 Task: Create a vintage and collectibles store: sell vintage or collectible items.
Action: Mouse moved to (182, 260)
Screenshot: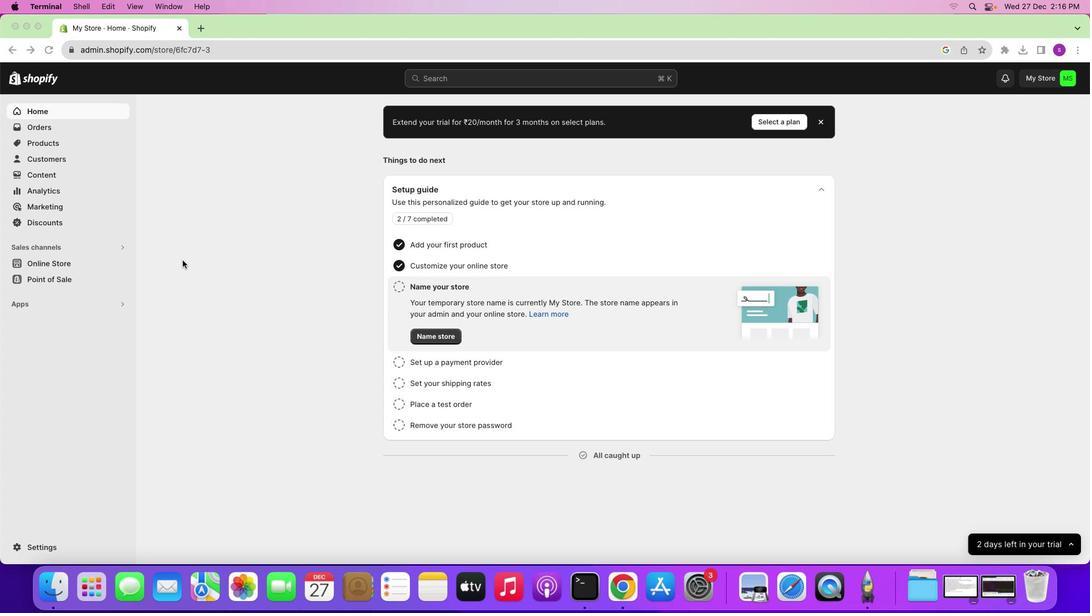 
Action: Mouse pressed left at (182, 260)
Screenshot: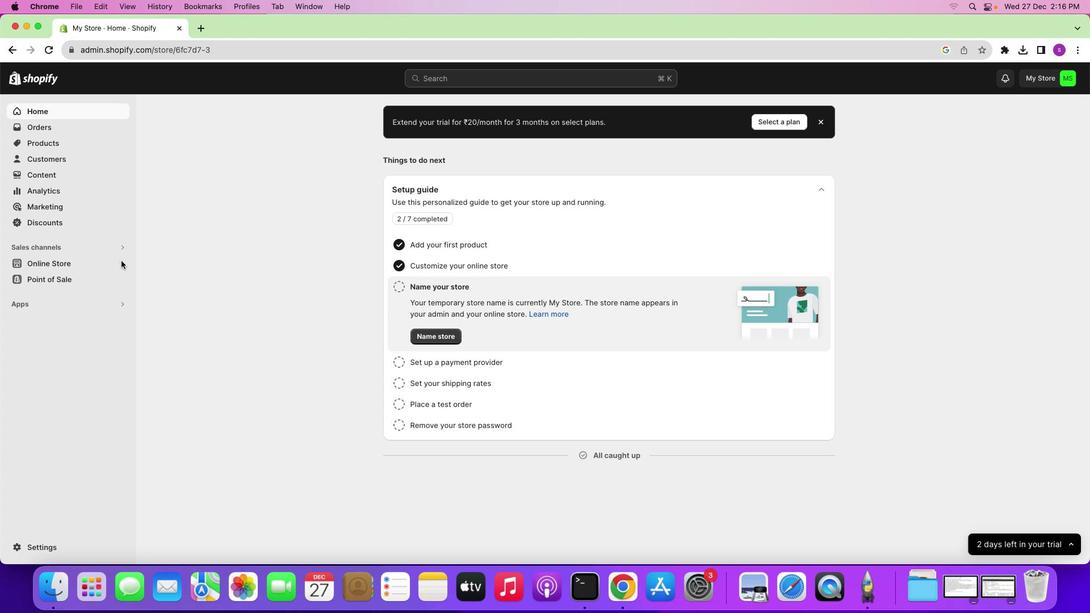 
Action: Mouse moved to (65, 262)
Screenshot: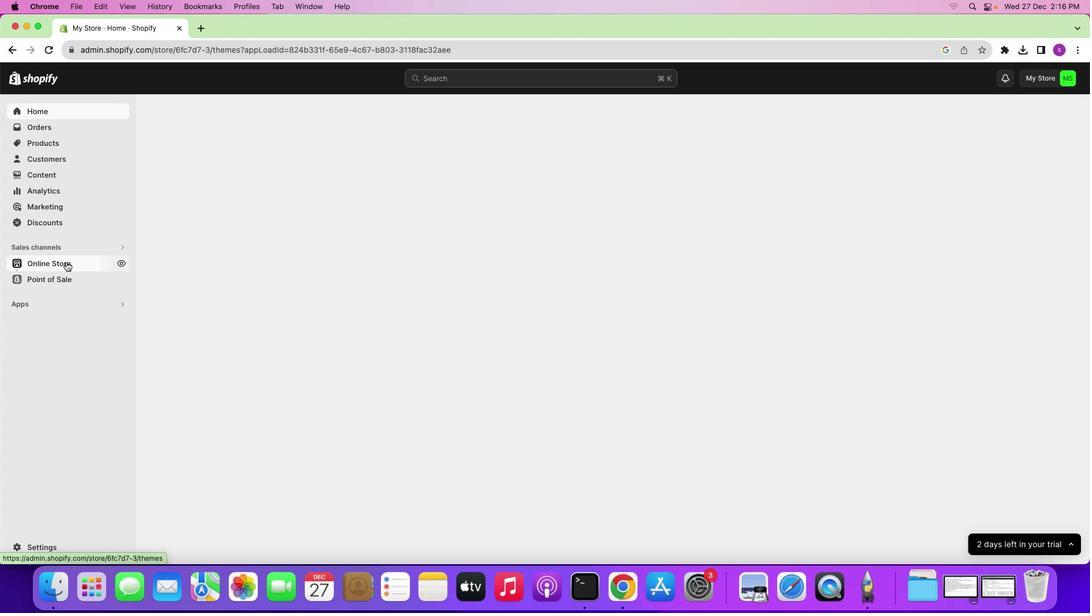 
Action: Mouse pressed left at (65, 262)
Screenshot: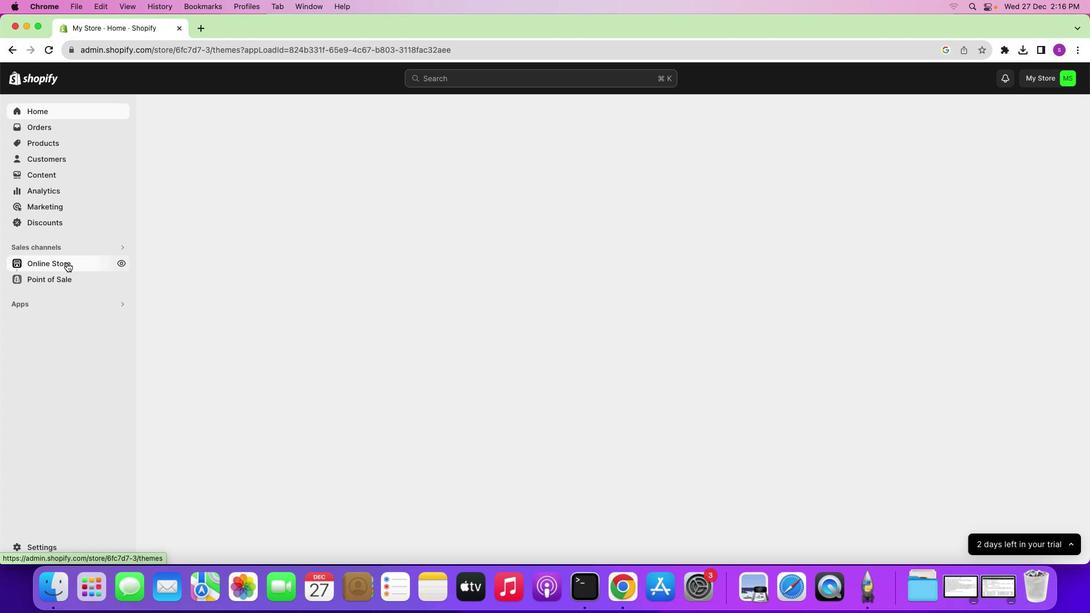 
Action: Mouse moved to (626, 432)
Screenshot: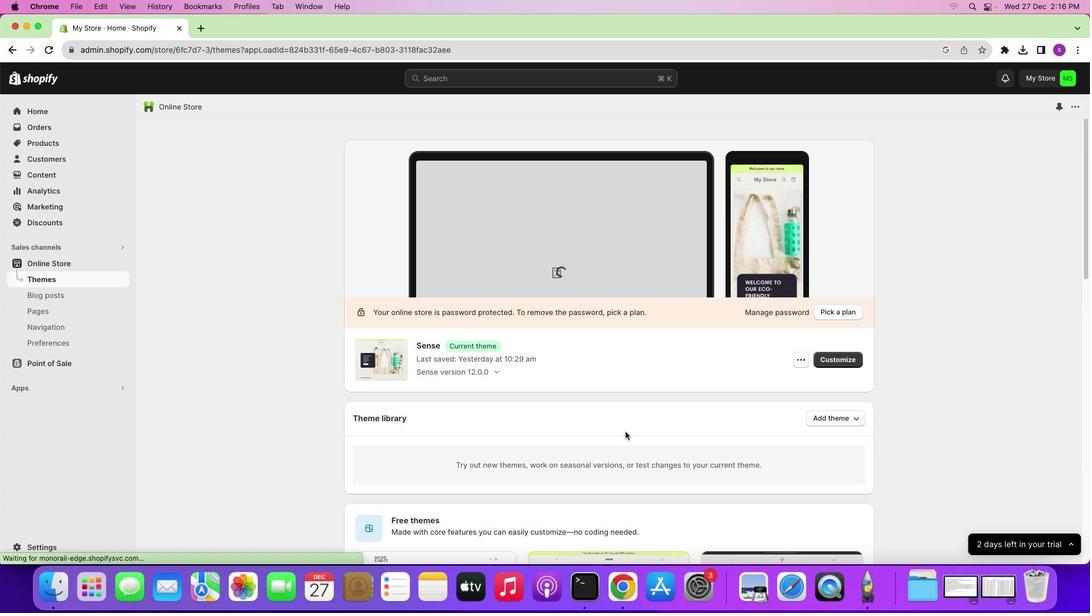 
Action: Mouse scrolled (626, 432) with delta (0, 0)
Screenshot: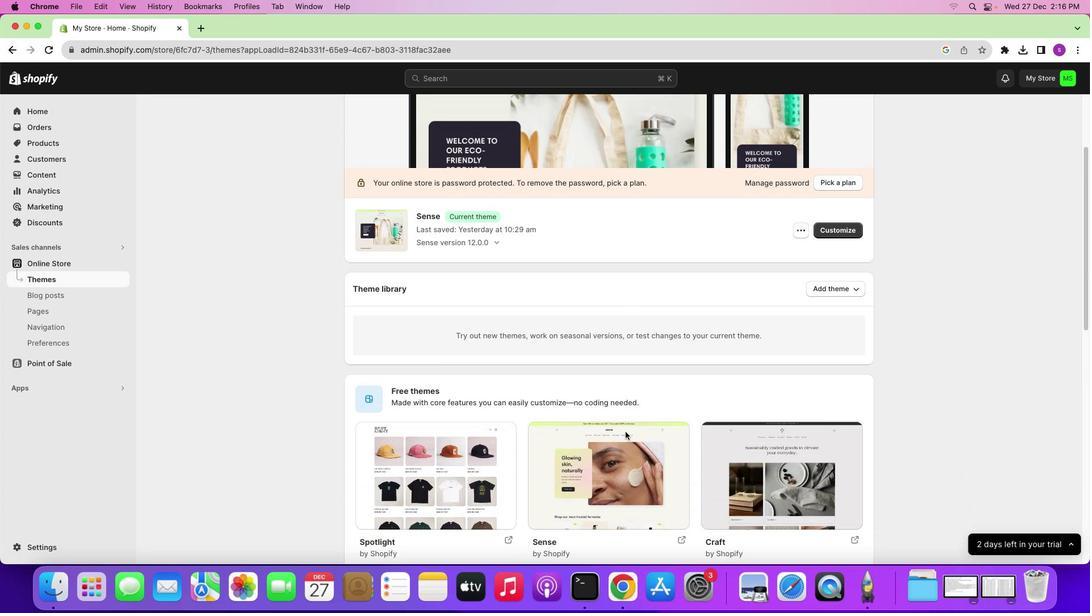 
Action: Mouse scrolled (626, 432) with delta (0, 0)
Screenshot: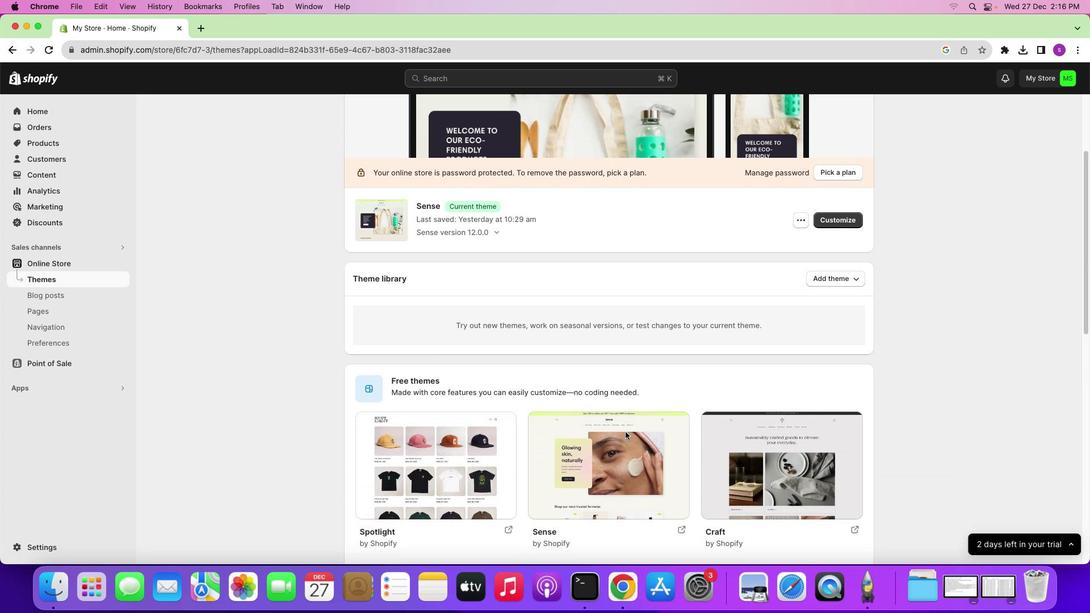 
Action: Mouse scrolled (626, 432) with delta (0, 0)
Screenshot: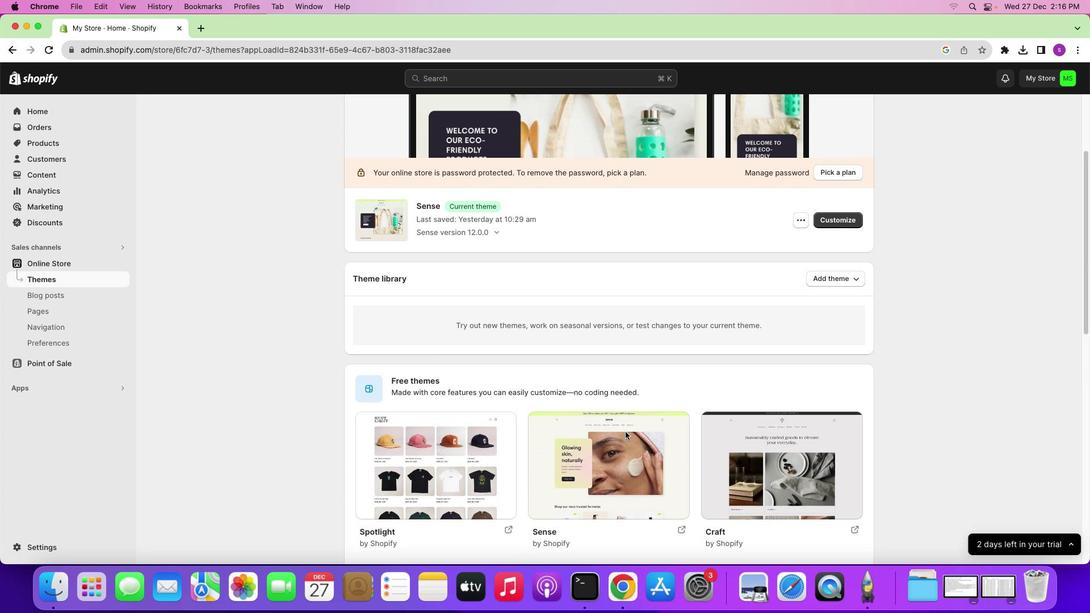 
Action: Mouse scrolled (626, 432) with delta (0, 0)
Screenshot: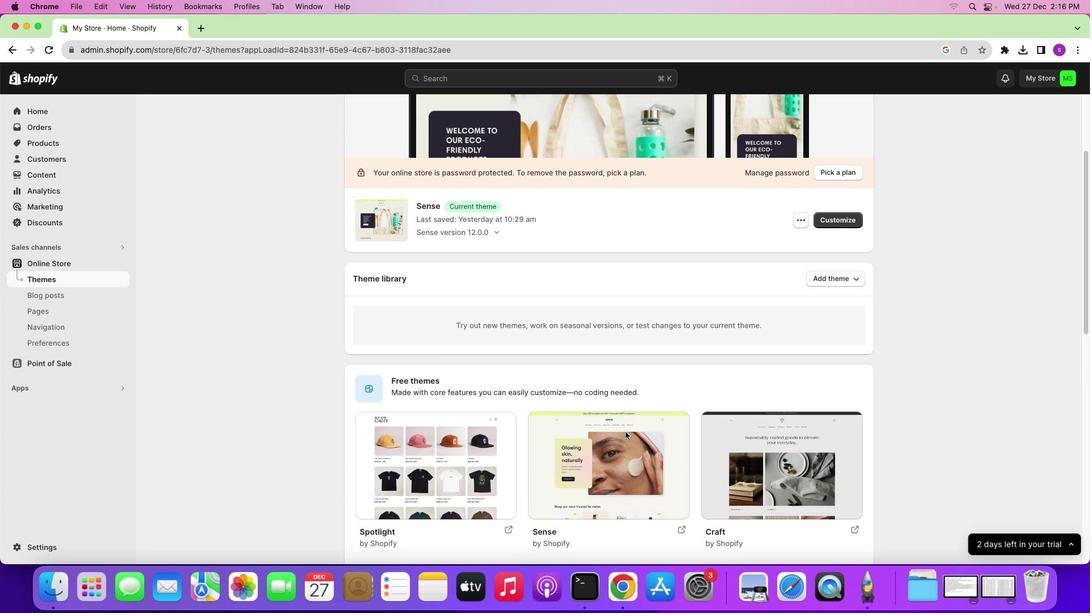 
Action: Mouse scrolled (626, 432) with delta (0, -1)
Screenshot: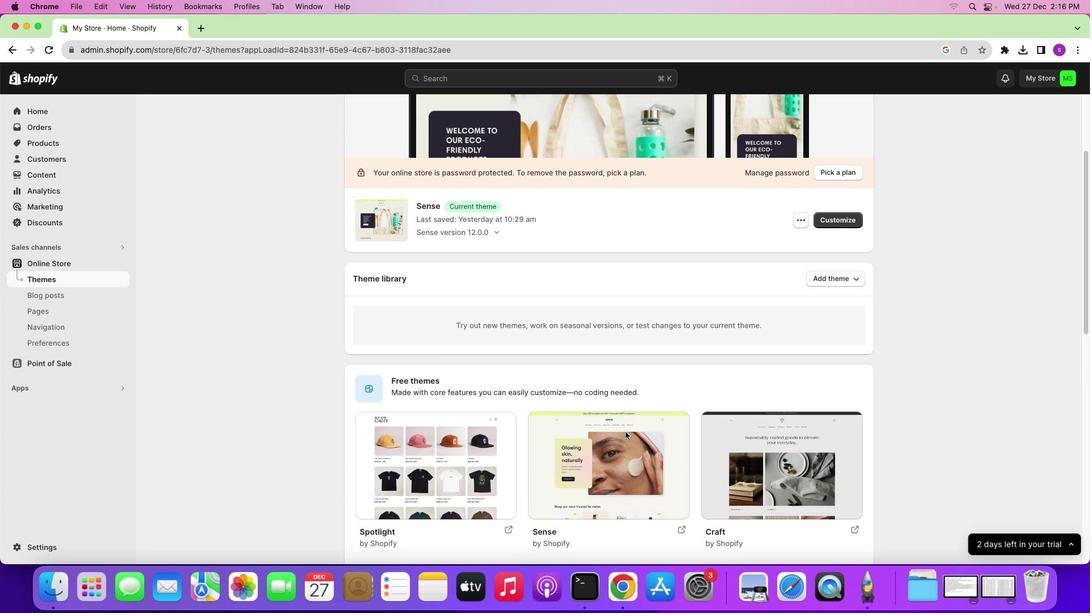 
Action: Mouse scrolled (626, 432) with delta (0, 0)
Screenshot: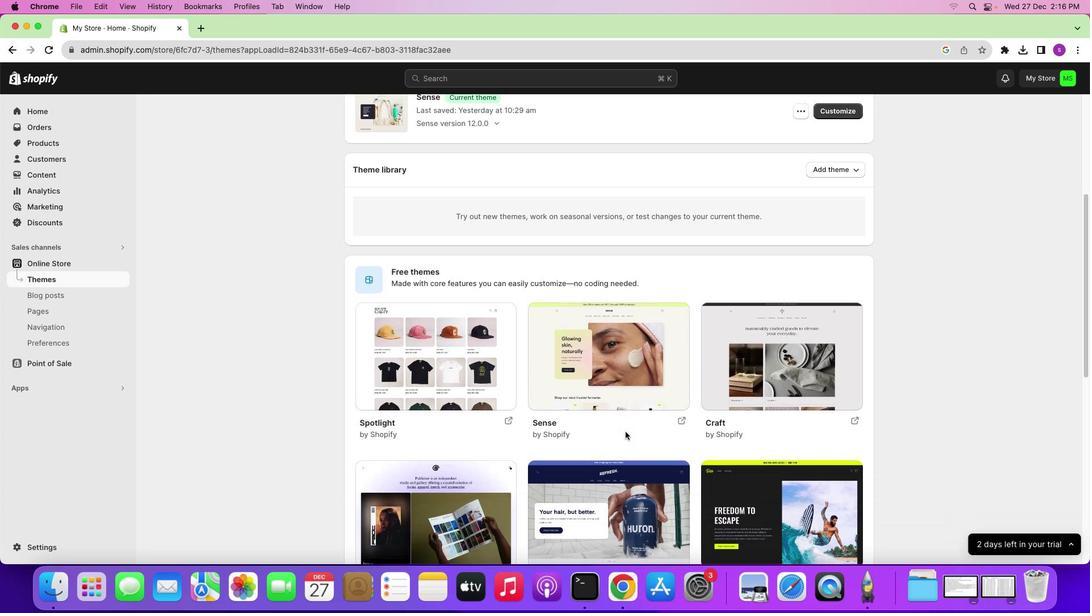 
Action: Mouse scrolled (626, 432) with delta (0, 0)
Screenshot: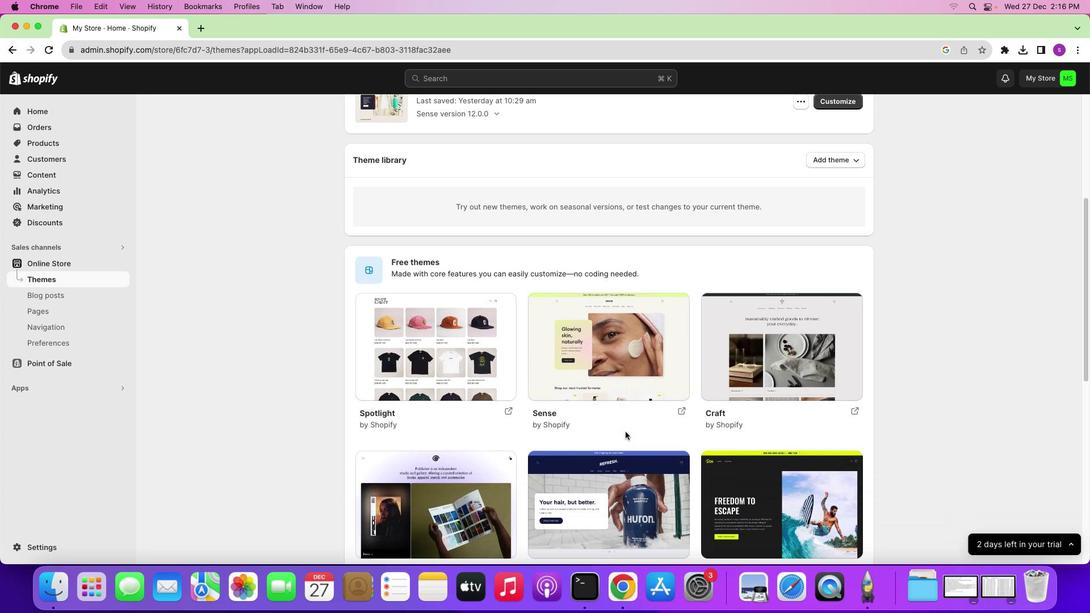 
Action: Mouse scrolled (626, 432) with delta (0, 0)
Screenshot: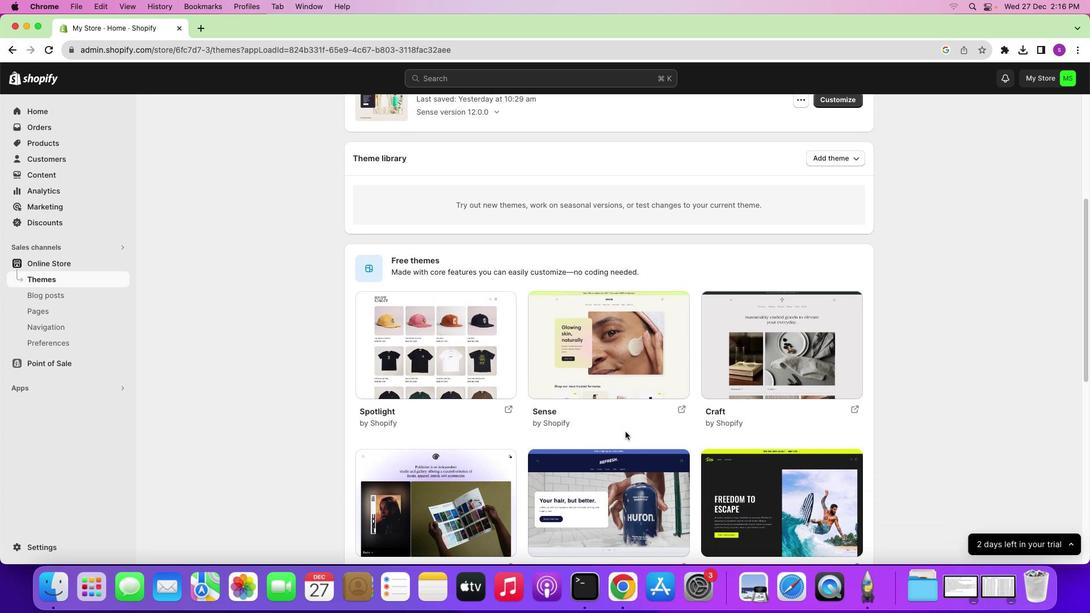 
Action: Mouse scrolled (626, 432) with delta (0, 0)
Screenshot: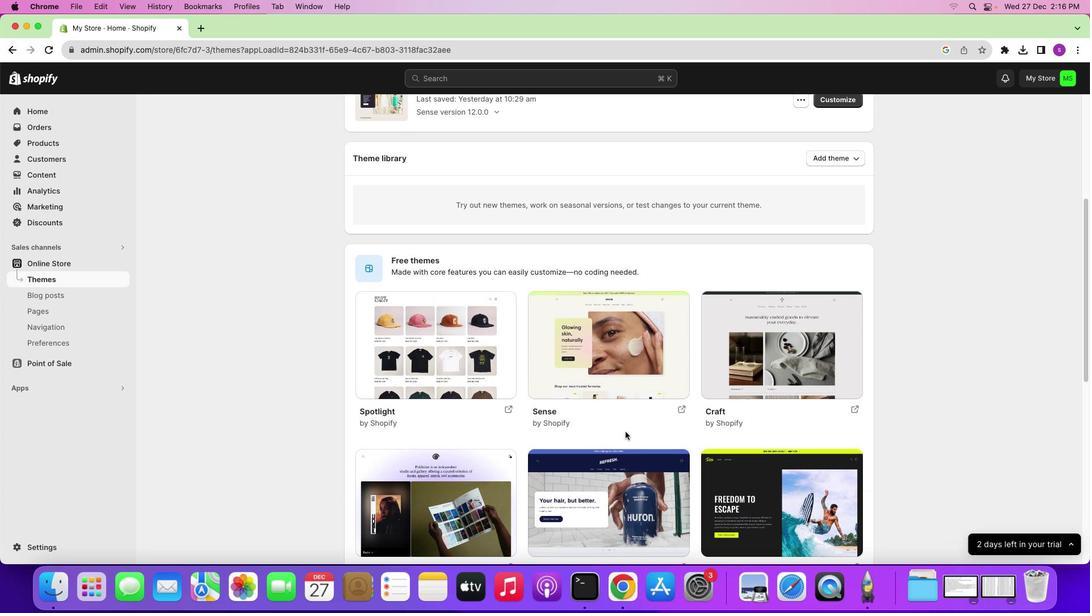 
Action: Mouse scrolled (626, 432) with delta (0, 0)
Screenshot: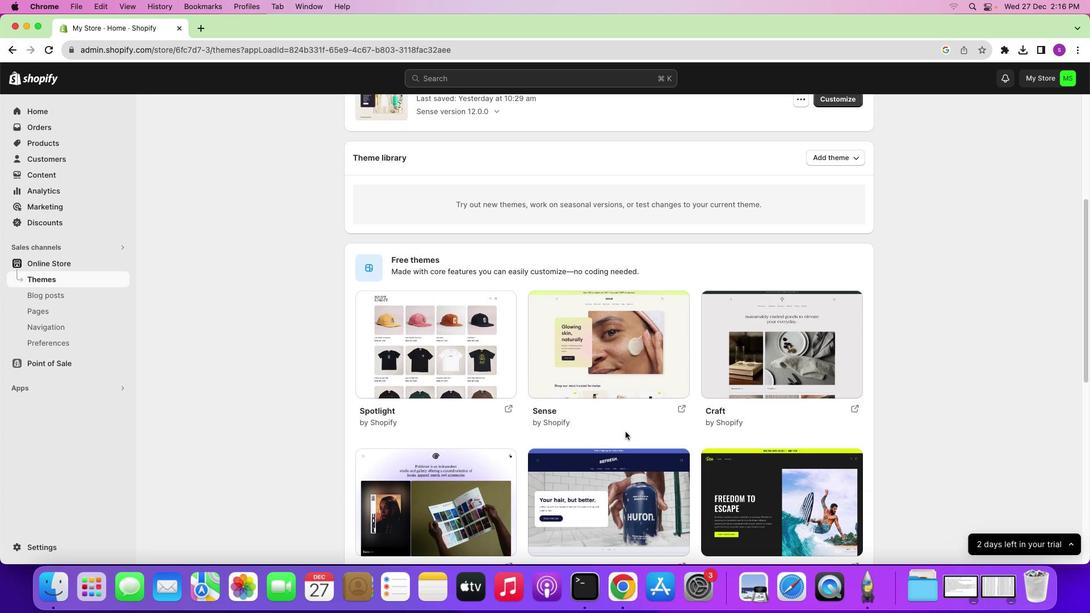 
Action: Mouse scrolled (626, 432) with delta (0, 0)
Screenshot: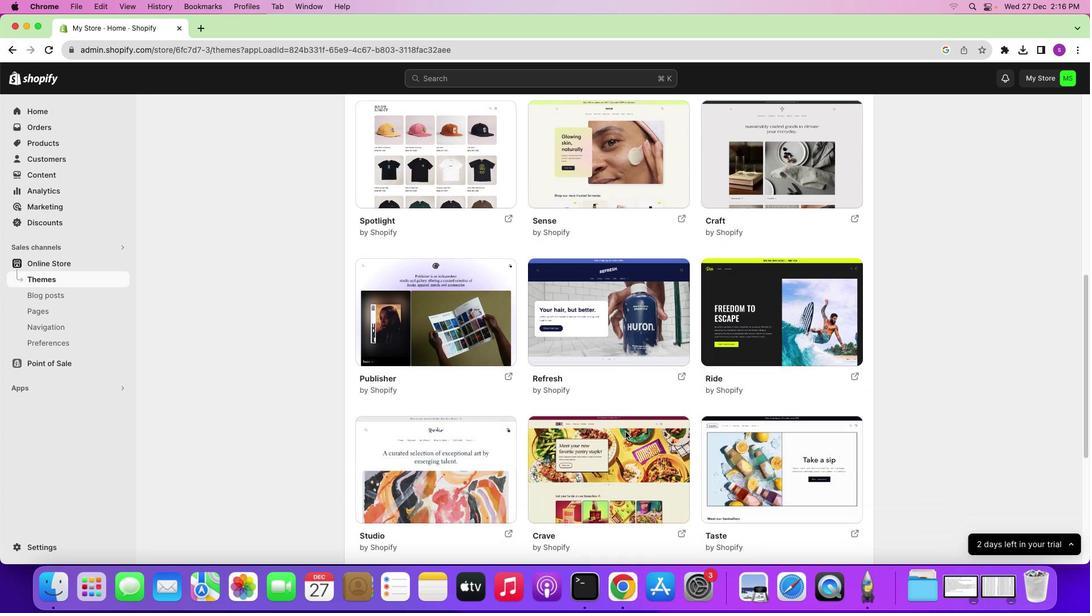 
Action: Mouse scrolled (626, 432) with delta (0, 0)
Screenshot: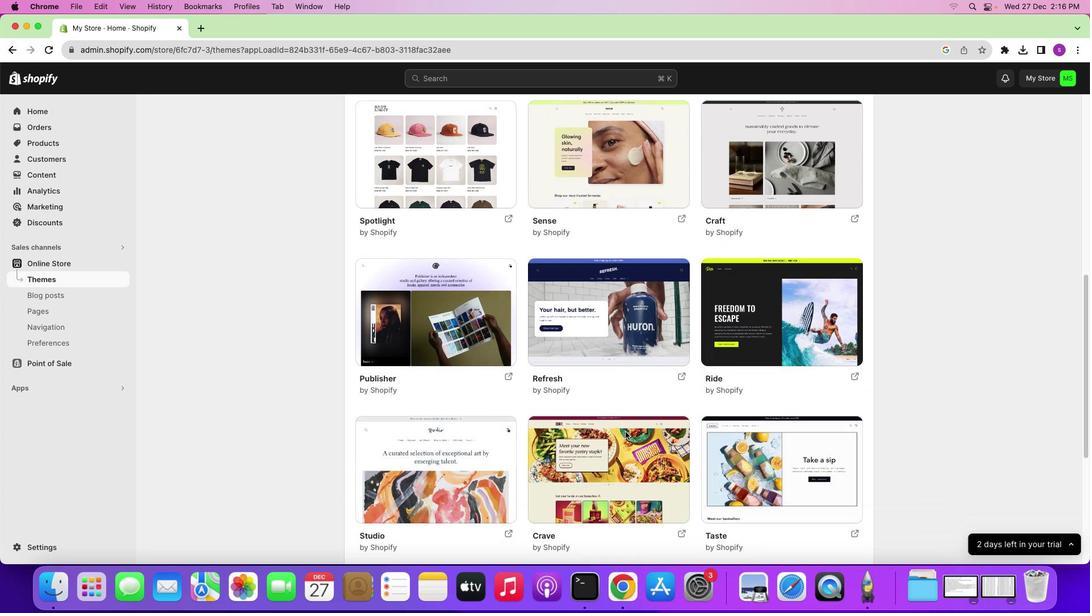 
Action: Mouse scrolled (626, 432) with delta (0, -1)
Screenshot: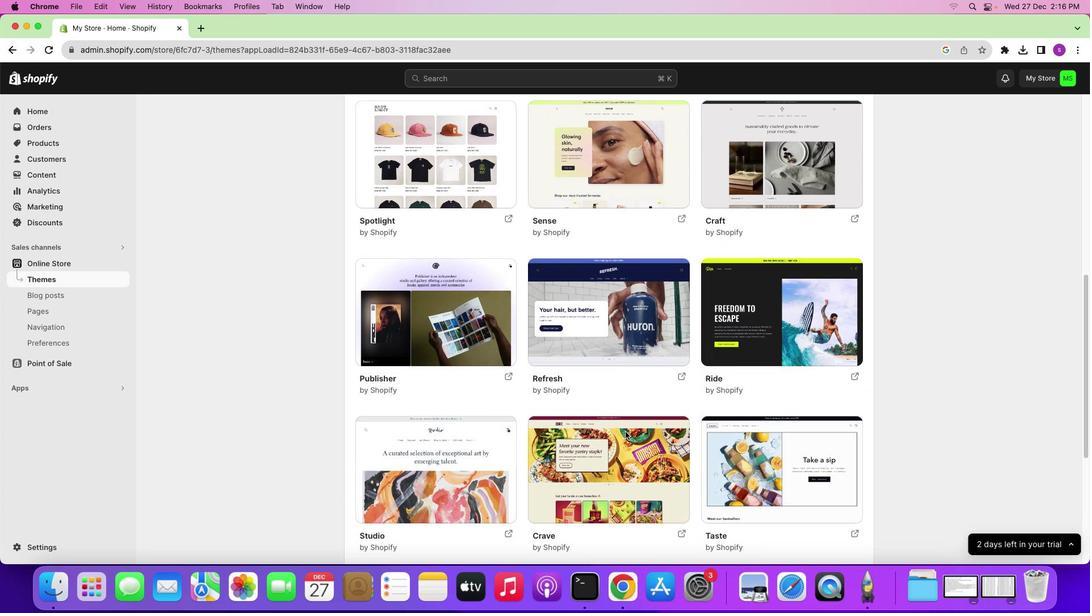 
Action: Mouse scrolled (626, 432) with delta (0, -1)
Screenshot: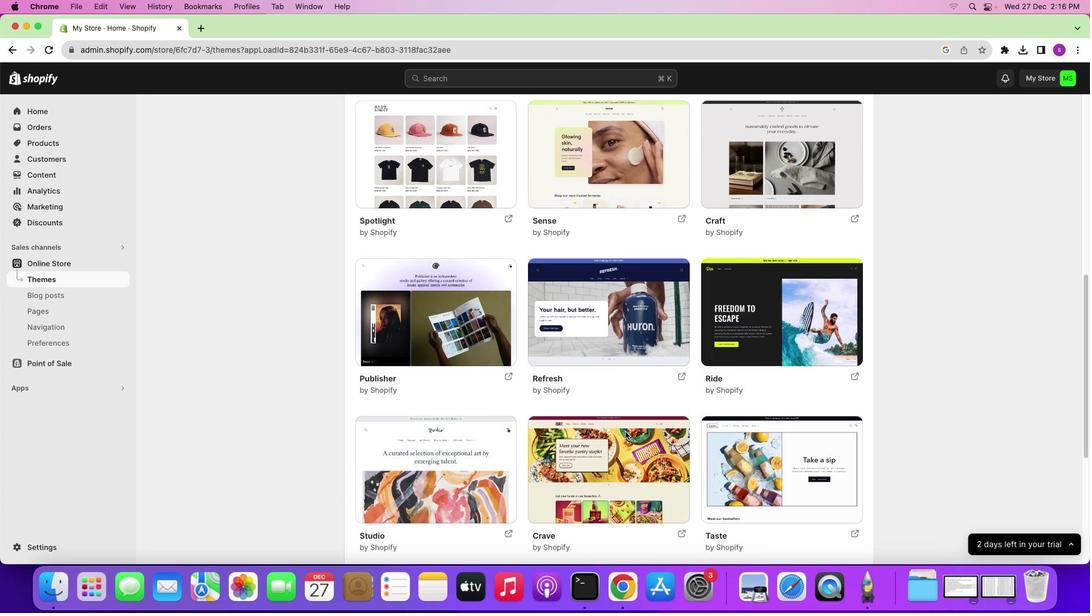 
Action: Mouse scrolled (626, 432) with delta (0, -1)
Screenshot: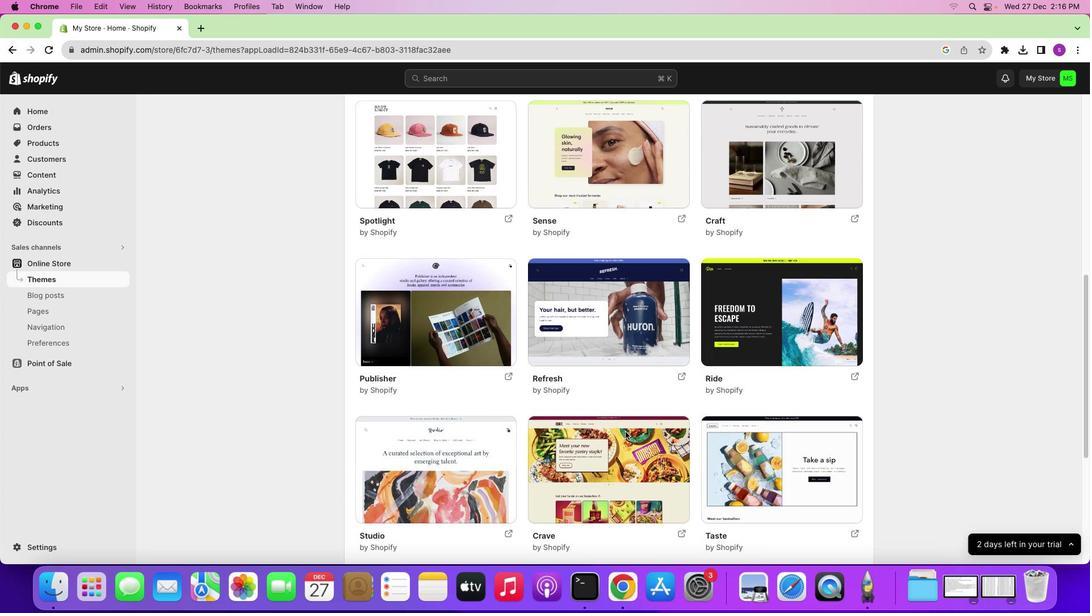 
Action: Mouse scrolled (626, 432) with delta (0, 0)
Screenshot: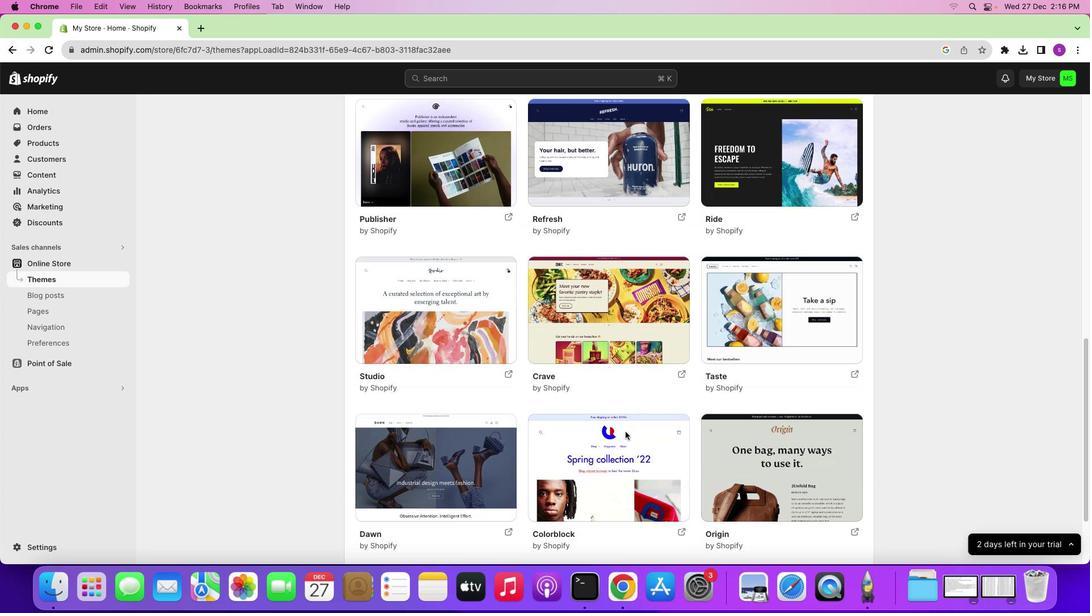 
Action: Mouse scrolled (626, 432) with delta (0, -1)
Screenshot: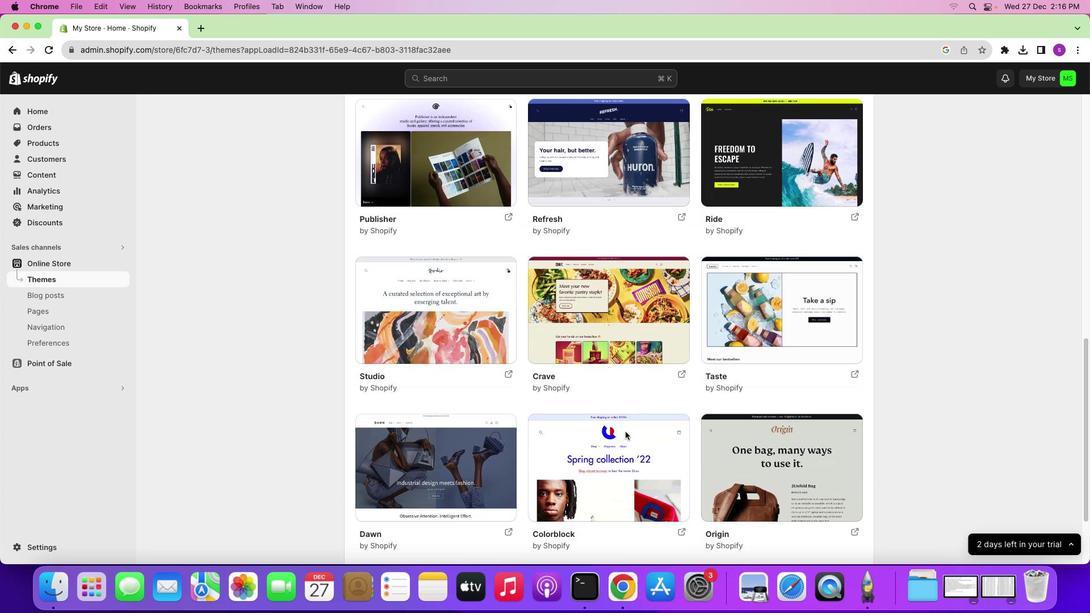 
Action: Mouse scrolled (626, 432) with delta (0, 0)
Screenshot: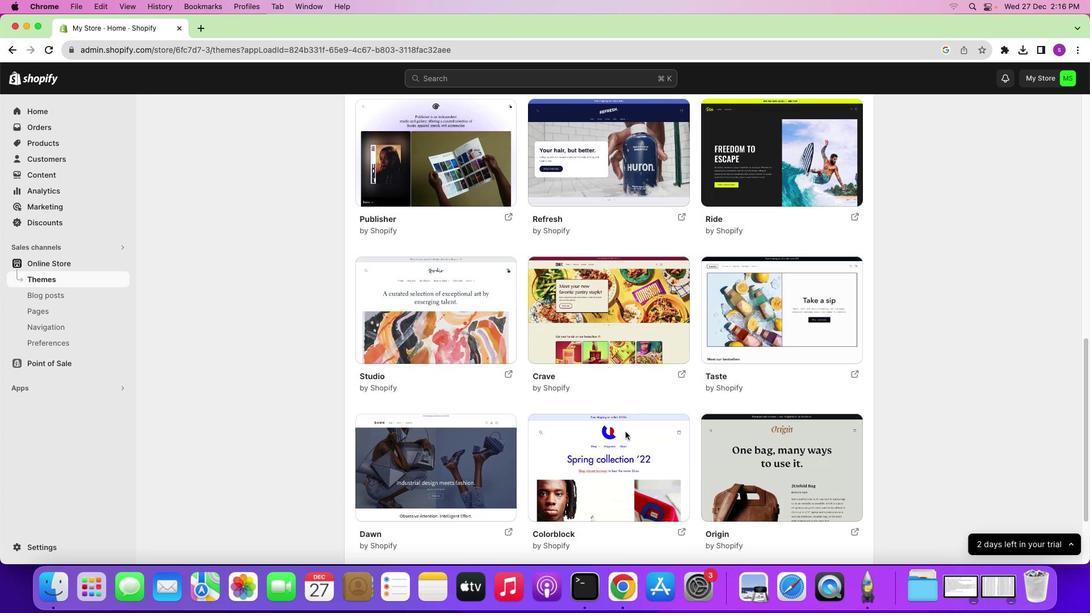 
Action: Mouse scrolled (626, 432) with delta (0, -1)
Screenshot: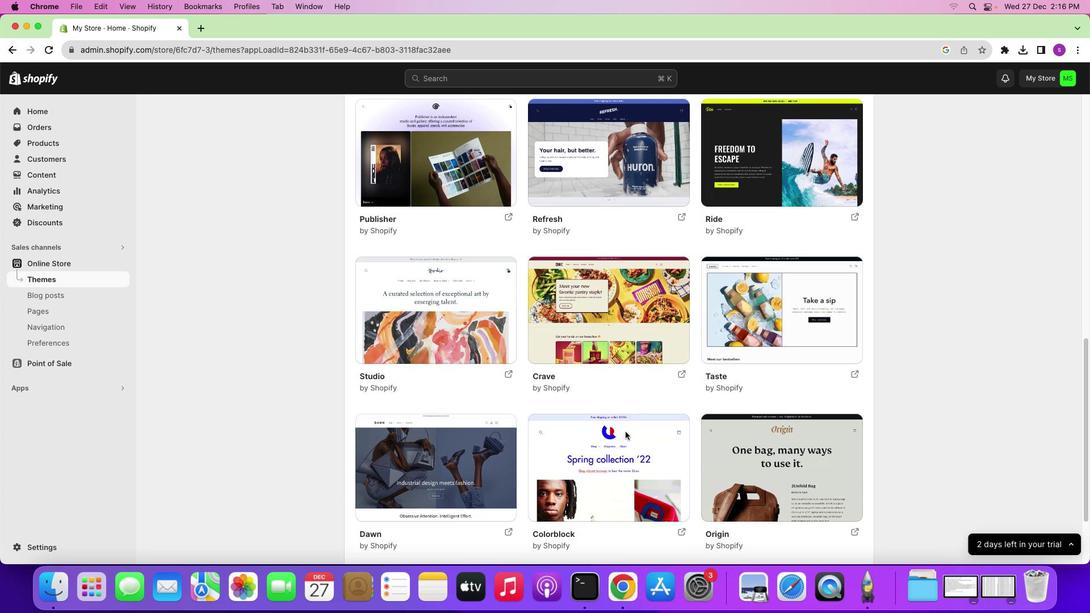 
Action: Mouse scrolled (626, 432) with delta (0, 0)
Screenshot: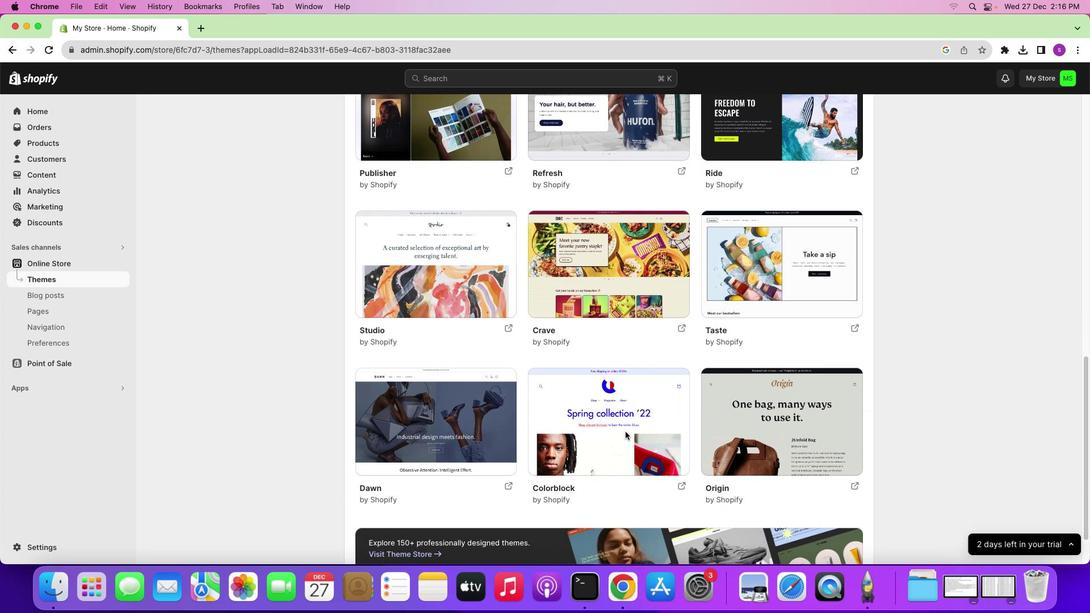 
Action: Mouse scrolled (626, 432) with delta (0, 0)
Screenshot: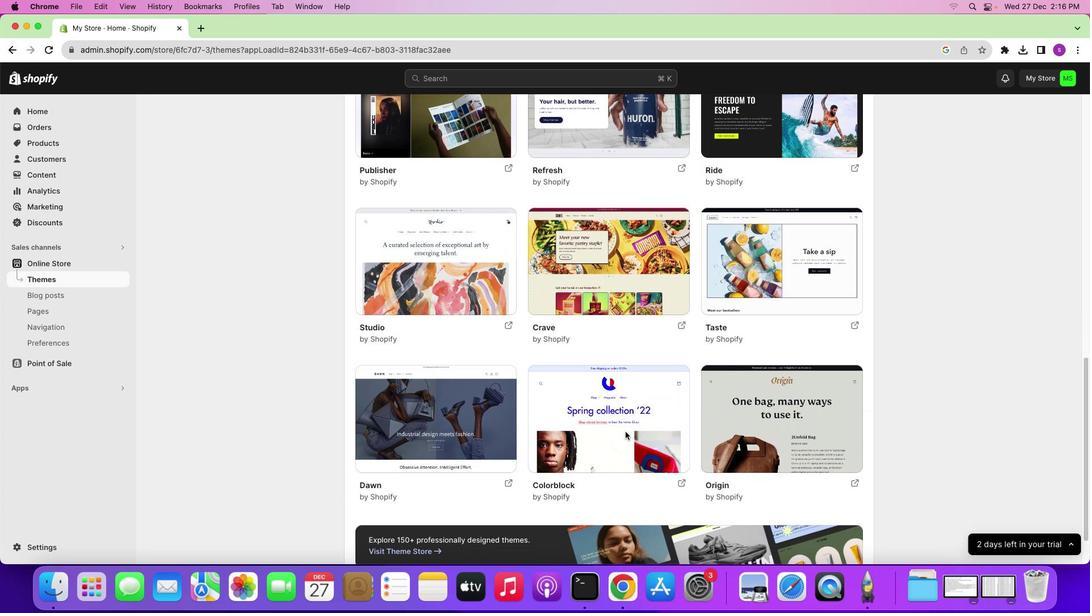 
Action: Mouse scrolled (626, 432) with delta (0, 0)
Screenshot: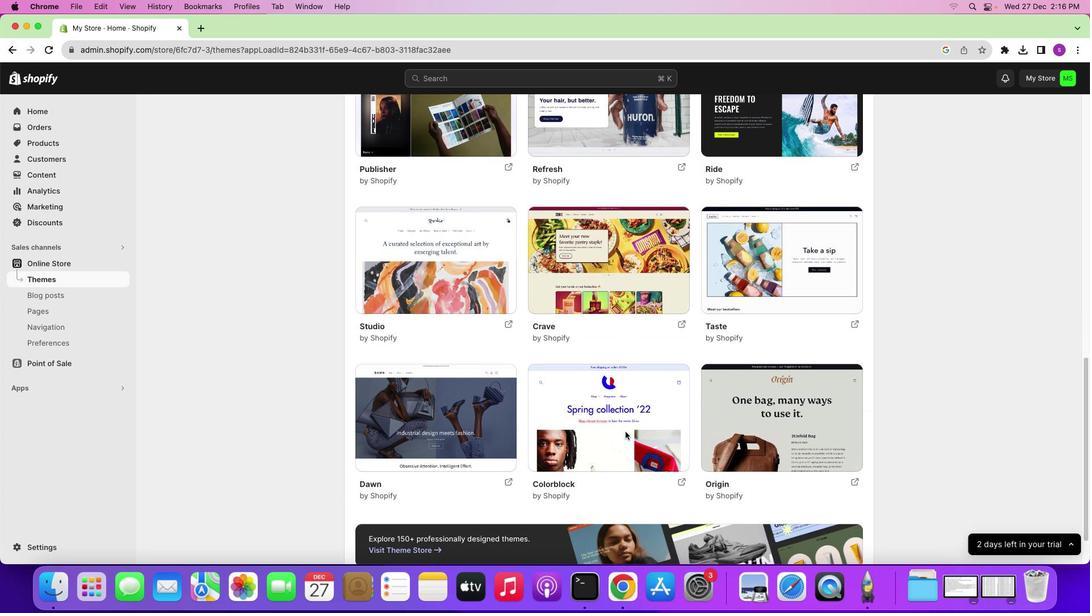
Action: Mouse scrolled (626, 432) with delta (0, 0)
Screenshot: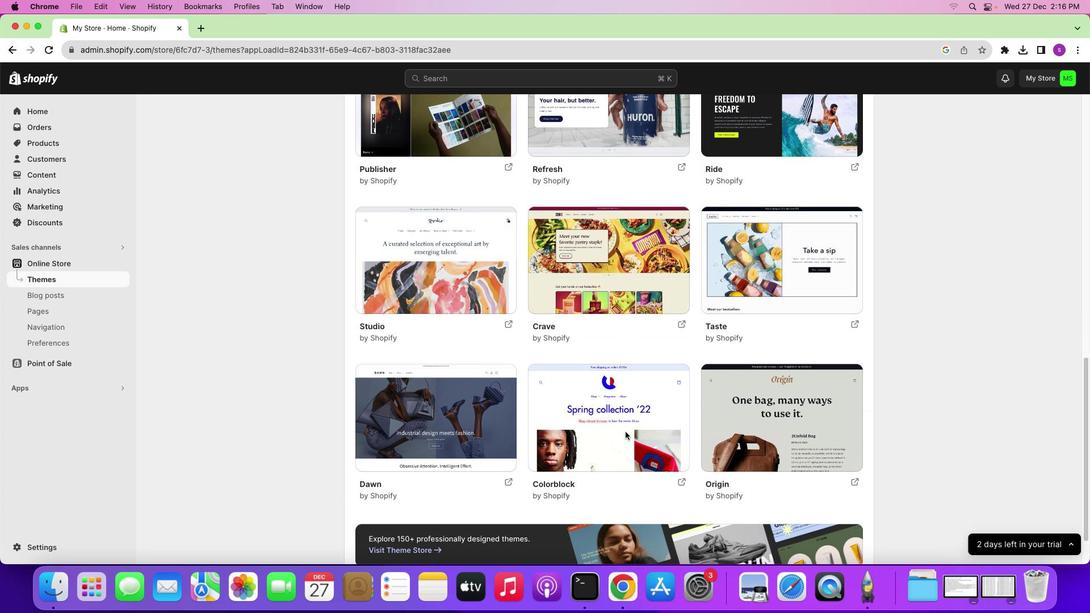 
Action: Mouse scrolled (626, 432) with delta (0, 0)
Screenshot: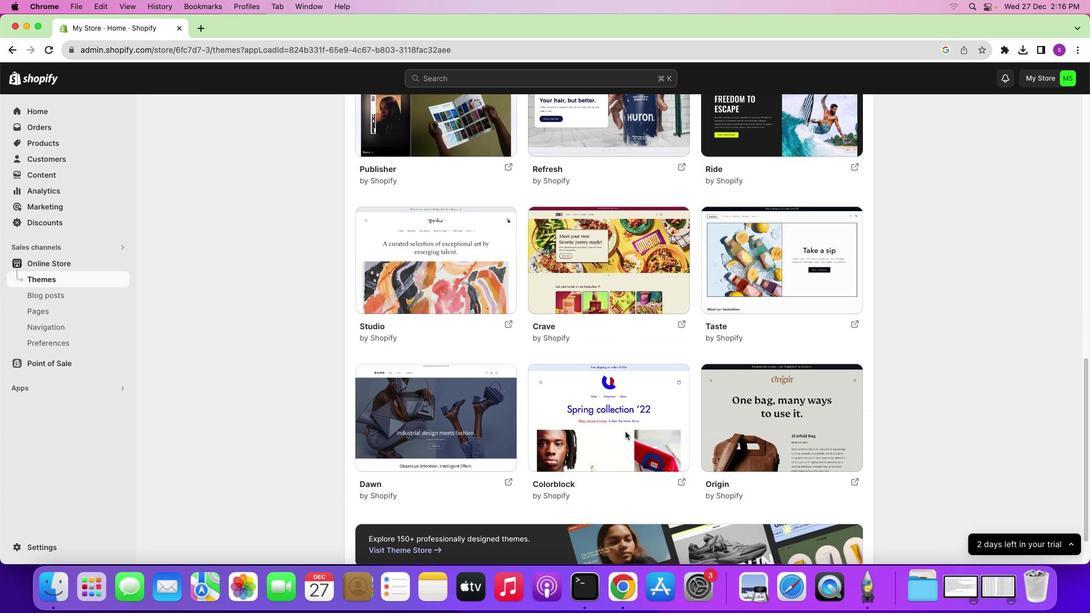 
Action: Mouse scrolled (626, 432) with delta (0, 0)
Screenshot: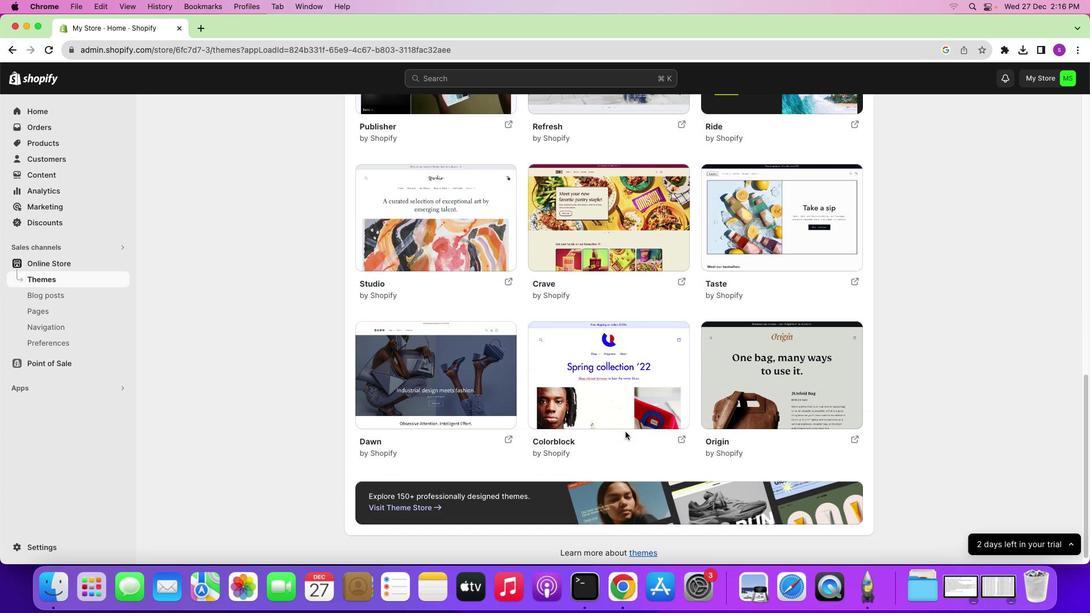 
Action: Mouse scrolled (626, 432) with delta (0, 0)
Screenshot: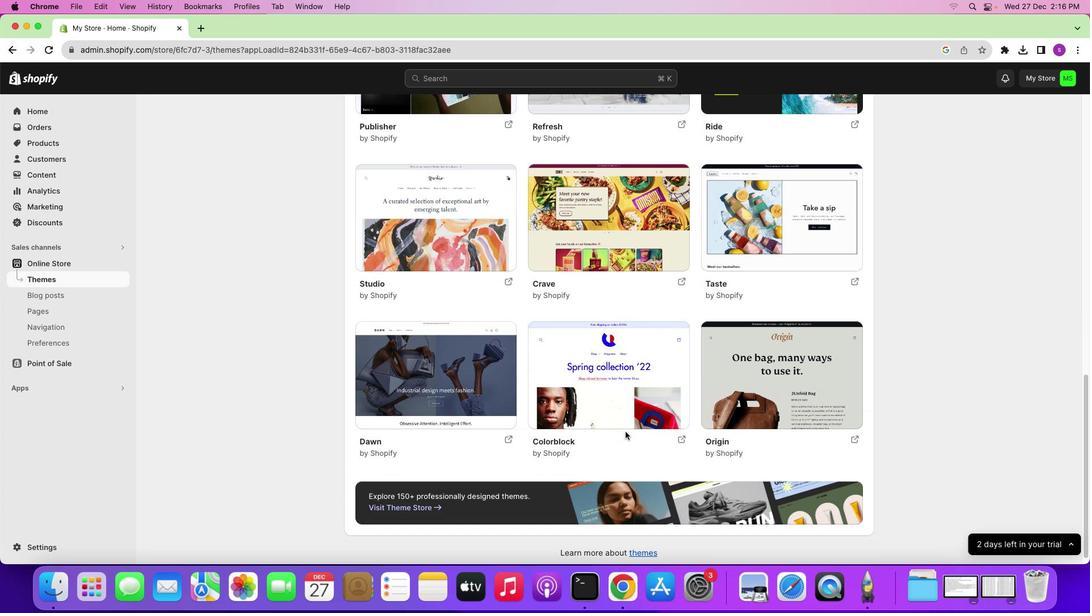 
Action: Mouse scrolled (626, 432) with delta (0, 0)
Screenshot: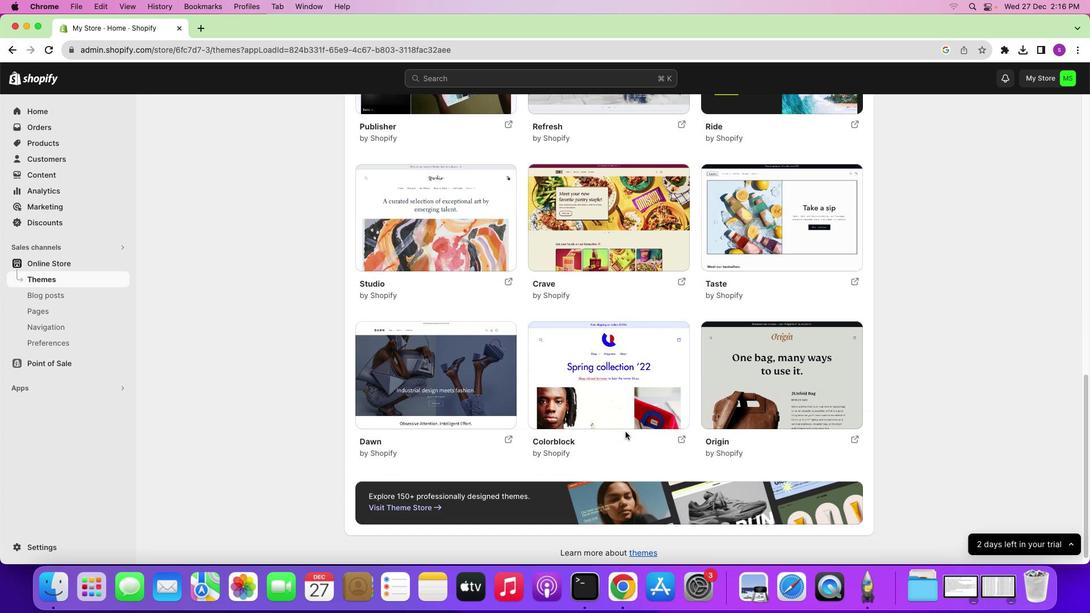 
Action: Mouse scrolled (626, 432) with delta (0, 0)
Screenshot: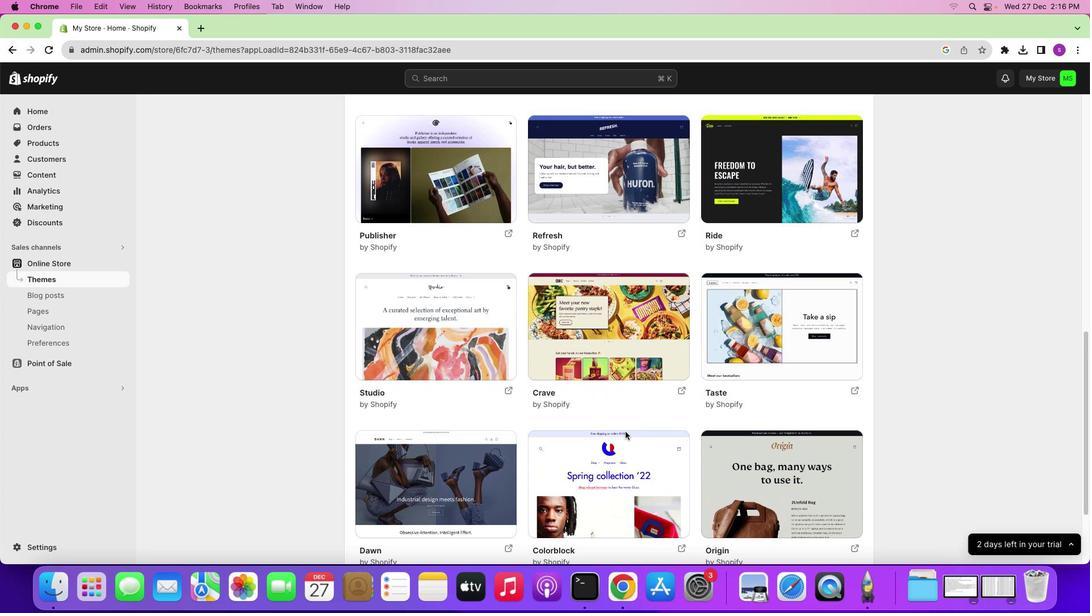
Action: Mouse scrolled (626, 432) with delta (0, 0)
Screenshot: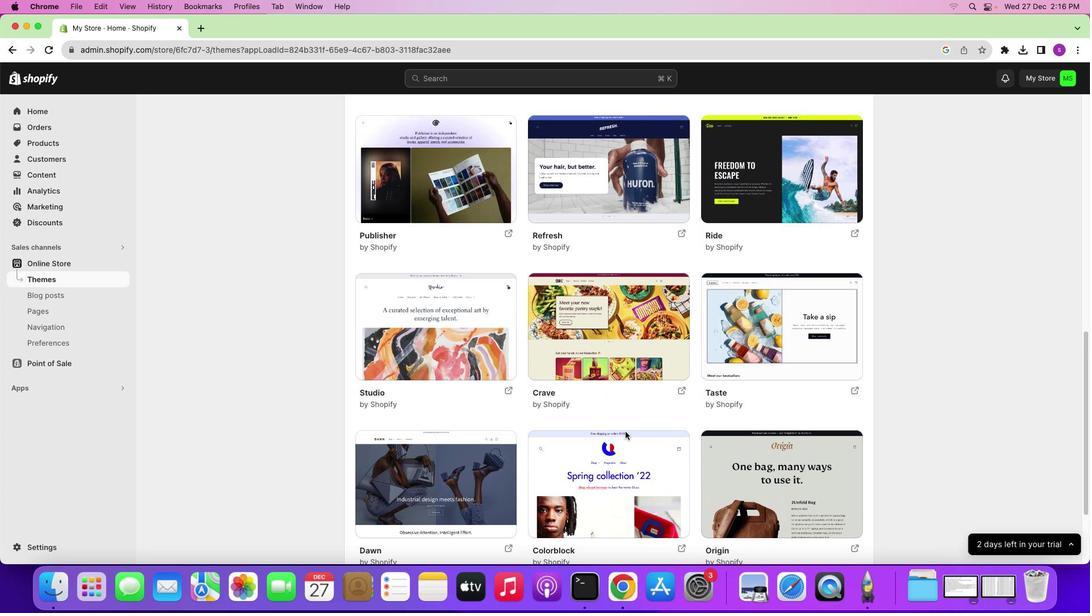 
Action: Mouse scrolled (626, 432) with delta (0, 0)
Screenshot: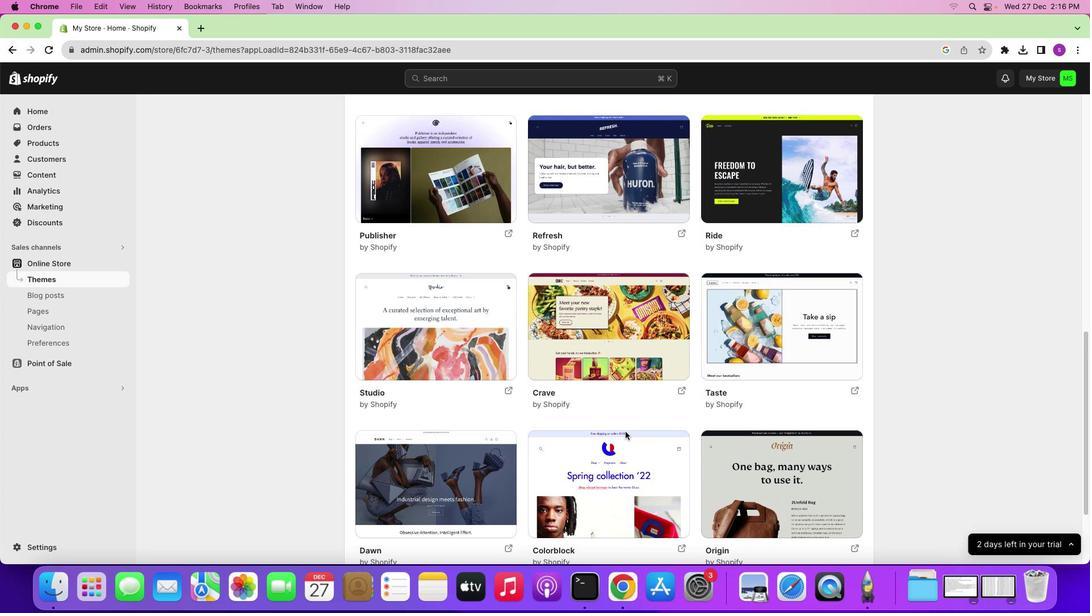 
Action: Mouse scrolled (626, 432) with delta (0, 1)
Screenshot: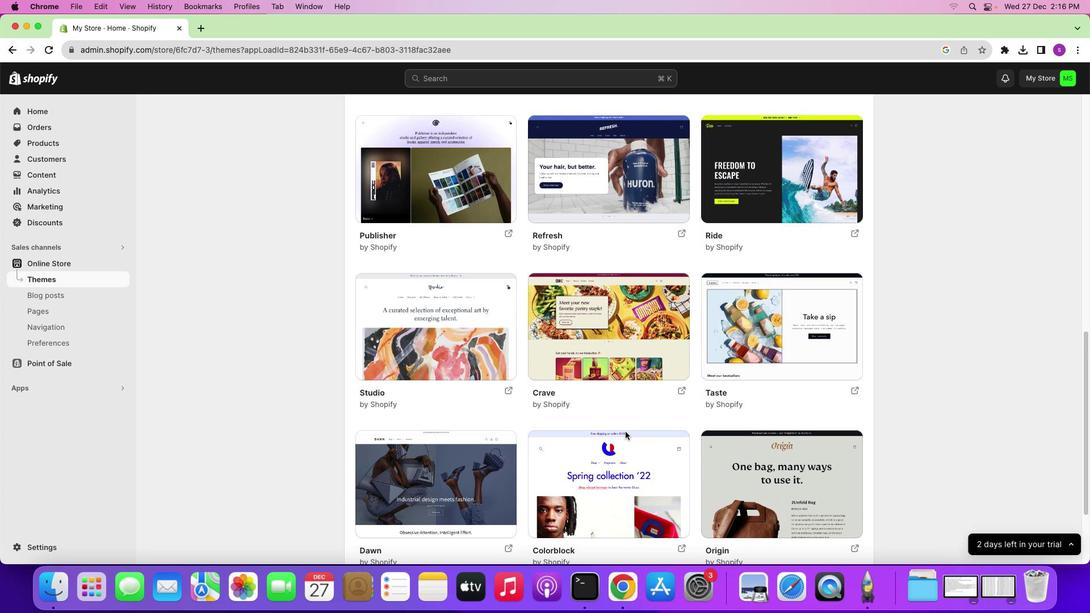 
Action: Mouse scrolled (626, 432) with delta (0, 0)
Screenshot: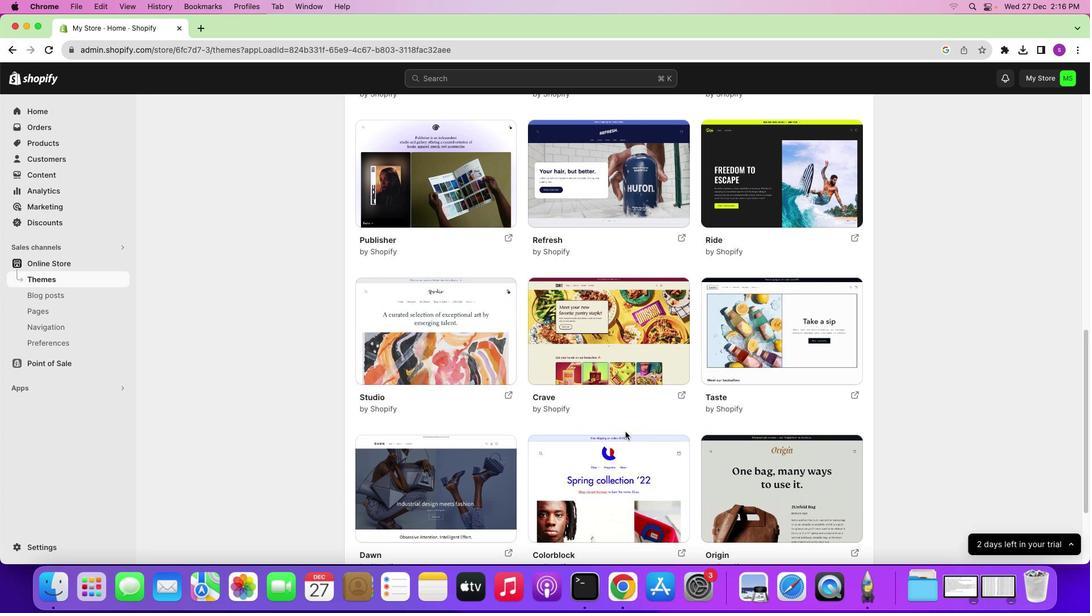 
Action: Mouse scrolled (626, 432) with delta (0, 0)
Screenshot: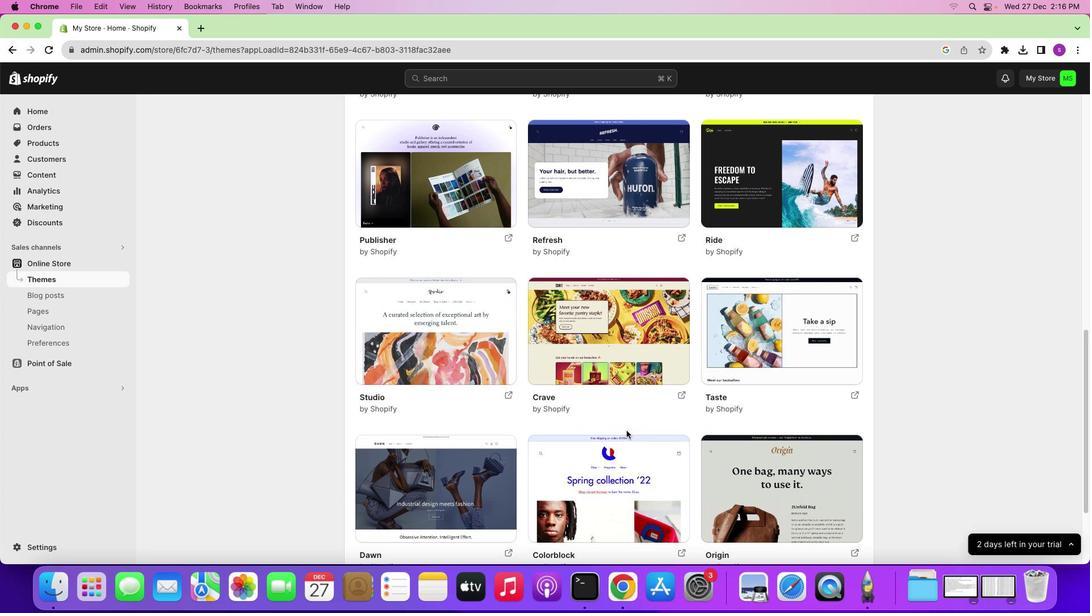 
Action: Mouse moved to (632, 427)
Screenshot: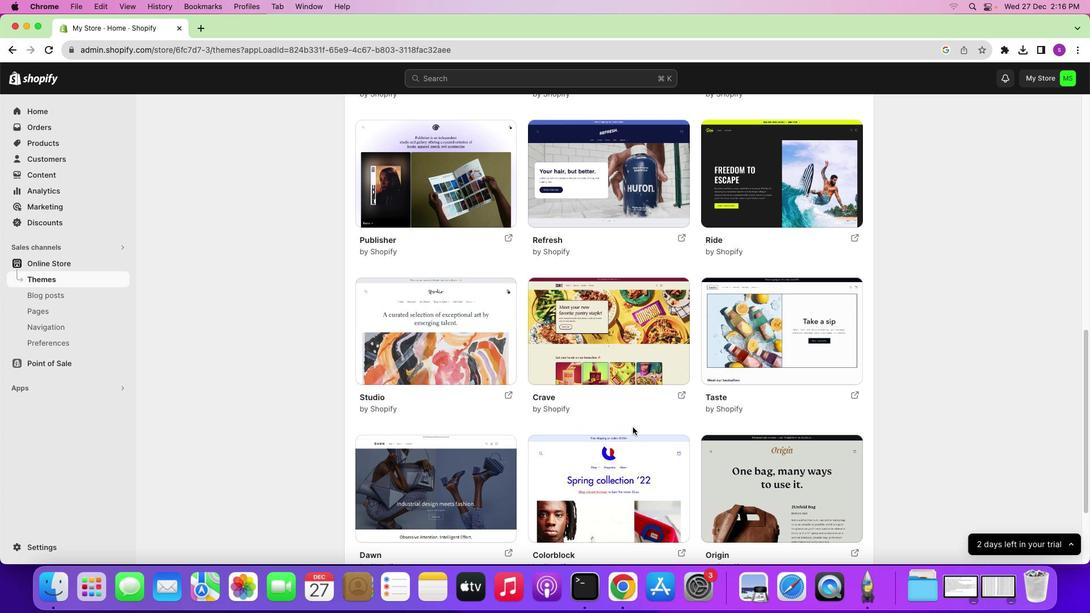 
Action: Mouse scrolled (632, 427) with delta (0, 0)
Screenshot: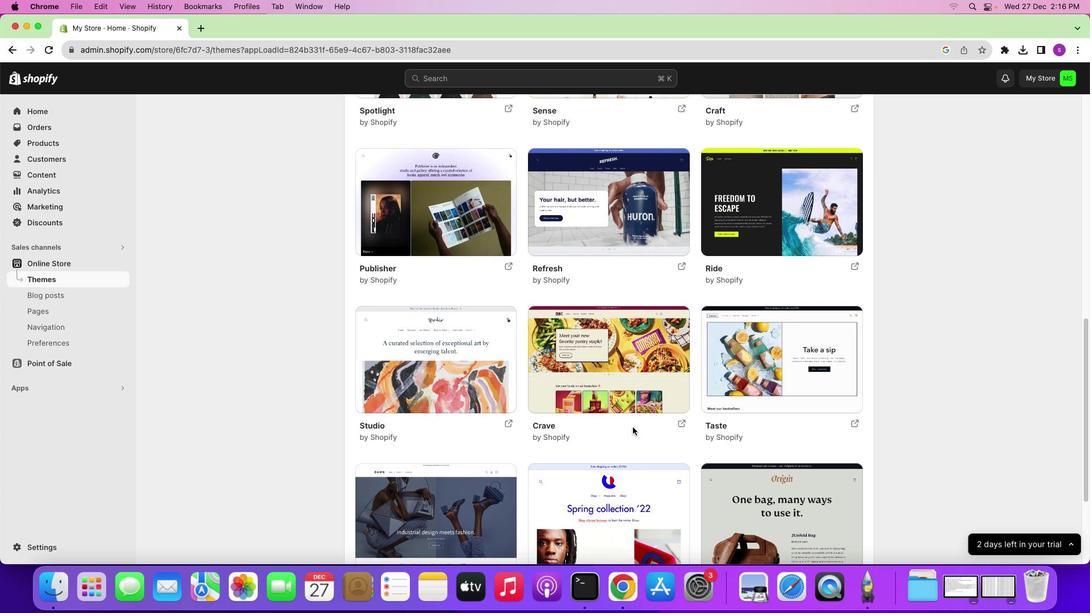 
Action: Mouse scrolled (632, 427) with delta (0, 0)
Screenshot: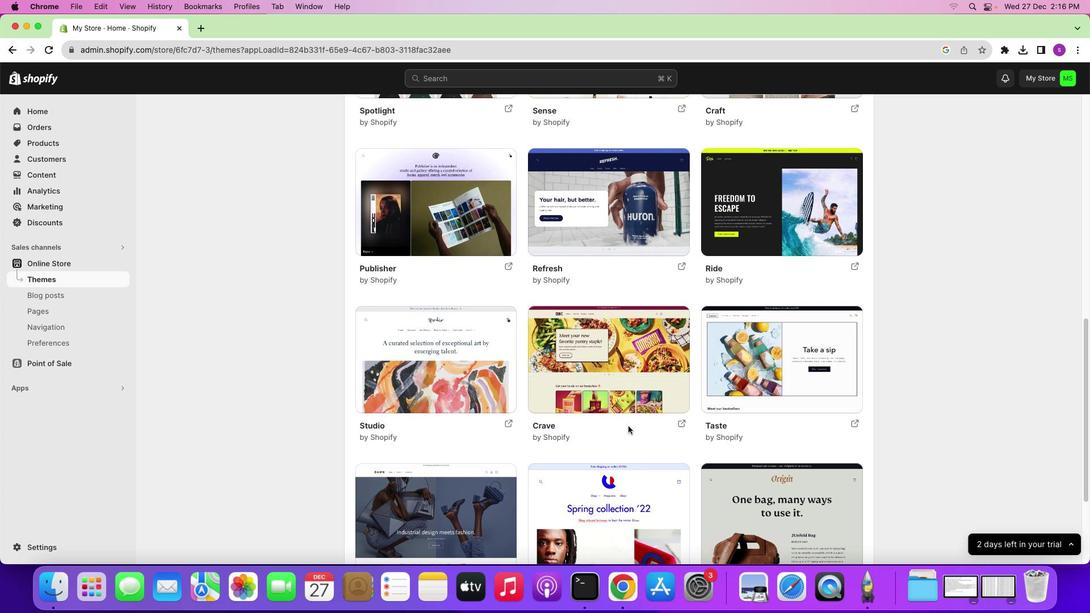 
Action: Mouse scrolled (632, 427) with delta (0, 0)
Screenshot: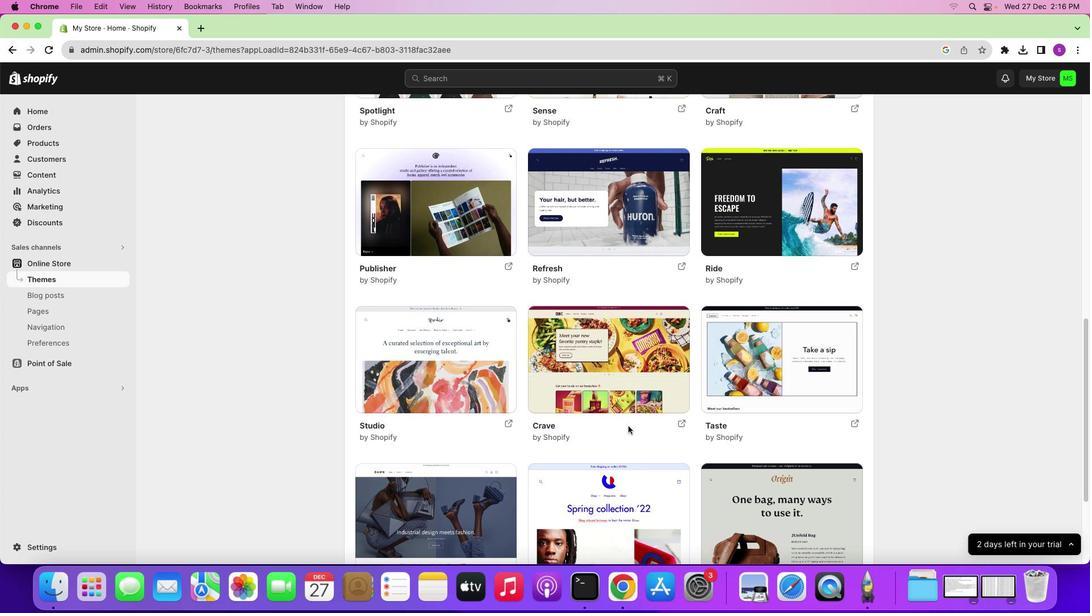 
Action: Mouse moved to (656, 357)
Screenshot: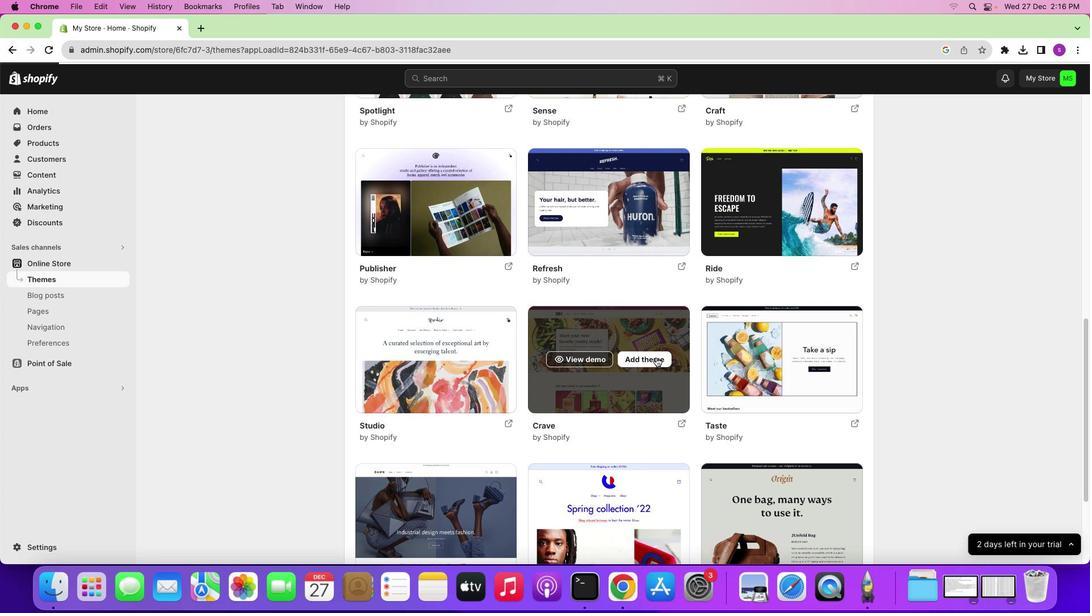 
Action: Mouse pressed left at (656, 357)
Screenshot: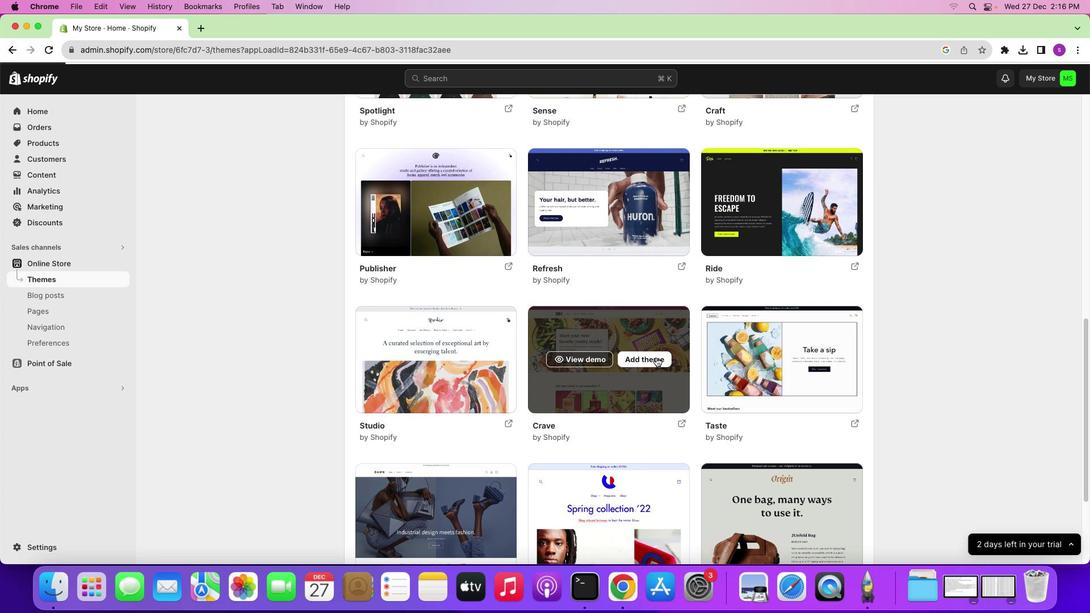 
Action: Mouse moved to (838, 327)
Screenshot: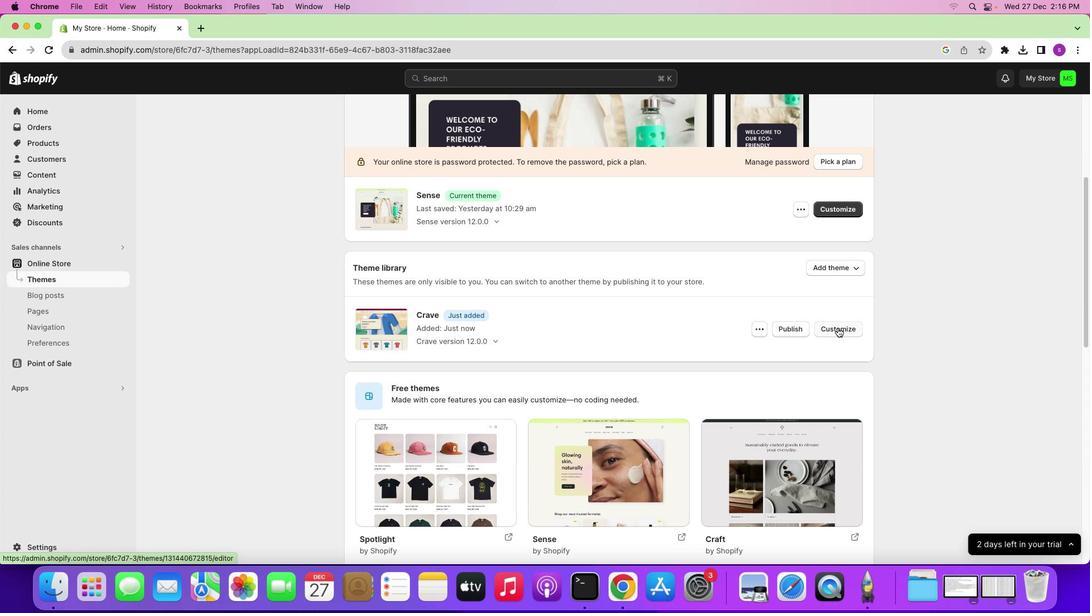 
Action: Mouse pressed left at (838, 327)
Screenshot: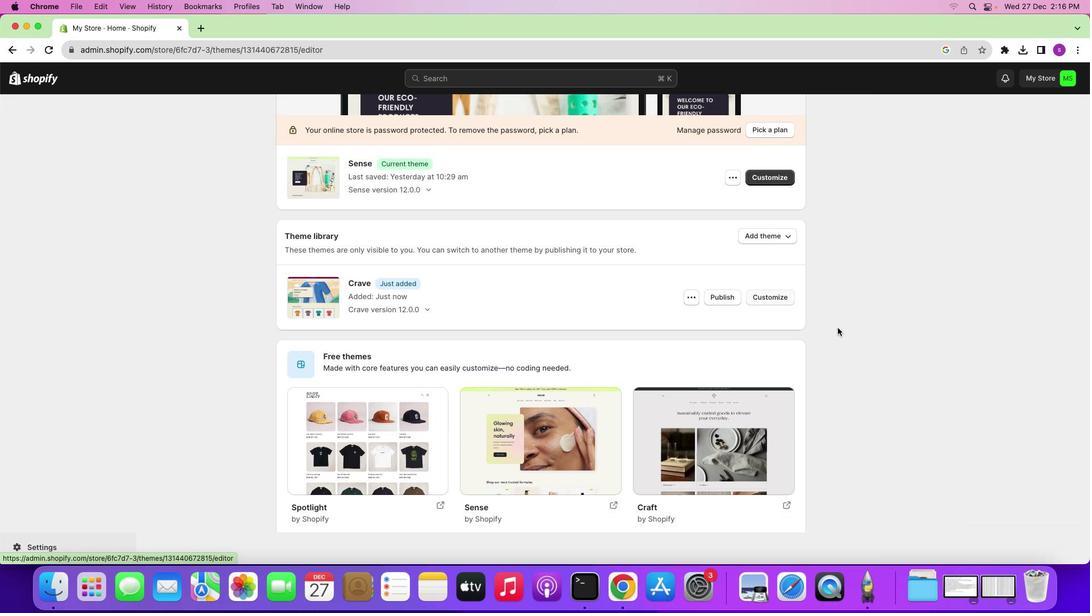 
Action: Mouse moved to (670, 382)
Screenshot: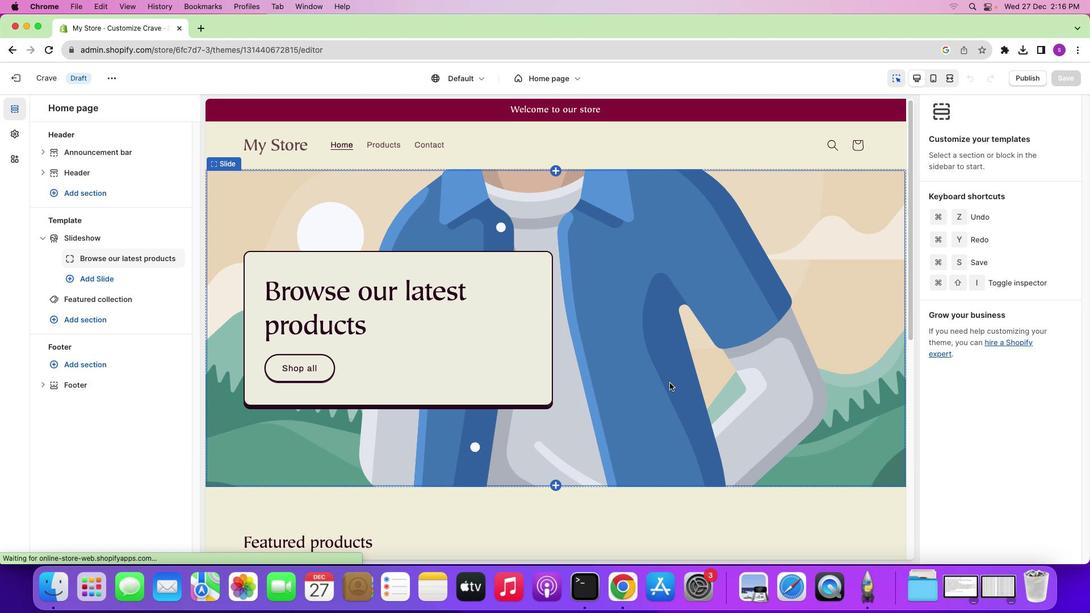 
Action: Mouse scrolled (670, 382) with delta (0, 0)
Screenshot: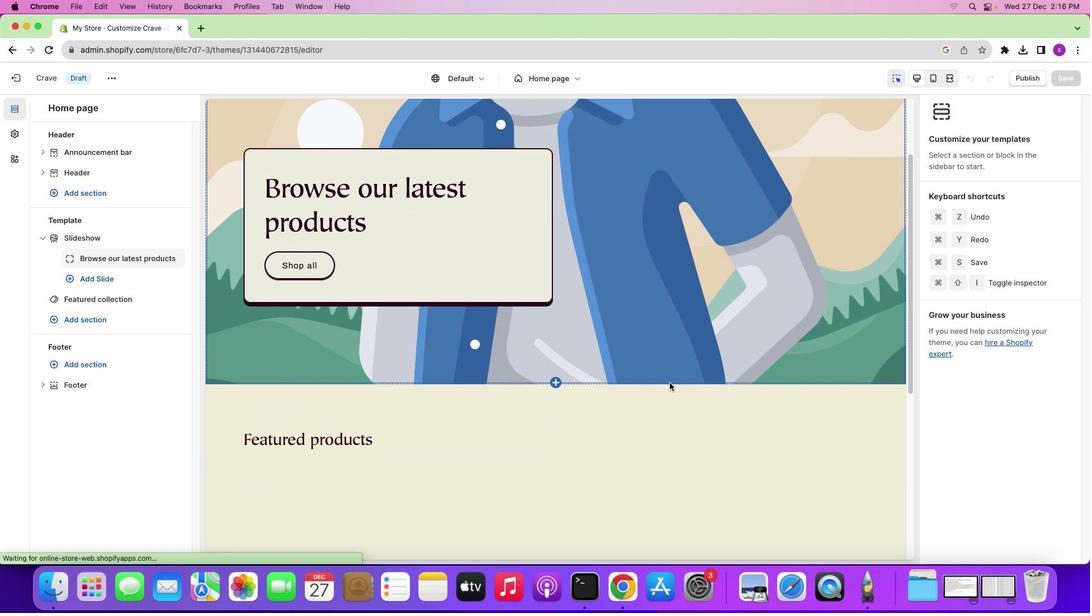 
Action: Mouse scrolled (670, 382) with delta (0, 0)
Screenshot: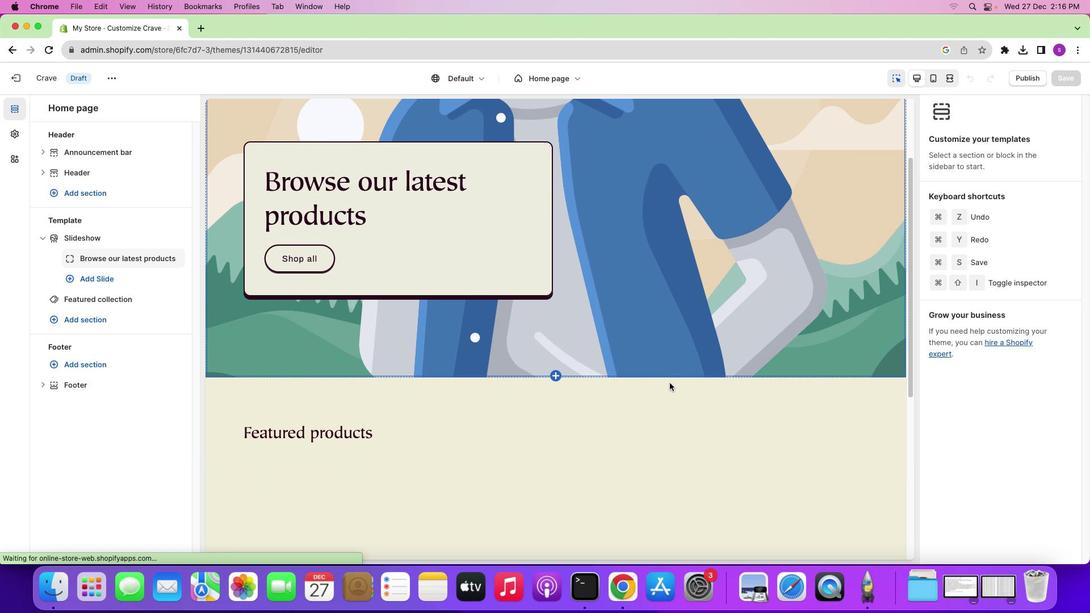 
Action: Mouse scrolled (670, 382) with delta (0, 0)
Screenshot: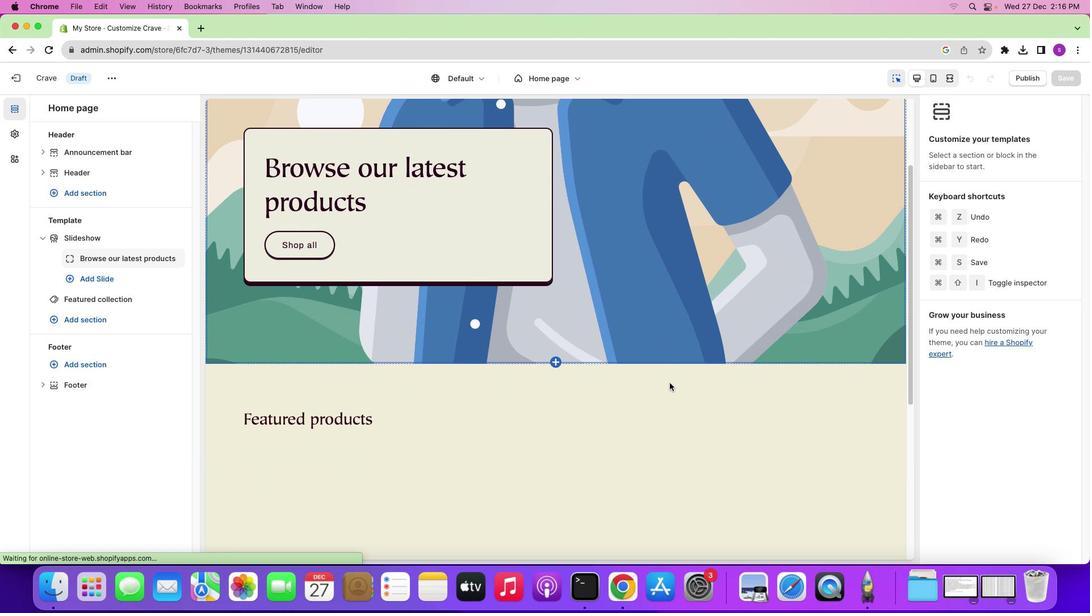 
Action: Mouse scrolled (670, 382) with delta (0, 0)
Screenshot: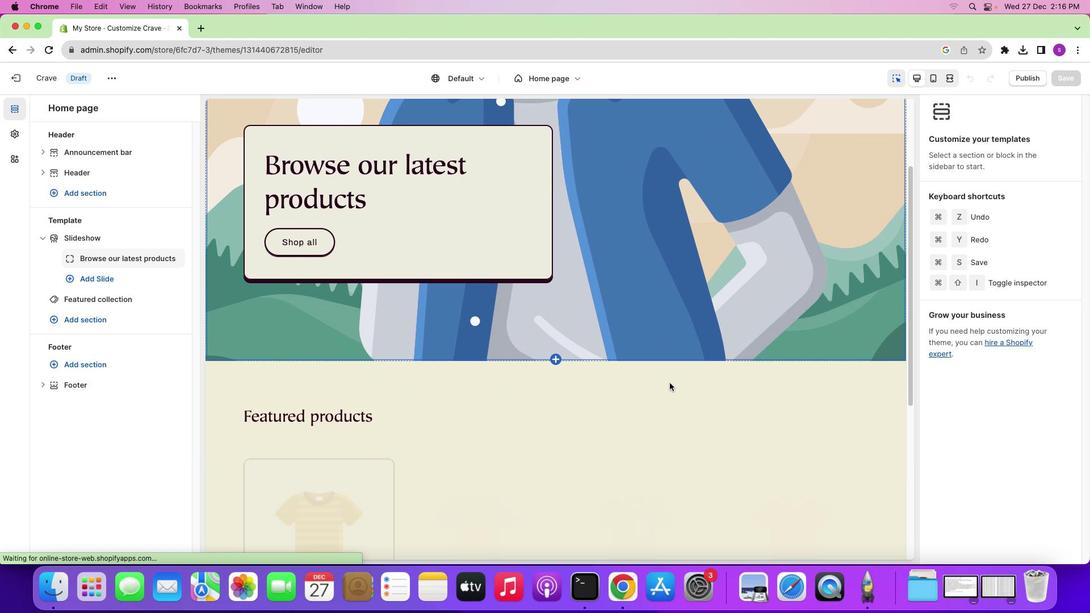 
Action: Mouse scrolled (670, 382) with delta (0, -1)
Screenshot: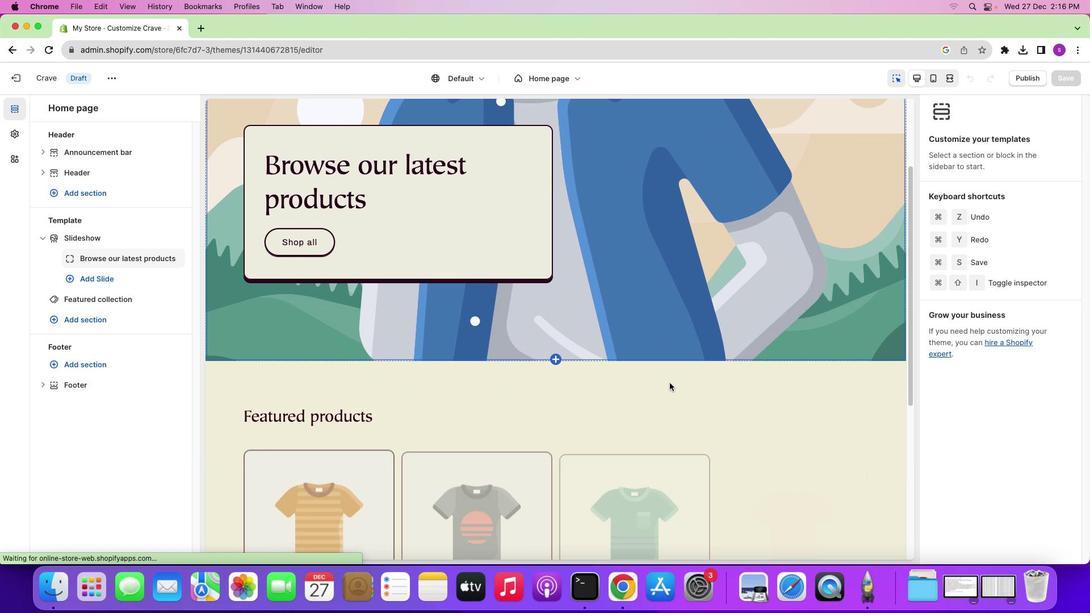 
Action: Mouse scrolled (670, 382) with delta (0, 0)
Screenshot: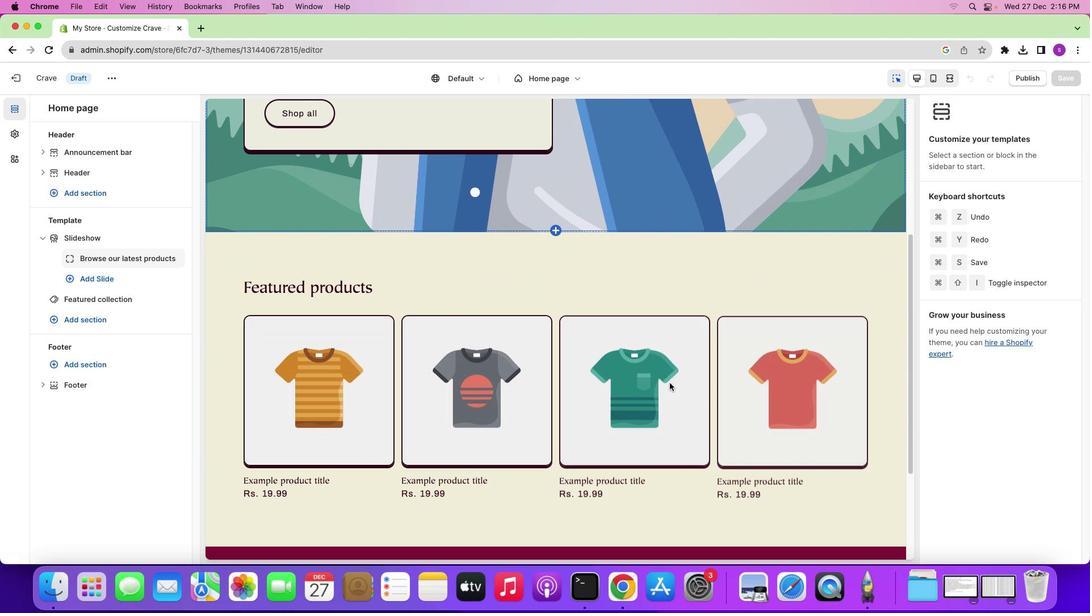 
Action: Mouse scrolled (670, 382) with delta (0, 0)
Screenshot: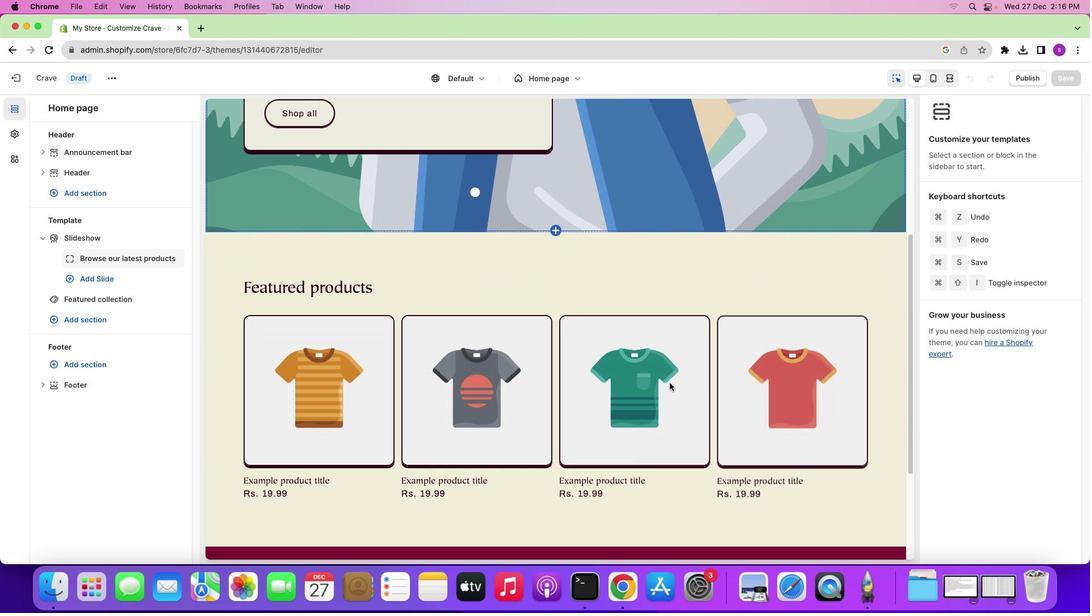 
Action: Mouse scrolled (670, 382) with delta (0, -1)
Screenshot: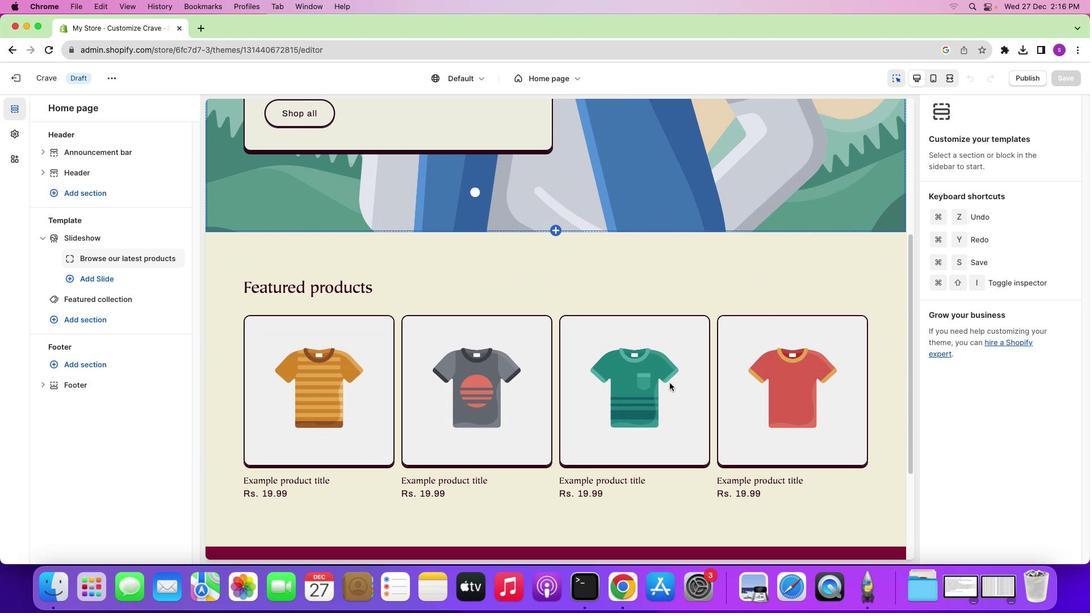 
Action: Mouse scrolled (670, 382) with delta (0, -1)
Screenshot: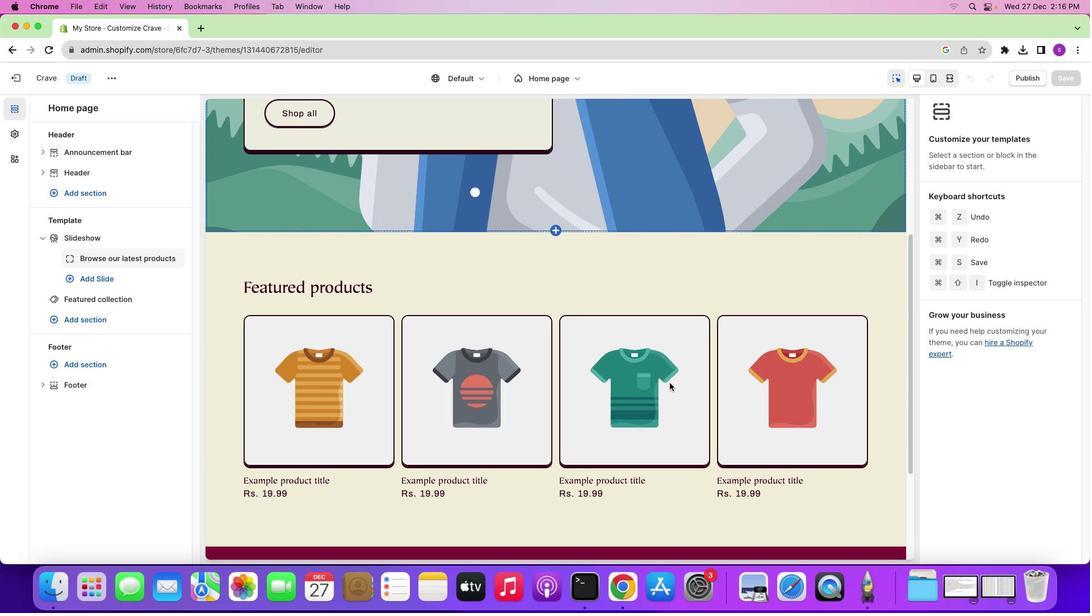 
Action: Mouse scrolled (670, 382) with delta (0, 0)
Screenshot: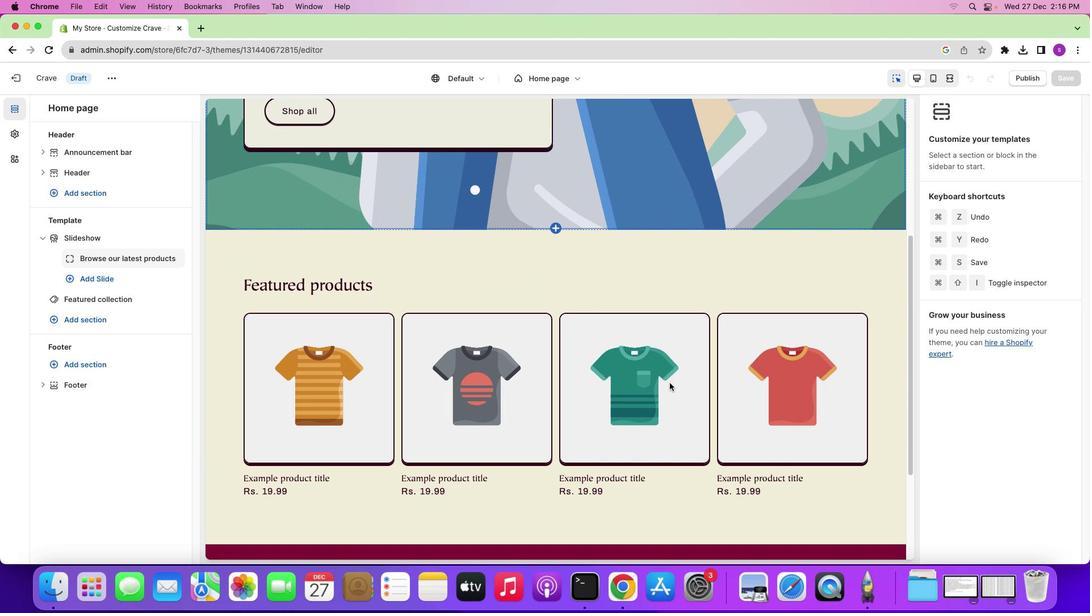 
Action: Mouse scrolled (670, 382) with delta (0, 0)
Screenshot: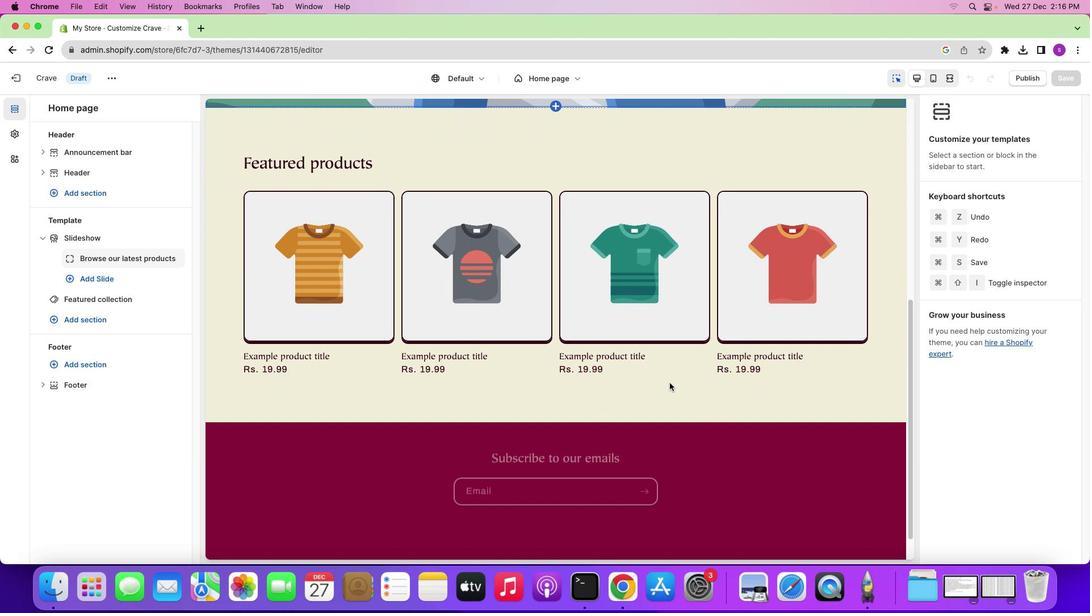 
Action: Mouse scrolled (670, 382) with delta (0, 0)
Screenshot: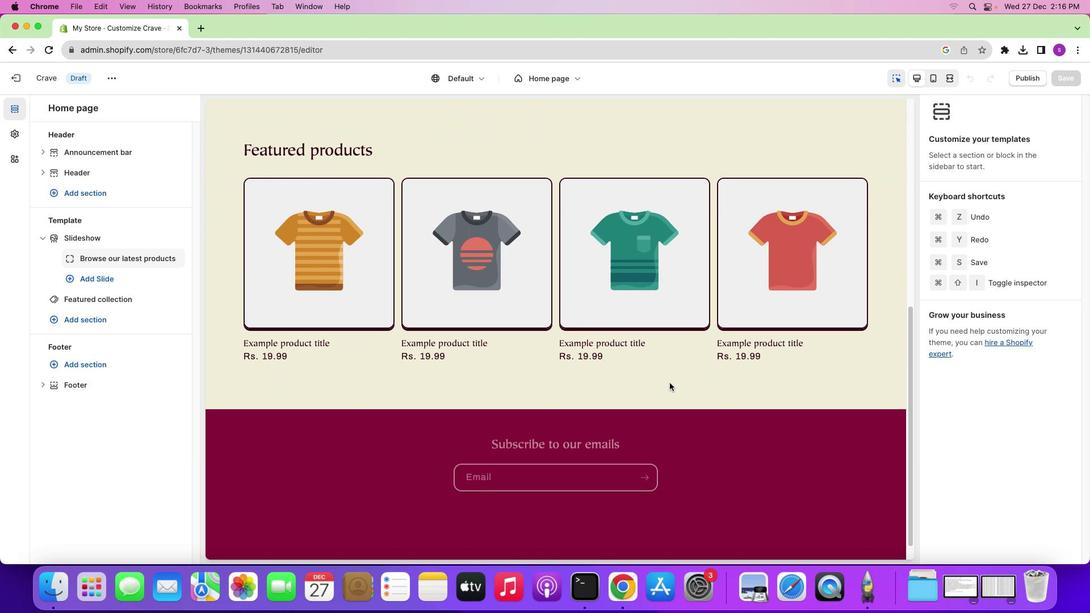 
Action: Mouse scrolled (670, 382) with delta (0, 0)
Screenshot: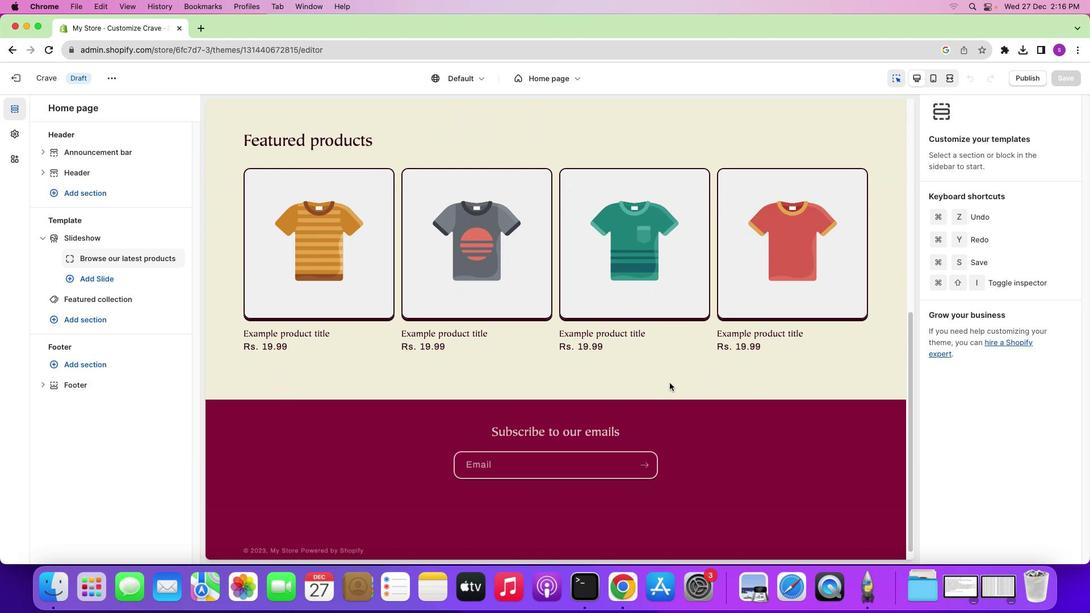 
Action: Mouse scrolled (670, 382) with delta (0, -1)
Screenshot: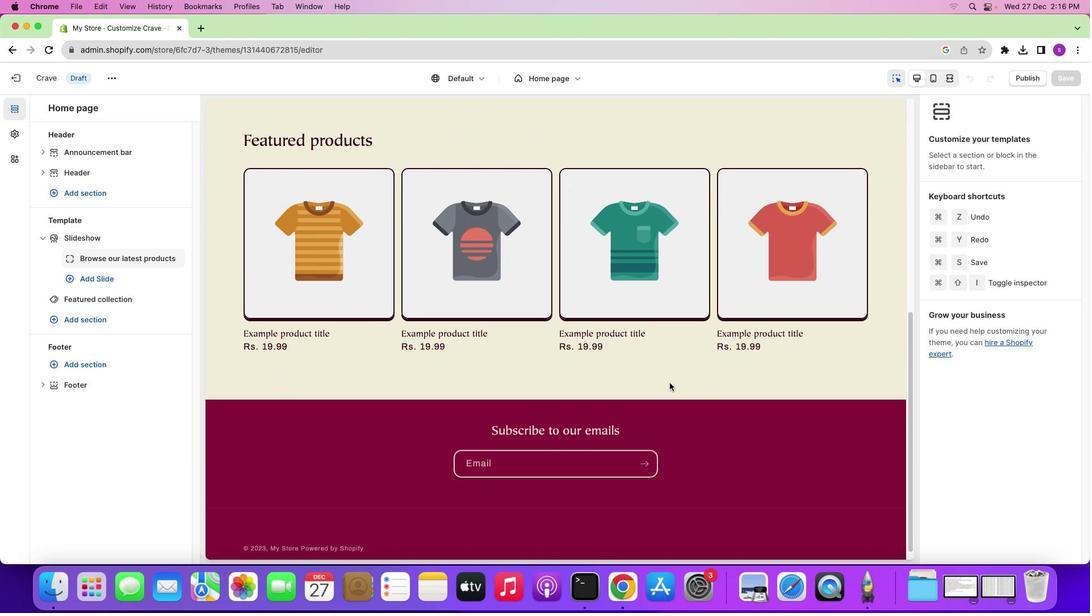 
Action: Mouse scrolled (670, 382) with delta (0, -1)
Screenshot: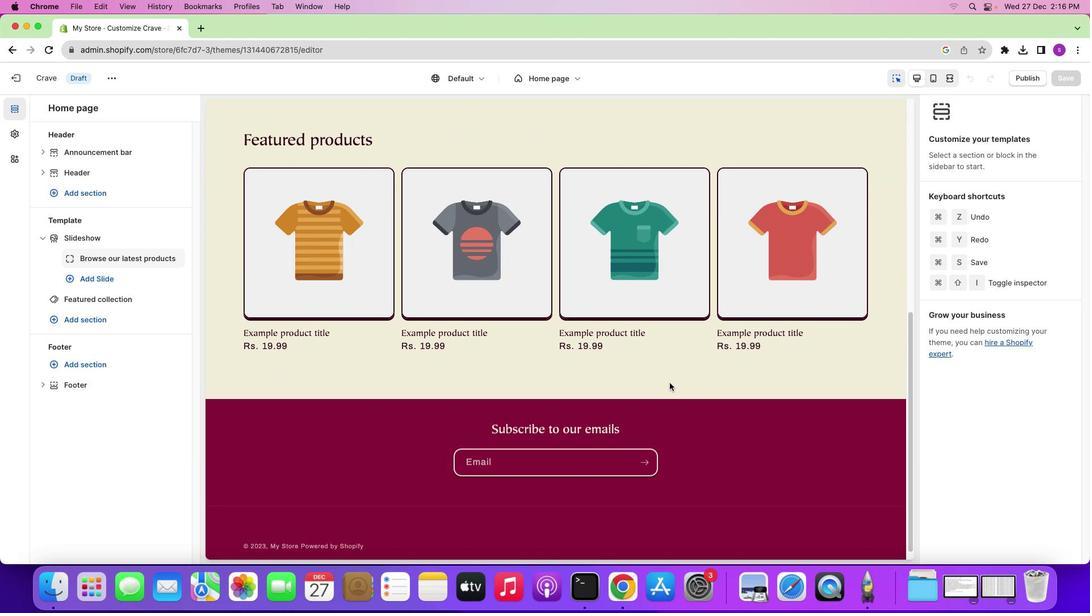 
Action: Mouse scrolled (670, 382) with delta (0, 0)
Screenshot: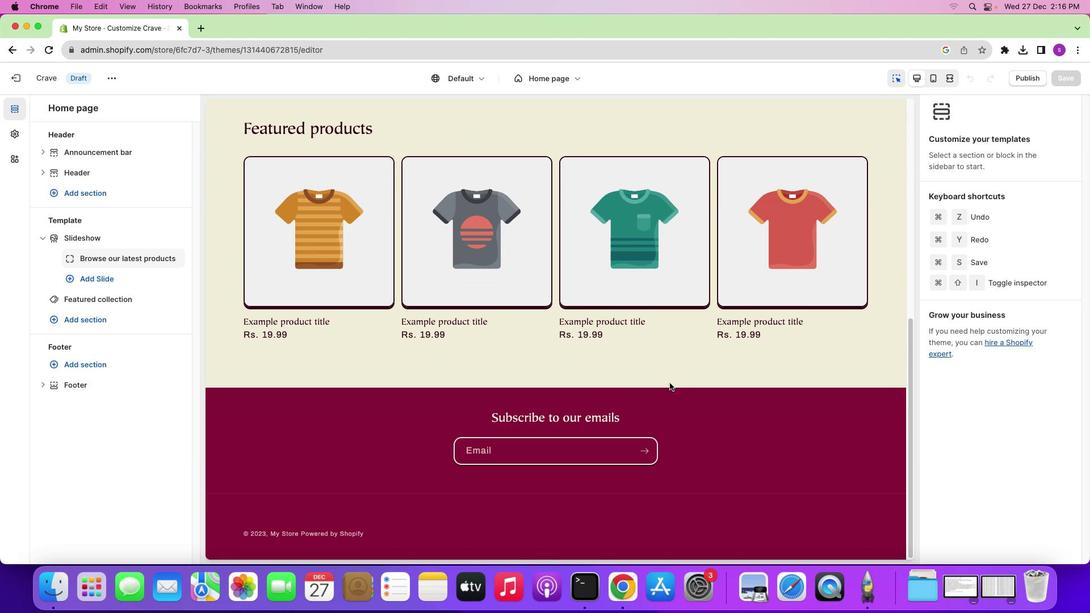 
Action: Mouse scrolled (670, 382) with delta (0, 0)
Screenshot: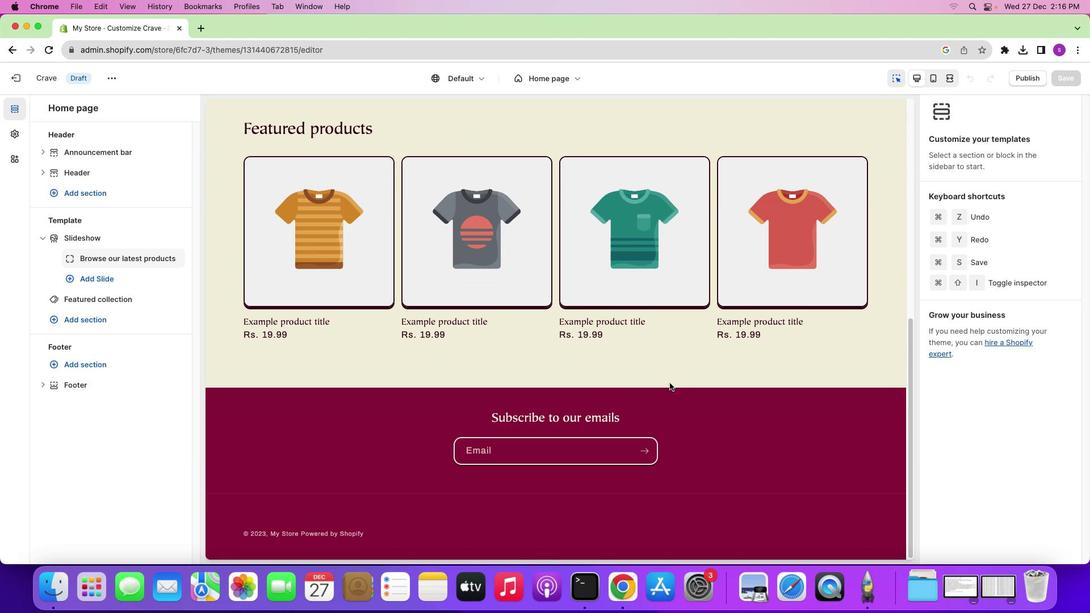 
Action: Mouse scrolled (670, 382) with delta (0, -1)
Screenshot: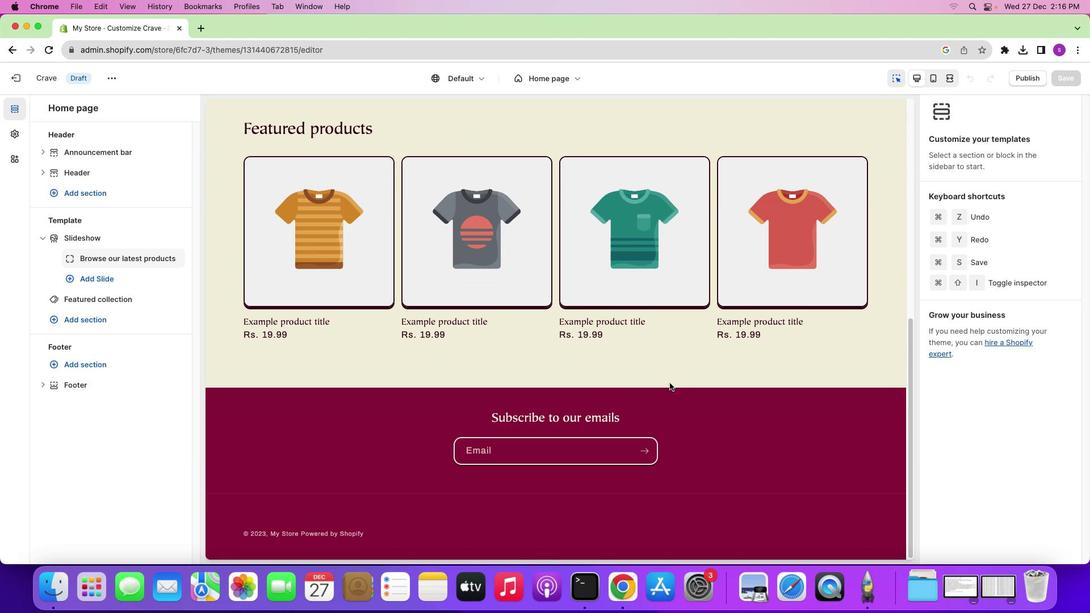 
Action: Mouse scrolled (670, 382) with delta (0, -1)
Screenshot: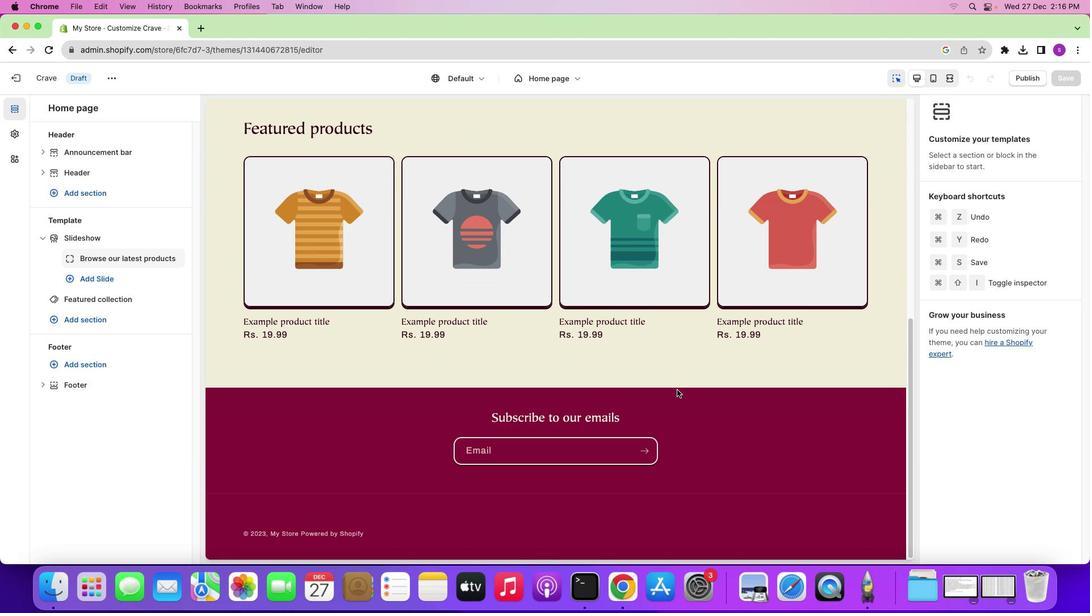 
Action: Mouse scrolled (670, 382) with delta (0, -1)
Screenshot: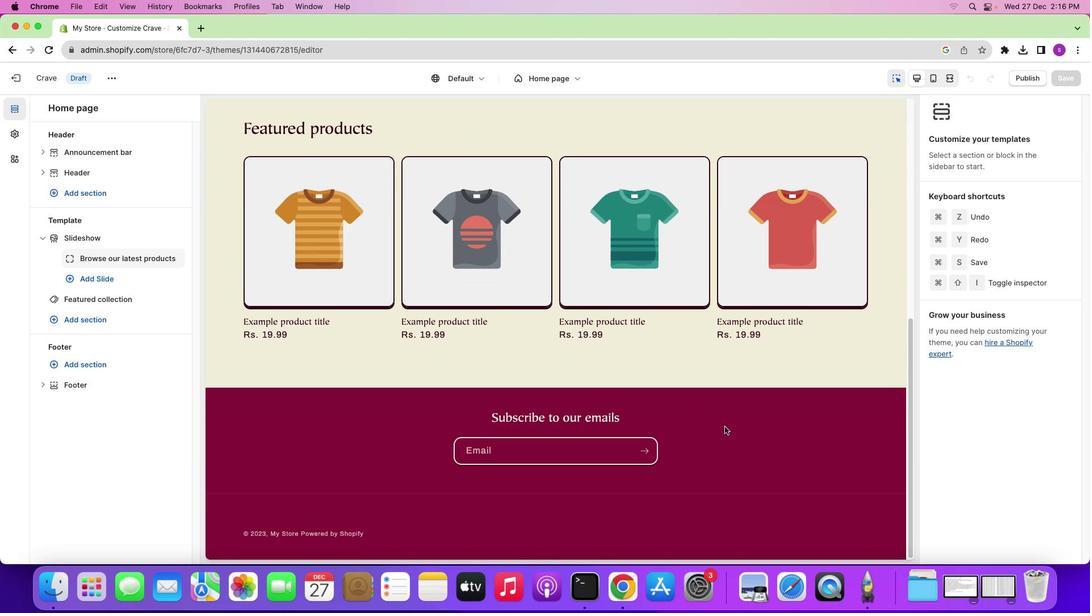 
Action: Mouse moved to (726, 427)
Screenshot: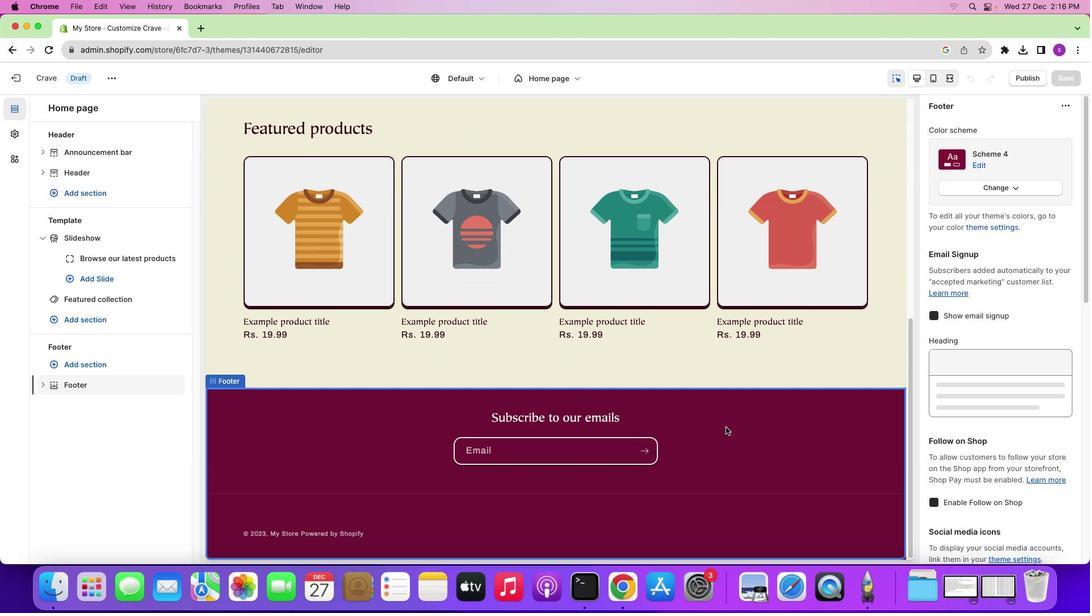 
Action: Mouse pressed left at (726, 427)
Screenshot: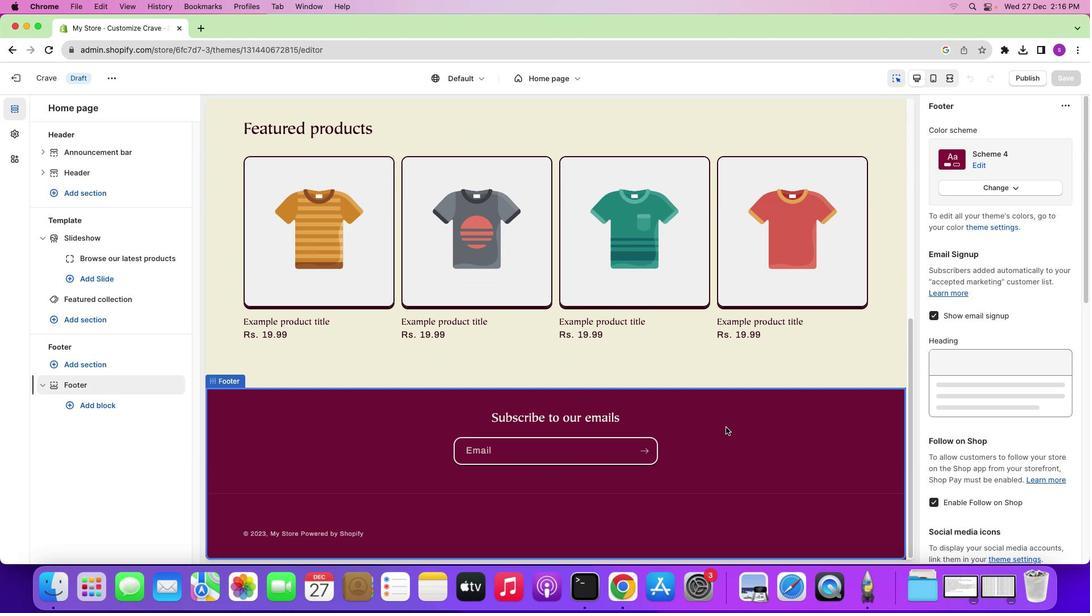 
Action: Mouse moved to (1034, 386)
Screenshot: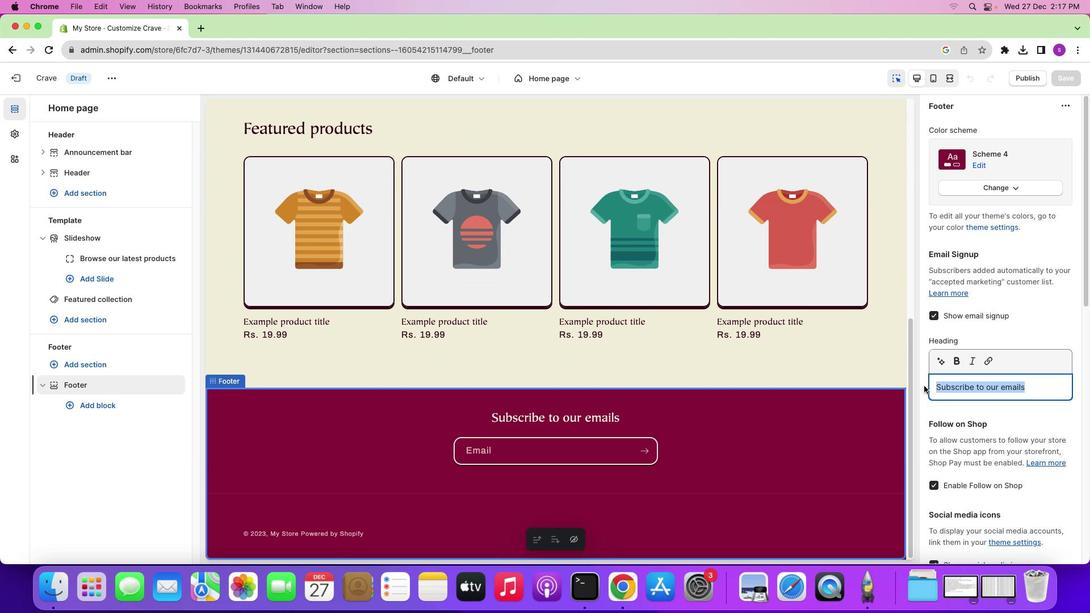 
Action: Mouse pressed left at (1034, 386)
Screenshot: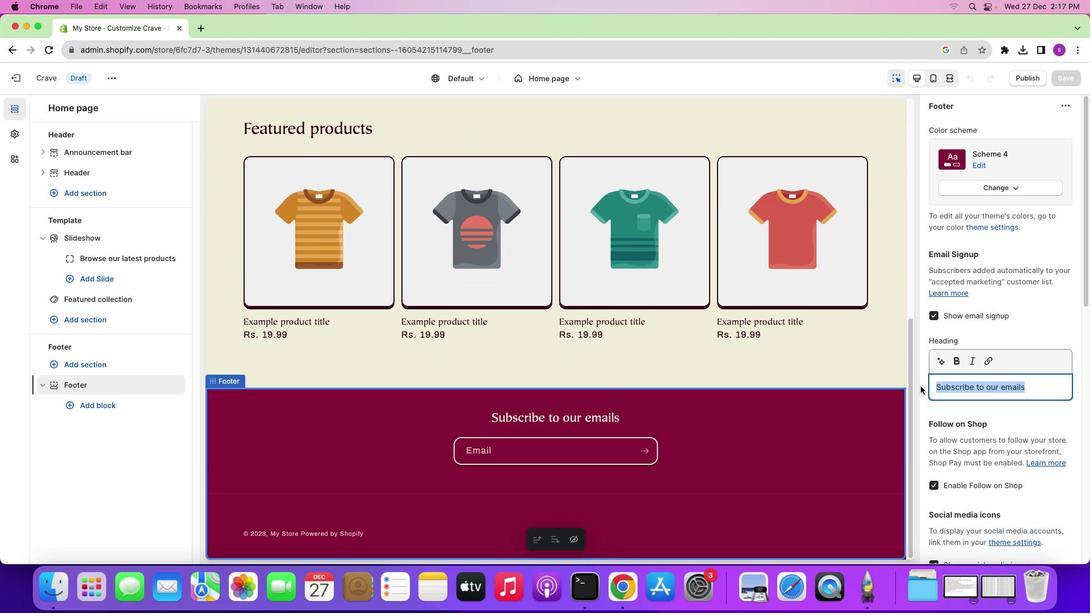 
Action: Mouse moved to (919, 385)
Screenshot: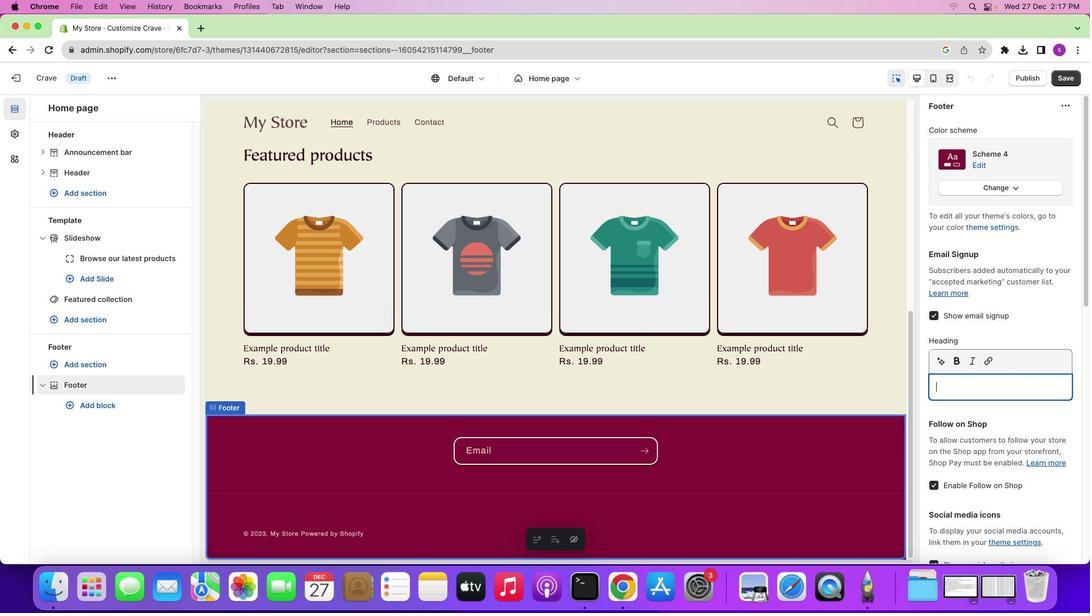 
Action: Key pressed Key.backspace
Screenshot: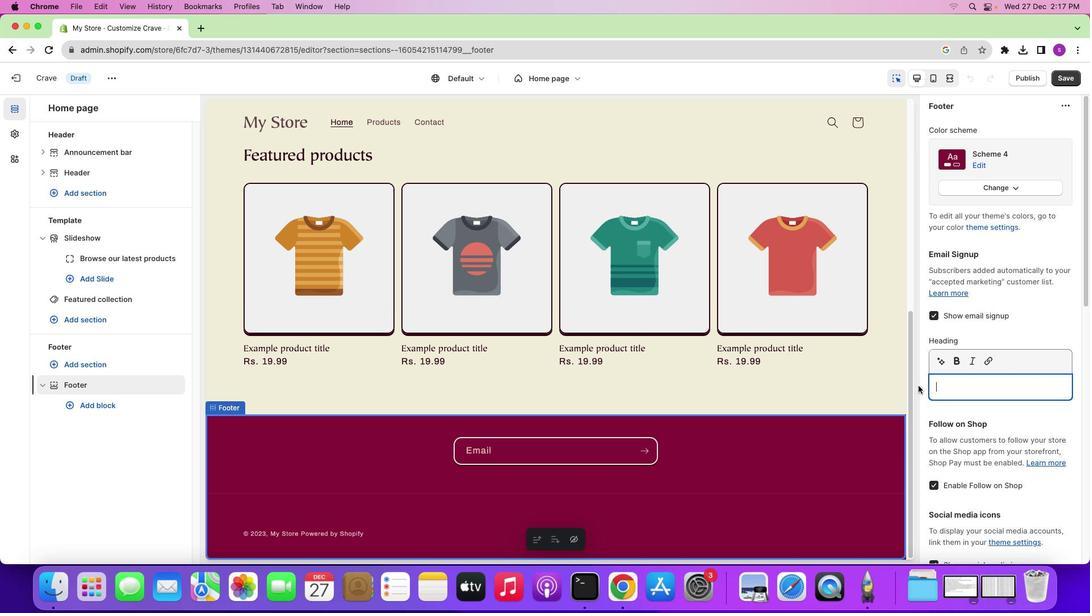 
Action: Mouse moved to (936, 314)
Screenshot: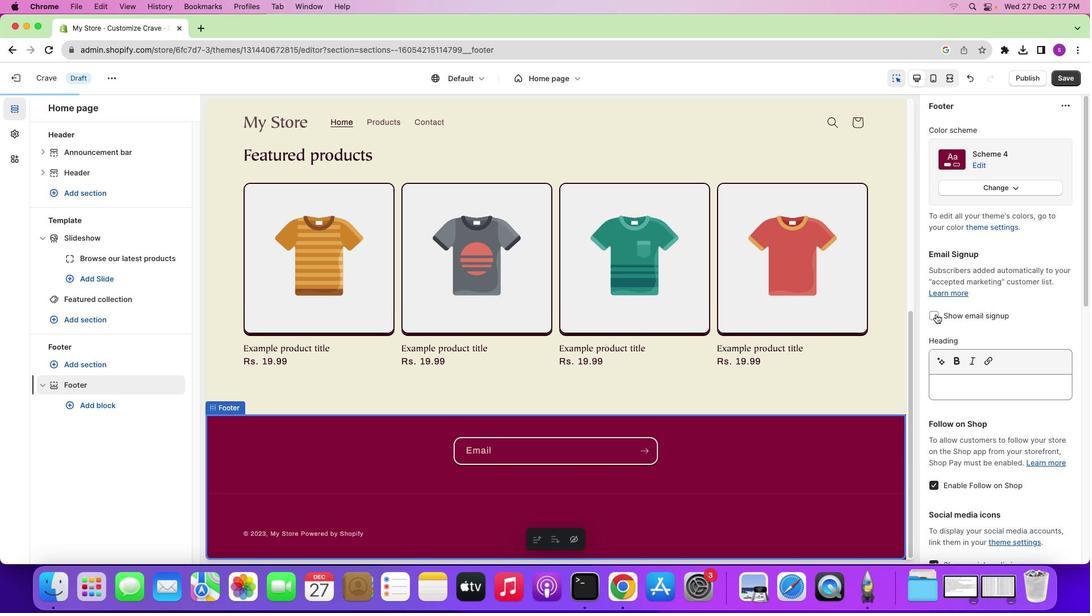 
Action: Mouse pressed left at (936, 314)
Screenshot: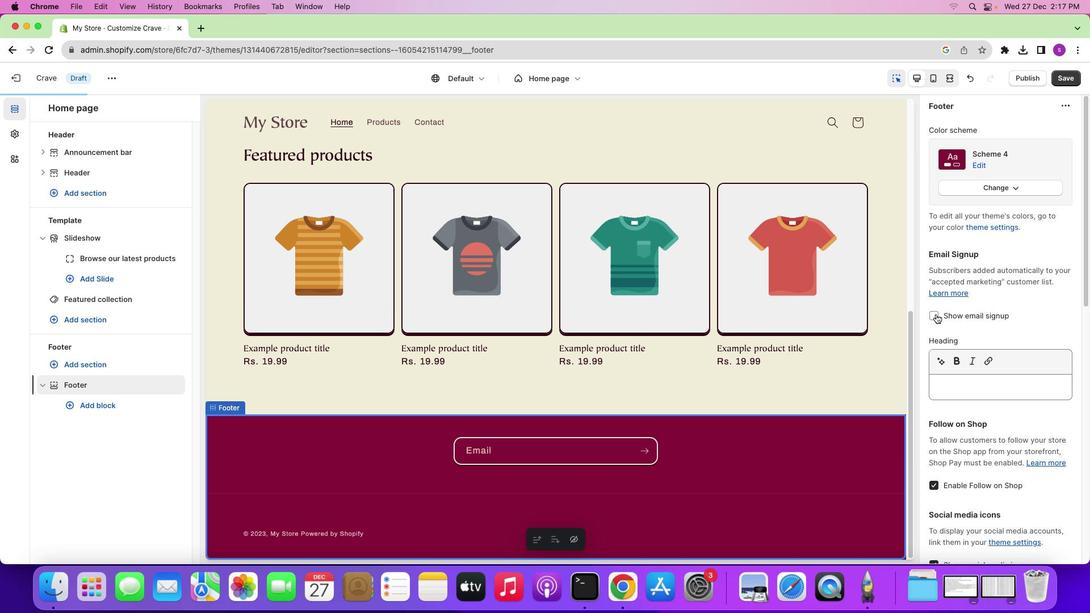 
Action: Mouse moved to (564, 427)
Screenshot: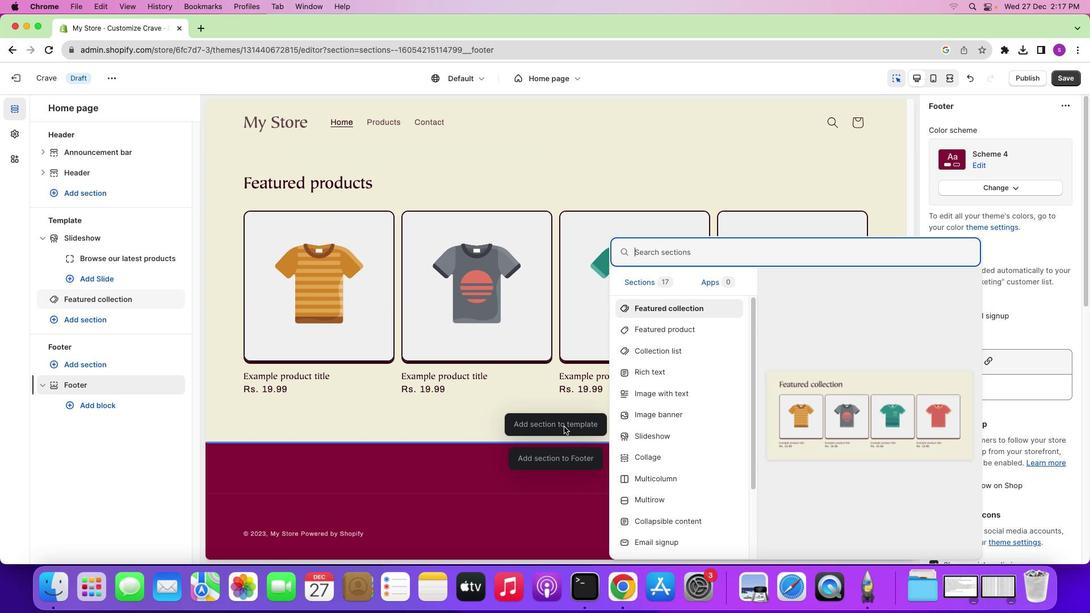 
Action: Mouse pressed left at (564, 427)
Screenshot: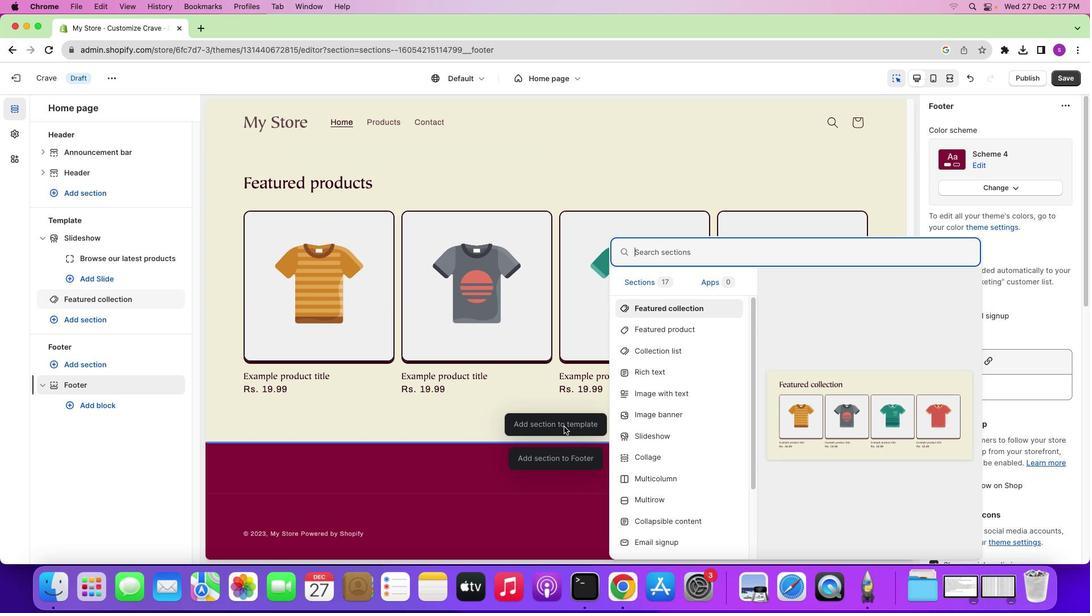 
Action: Mouse moved to (670, 369)
Screenshot: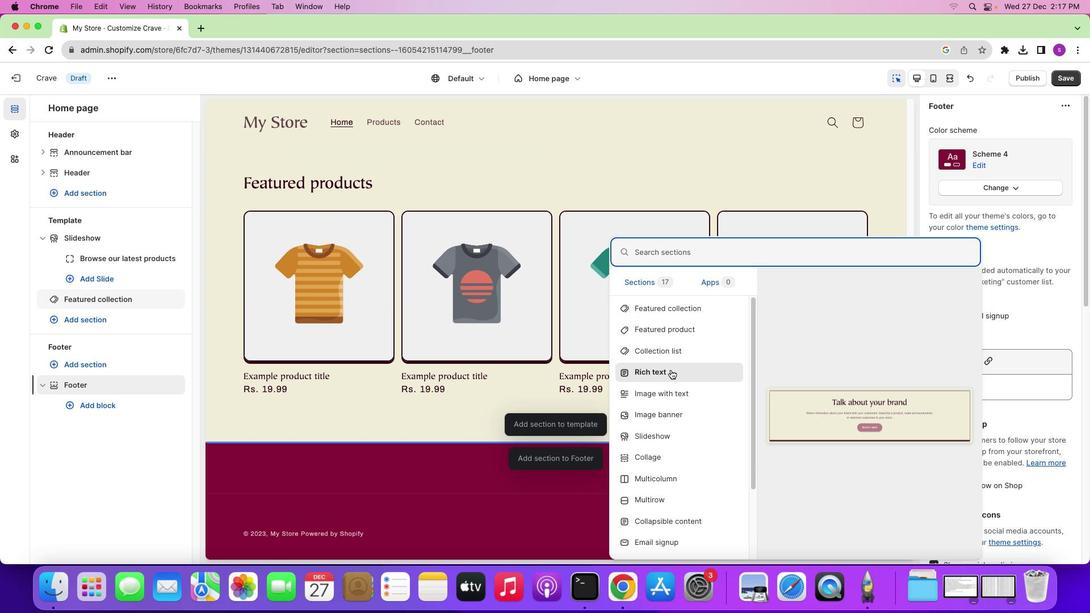 
Action: Mouse pressed left at (670, 369)
Screenshot: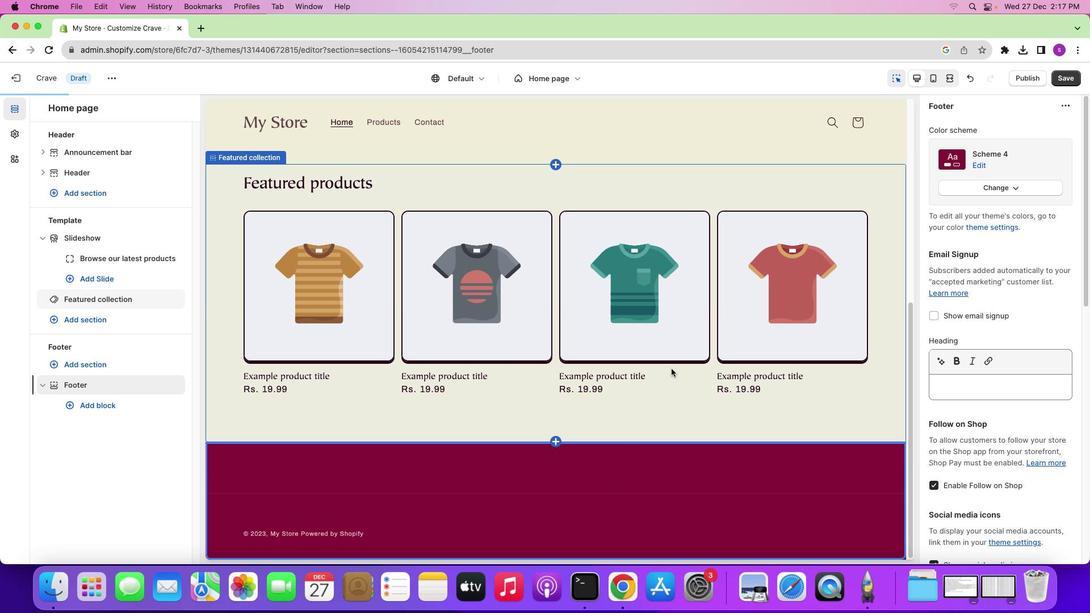 
Action: Mouse moved to (585, 398)
Screenshot: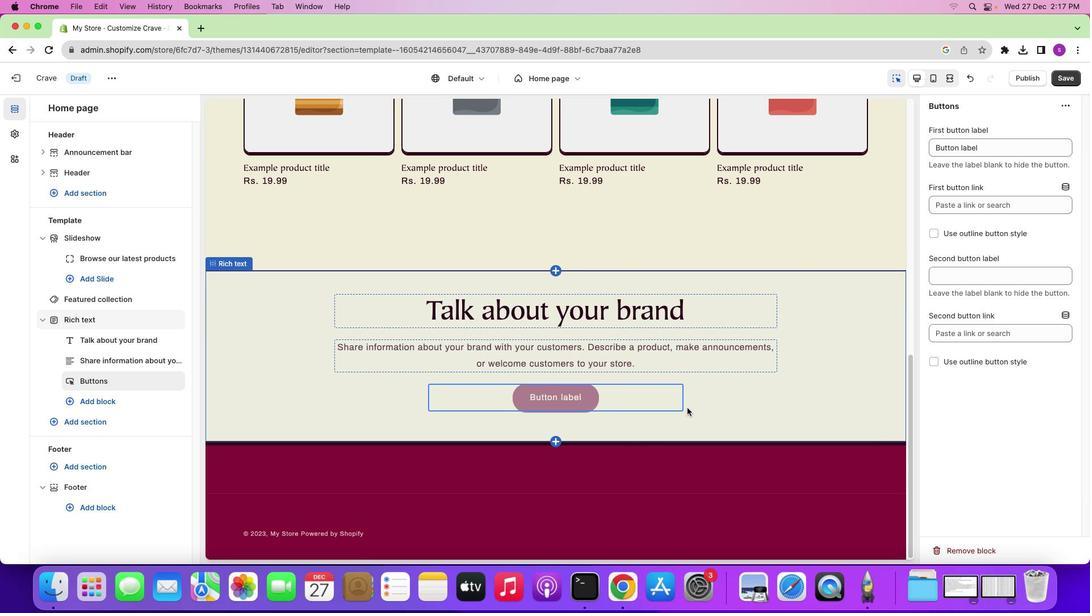 
Action: Mouse pressed left at (585, 398)
Screenshot: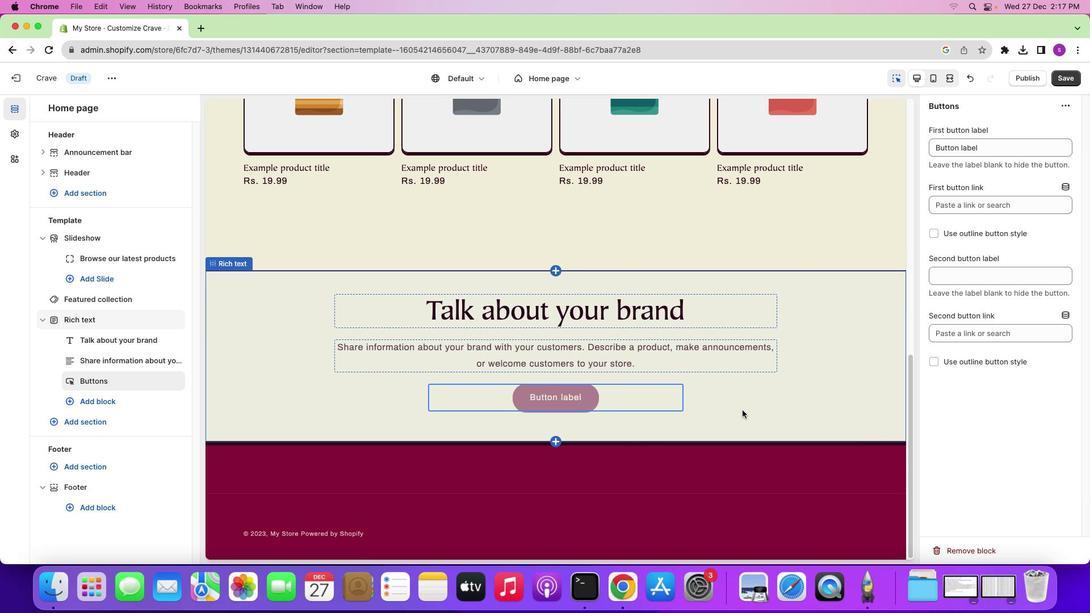 
Action: Mouse moved to (974, 544)
Screenshot: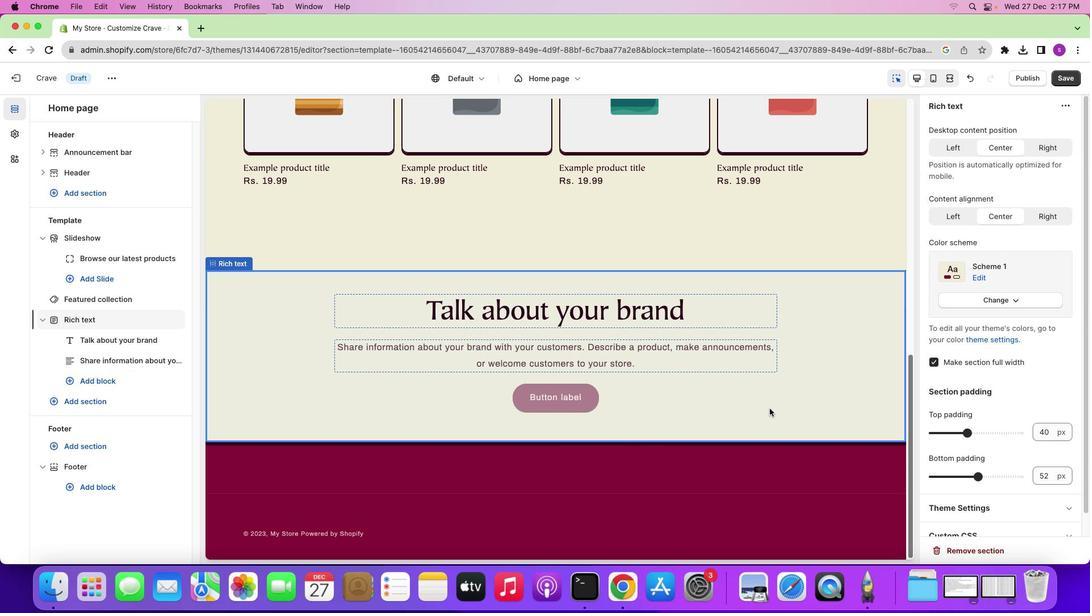
Action: Mouse pressed left at (974, 544)
Screenshot: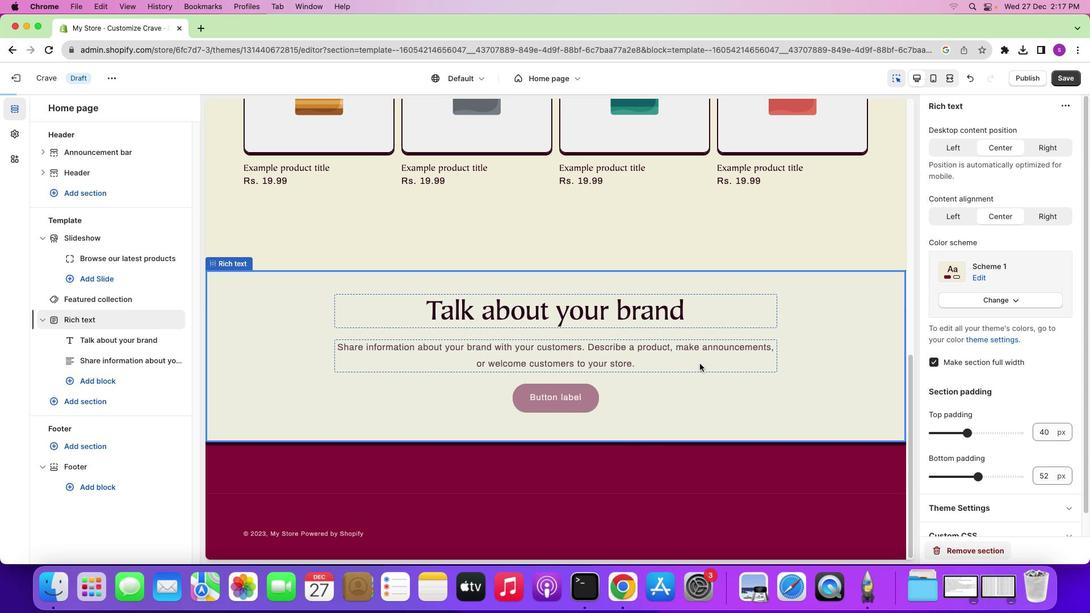 
Action: Mouse moved to (684, 388)
Screenshot: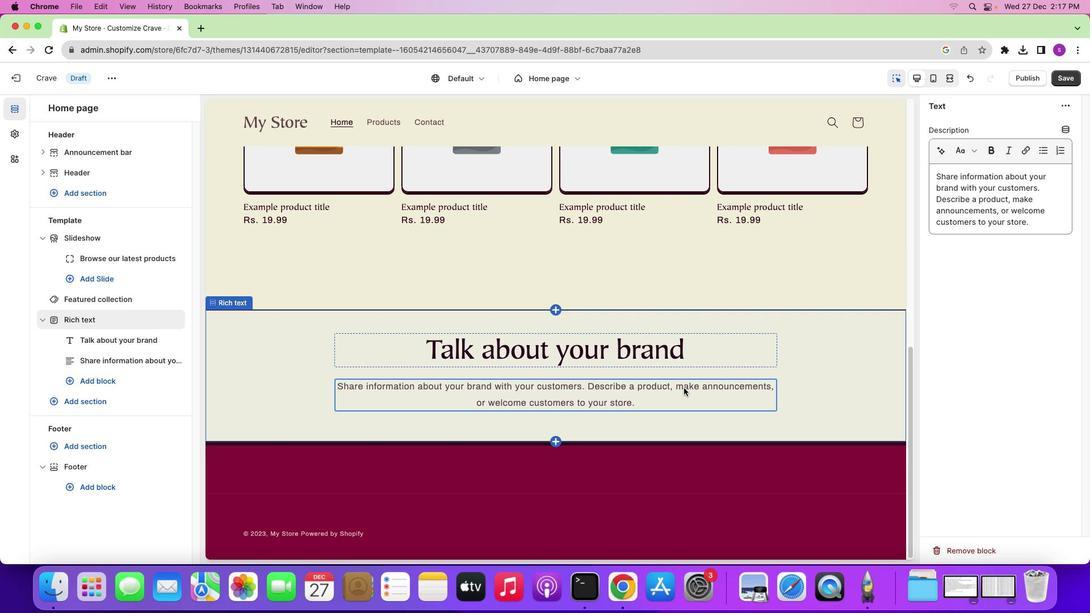 
Action: Mouse pressed left at (684, 388)
Screenshot: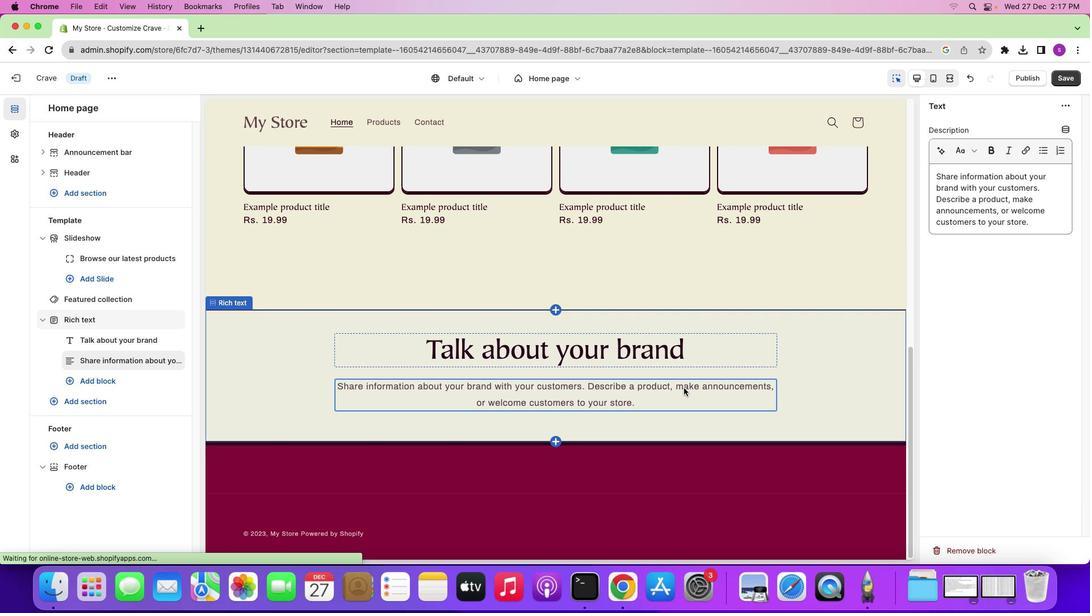 
Action: Mouse moved to (1037, 224)
Screenshot: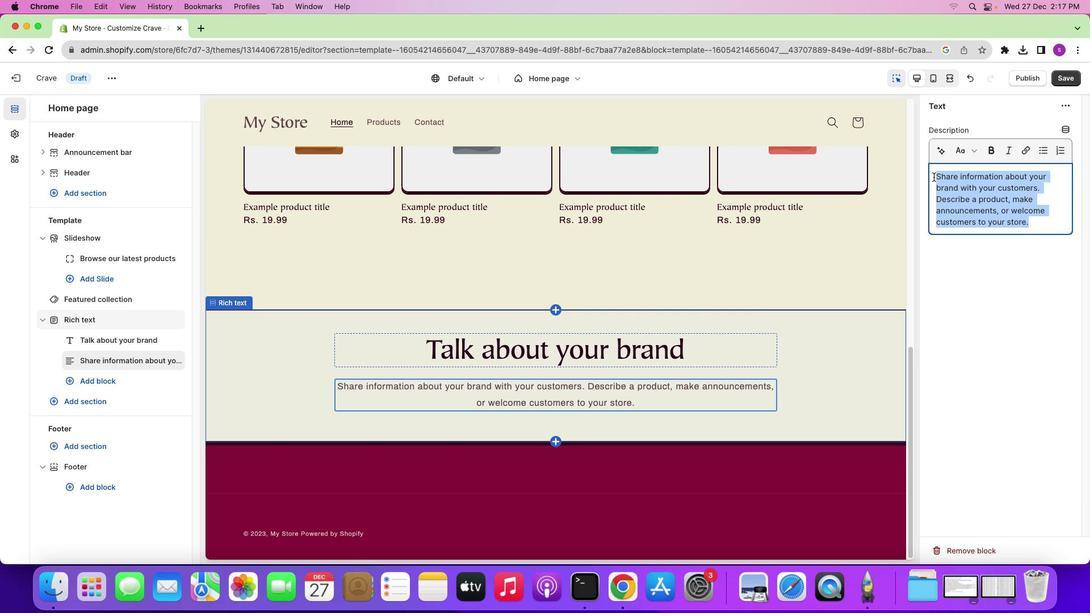 
Action: Mouse pressed left at (1037, 224)
Screenshot: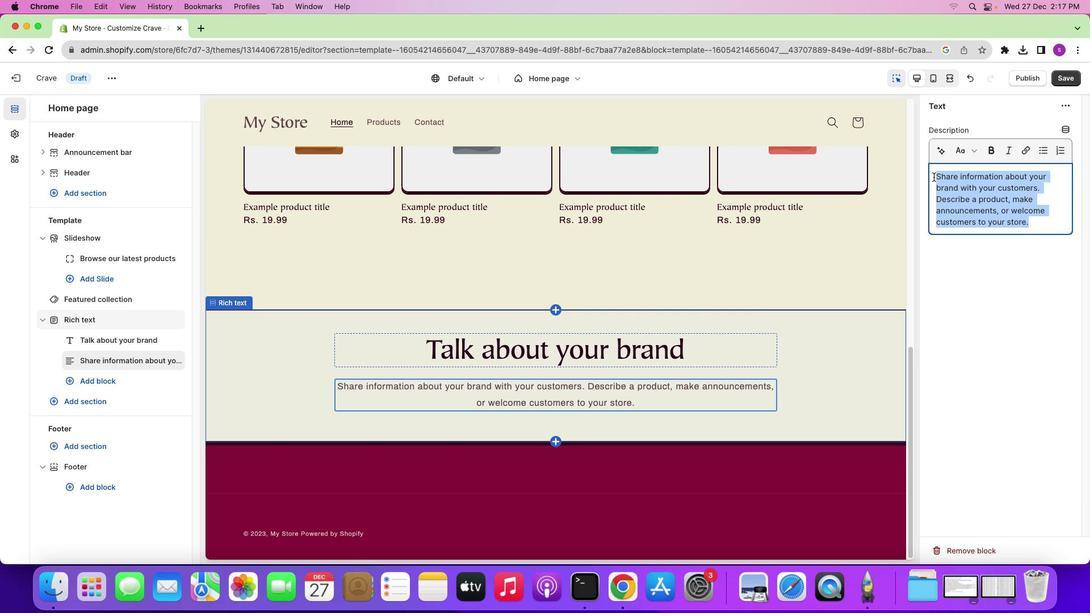
Action: Mouse moved to (934, 177)
Screenshot: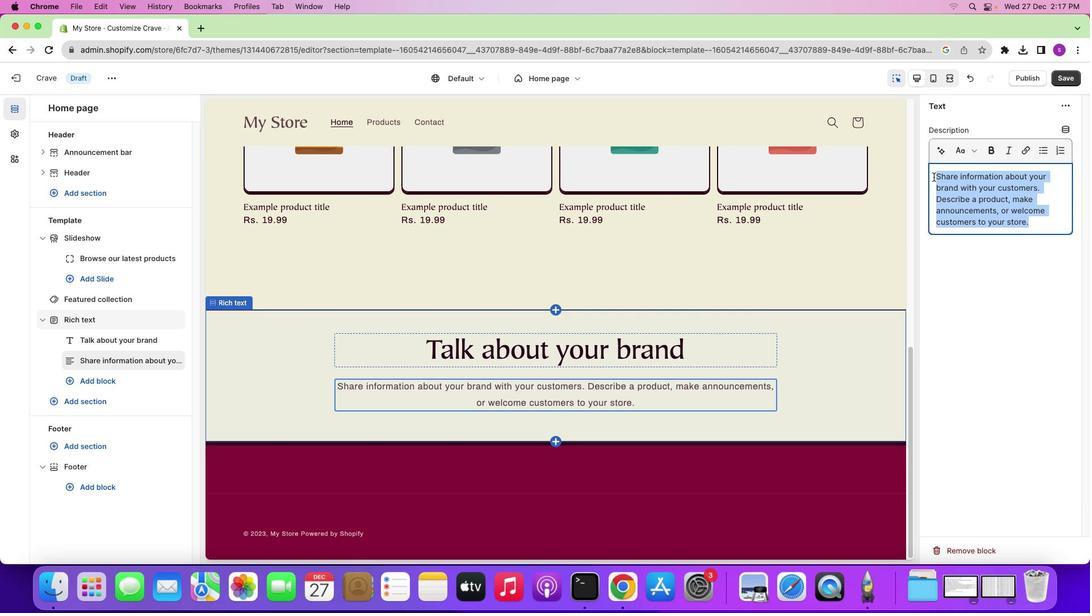 
Action: Key pressed Key.backspace'9''8''7''-''1''2''3''-''5''5''6''4'
Screenshot: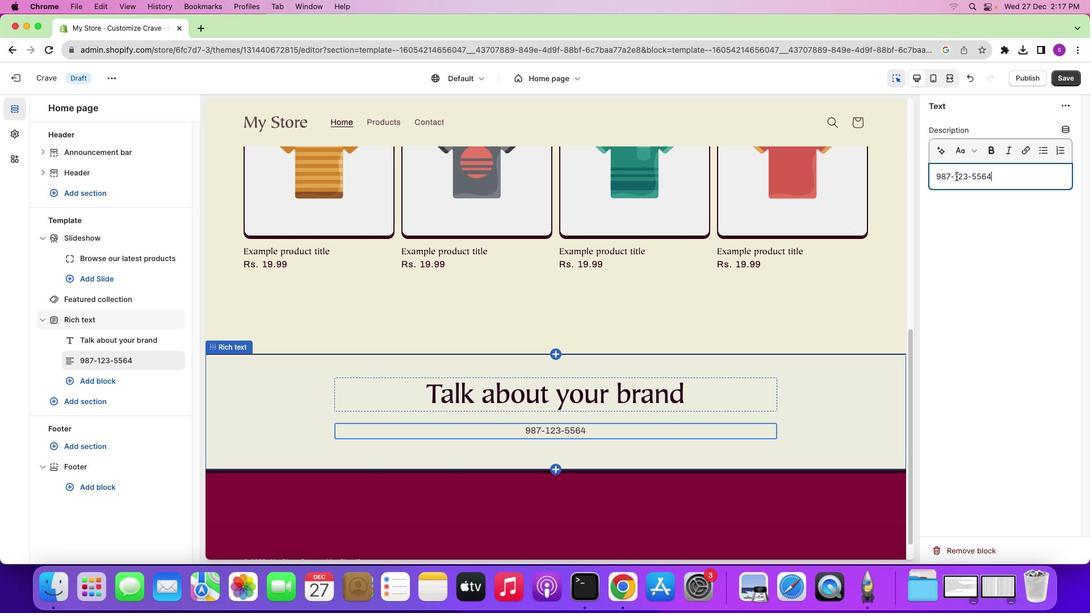 
Action: Mouse moved to (1074, 142)
Screenshot: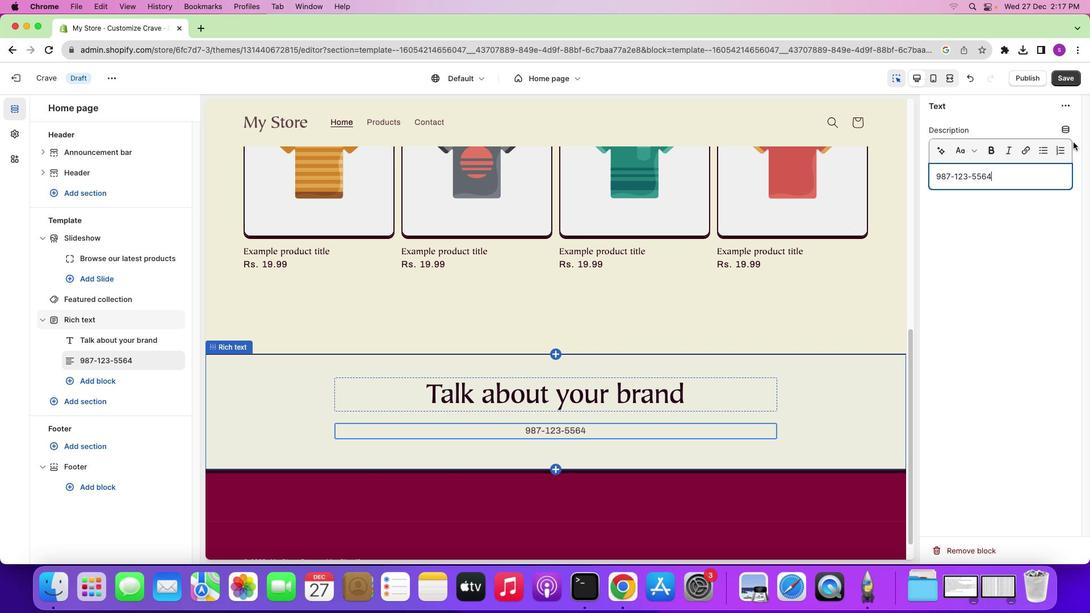 
Action: Key pressed Key.leftKey.leftKey.left
Screenshot: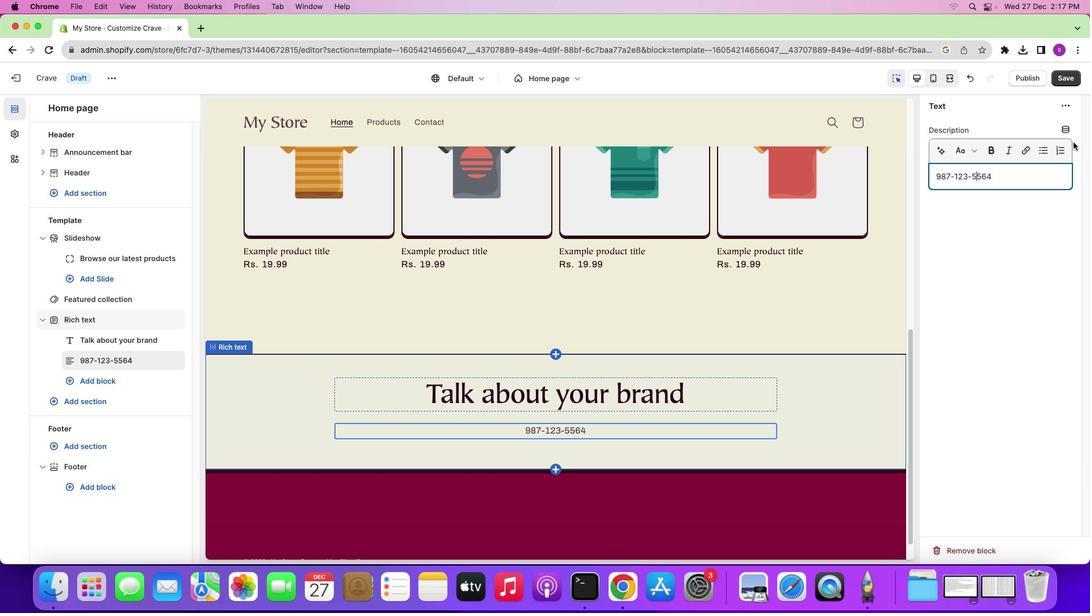 
Action: Mouse moved to (1074, 142)
Screenshot: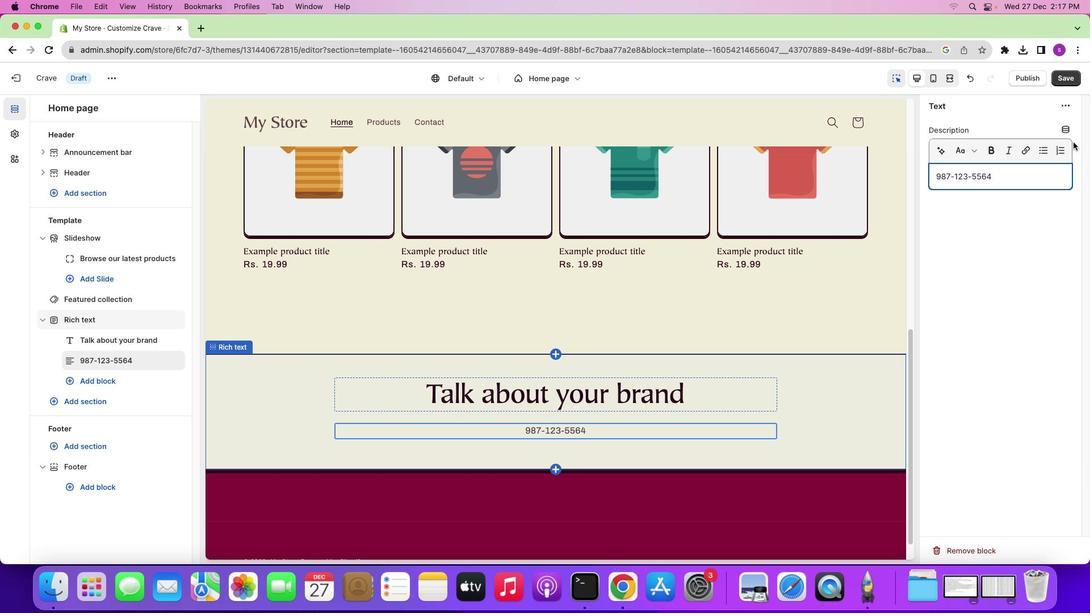 
Action: Key pressed Key.backspace'0'
Screenshot: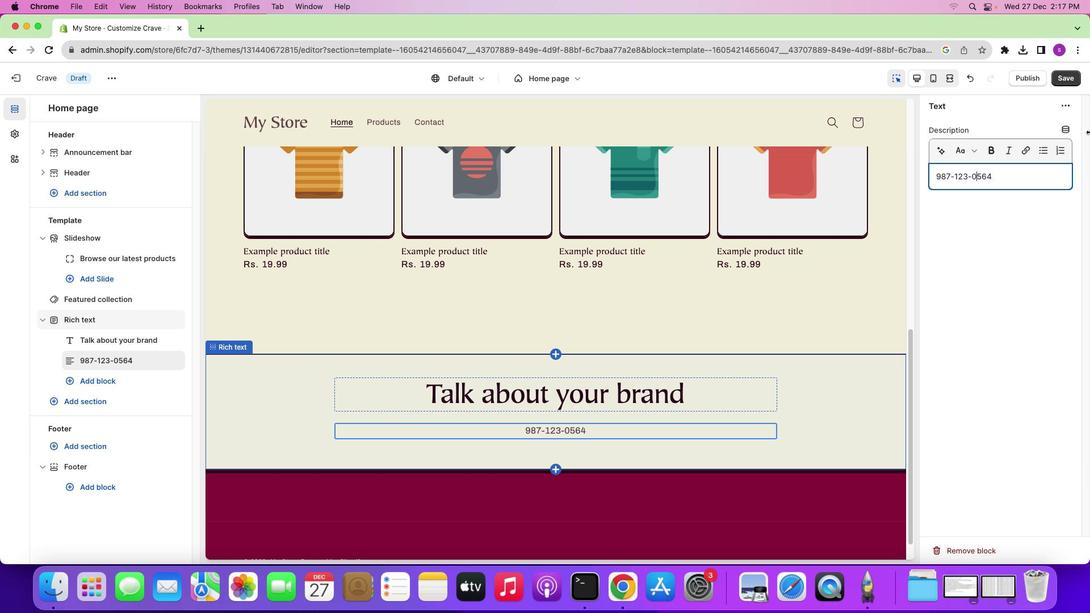 
Action: Mouse moved to (1001, 177)
Screenshot: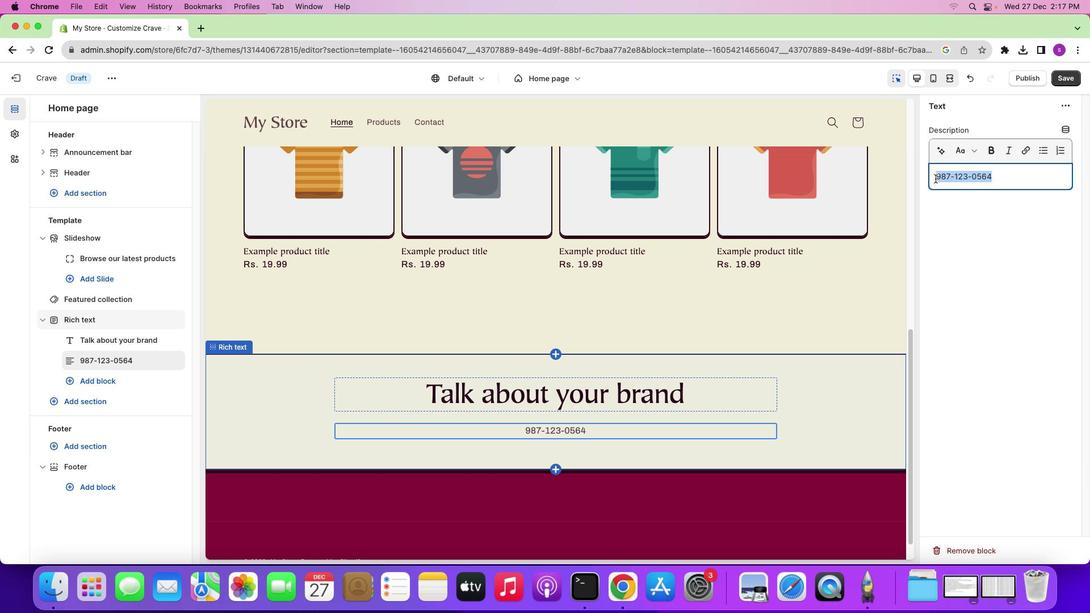 
Action: Mouse pressed left at (1001, 177)
Screenshot: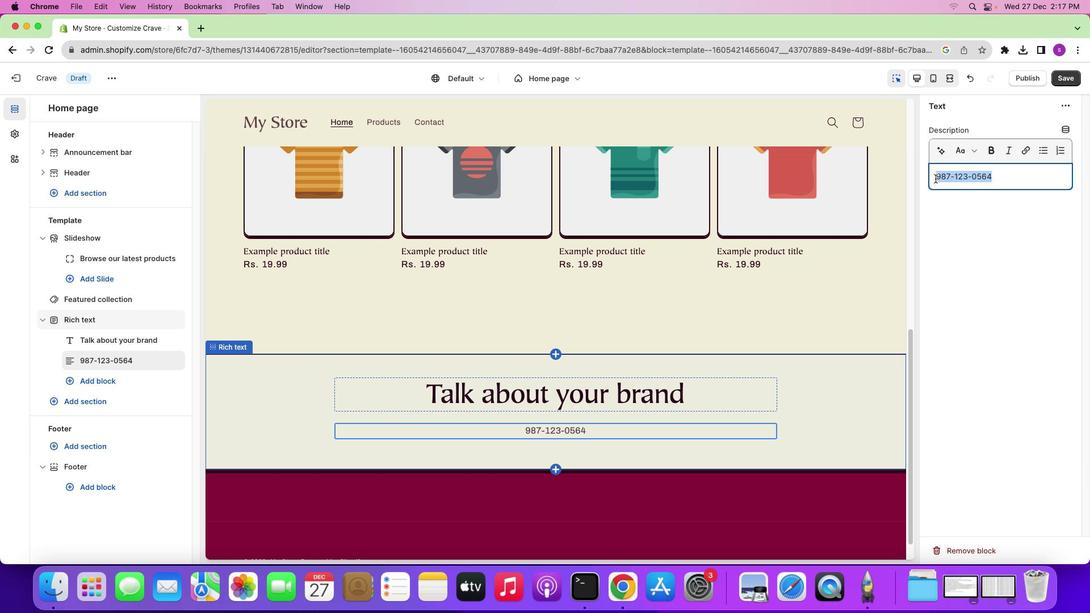 
Action: Mouse moved to (991, 147)
Screenshot: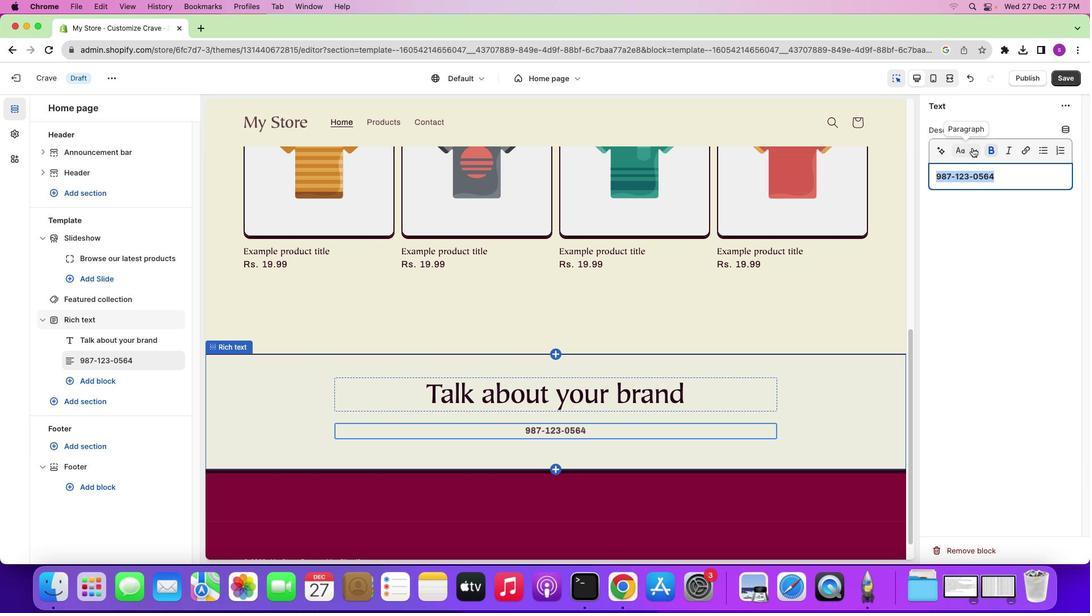 
Action: Mouse pressed left at (991, 147)
Screenshot: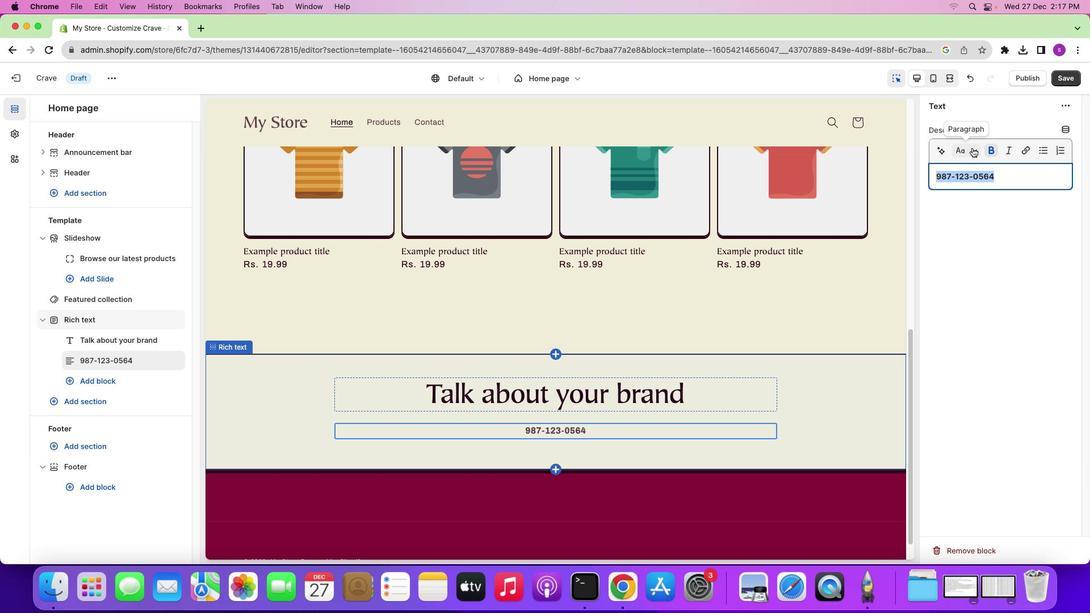 
Action: Mouse moved to (973, 147)
Screenshot: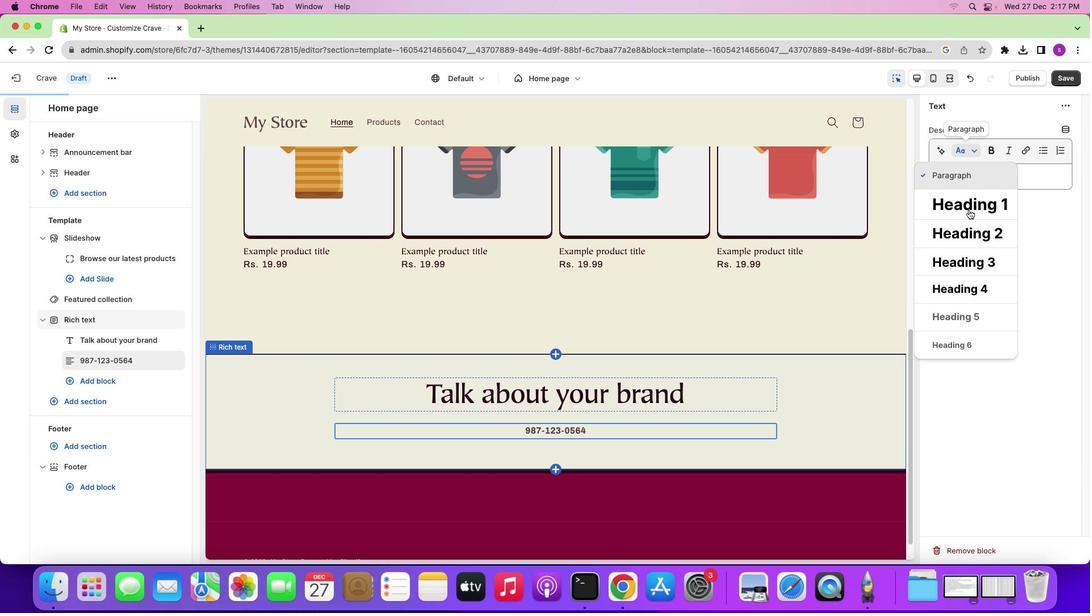 
Action: Mouse pressed left at (973, 147)
Screenshot: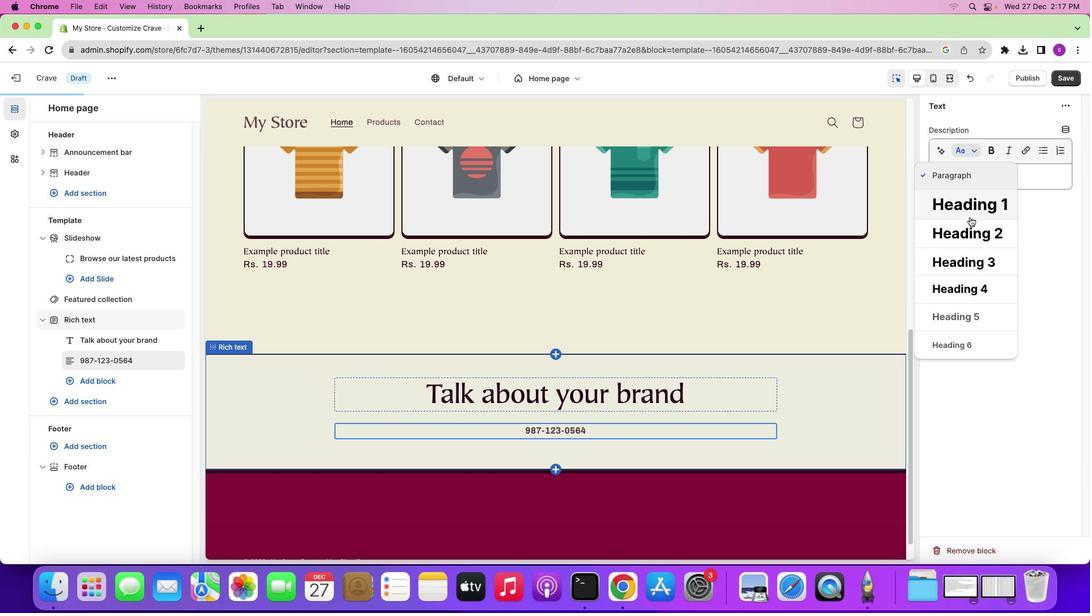 
Action: Mouse moved to (973, 228)
Screenshot: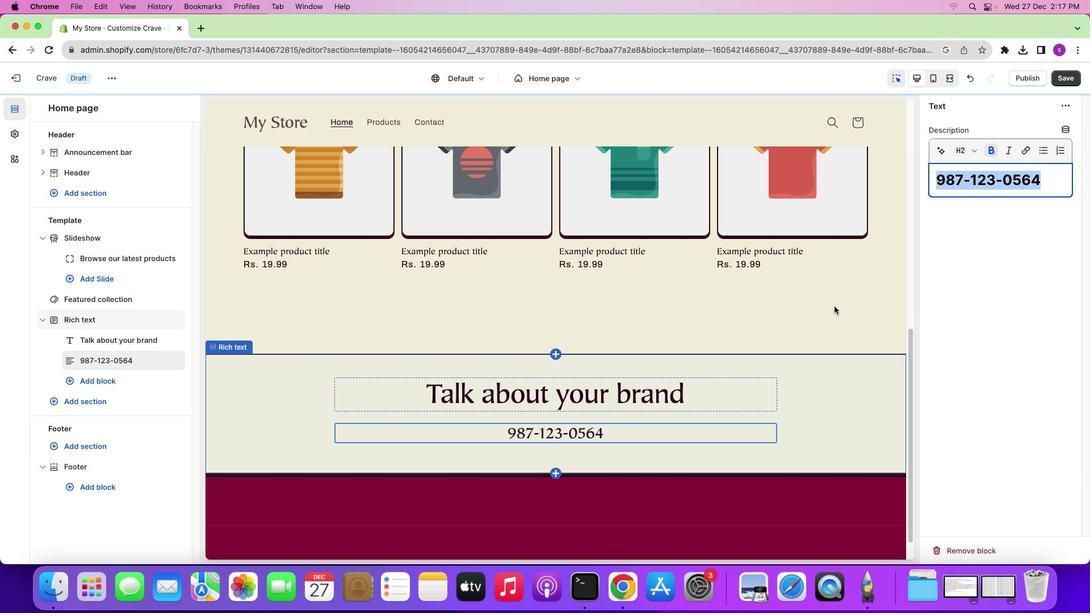 
Action: Mouse pressed left at (973, 228)
Screenshot: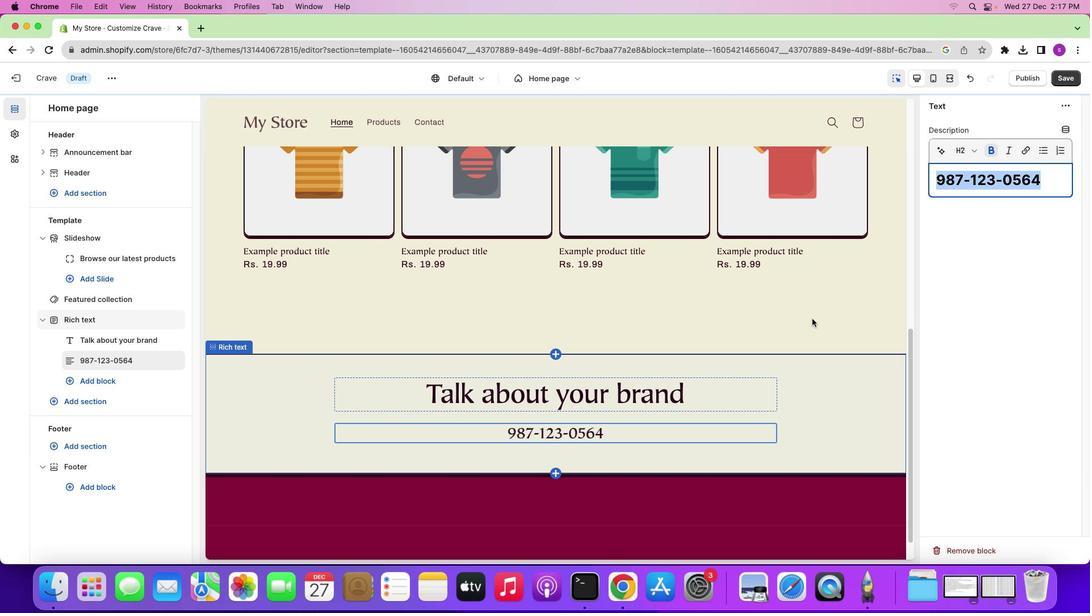 
Action: Mouse moved to (667, 397)
Screenshot: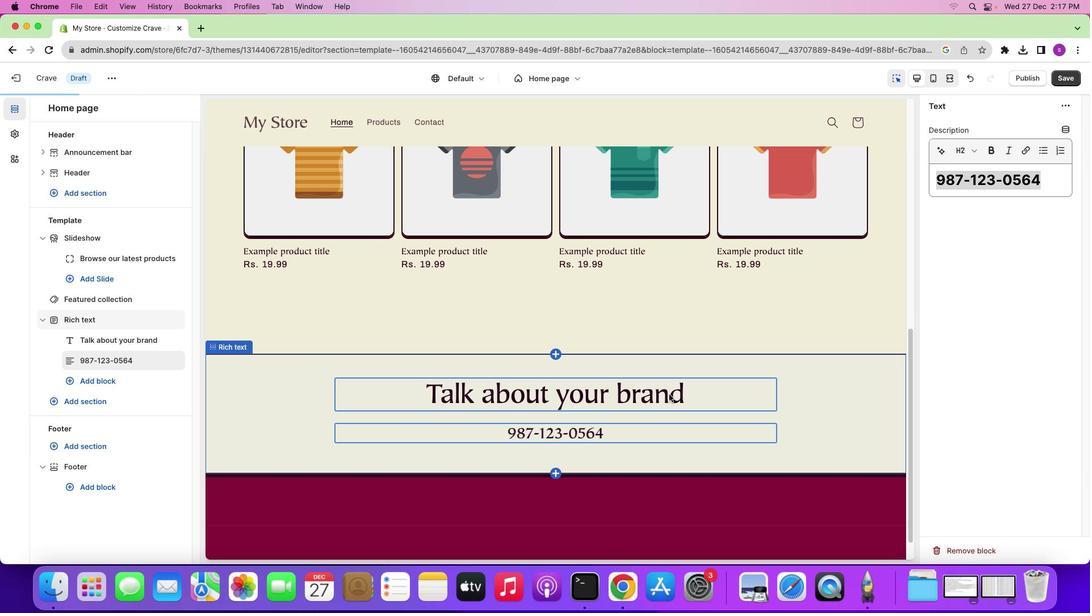 
Action: Mouse pressed left at (667, 397)
Screenshot: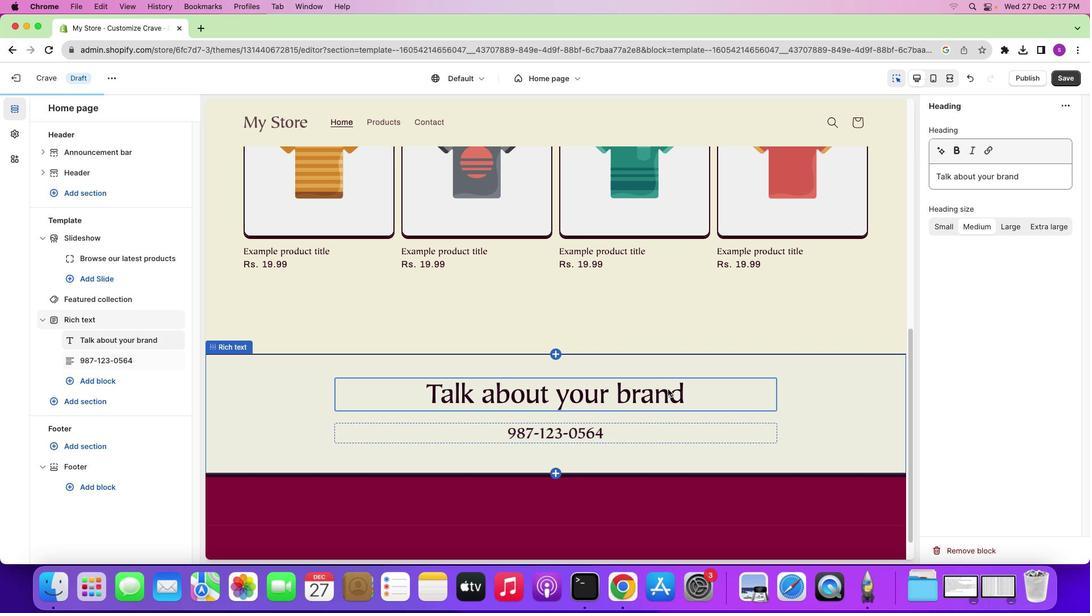 
Action: Mouse moved to (1029, 176)
Screenshot: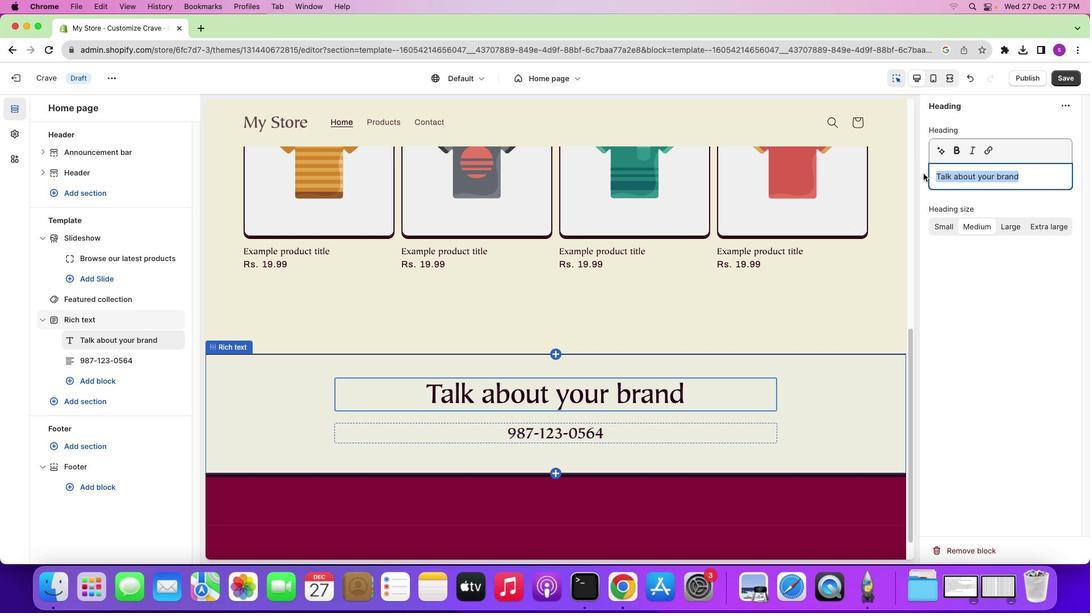 
Action: Mouse pressed left at (1029, 176)
Screenshot: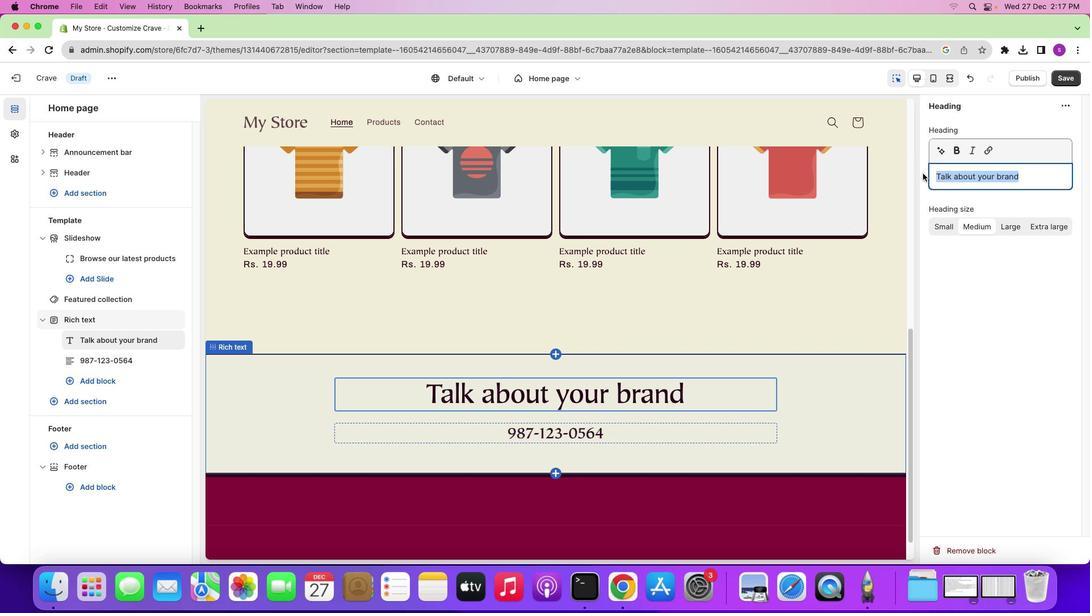 
Action: Mouse moved to (923, 173)
Screenshot: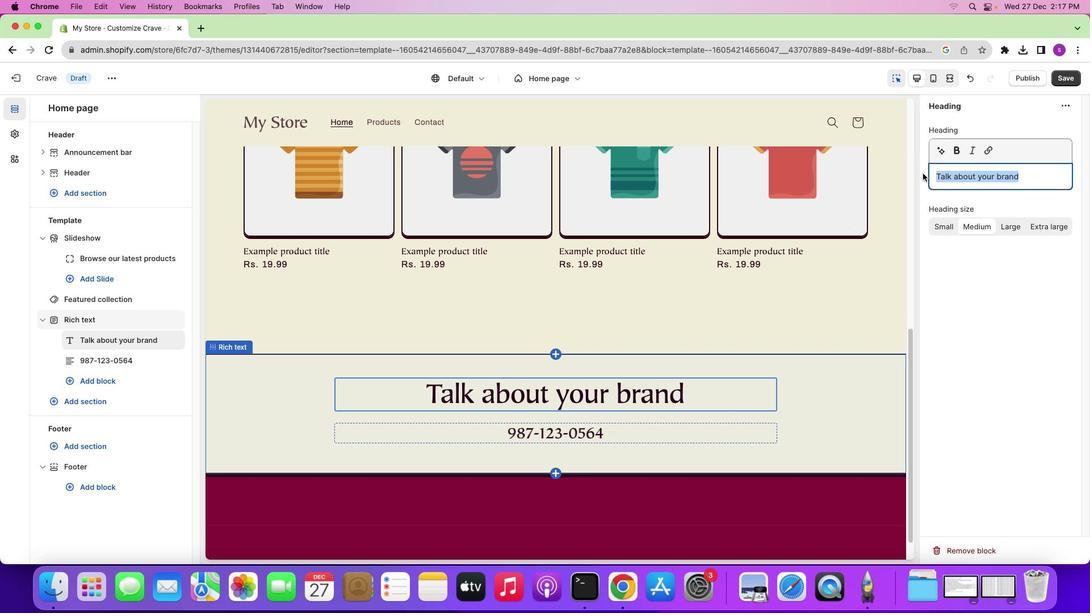 
Action: Key pressed Key.shift'v''i''n''t''a''g''e''c''o''l''l''e''c''t''i''b''l''e''s'Key.shift'@''g''m''a''i''l''.''c''o''m'
Screenshot: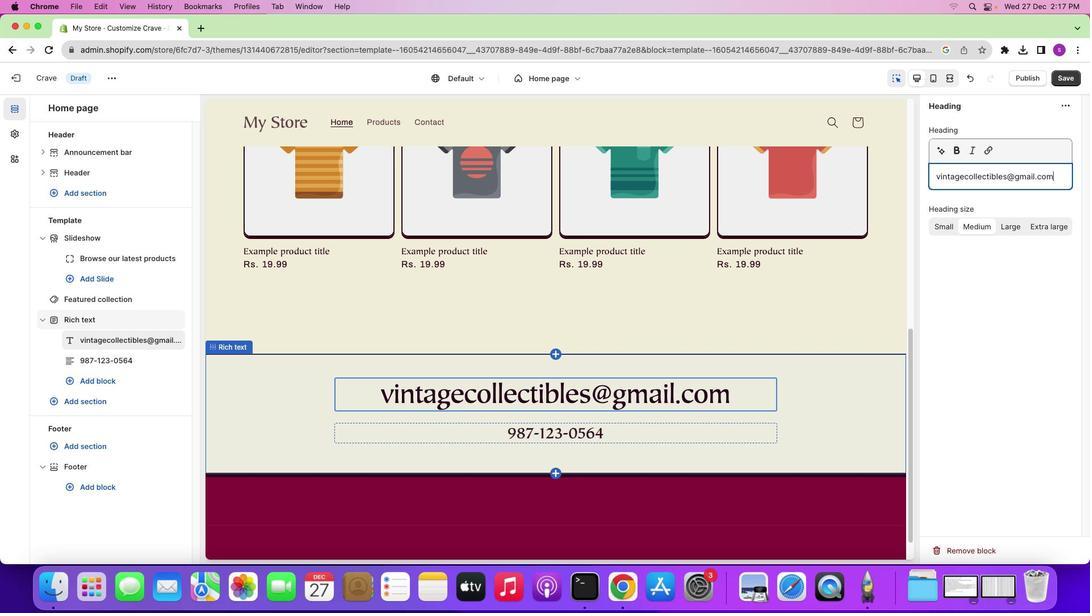 
Action: Mouse moved to (1060, 177)
Screenshot: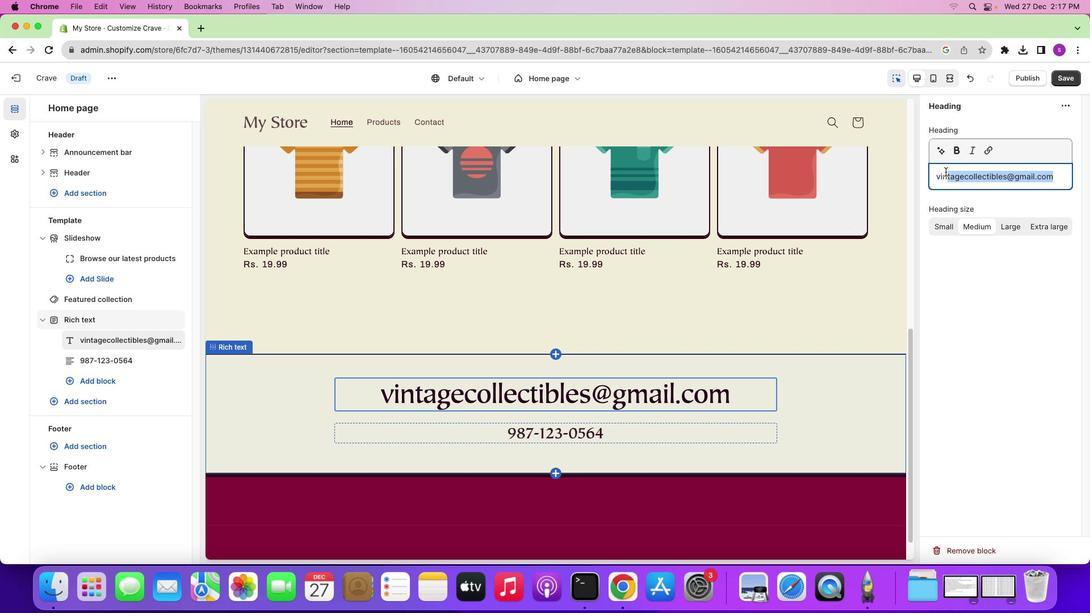 
Action: Mouse pressed left at (1060, 177)
Screenshot: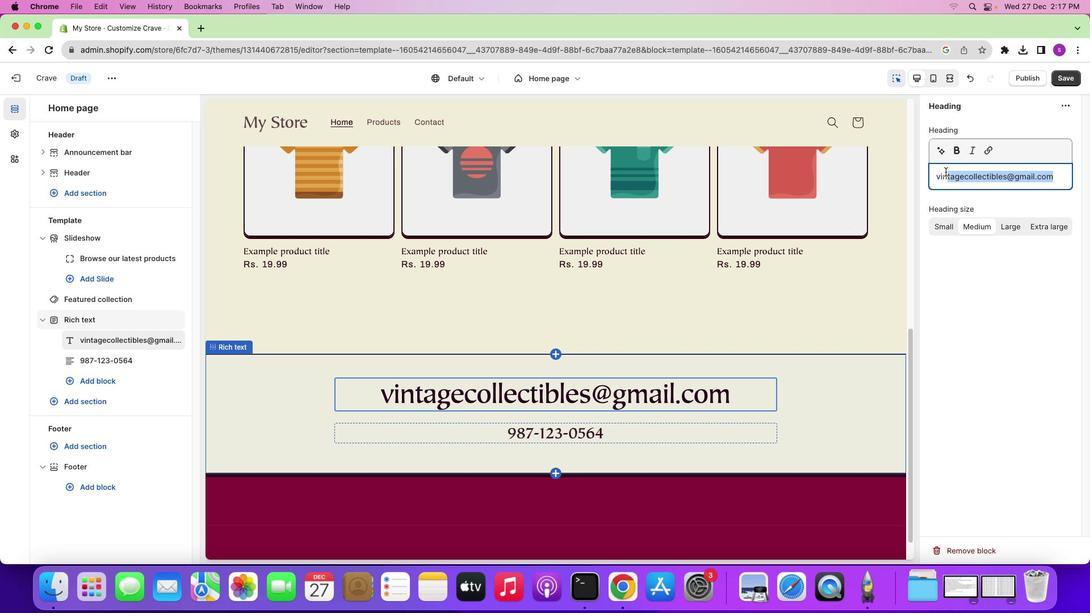 
Action: Mouse moved to (956, 149)
Screenshot: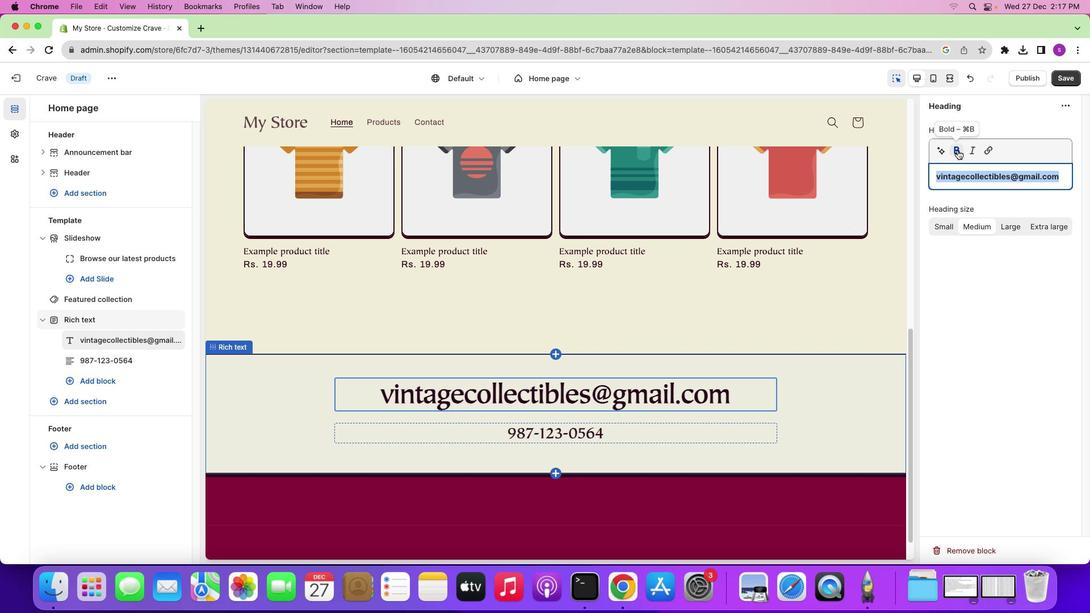 
Action: Mouse pressed left at (956, 149)
Screenshot: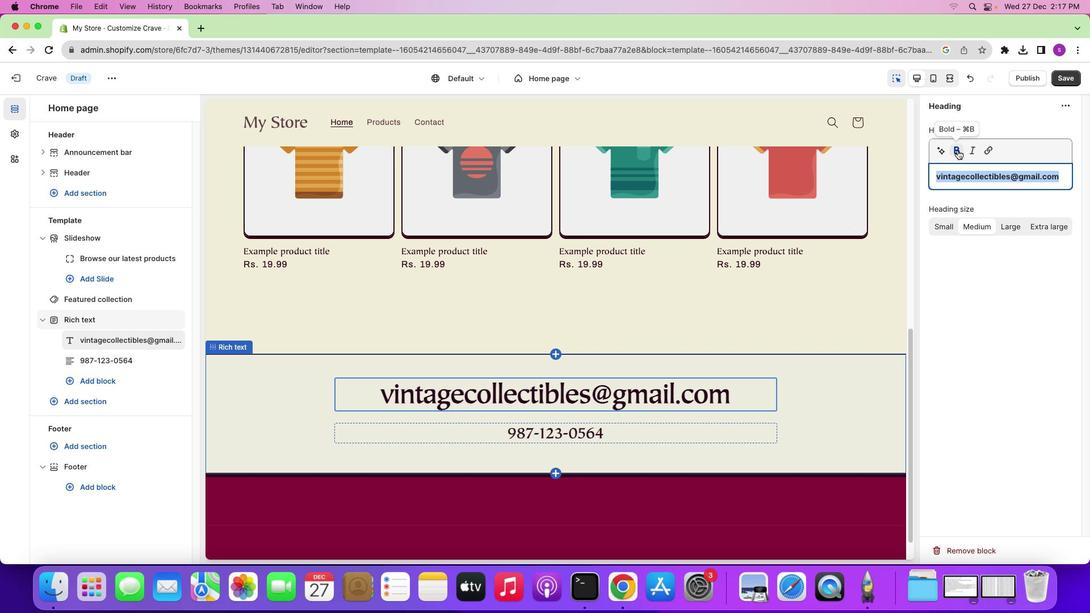 
Action: Mouse moved to (945, 227)
Screenshot: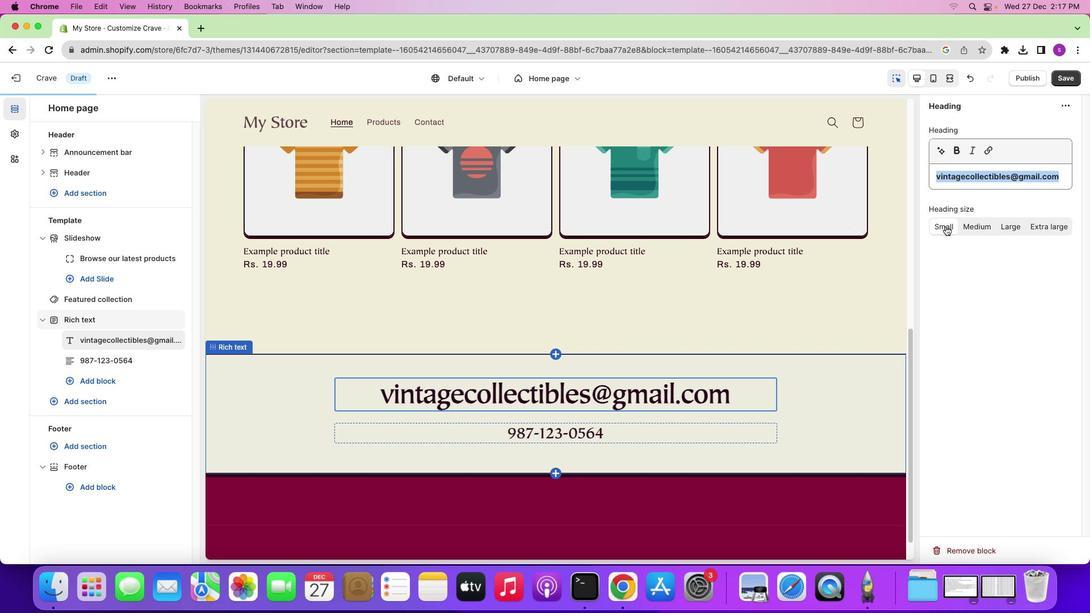 
Action: Mouse pressed left at (945, 227)
Screenshot: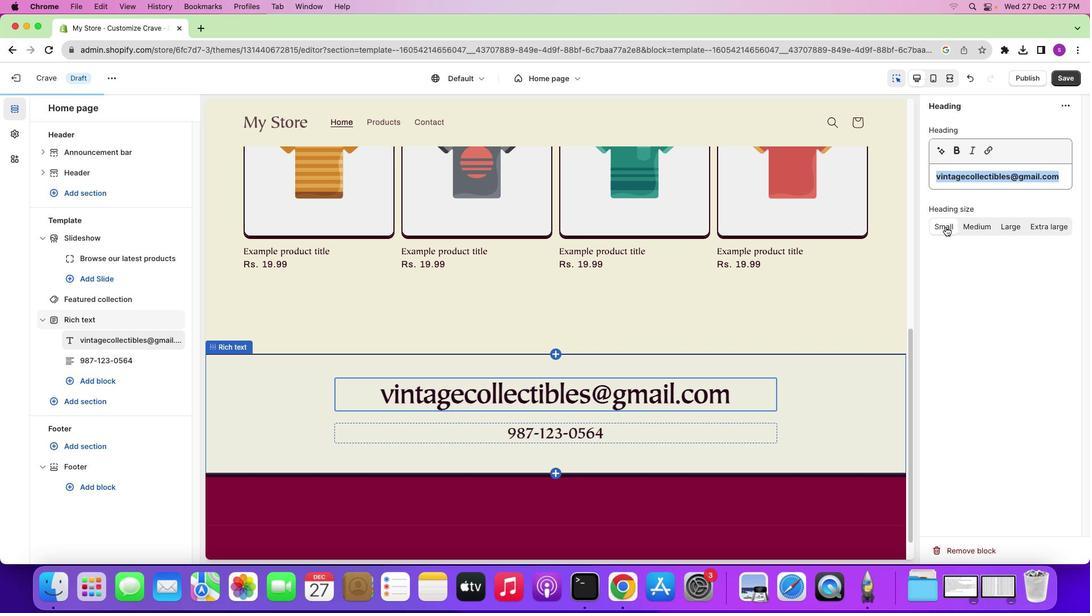 
Action: Mouse moved to (858, 373)
Screenshot: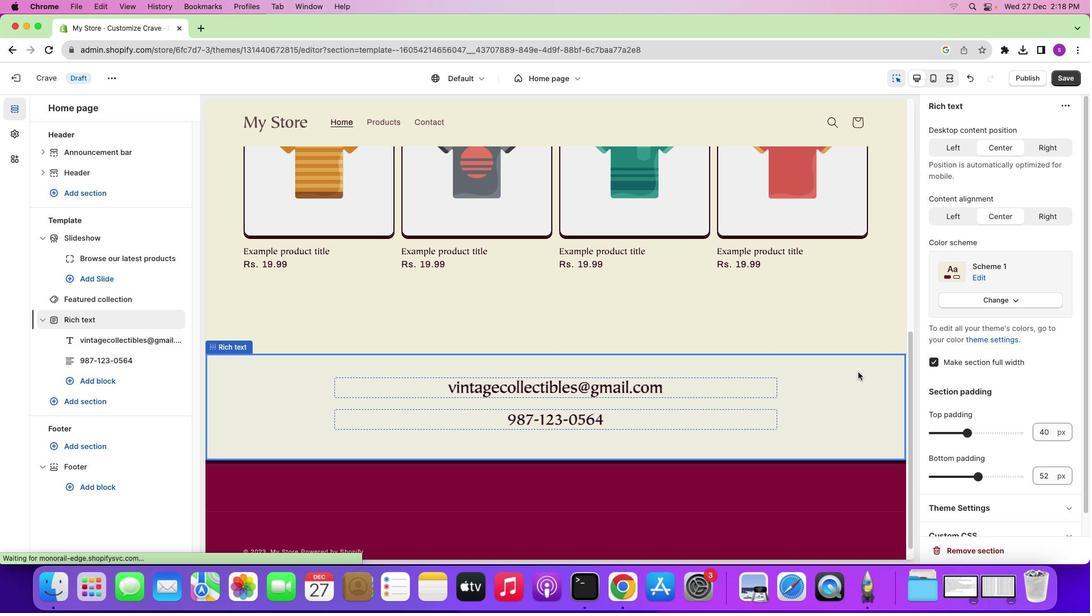 
Action: Mouse pressed left at (858, 373)
Screenshot: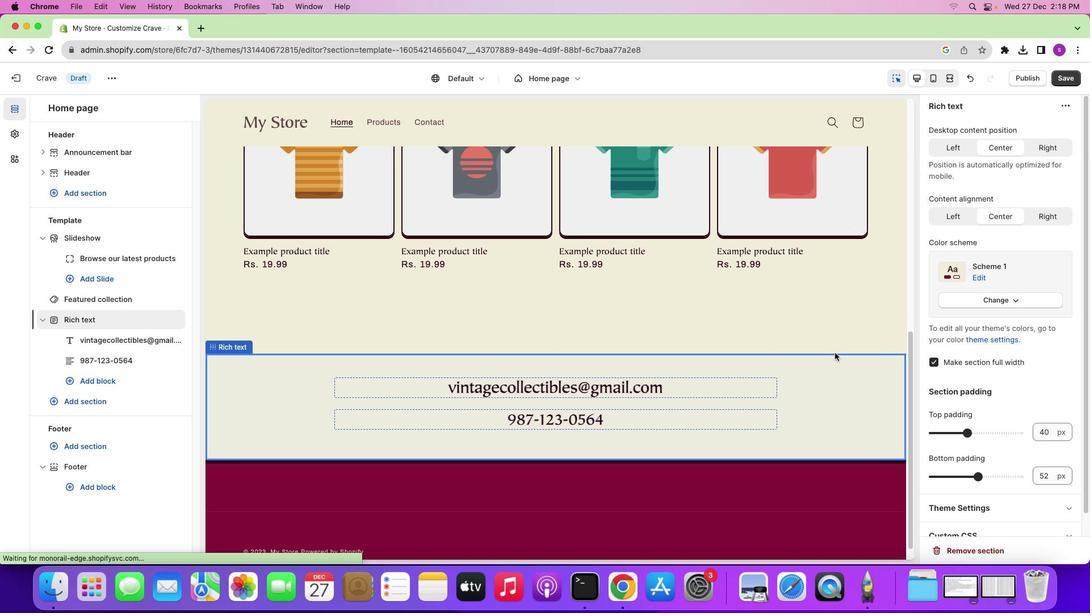 
Action: Mouse moved to (819, 296)
Screenshot: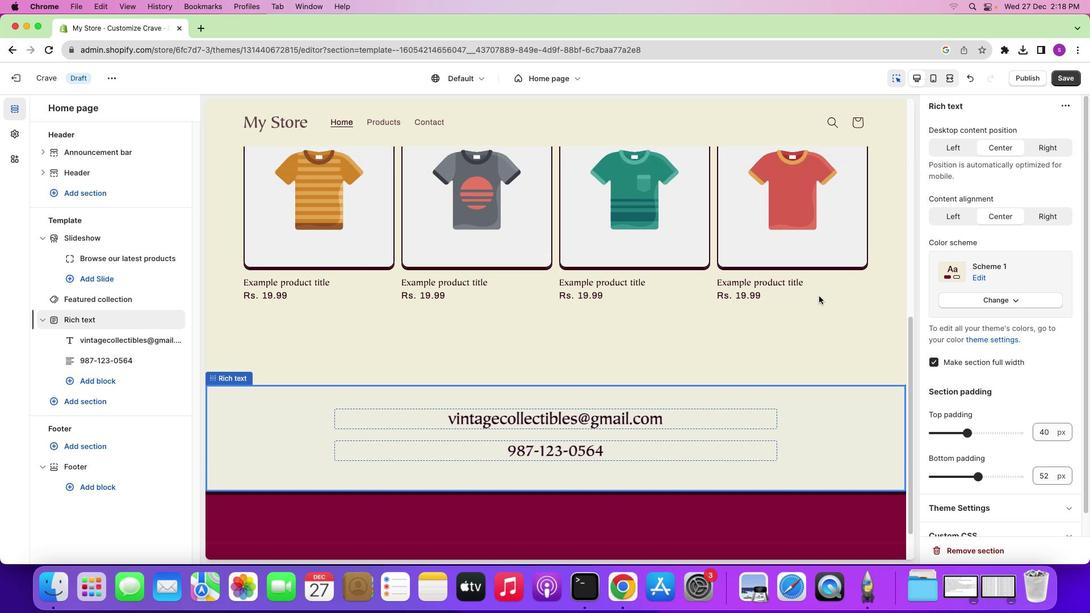 
Action: Mouse scrolled (819, 296) with delta (0, 0)
Screenshot: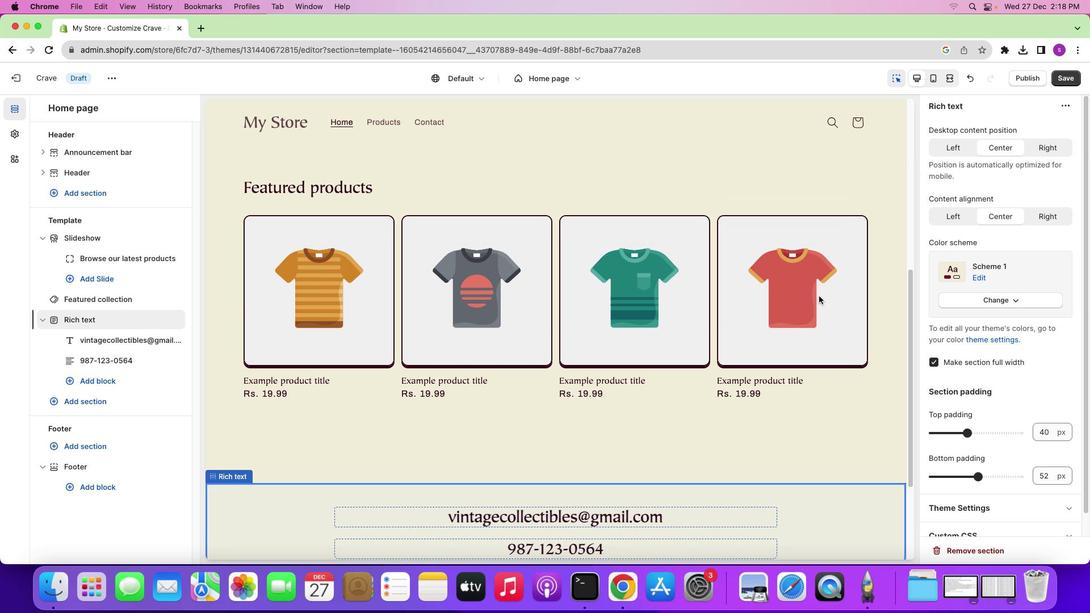 
Action: Mouse scrolled (819, 296) with delta (0, 0)
Screenshot: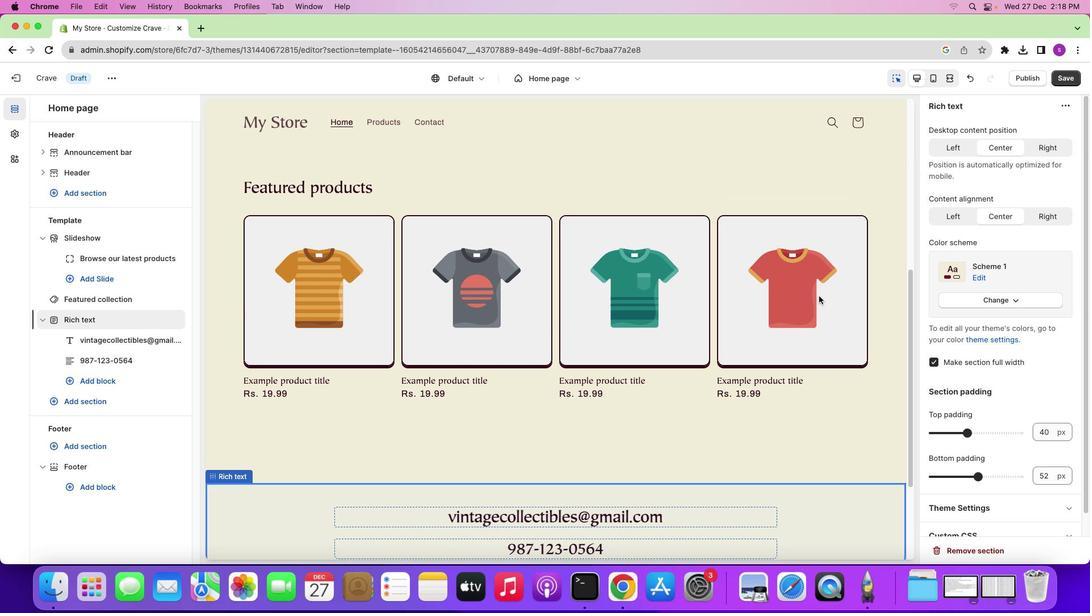 
Action: Mouse scrolled (819, 296) with delta (0, 1)
Screenshot: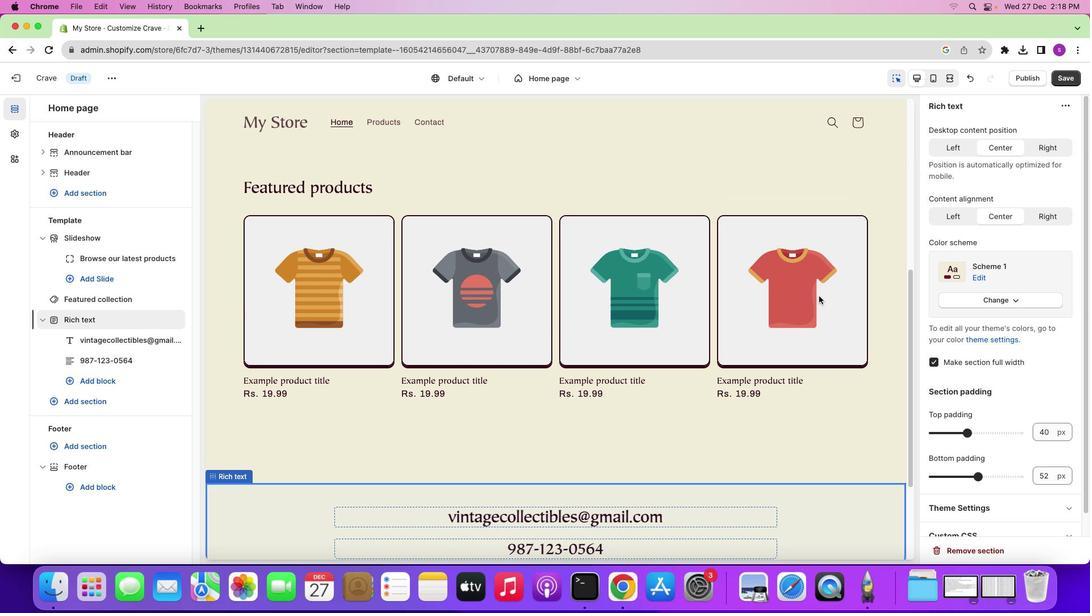 
Action: Mouse scrolled (819, 296) with delta (0, 1)
Screenshot: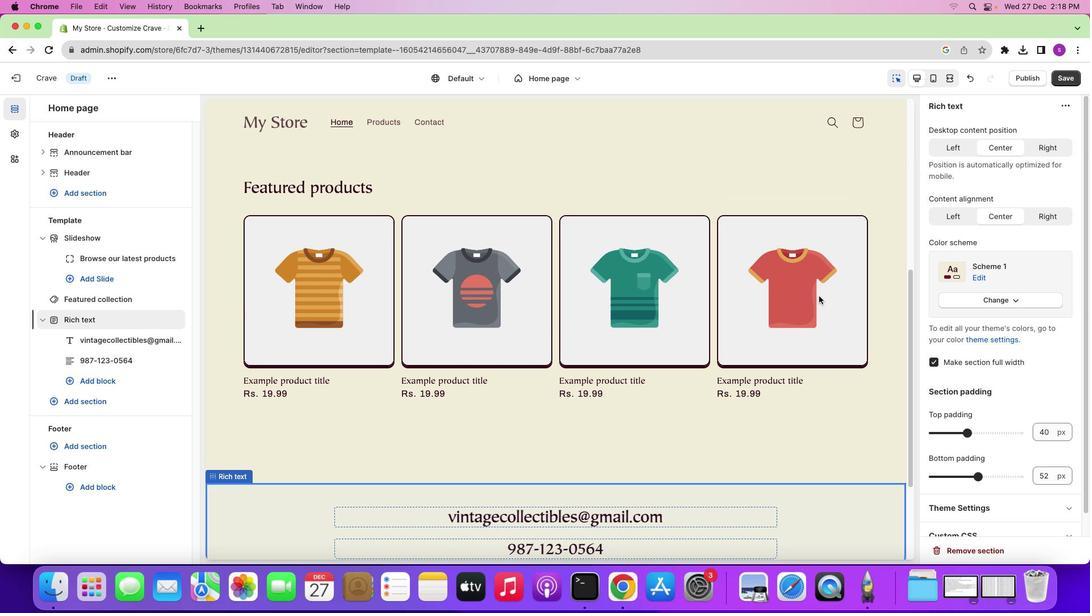 
Action: Mouse scrolled (819, 296) with delta (0, 0)
Screenshot: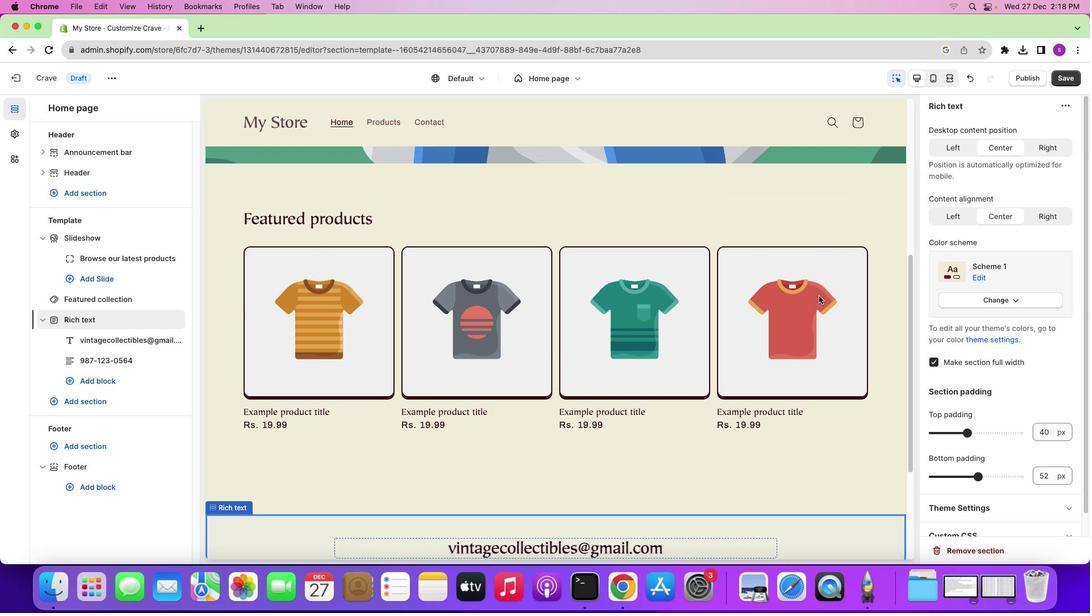 
Action: Mouse scrolled (819, 296) with delta (0, 0)
Screenshot: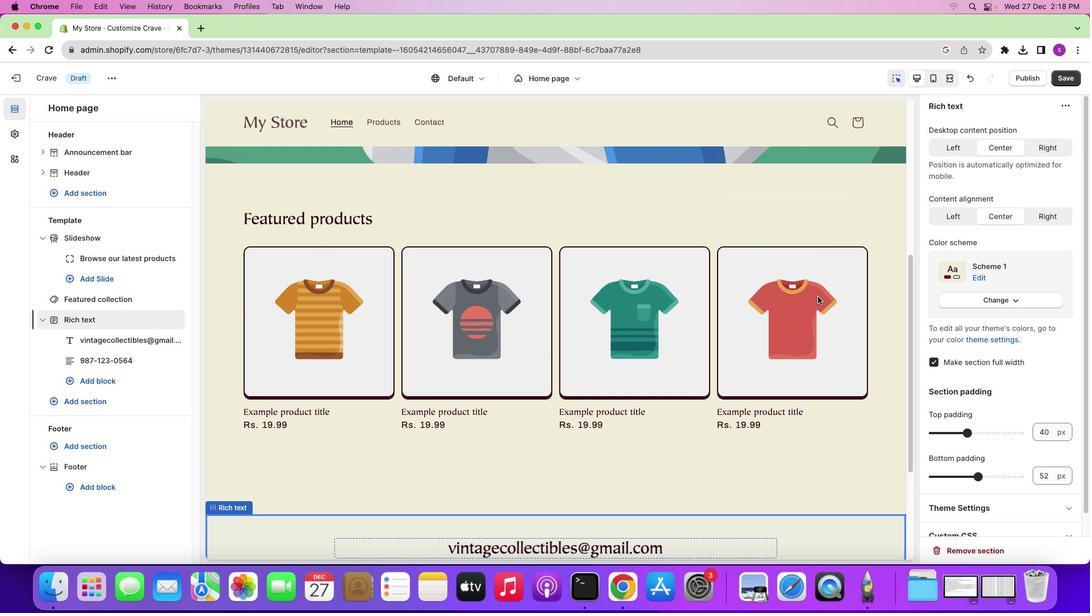 
Action: Mouse scrolled (819, 296) with delta (0, 0)
Screenshot: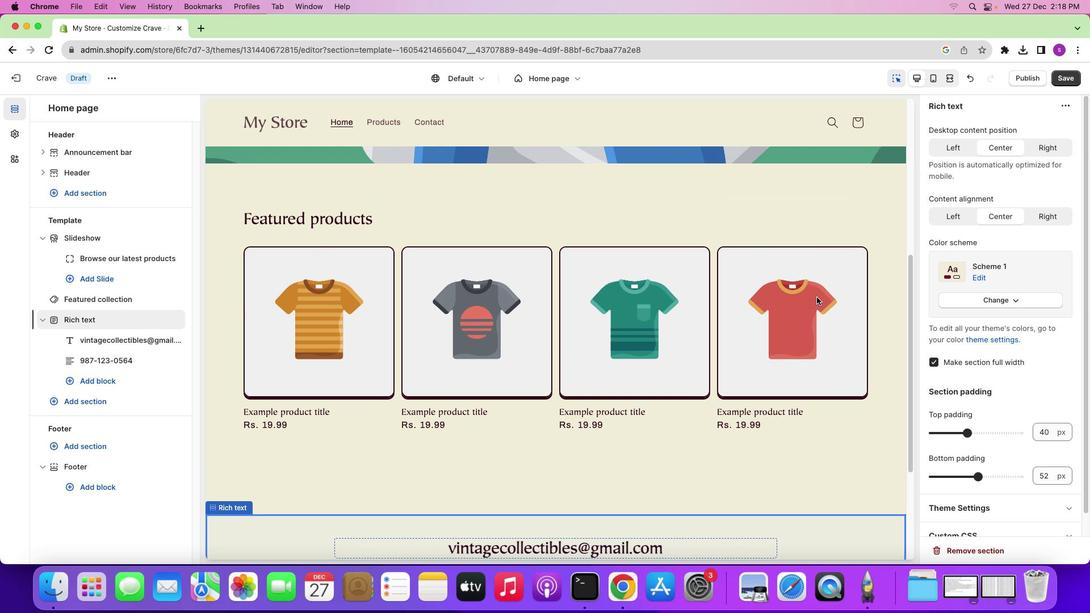
Action: Mouse moved to (816, 297)
Screenshot: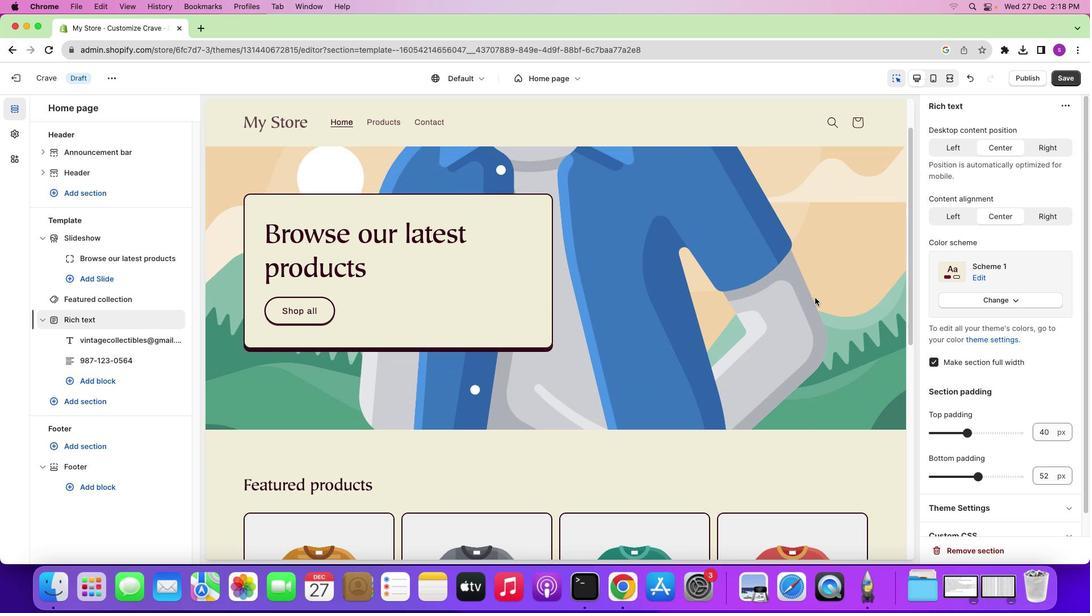 
Action: Mouse scrolled (816, 297) with delta (0, 0)
Screenshot: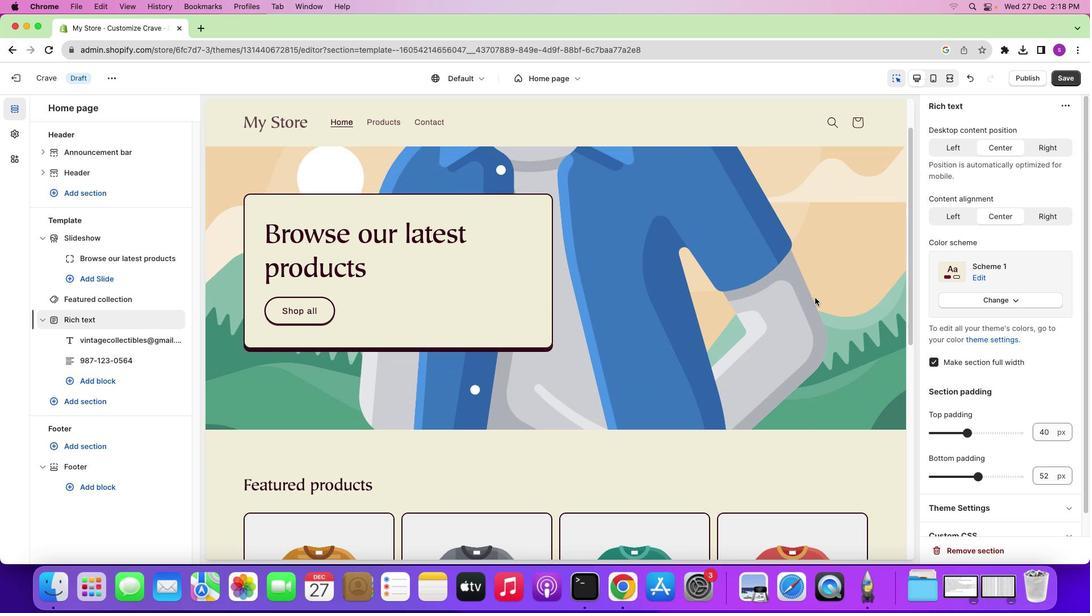 
Action: Mouse moved to (816, 297)
Screenshot: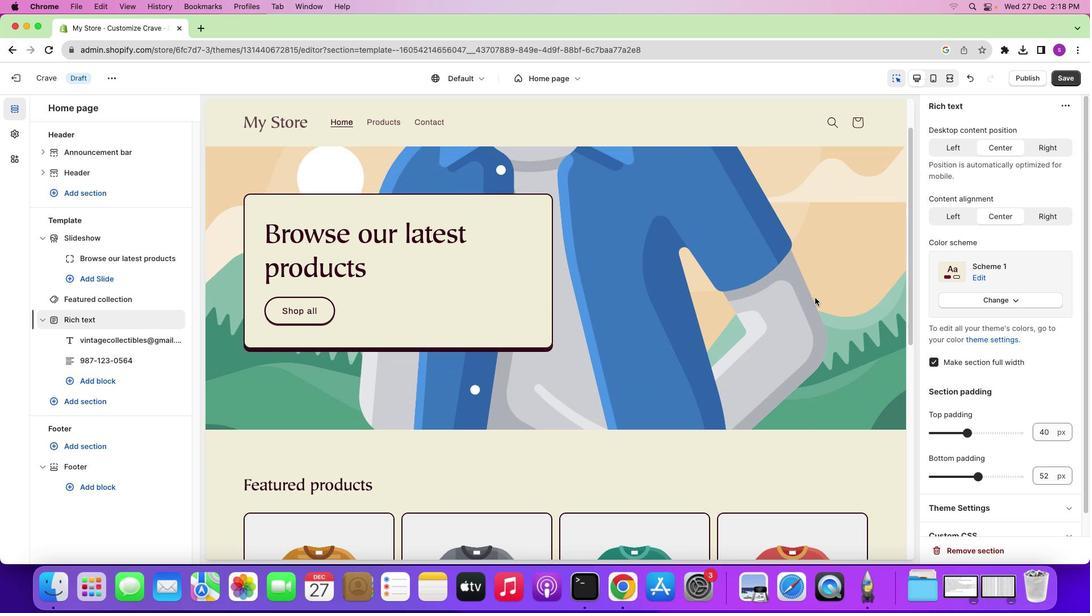 
Action: Mouse scrolled (816, 297) with delta (0, 0)
Screenshot: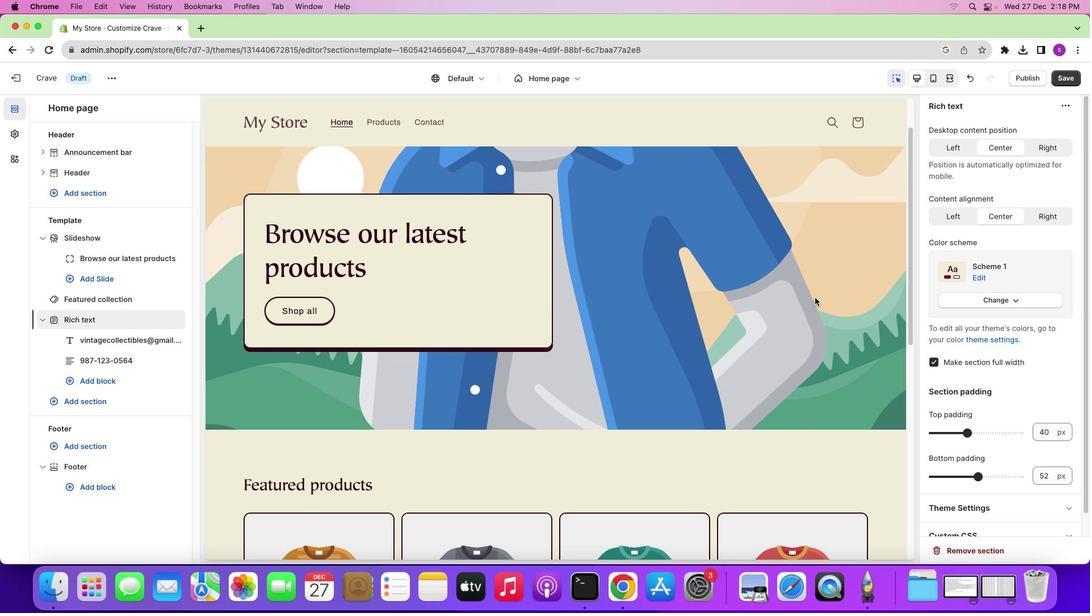 
Action: Mouse moved to (815, 298)
Screenshot: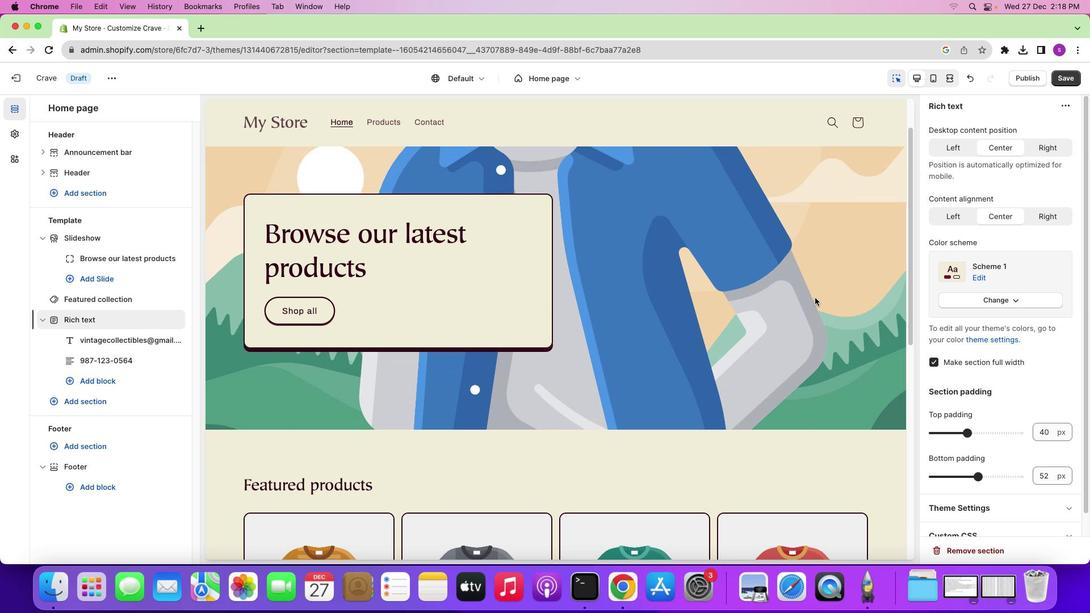 
Action: Mouse scrolled (815, 298) with delta (0, 1)
Screenshot: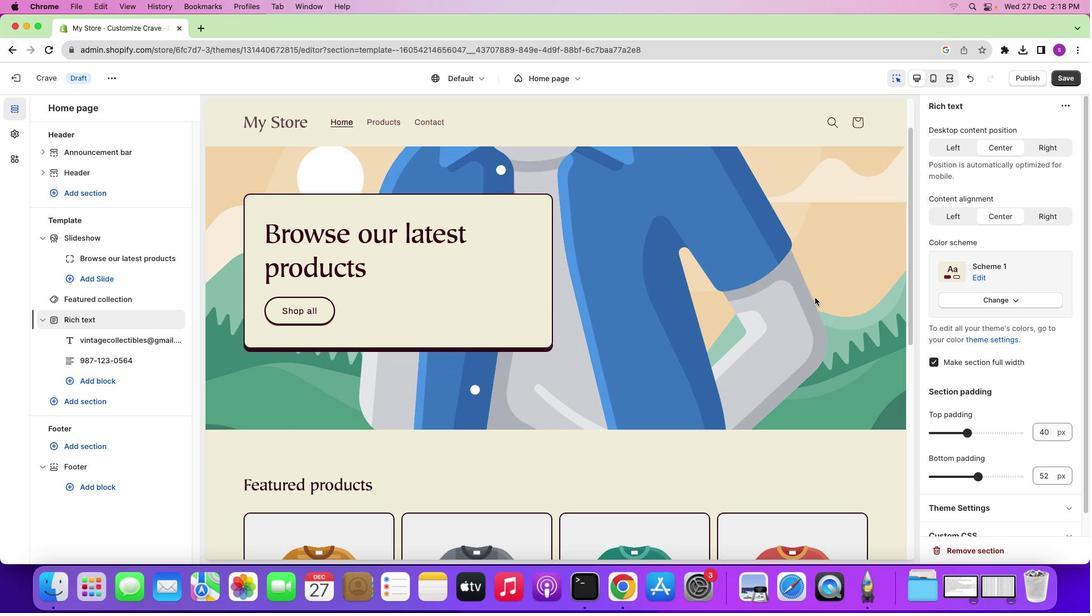 
Action: Mouse scrolled (815, 298) with delta (0, 1)
Screenshot: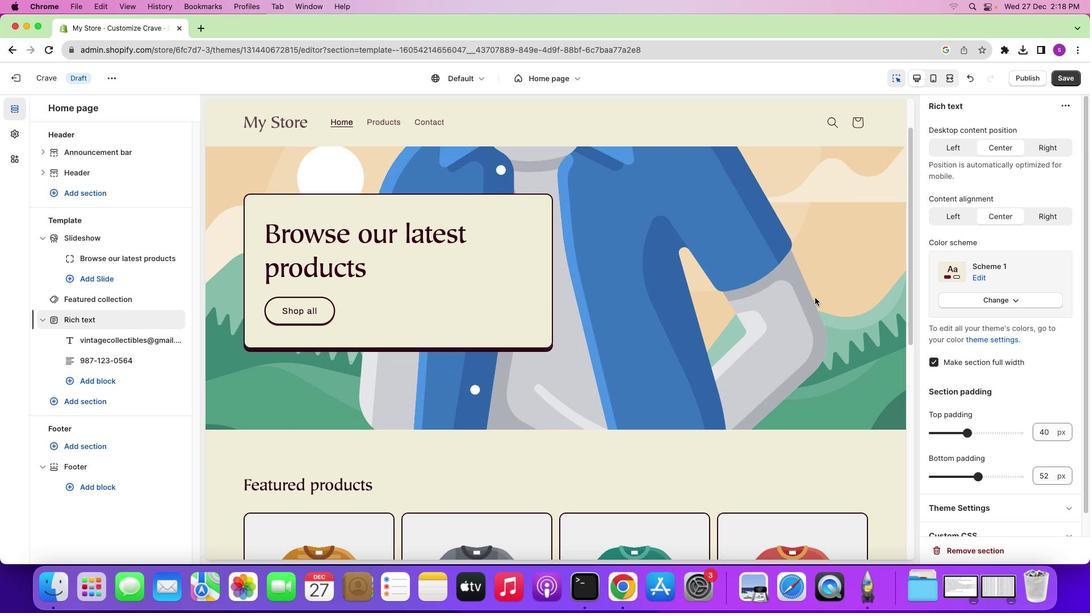 
Action: Mouse scrolled (815, 298) with delta (0, 2)
Screenshot: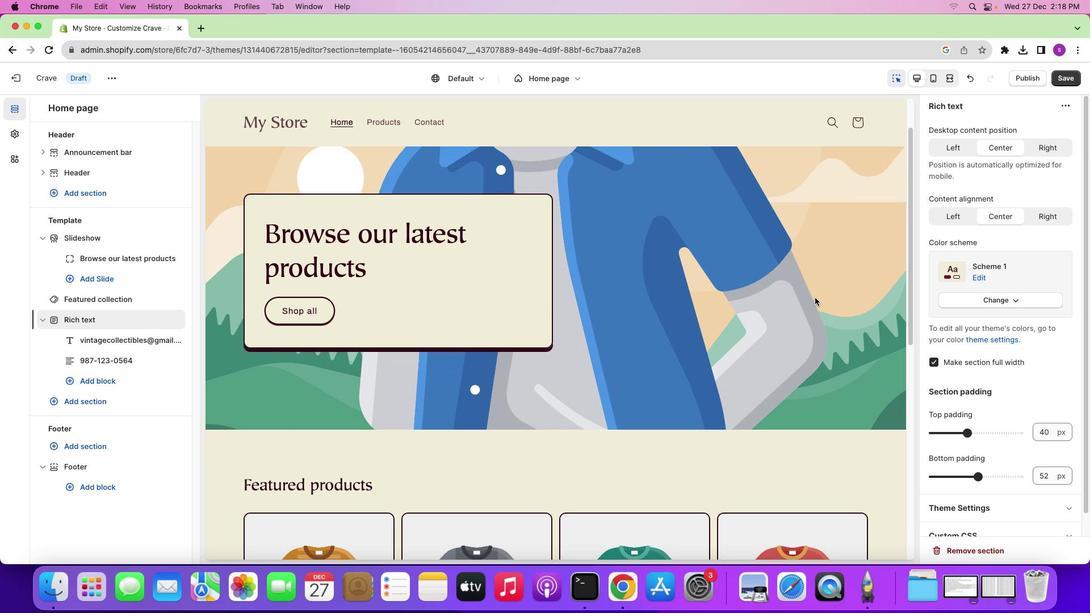 
Action: Mouse moved to (815, 298)
Screenshot: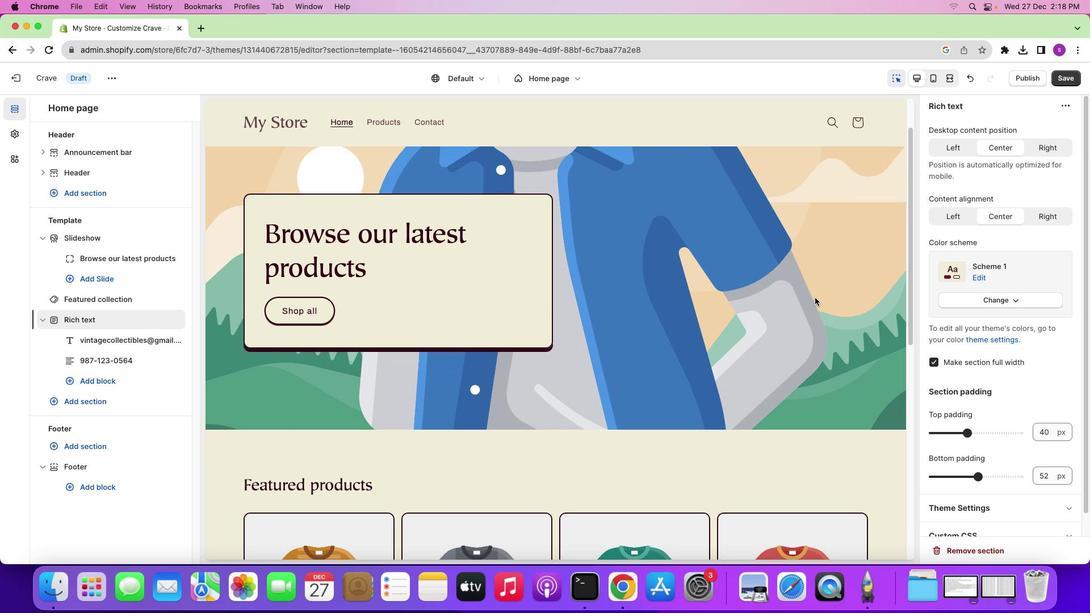 
Action: Mouse scrolled (815, 298) with delta (0, 0)
Screenshot: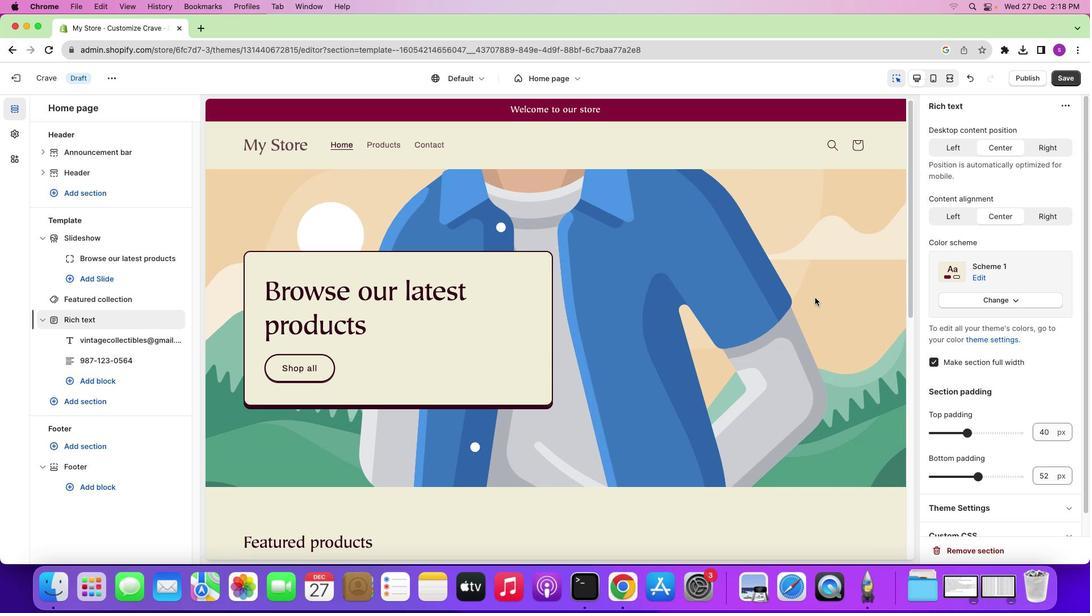 
Action: Mouse scrolled (815, 298) with delta (0, 0)
Screenshot: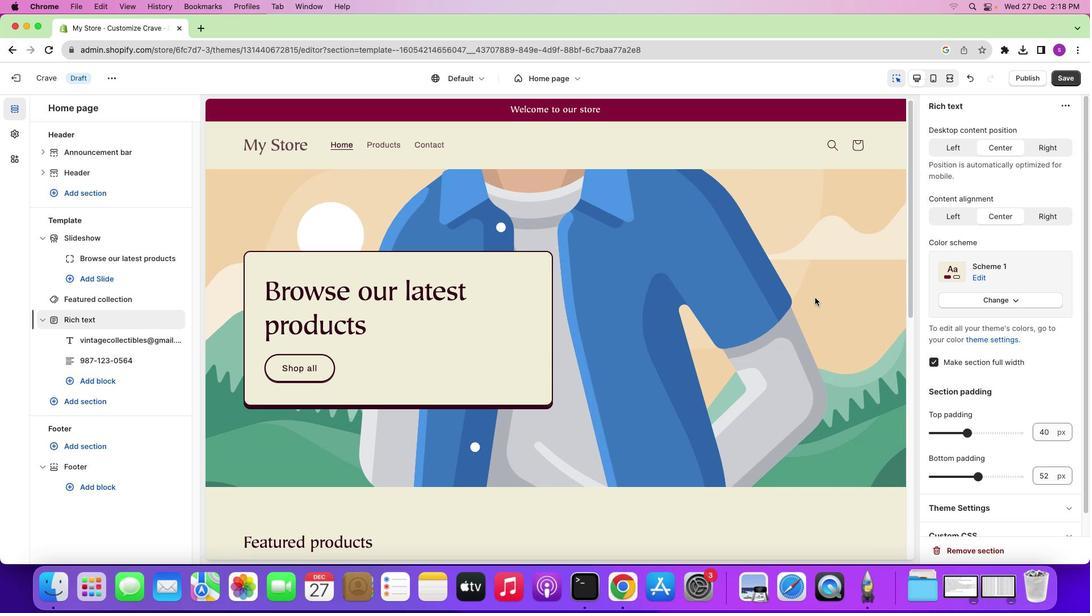 
Action: Mouse scrolled (815, 298) with delta (0, 1)
Screenshot: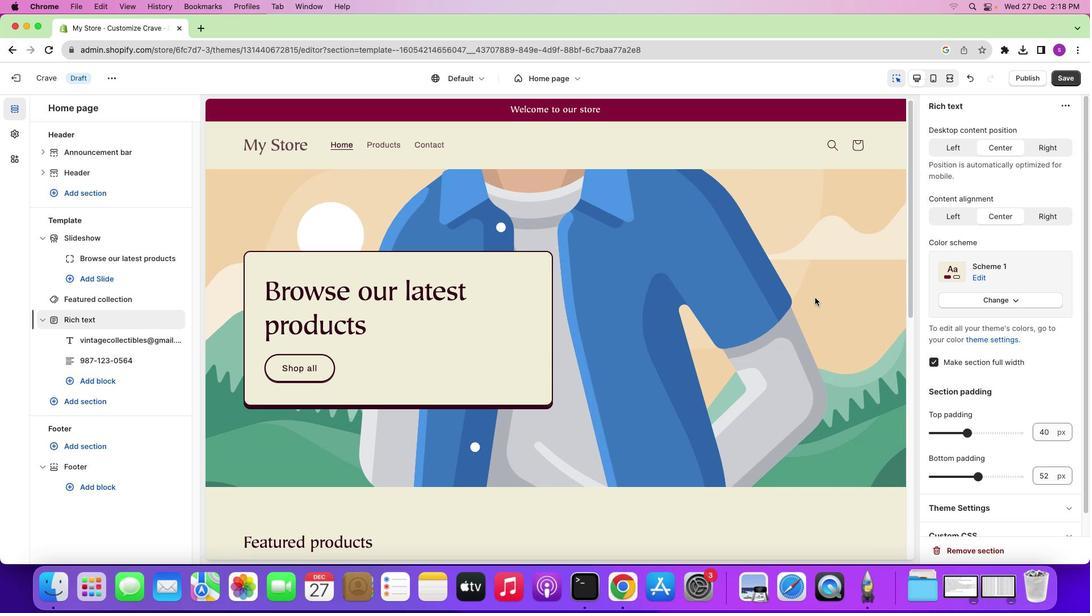 
Action: Mouse scrolled (815, 298) with delta (0, 2)
Screenshot: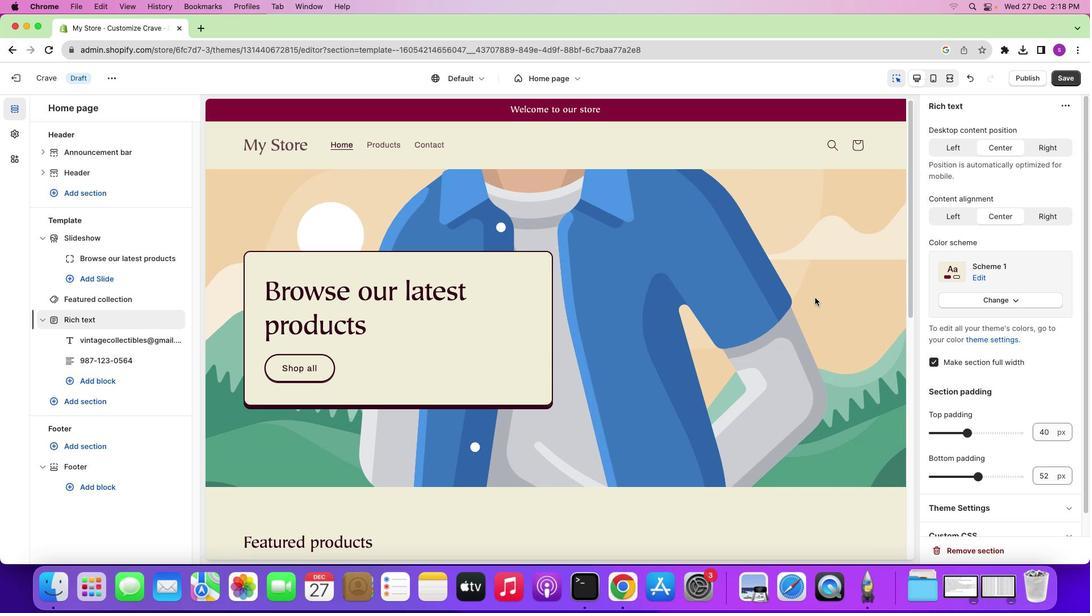 
Action: Mouse pressed left at (815, 298)
Screenshot: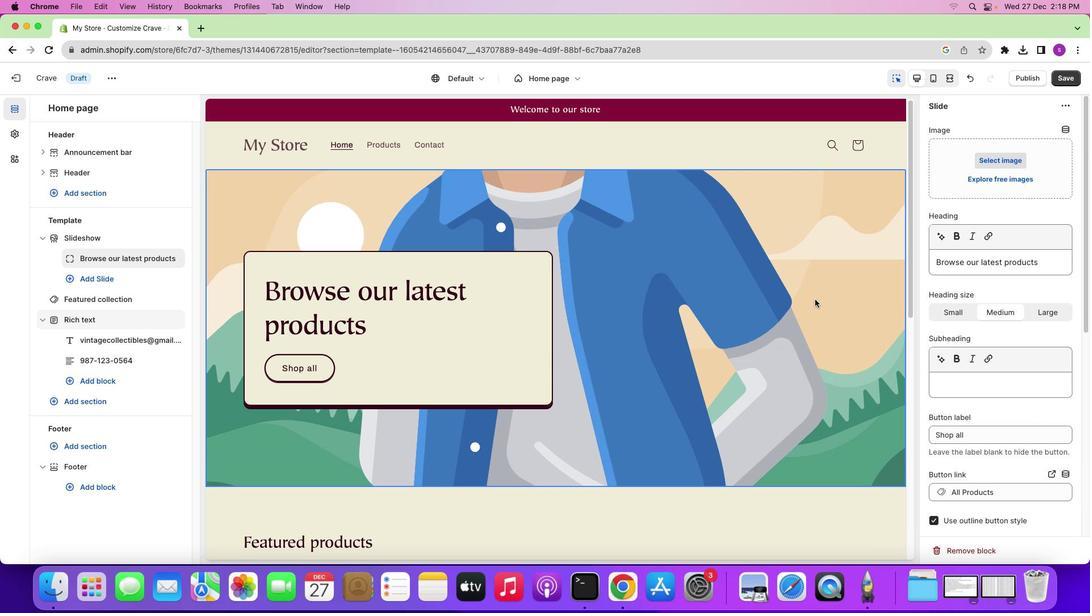 
Action: Mouse moved to (344, 326)
Screenshot: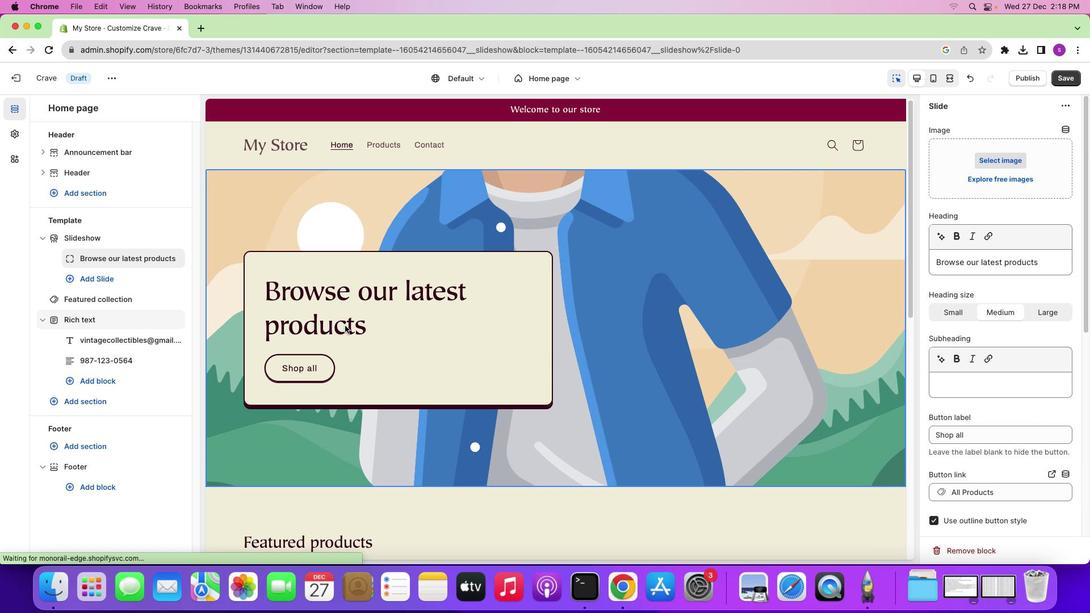 
Action: Mouse pressed left at (344, 326)
Screenshot: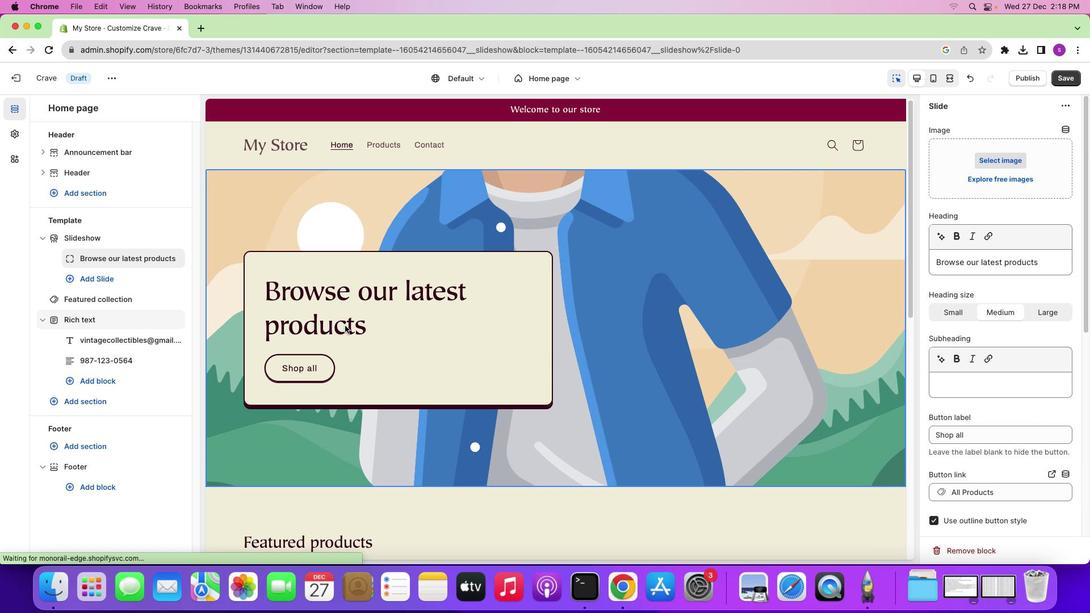 
Action: Mouse moved to (1050, 263)
Screenshot: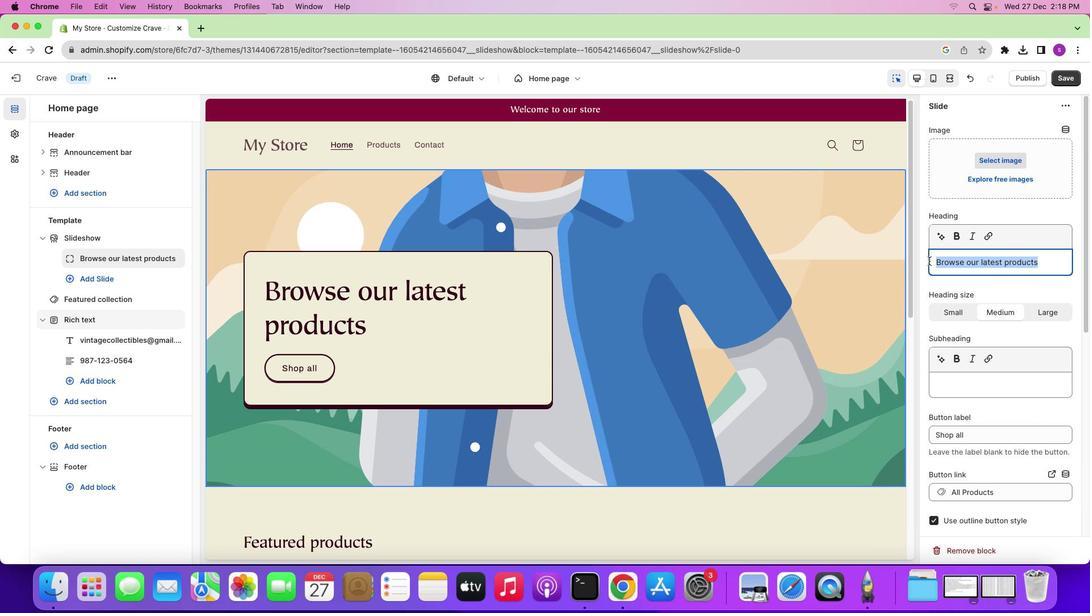 
Action: Mouse pressed left at (1050, 263)
Screenshot: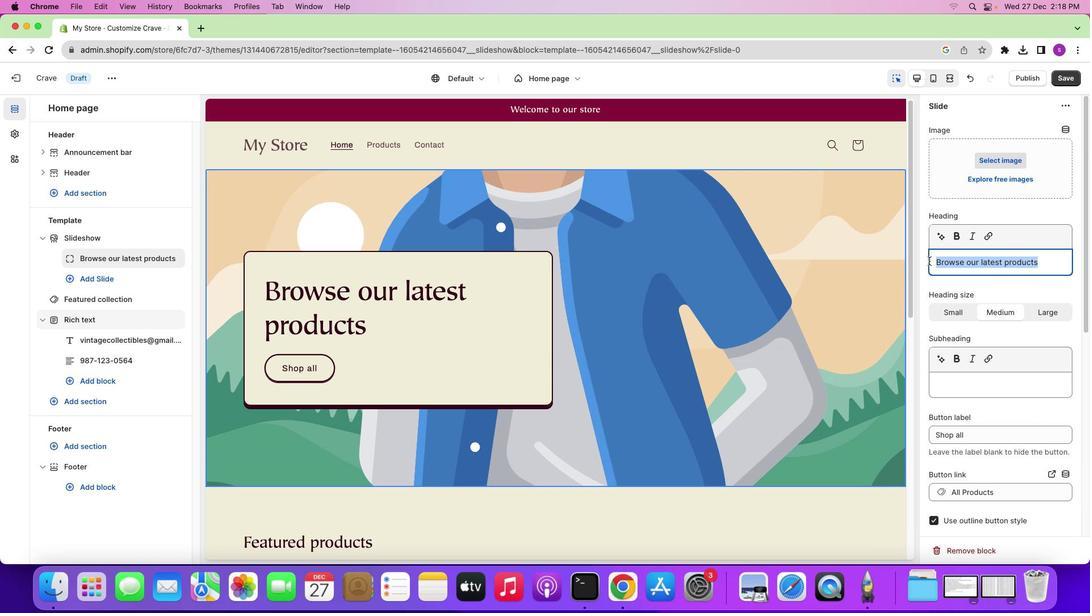 
Action: Mouse moved to (929, 260)
Screenshot: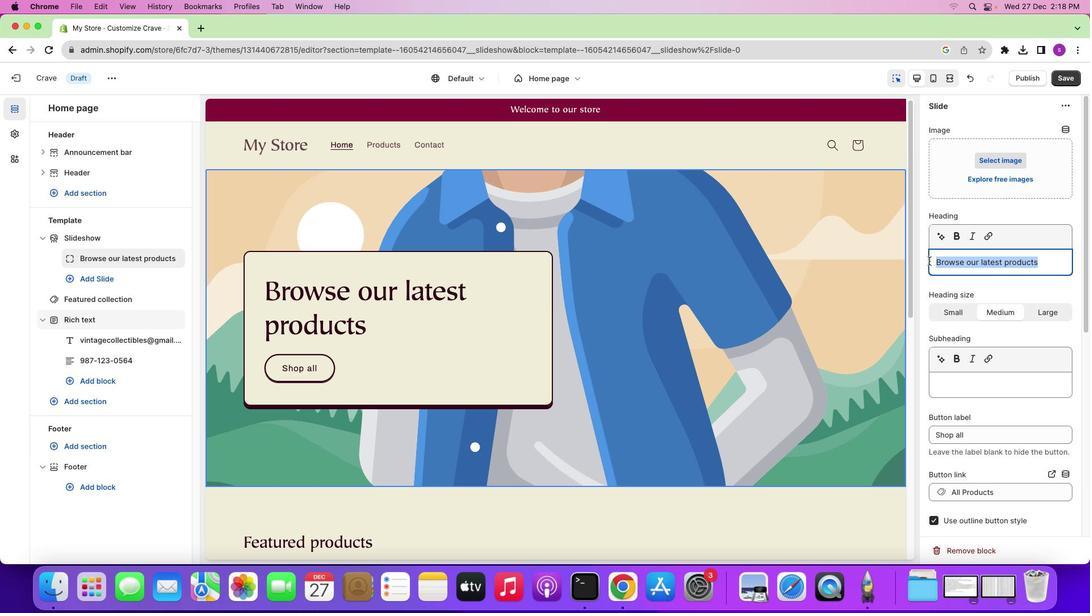 
Action: Key pressed Key.shift'W''E''L''C''O''M''E'Key.space'T''O'Key.space'O''U''R'Key.space'V''I''N''T''A''G''E'Key.space'A''N''D'Key.space'C''O''L''L''E''C''T''I''B''L''E''S'Key.space'S''T''O''R''E'
Screenshot: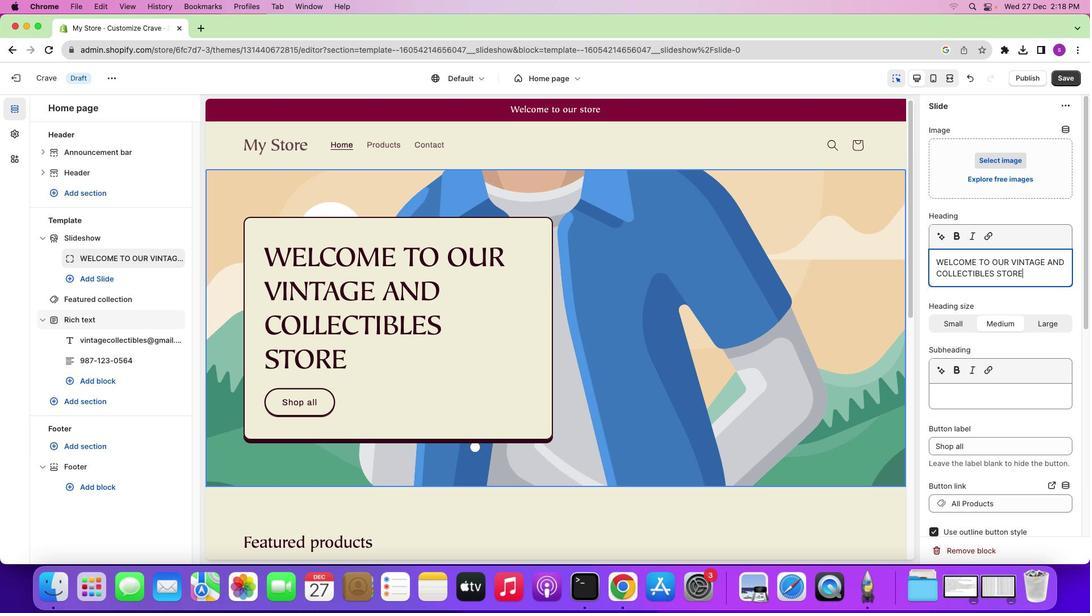 
Action: Mouse moved to (1028, 274)
Screenshot: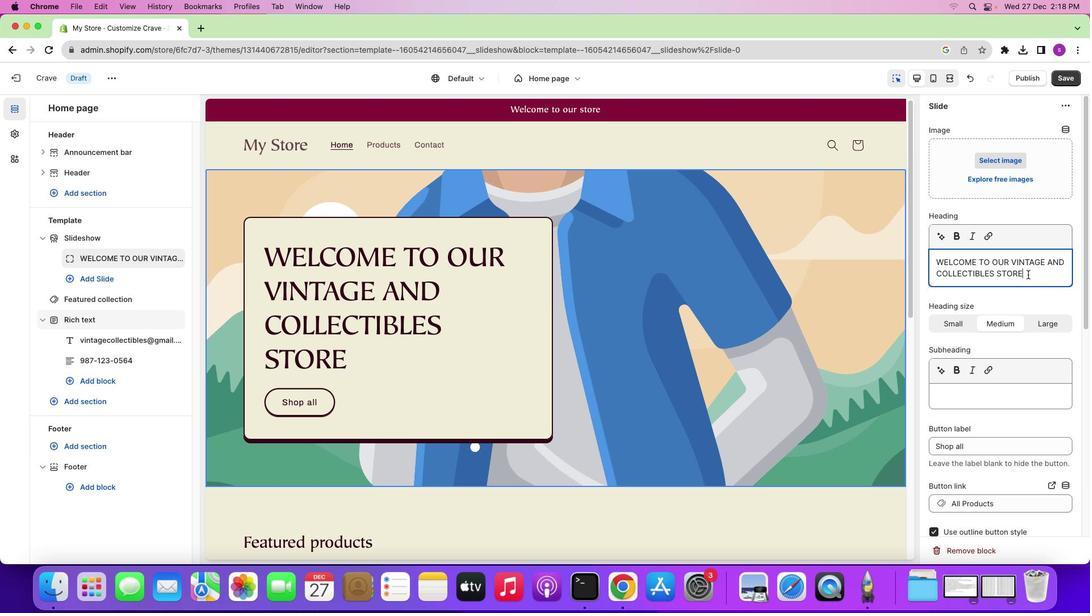 
Action: Mouse pressed left at (1028, 274)
Screenshot: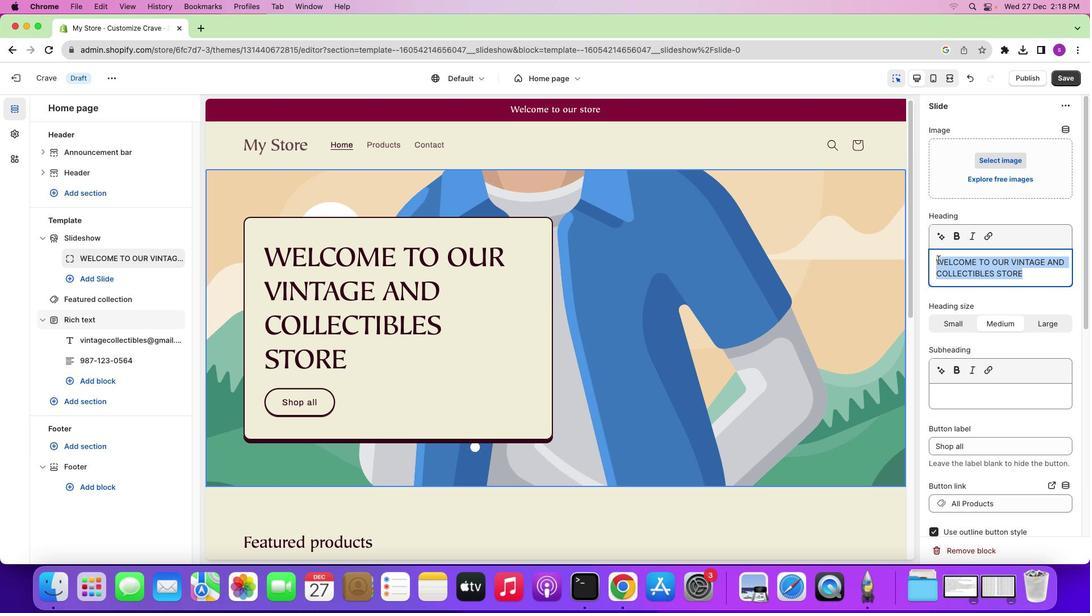 
Action: Mouse moved to (957, 236)
Screenshot: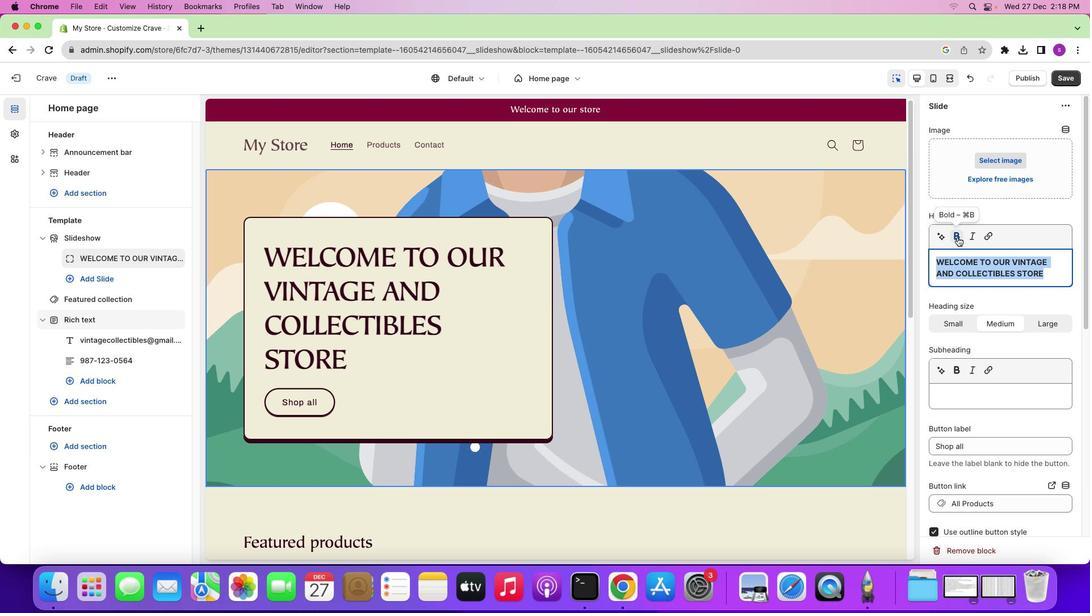 
Action: Mouse pressed left at (957, 236)
Screenshot: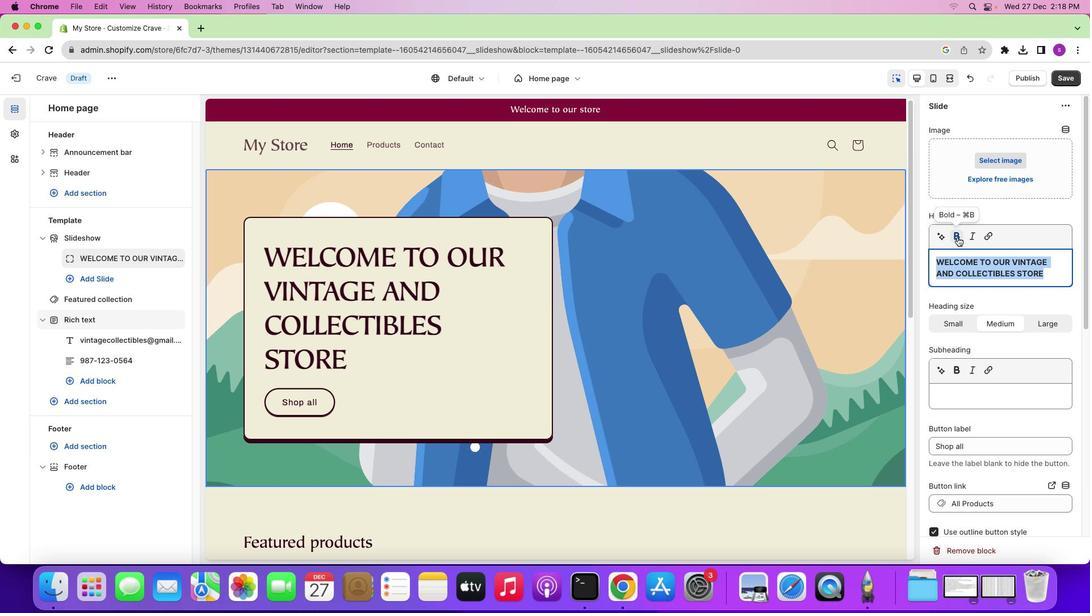 
Action: Mouse moved to (1052, 281)
Screenshot: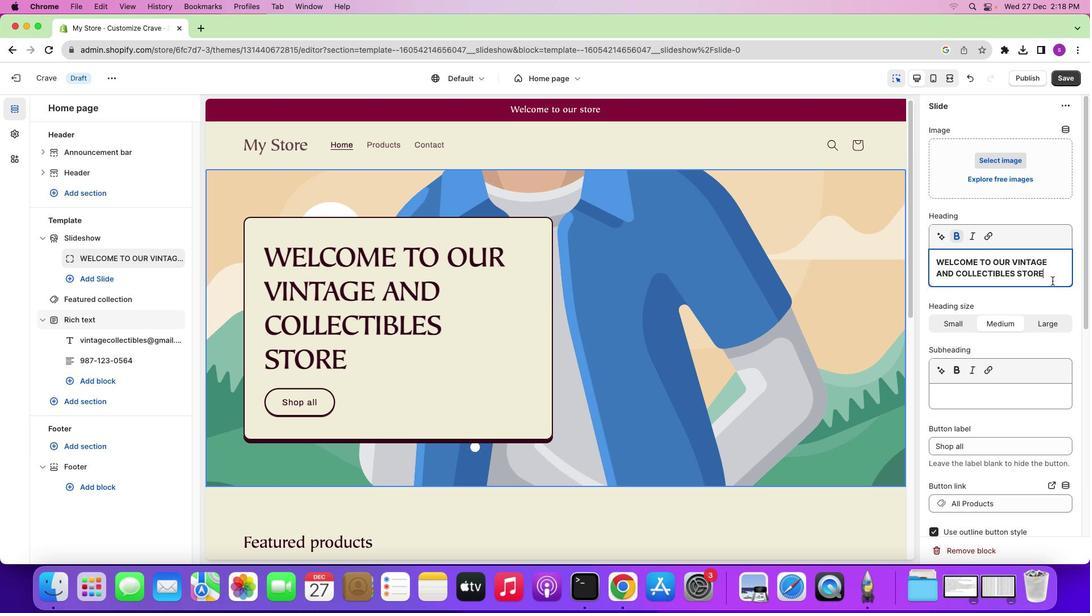 
Action: Mouse pressed left at (1052, 281)
Screenshot: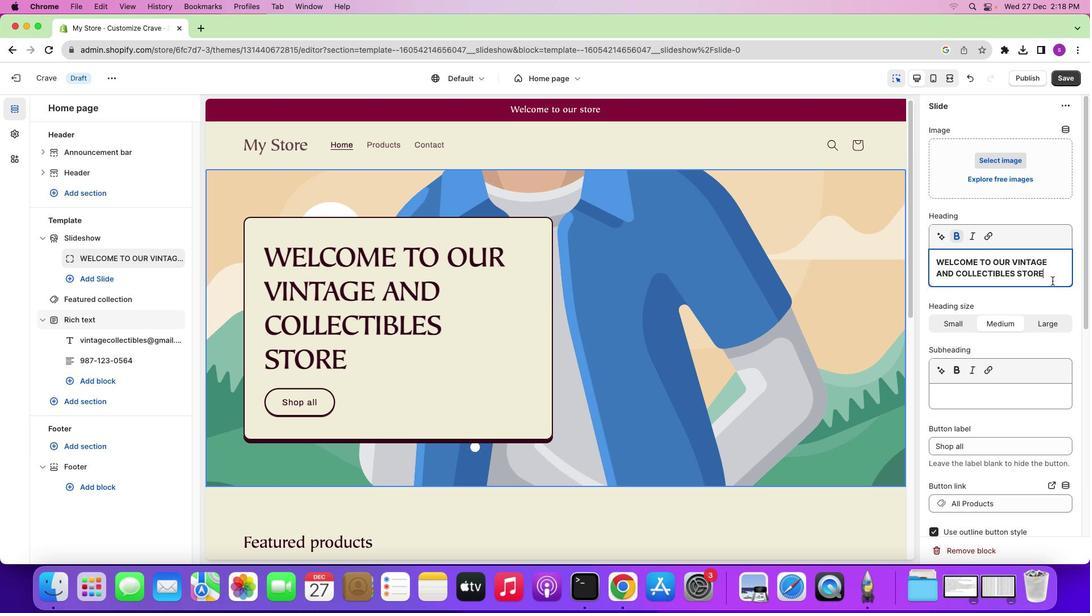 
Action: Mouse moved to (953, 320)
Screenshot: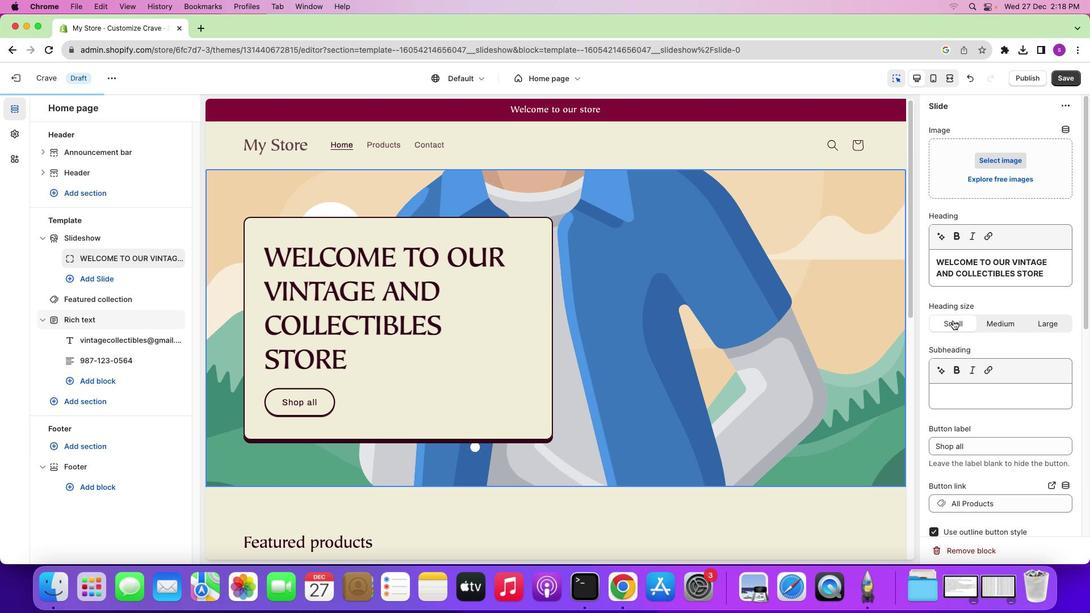 
Action: Mouse pressed left at (953, 320)
Screenshot: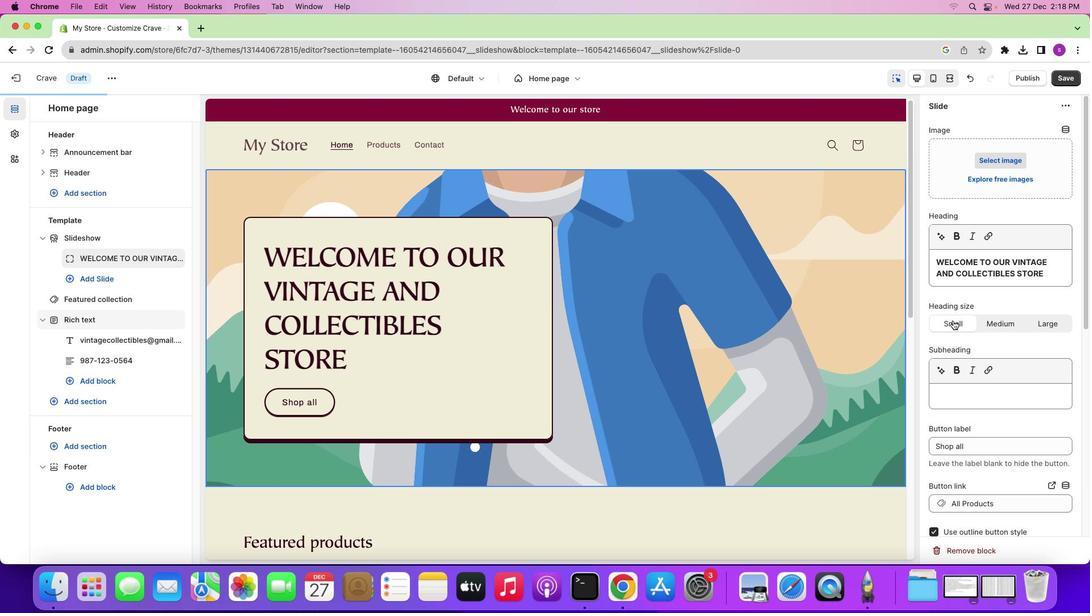 
Action: Mouse moved to (844, 302)
Screenshot: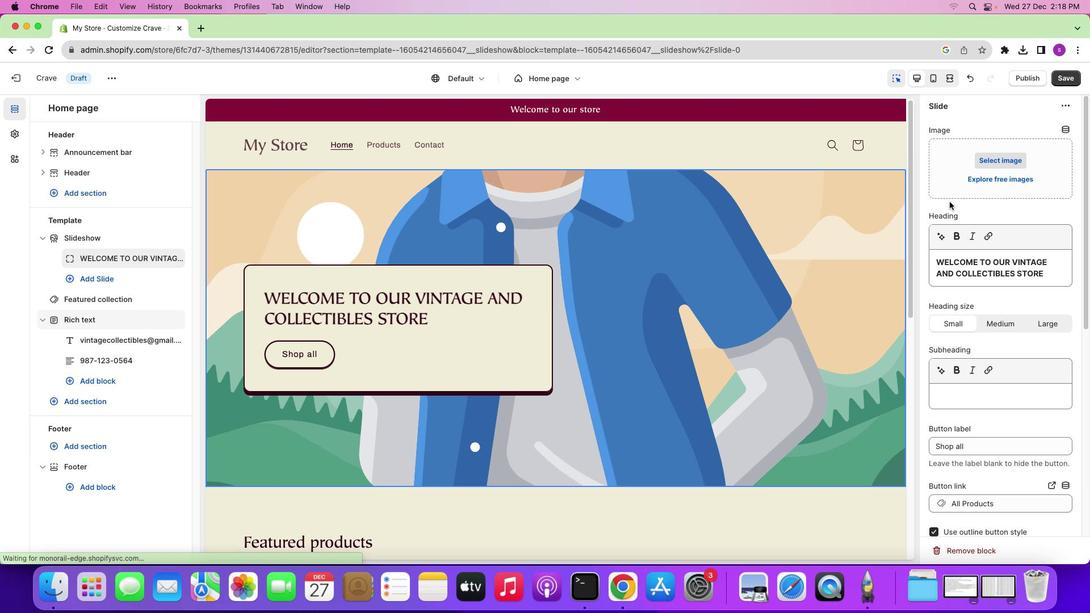 
Action: Mouse pressed left at (844, 302)
Screenshot: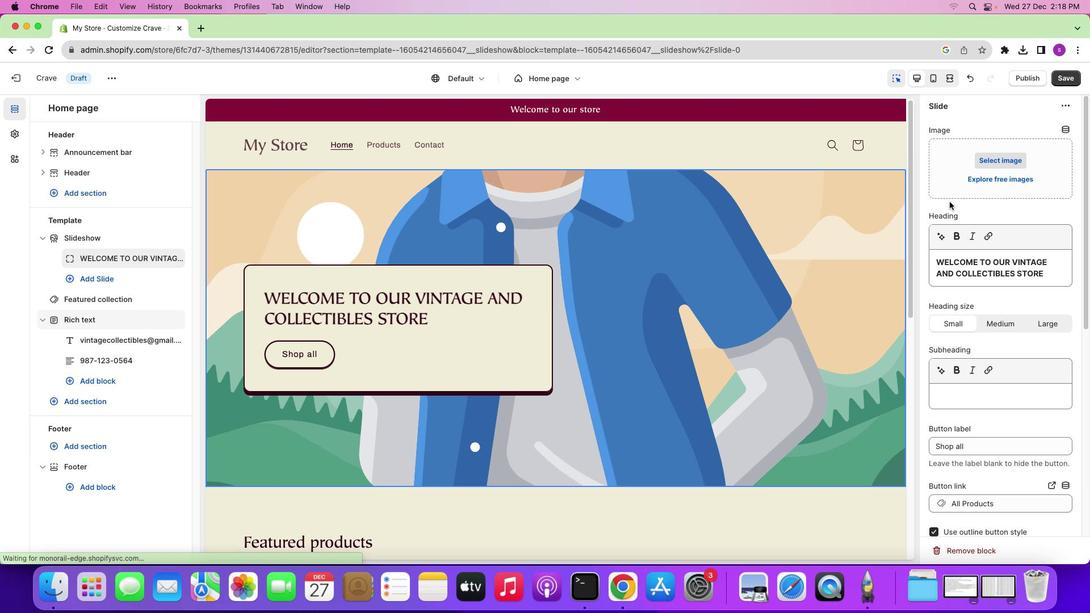 
Action: Mouse moved to (994, 178)
Screenshot: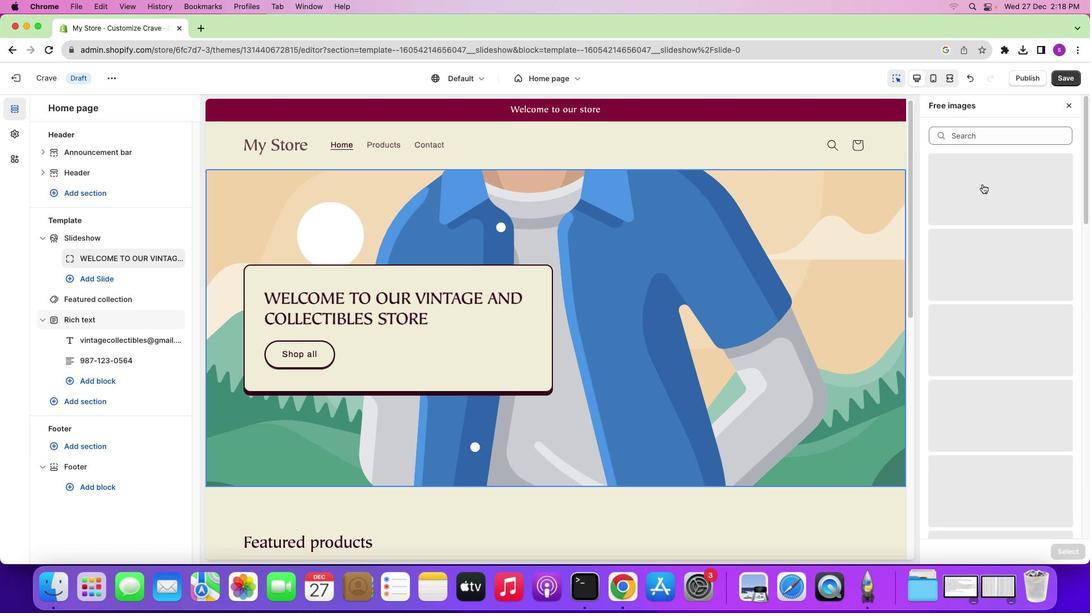 
Action: Mouse pressed left at (994, 178)
Screenshot: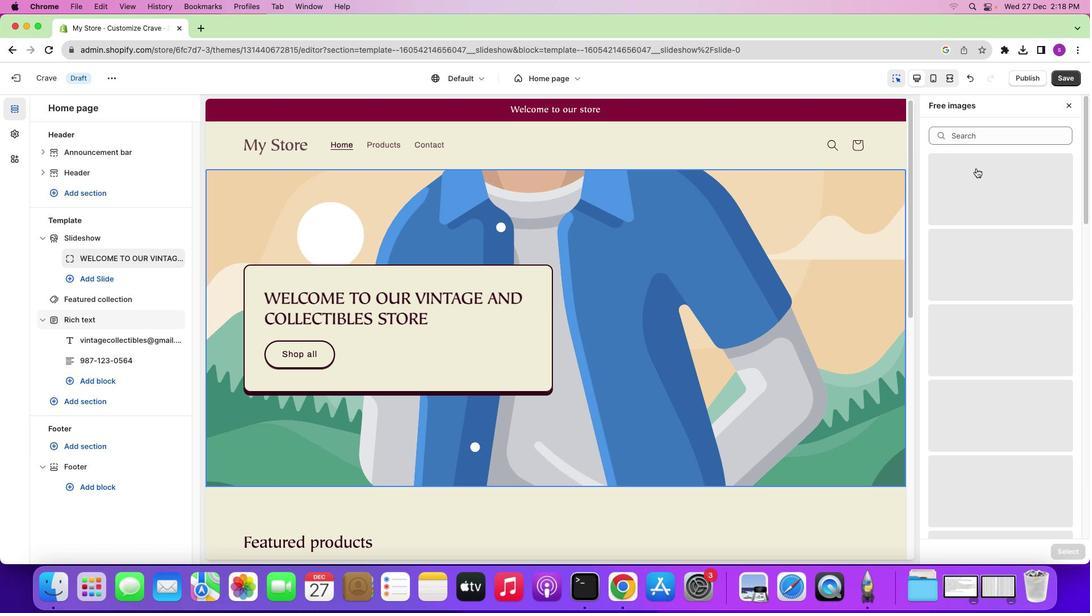 
Action: Mouse moved to (984, 135)
Screenshot: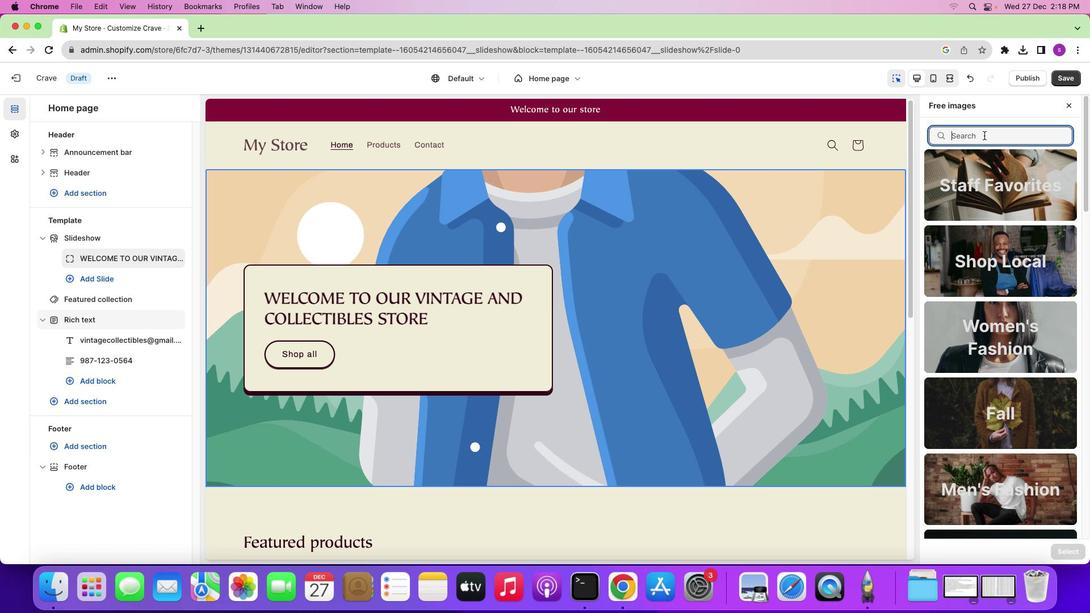 
Action: Mouse pressed left at (984, 135)
Screenshot: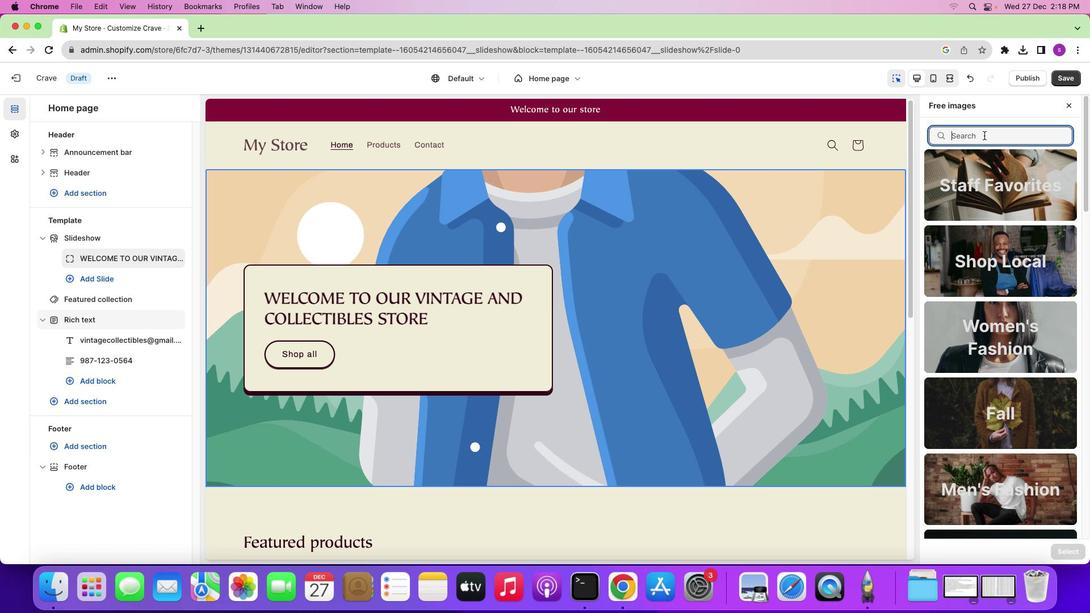 
Action: Mouse moved to (984, 135)
Screenshot: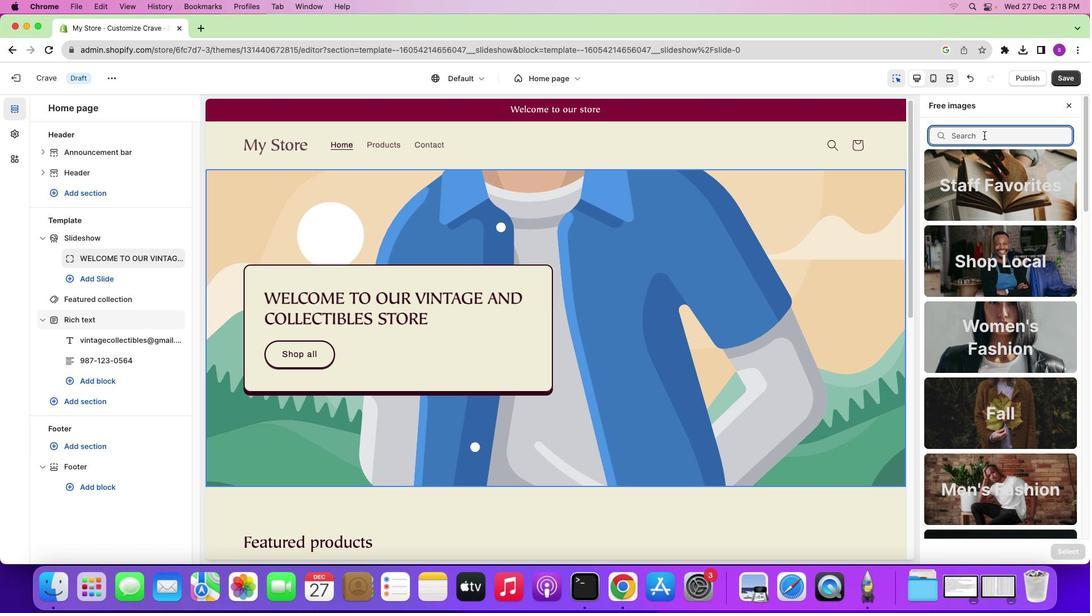 
Action: Key pressed 'v''i''n''t''a''g''e'
Screenshot: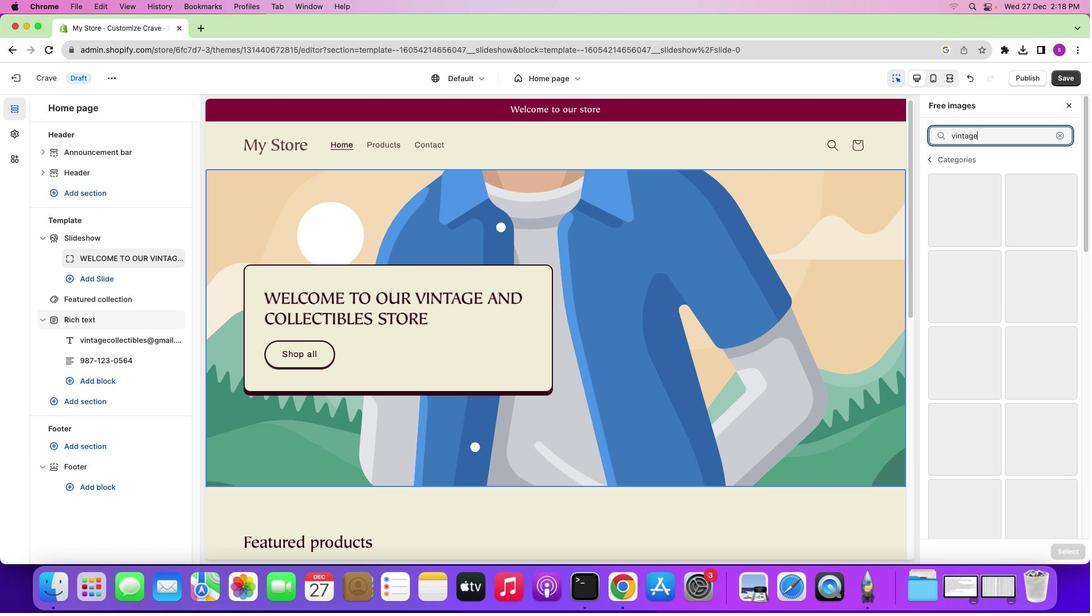 
Action: Mouse moved to (1014, 354)
Screenshot: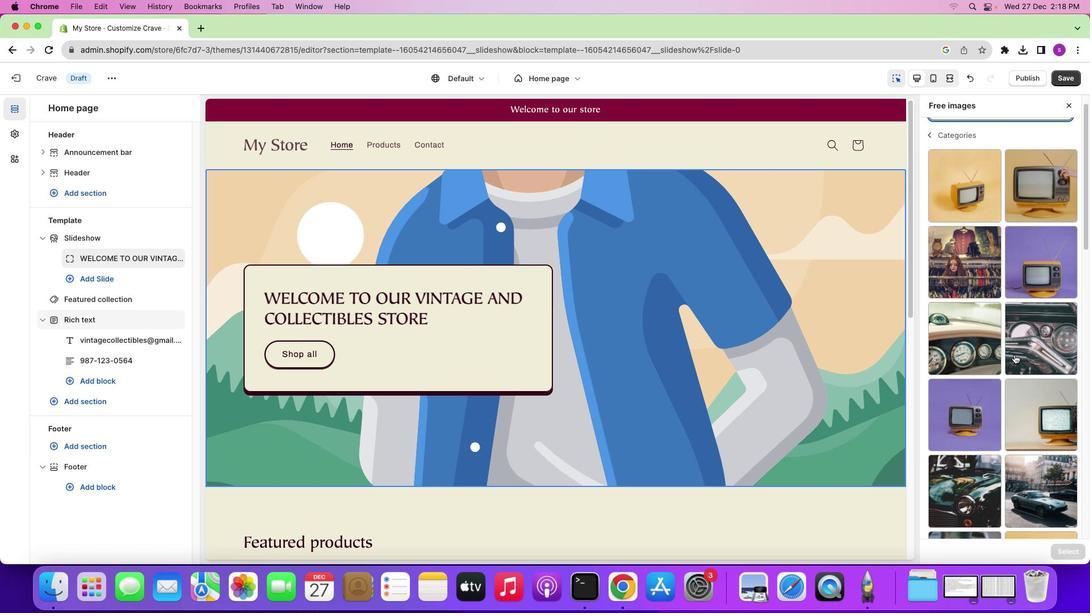 
Action: Mouse scrolled (1014, 354) with delta (0, 0)
Screenshot: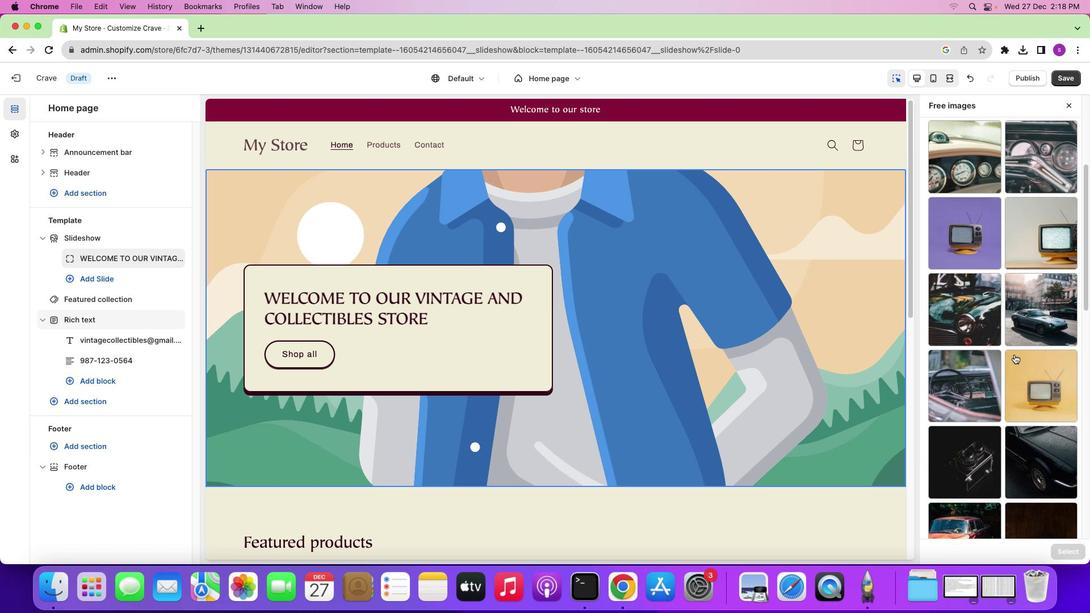 
Action: Mouse scrolled (1014, 354) with delta (0, 0)
Screenshot: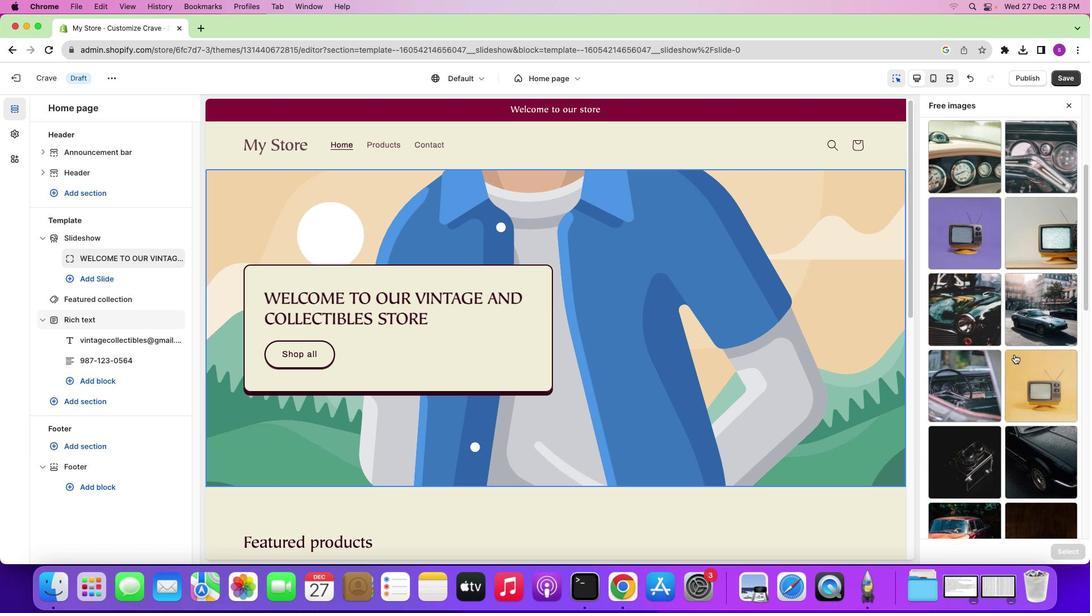 
Action: Mouse scrolled (1014, 354) with delta (0, 0)
Screenshot: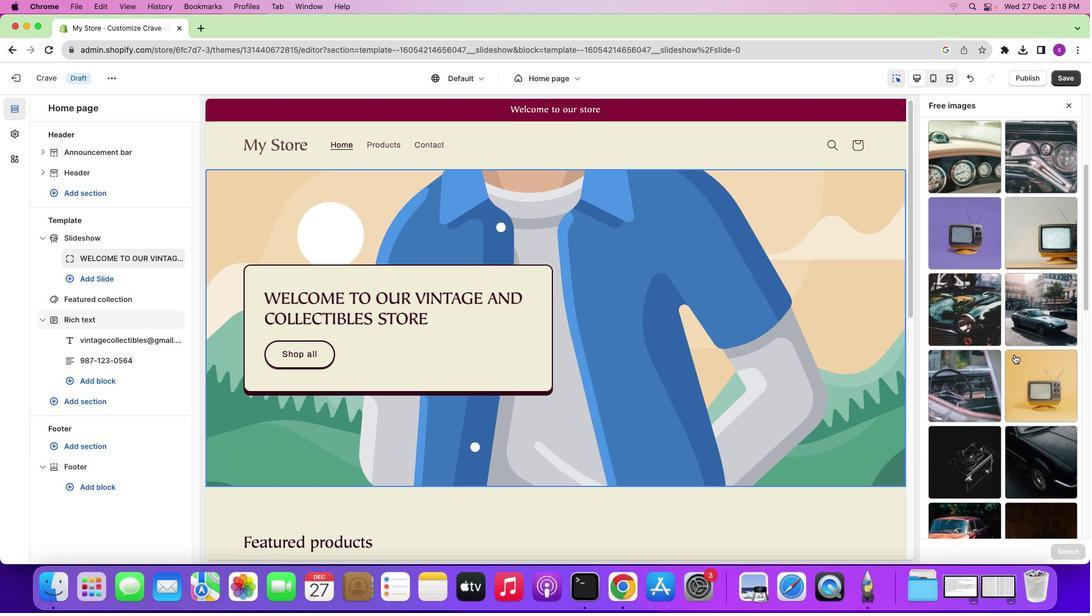 
Action: Mouse scrolled (1014, 354) with delta (0, -1)
Screenshot: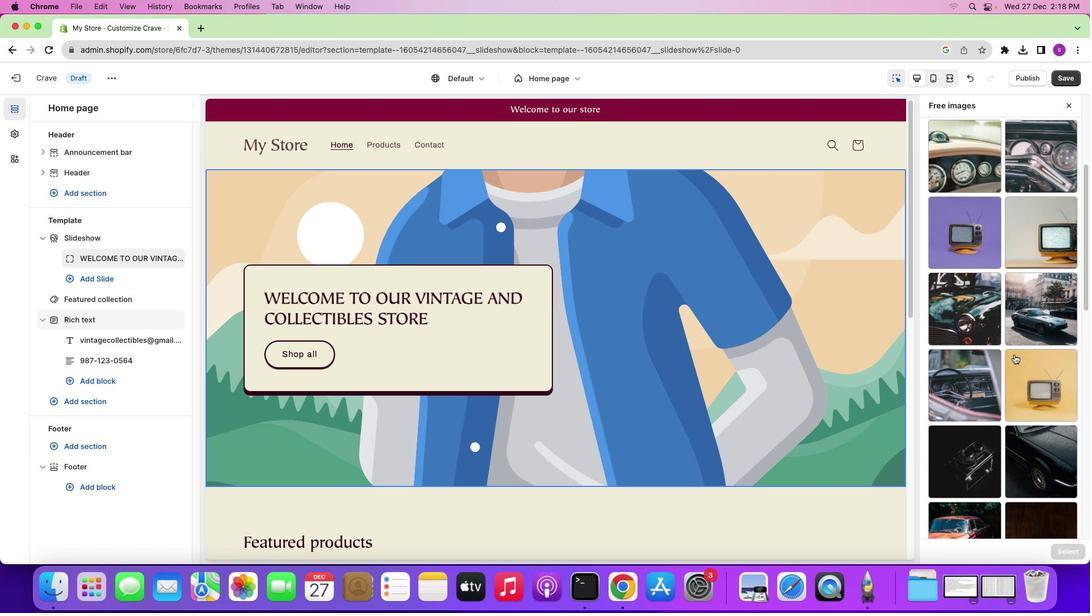 
Action: Mouse scrolled (1014, 354) with delta (0, -1)
Screenshot: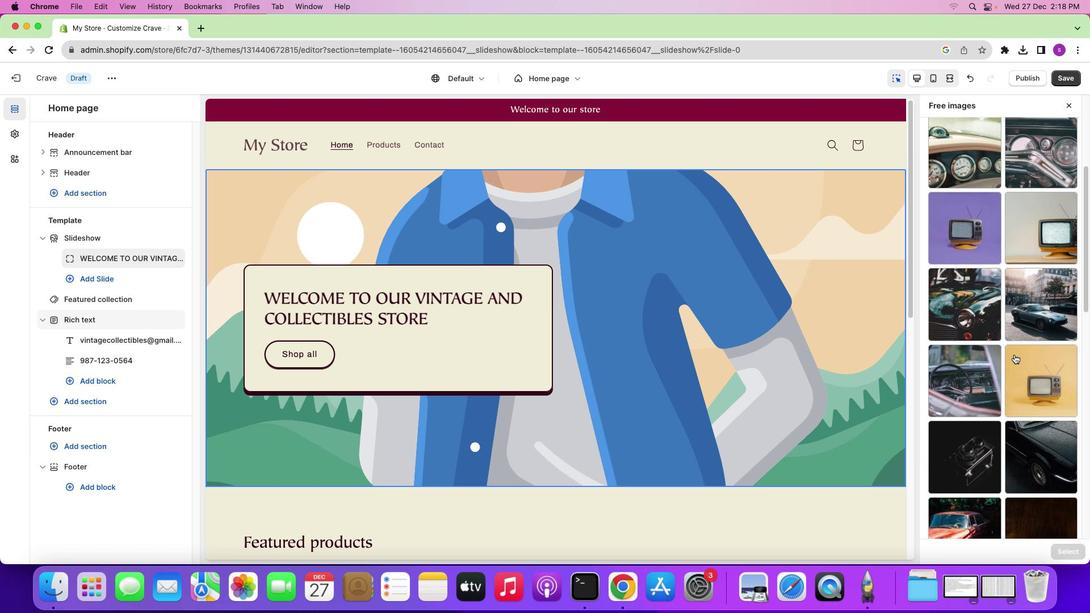 
Action: Mouse scrolled (1014, 354) with delta (0, 0)
Screenshot: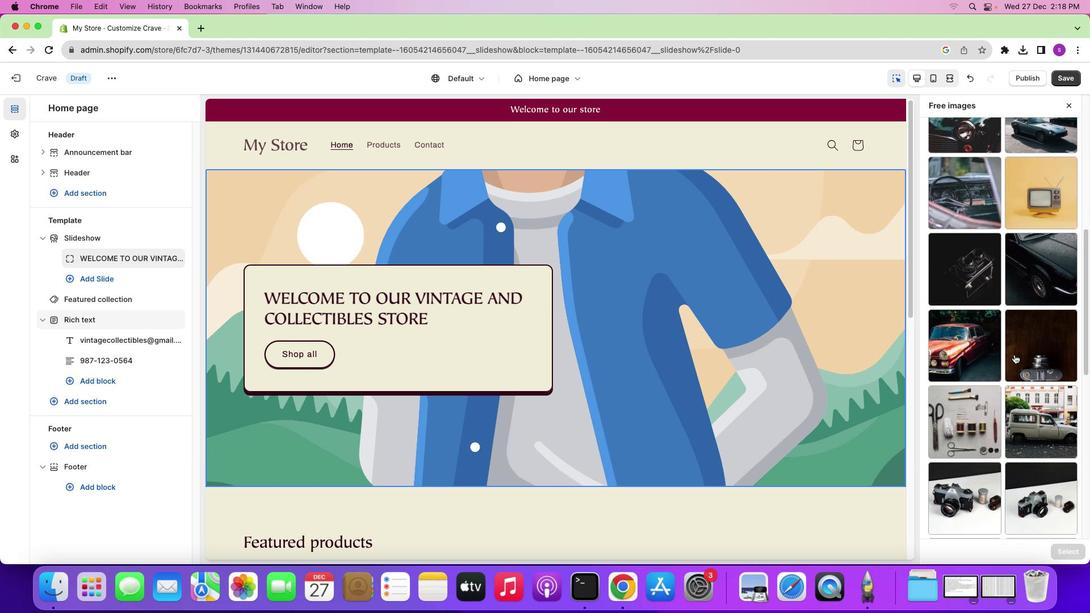 
Action: Mouse scrolled (1014, 354) with delta (0, 0)
Screenshot: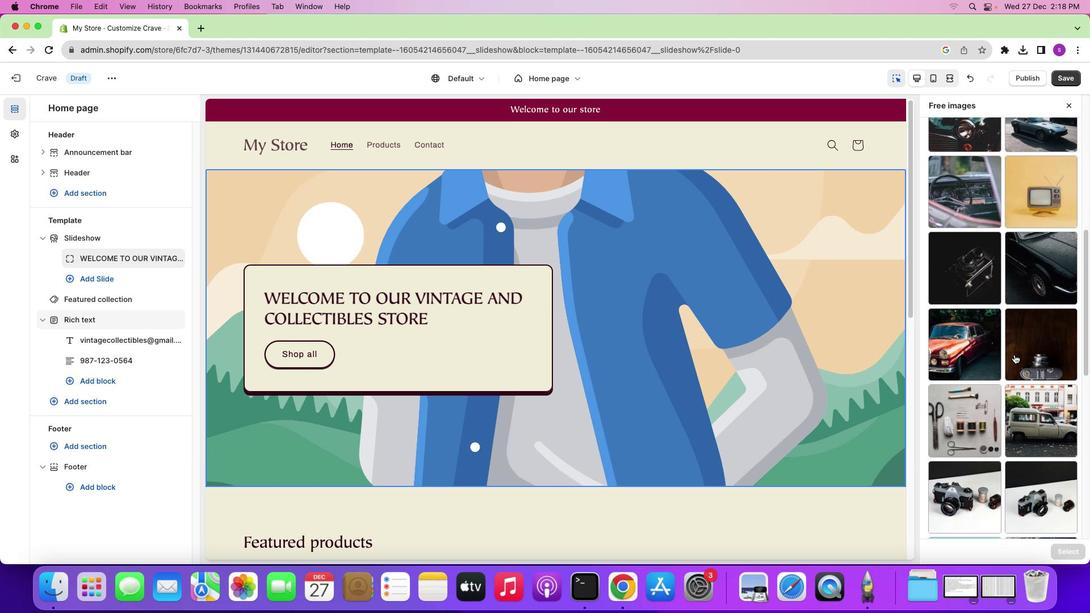 
Action: Mouse scrolled (1014, 354) with delta (0, -1)
Screenshot: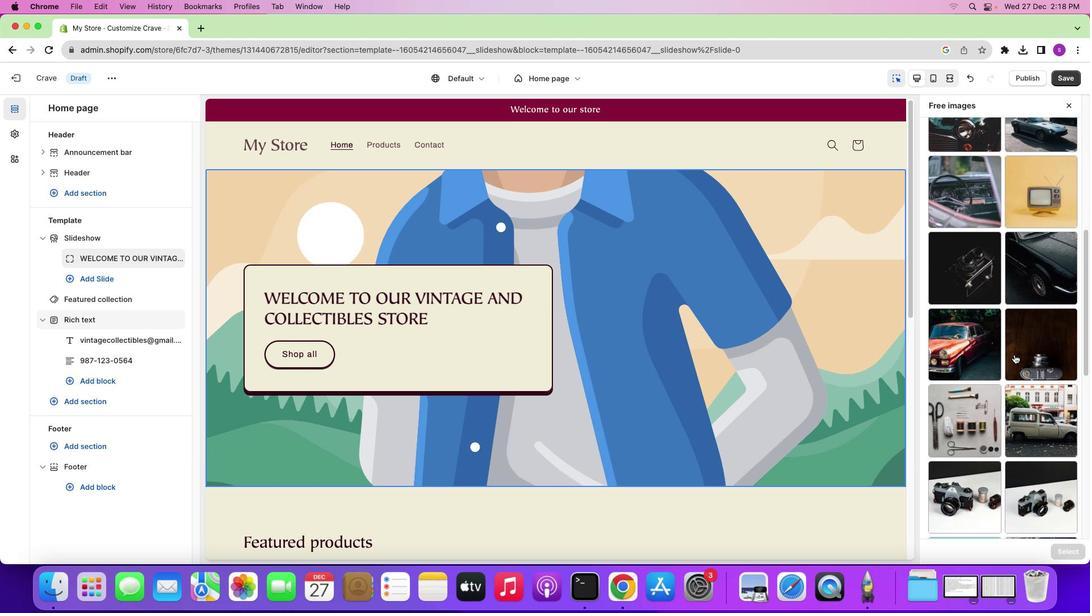 
Action: Mouse scrolled (1014, 354) with delta (0, -1)
Screenshot: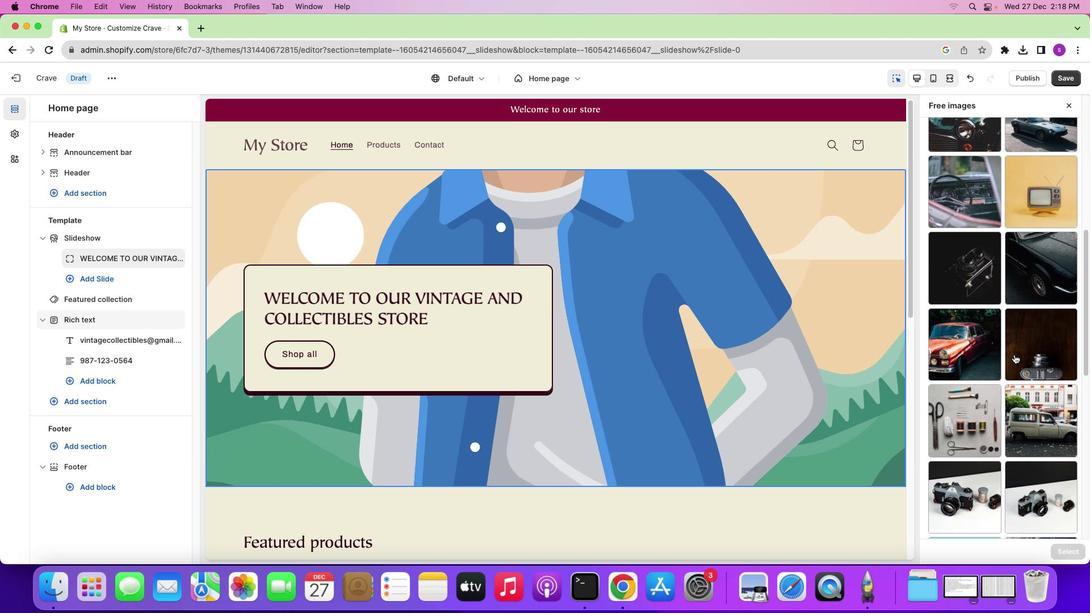 
Action: Mouse scrolled (1014, 354) with delta (0, -1)
Screenshot: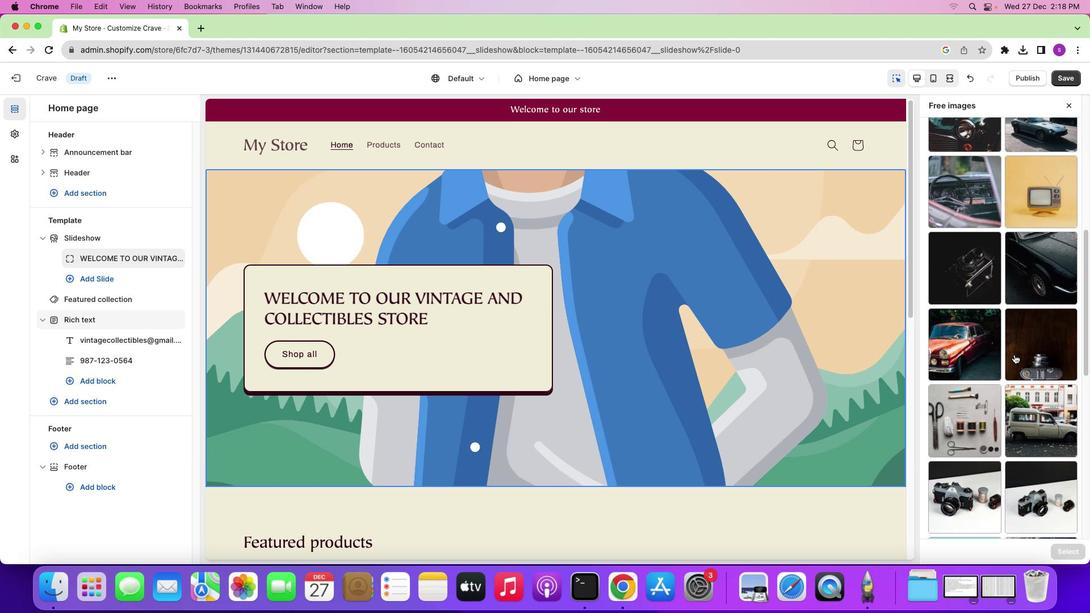 
Action: Mouse scrolled (1014, 354) with delta (0, 0)
Screenshot: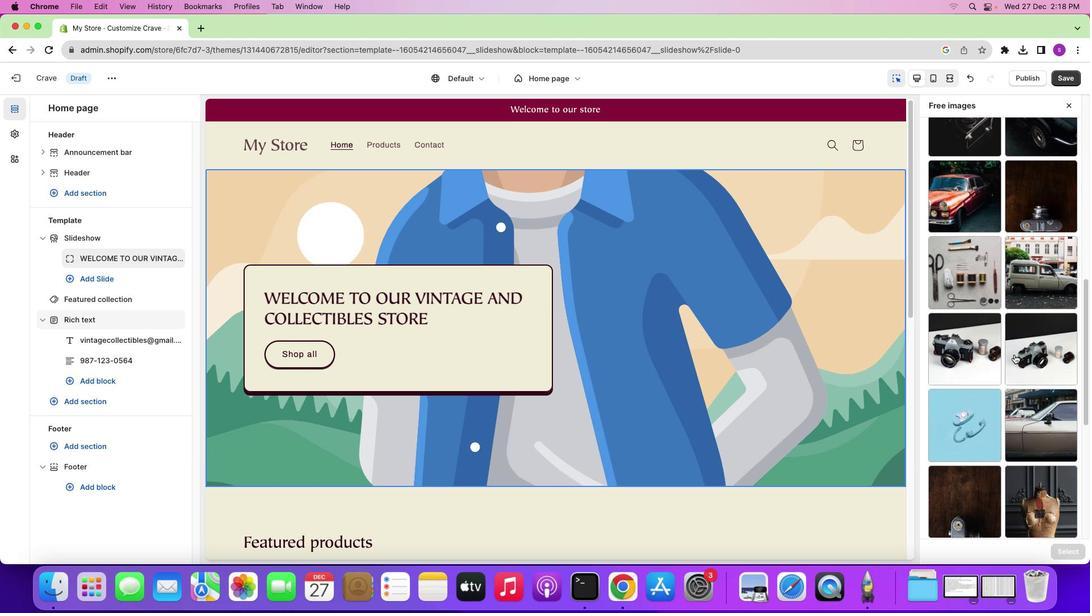 
Action: Mouse scrolled (1014, 354) with delta (0, 0)
Screenshot: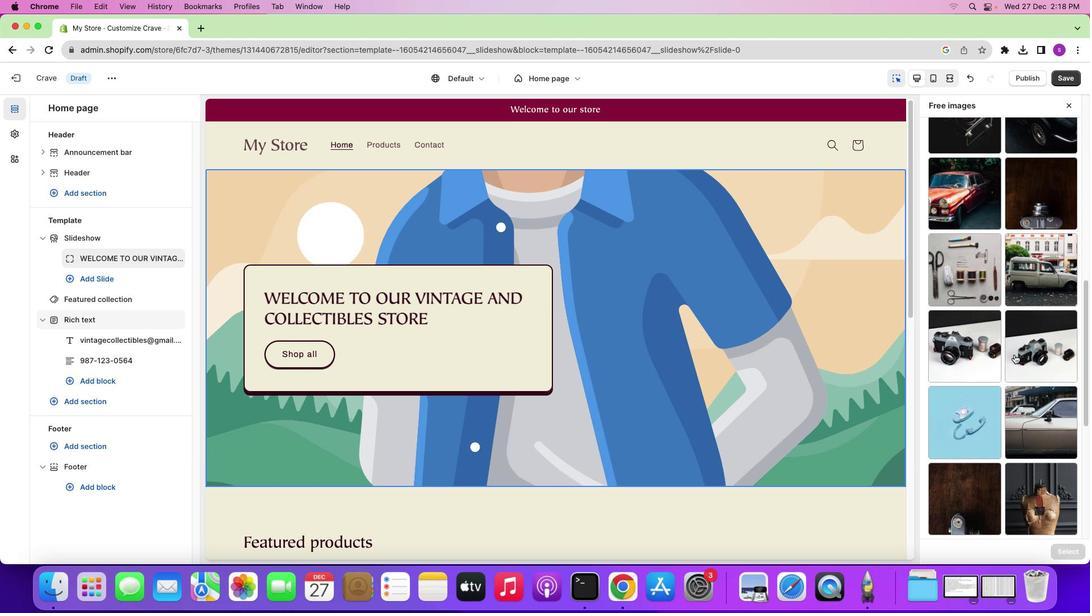 
Action: Mouse scrolled (1014, 354) with delta (0, 0)
Screenshot: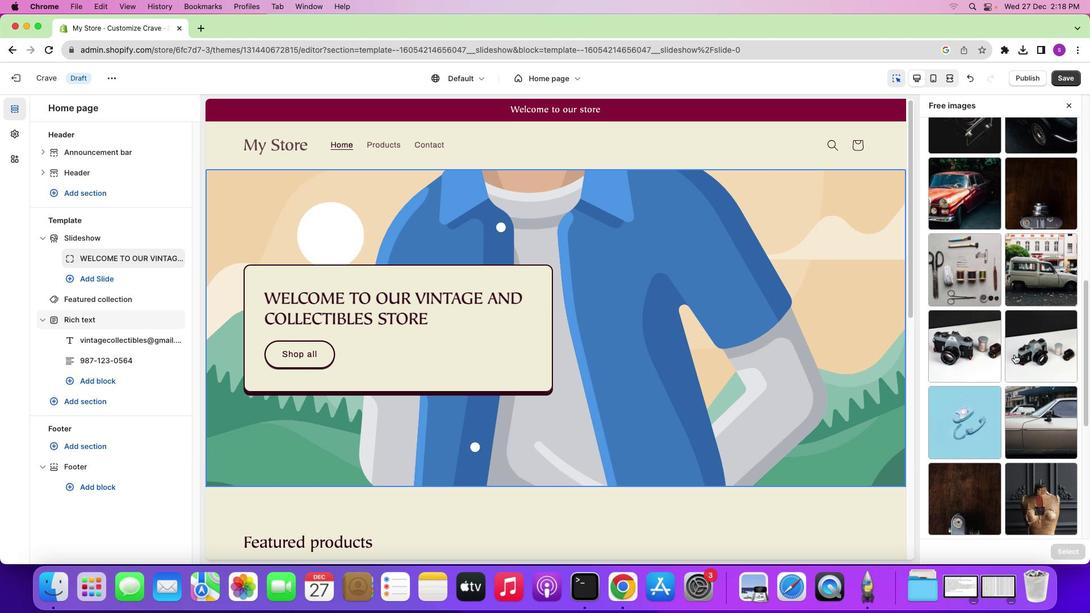 
Action: Mouse scrolled (1014, 354) with delta (0, -1)
Screenshot: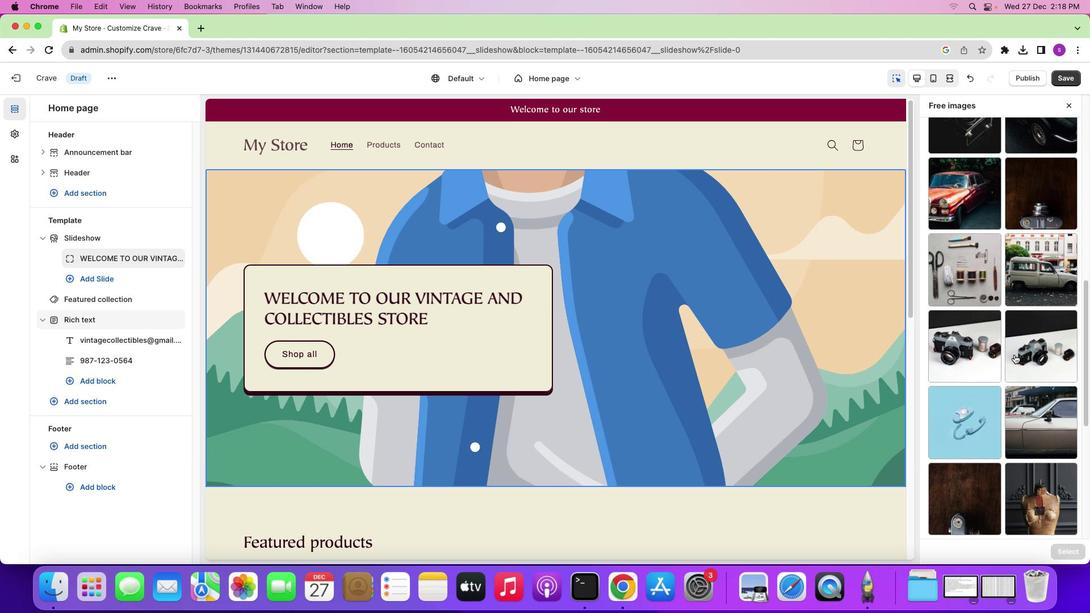 
Action: Mouse scrolled (1014, 354) with delta (0, -1)
Screenshot: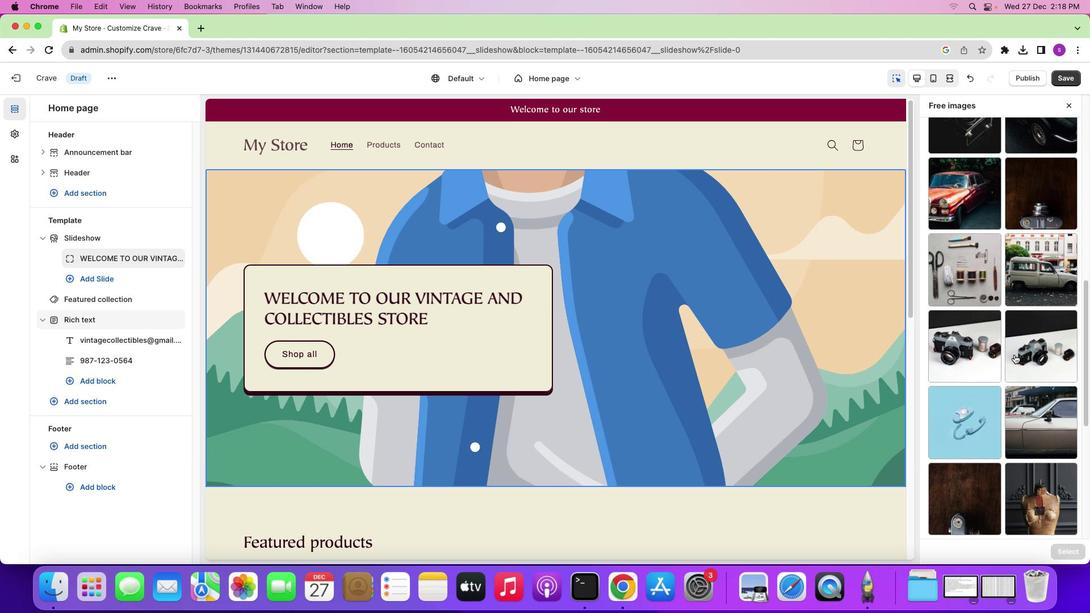 
Action: Mouse scrolled (1014, 354) with delta (0, 0)
Screenshot: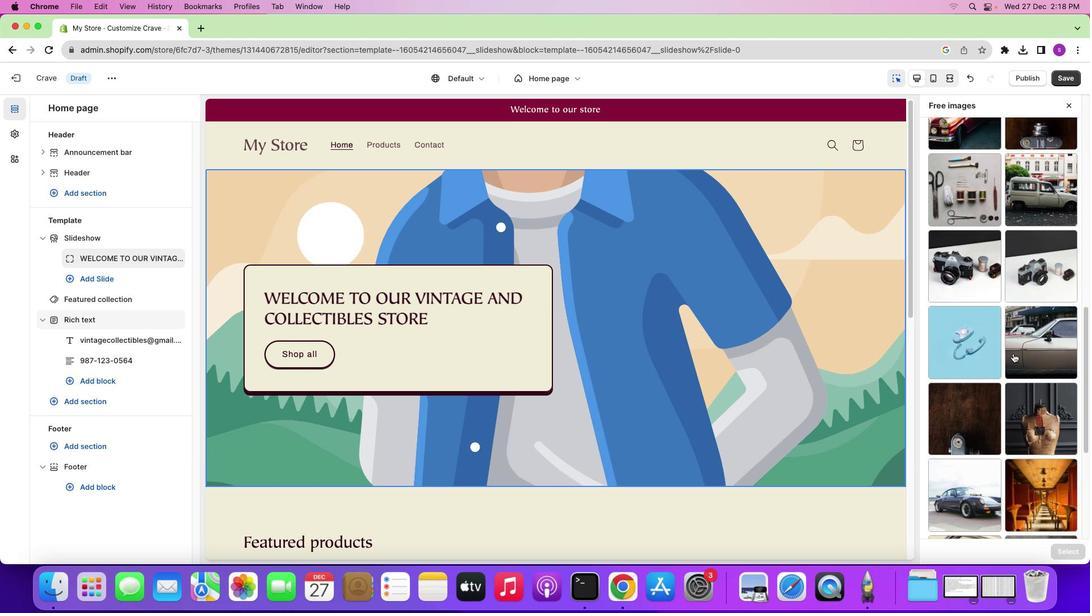
Action: Mouse moved to (1014, 354)
Screenshot: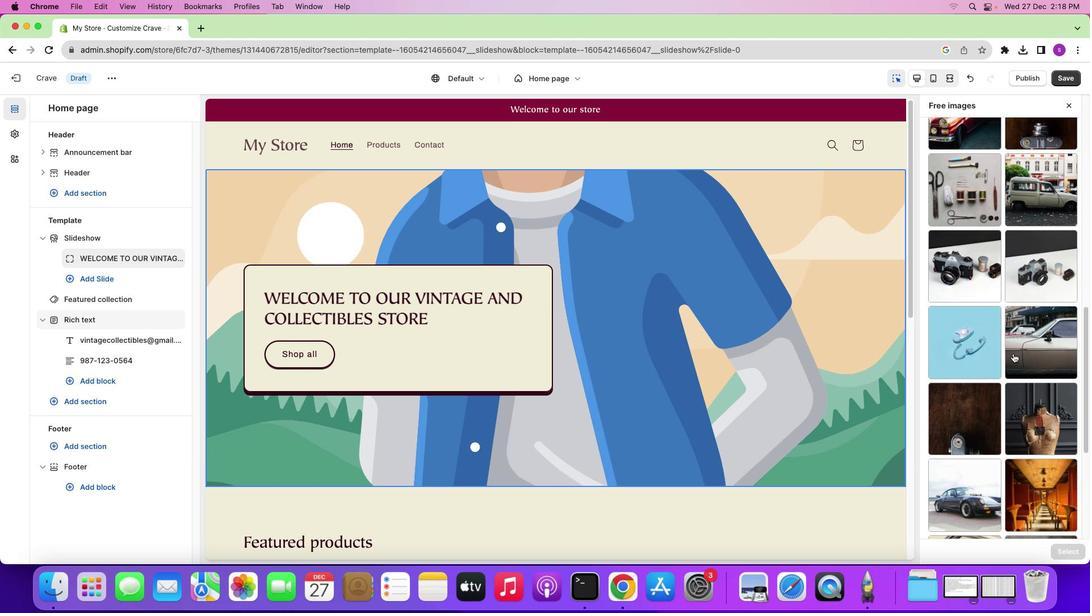
Action: Mouse scrolled (1014, 354) with delta (0, 0)
Screenshot: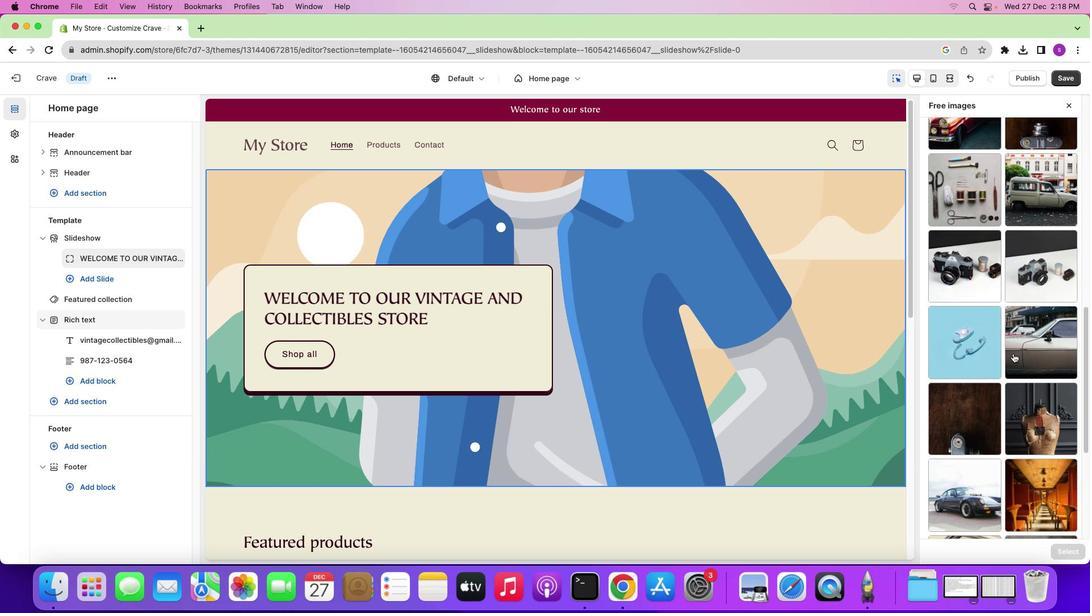 
Action: Mouse moved to (1014, 353)
Screenshot: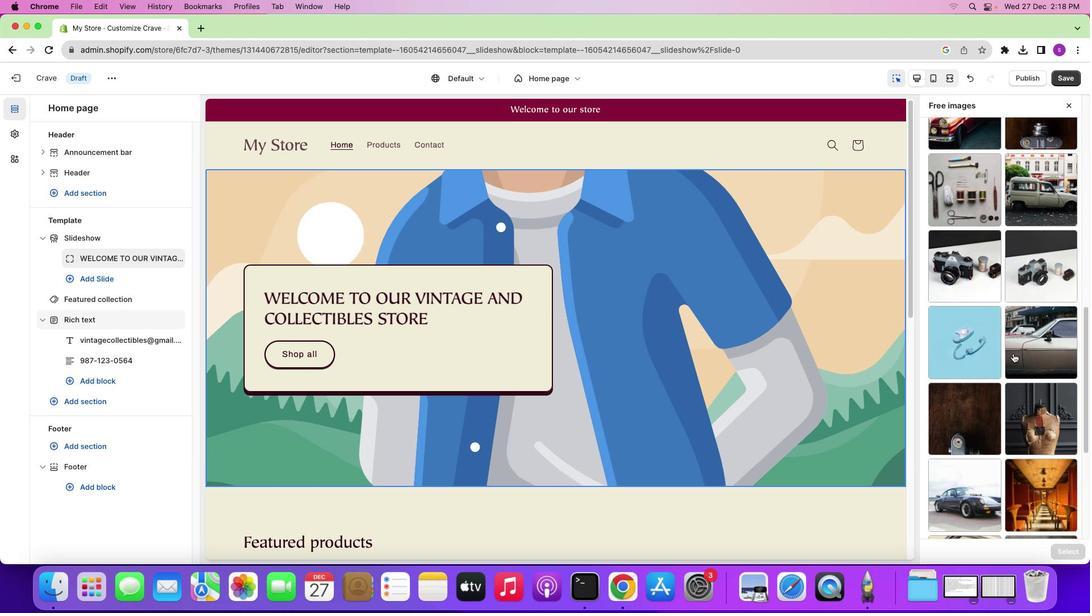 
Action: Mouse scrolled (1014, 353) with delta (0, -1)
Screenshot: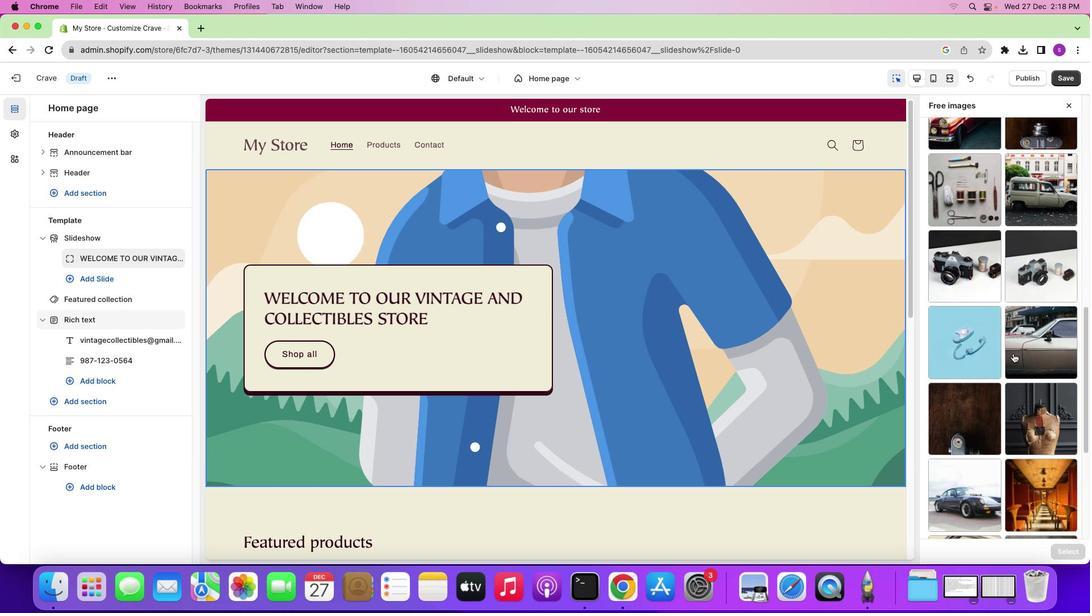 
Action: Mouse scrolled (1014, 353) with delta (0, 0)
Screenshot: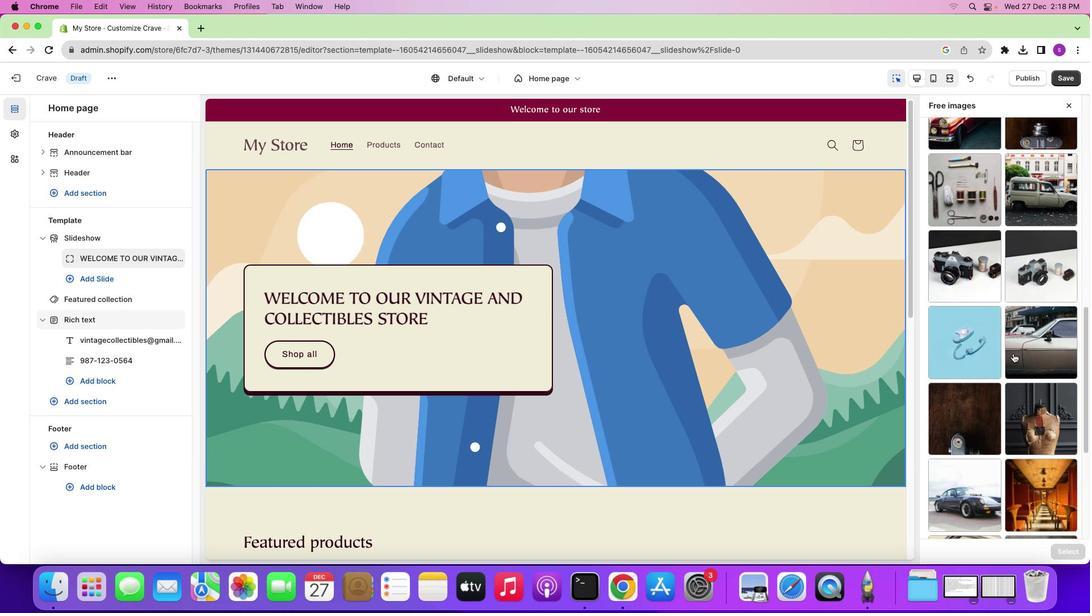 
Action: Mouse scrolled (1014, 353) with delta (0, -1)
Screenshot: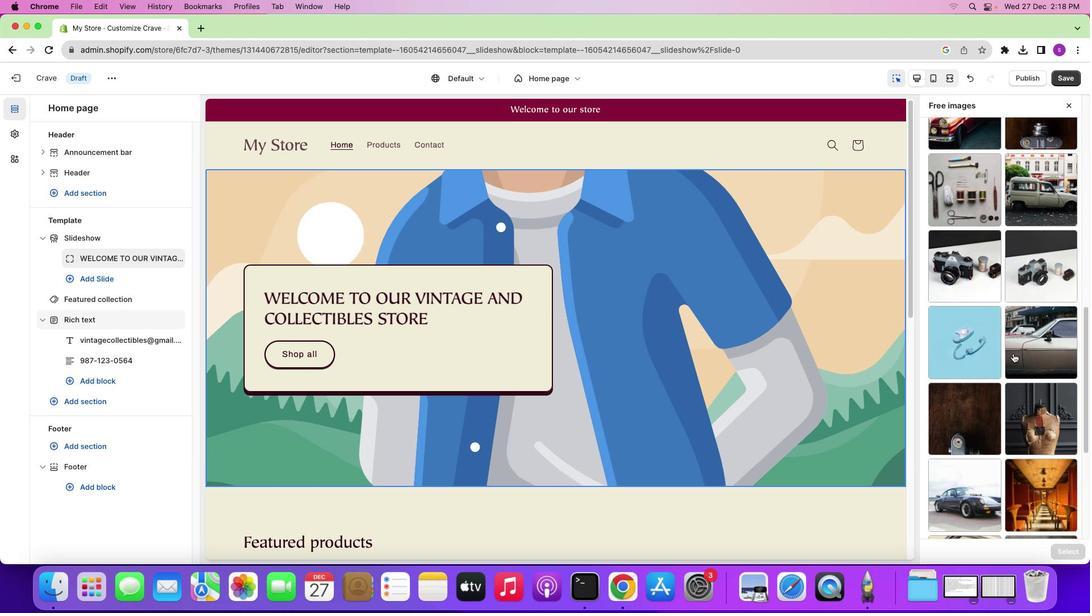 
Action: Mouse scrolled (1014, 353) with delta (0, 0)
Screenshot: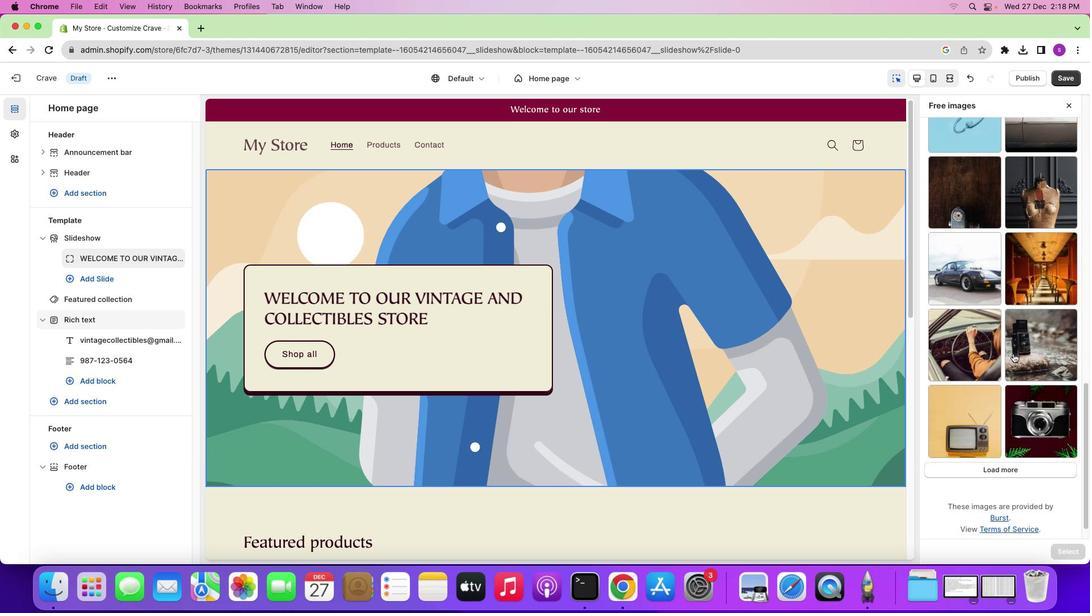 
Action: Mouse scrolled (1014, 353) with delta (0, 0)
Screenshot: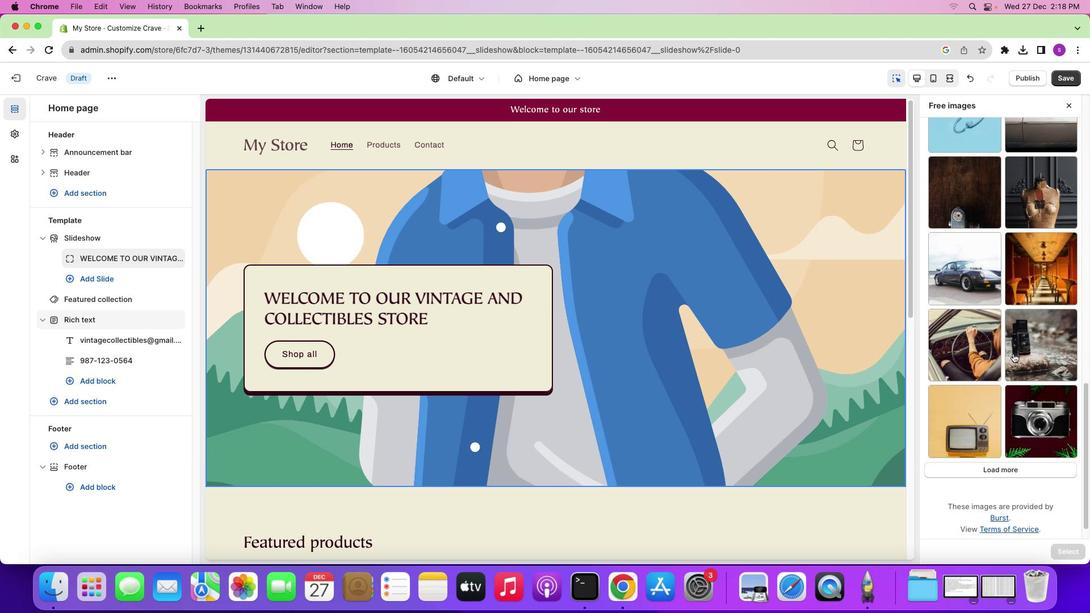 
Action: Mouse scrolled (1014, 353) with delta (0, -1)
Screenshot: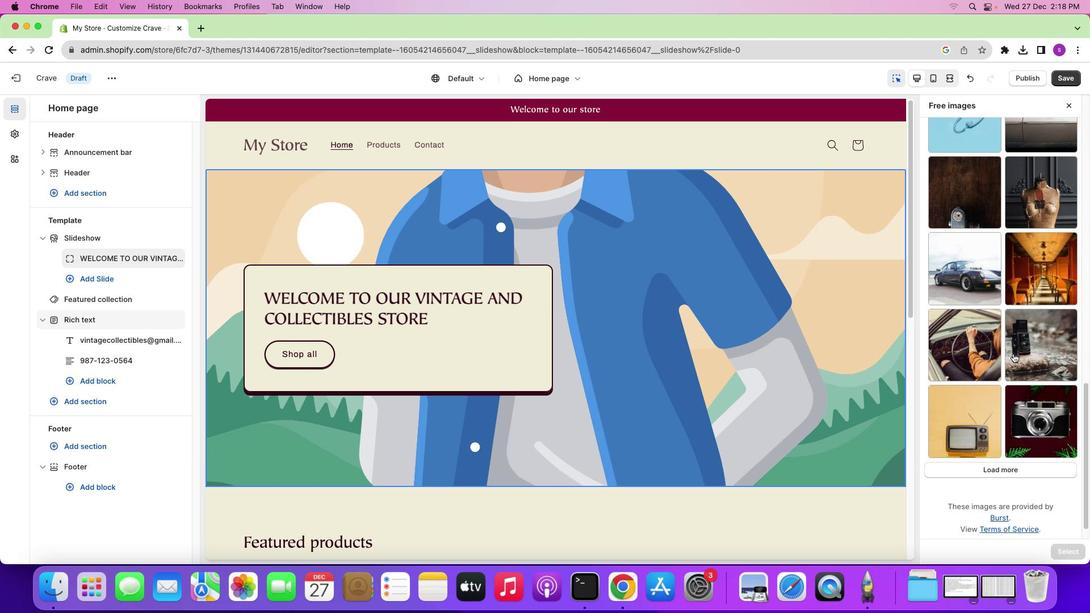 
Action: Mouse scrolled (1014, 353) with delta (0, -1)
Screenshot: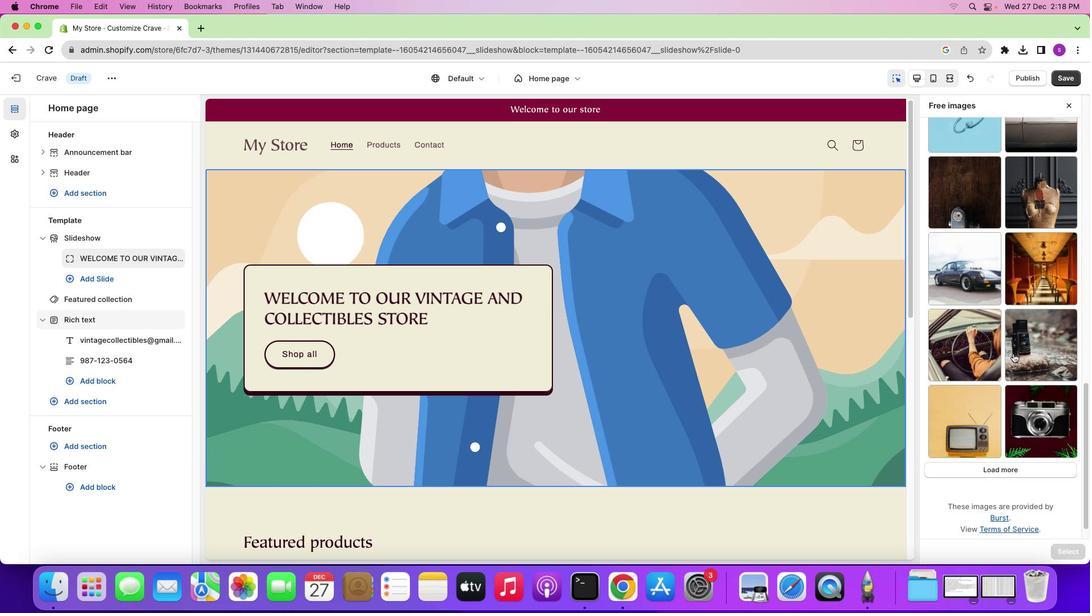 
Action: Mouse scrolled (1014, 353) with delta (0, -1)
Screenshot: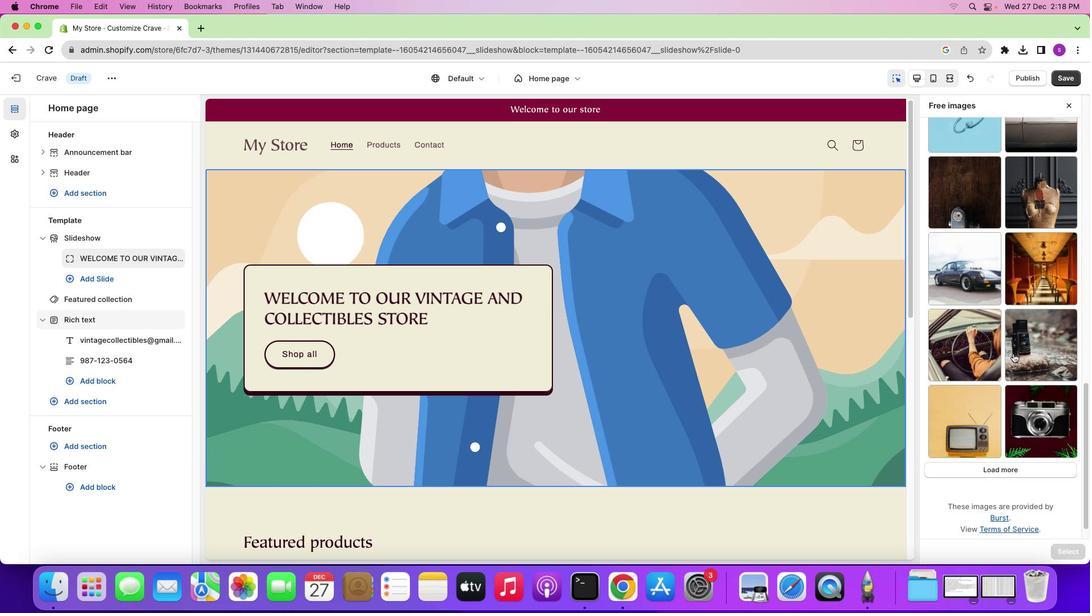 
Action: Mouse scrolled (1014, 353) with delta (0, 0)
Screenshot: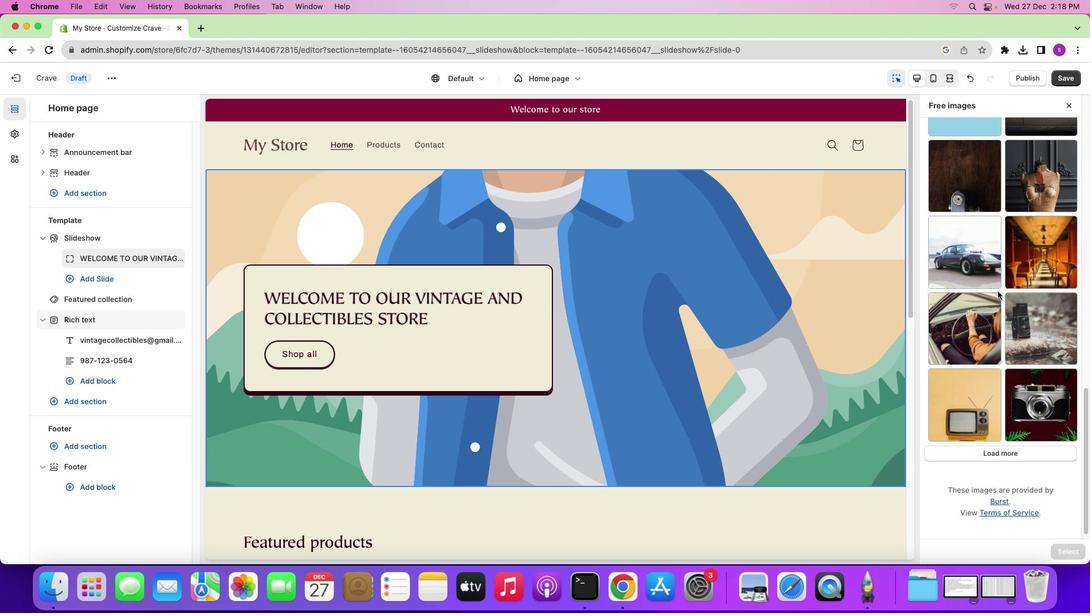 
Action: Mouse scrolled (1014, 353) with delta (0, 0)
Screenshot: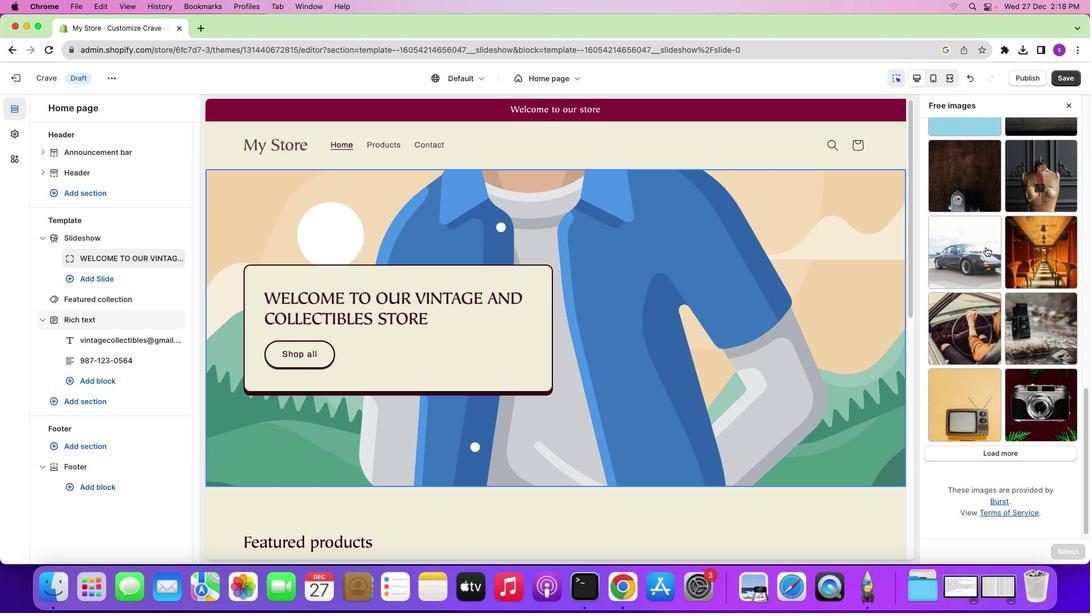 
Action: Mouse moved to (1033, 172)
Screenshot: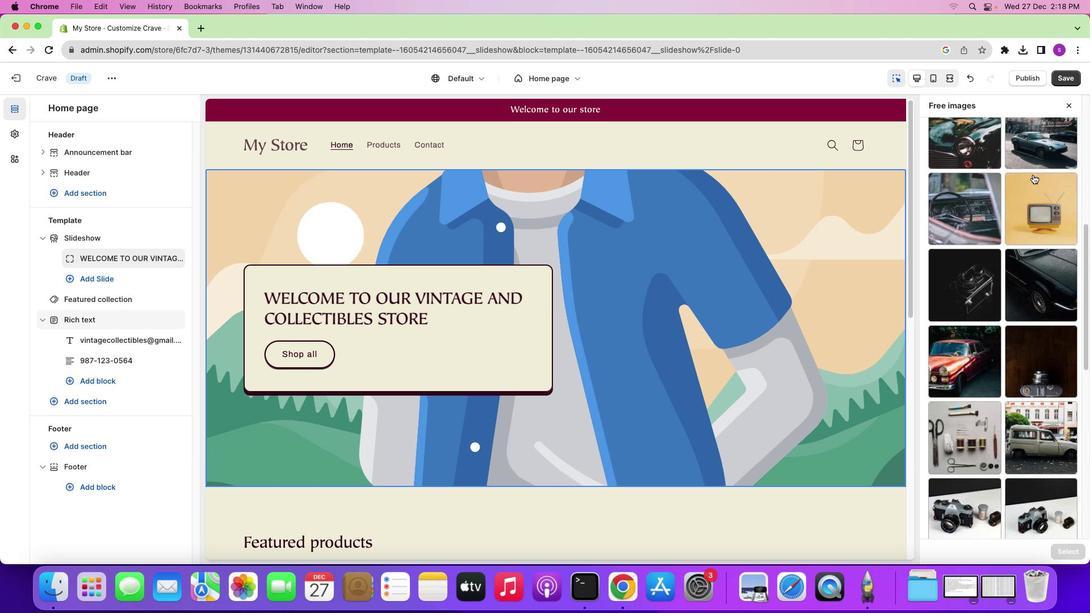 
Action: Mouse scrolled (1033, 172) with delta (0, 0)
Screenshot: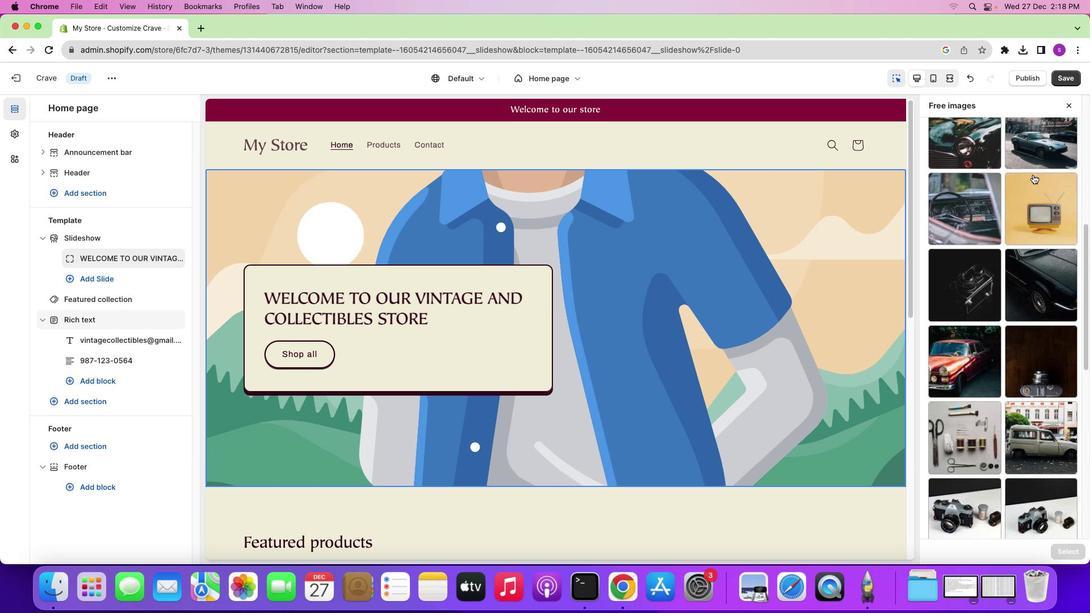
Action: Mouse moved to (1033, 173)
Screenshot: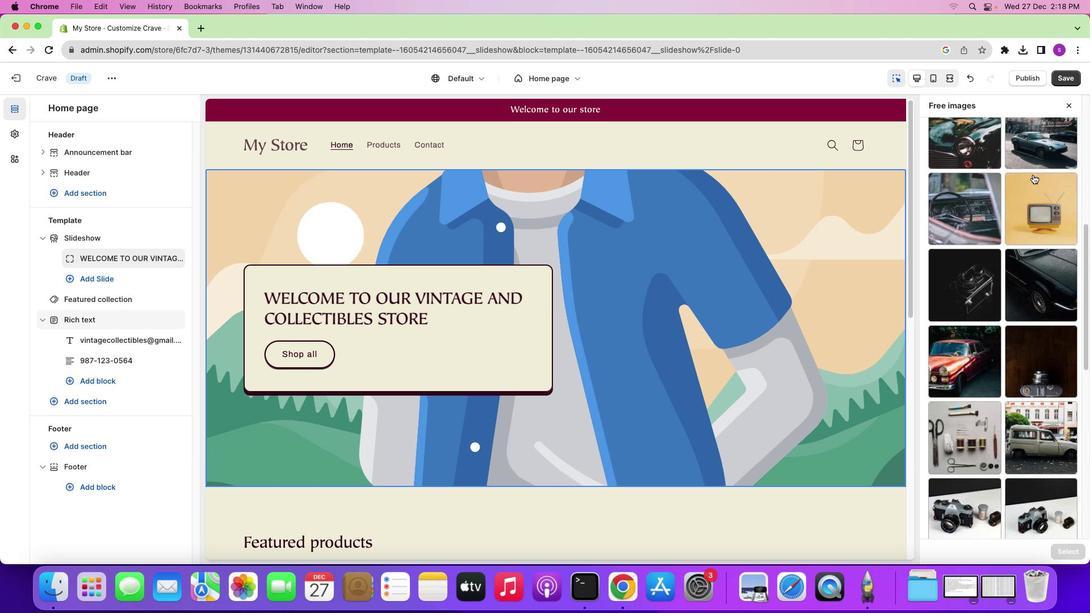
Action: Mouse scrolled (1033, 173) with delta (0, 0)
Screenshot: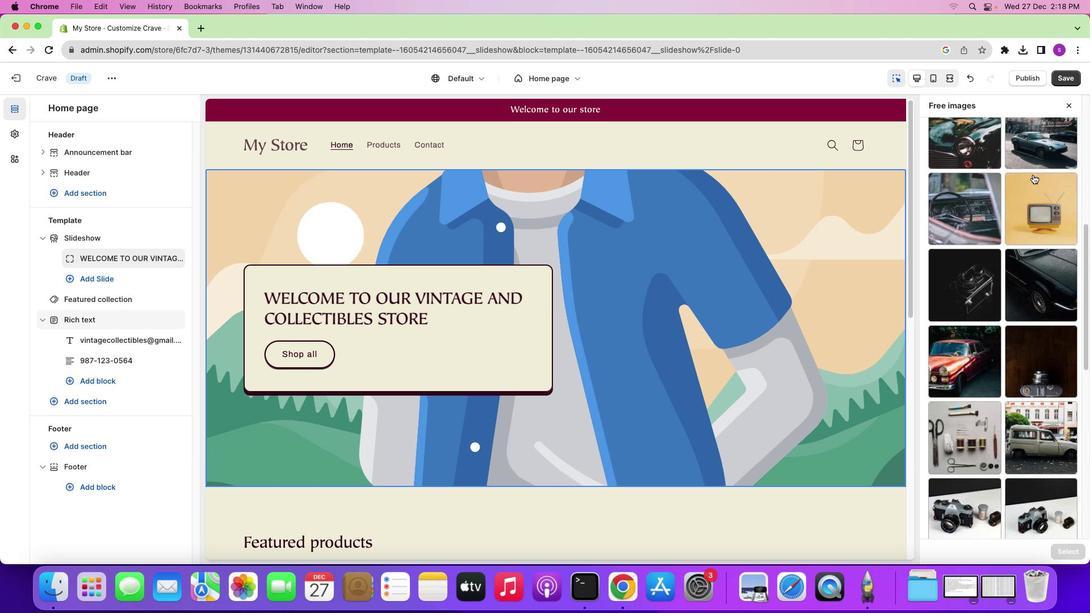 
Action: Mouse scrolled (1033, 173) with delta (0, 1)
Screenshot: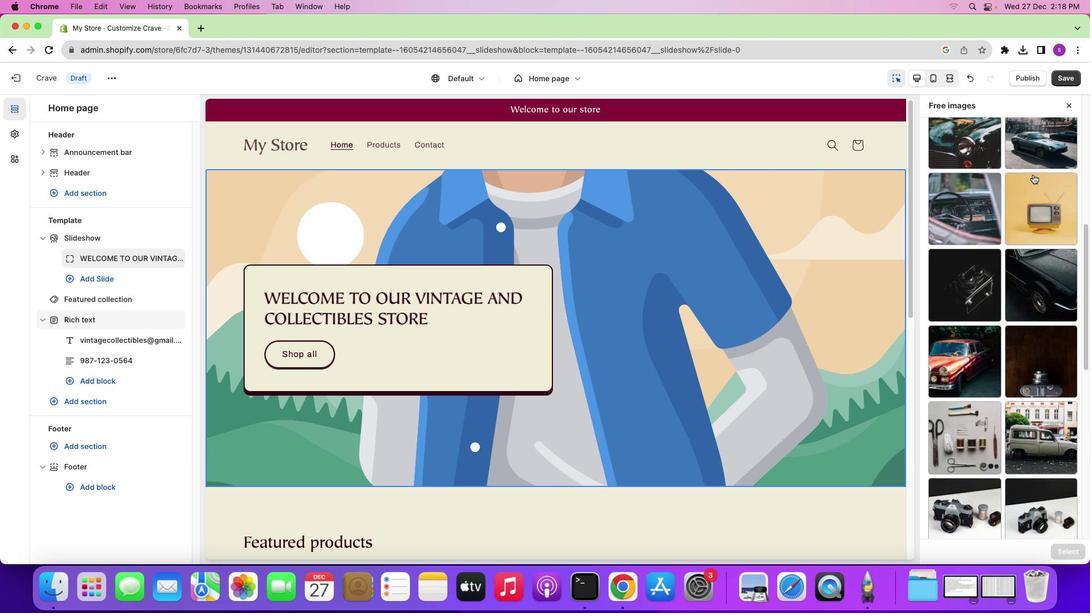 
Action: Mouse scrolled (1033, 173) with delta (0, -2)
Screenshot: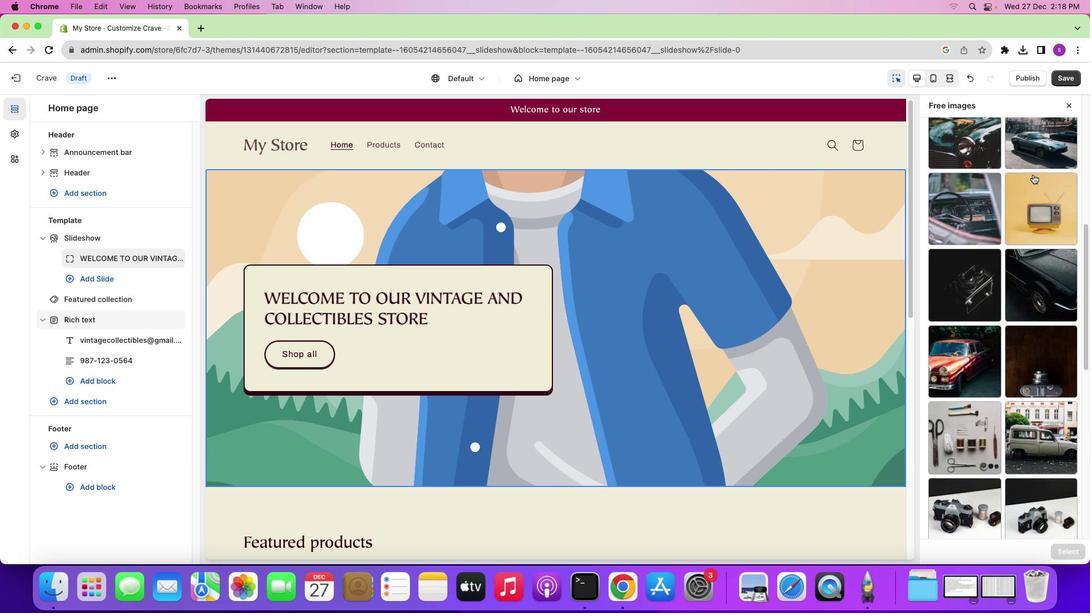 
Action: Mouse scrolled (1033, 173) with delta (0, 1)
Screenshot: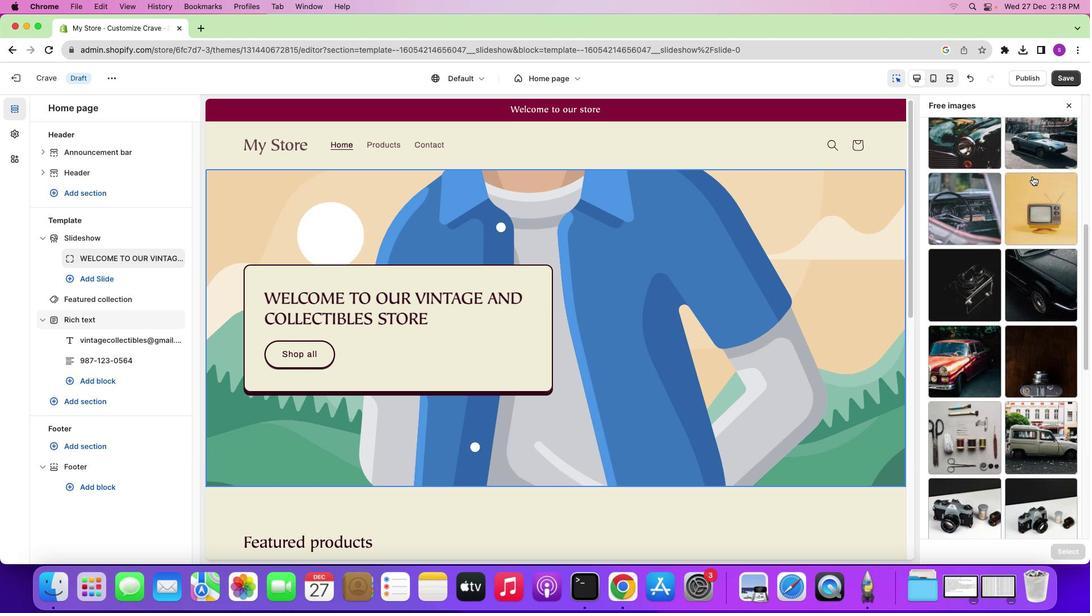 
Action: Mouse moved to (1033, 174)
Screenshot: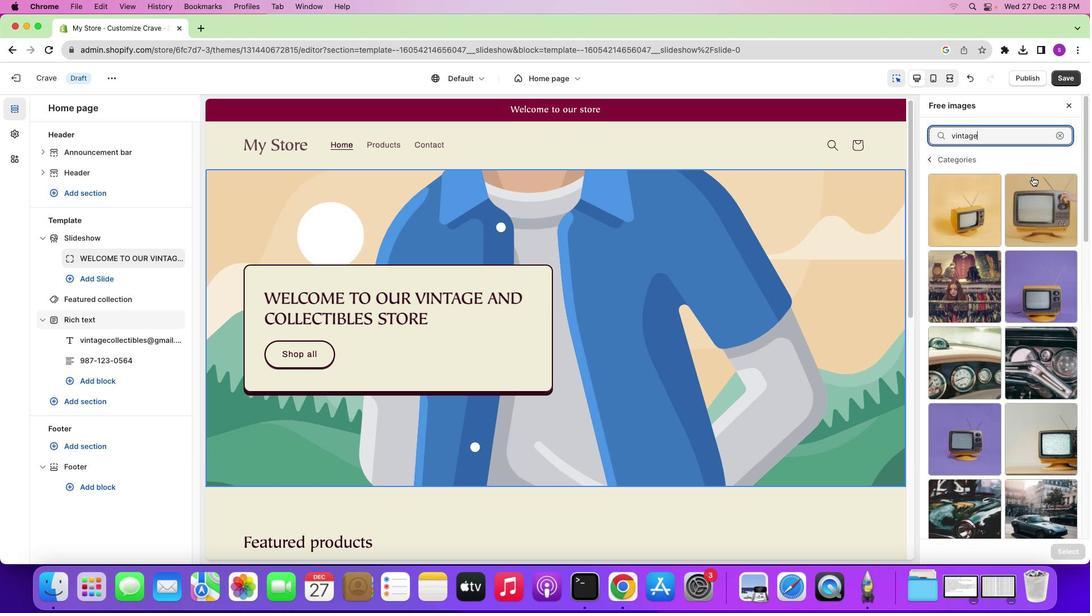 
Action: Mouse scrolled (1033, 174) with delta (0, 0)
Screenshot: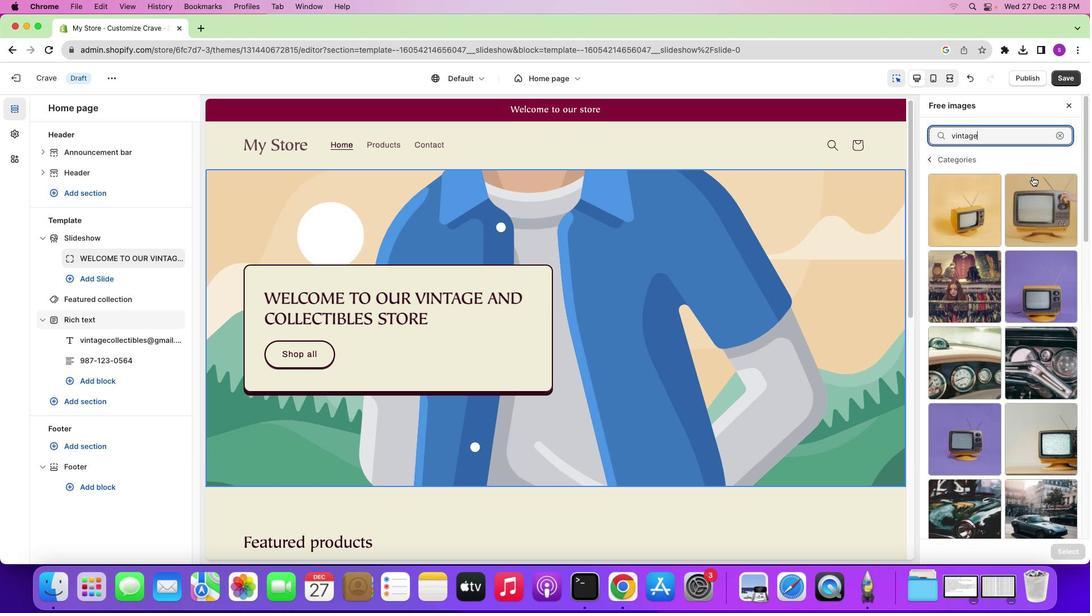 
Action: Mouse scrolled (1033, 174) with delta (0, 0)
Screenshot: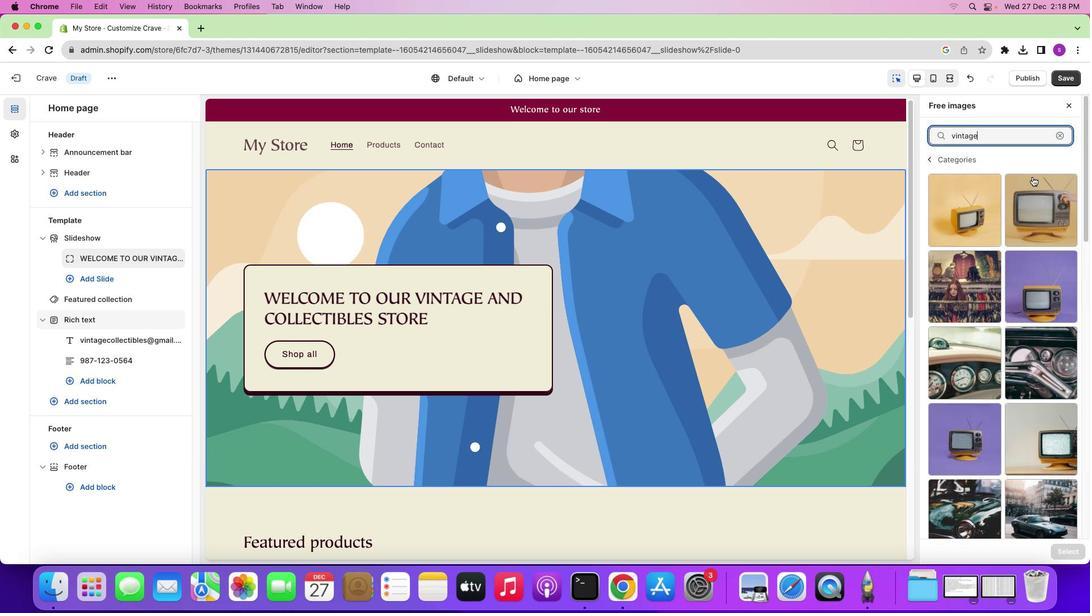 
Action: Mouse scrolled (1033, 174) with delta (0, 2)
Screenshot: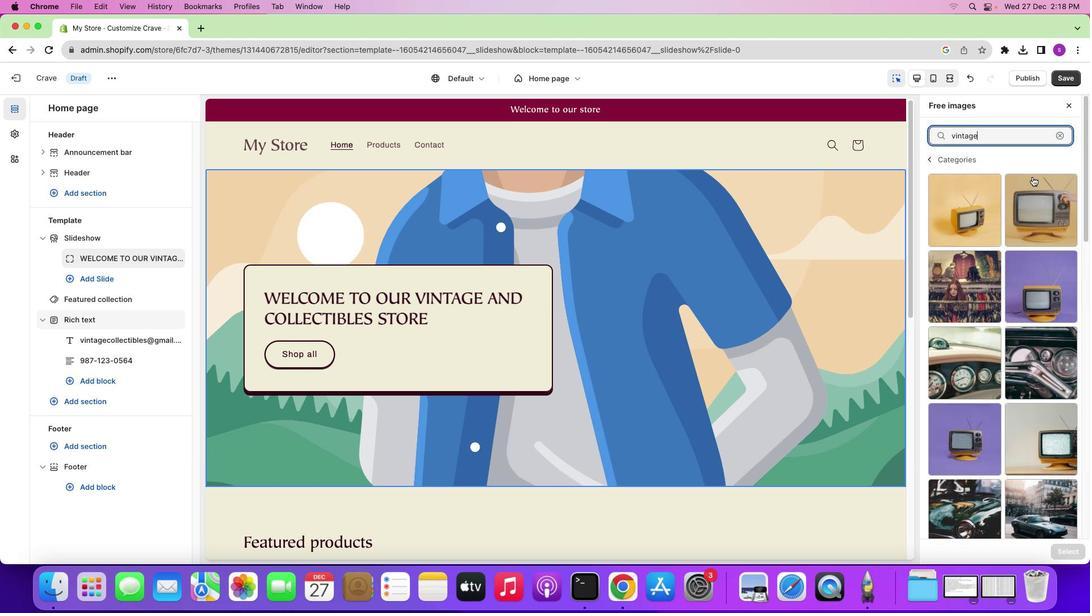 
Action: Mouse scrolled (1033, 174) with delta (0, 2)
Screenshot: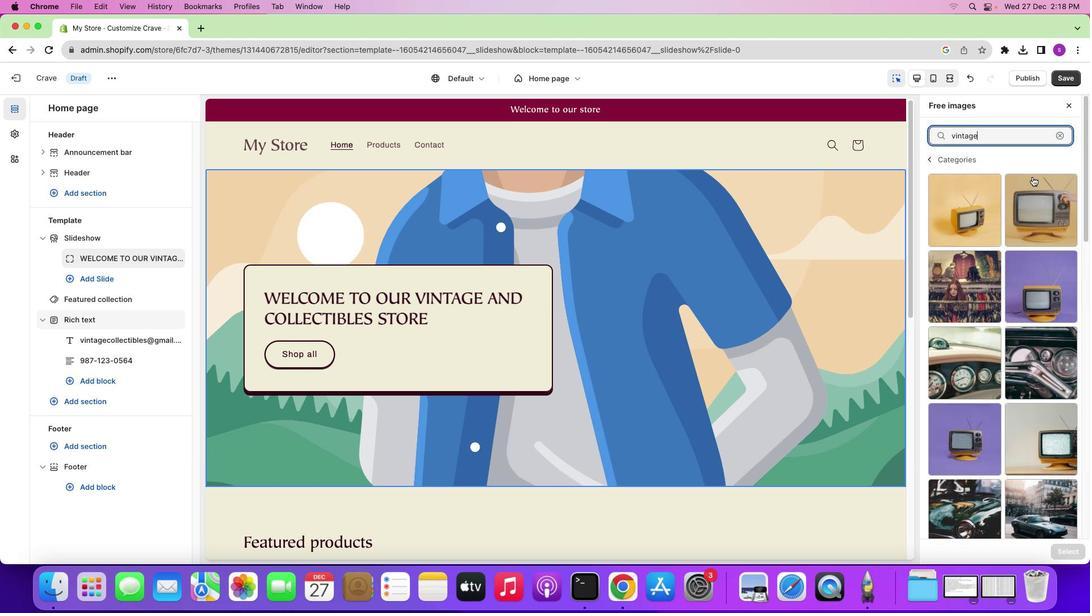 
Action: Mouse scrolled (1033, 174) with delta (0, 3)
Screenshot: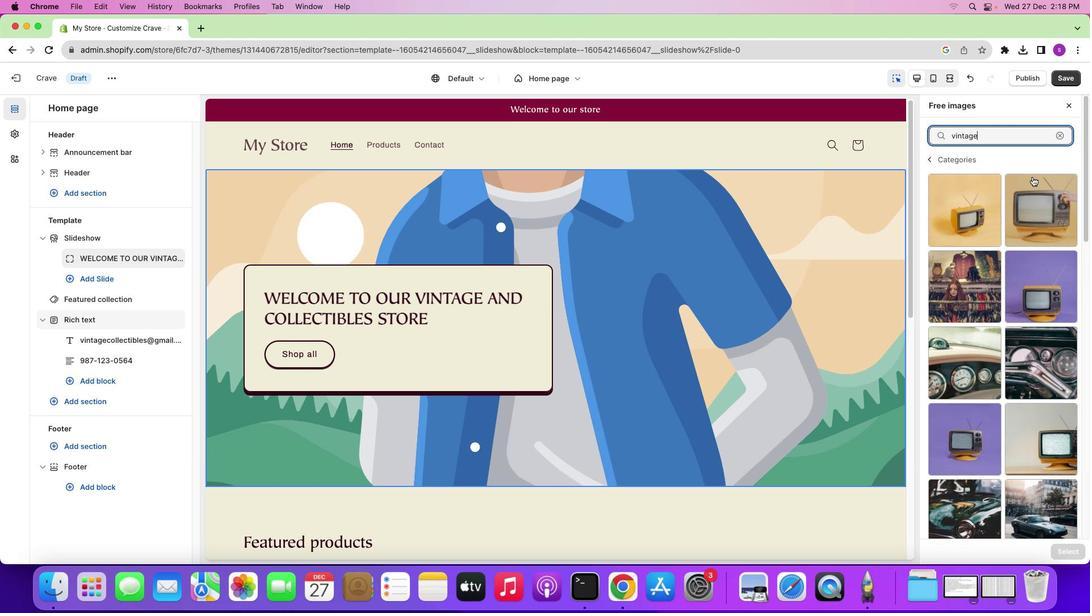 
Action: Mouse moved to (1033, 176)
Screenshot: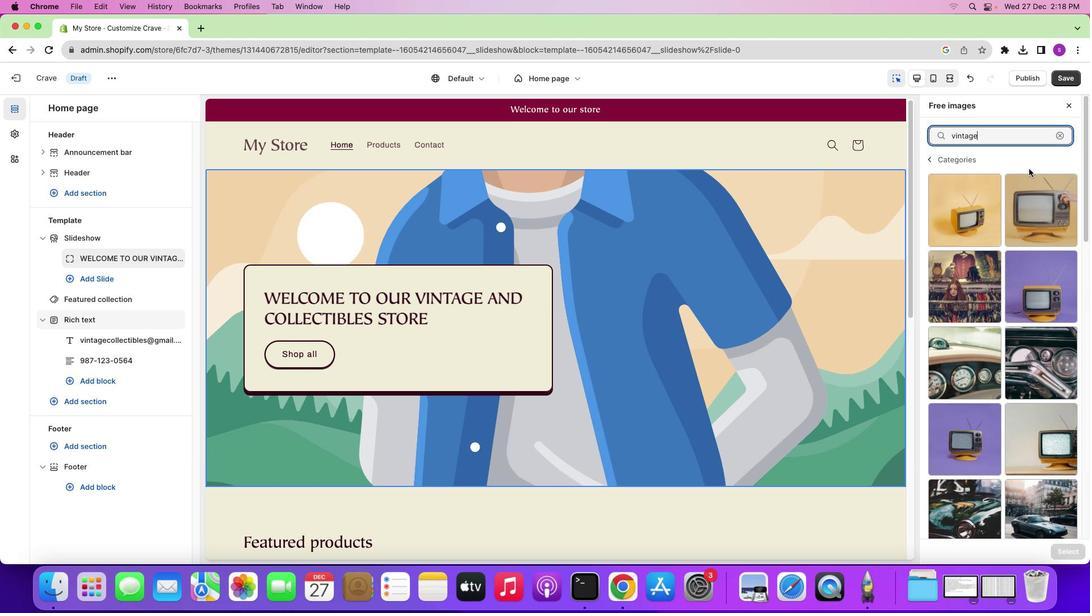 
Action: Mouse scrolled (1033, 176) with delta (0, 0)
Screenshot: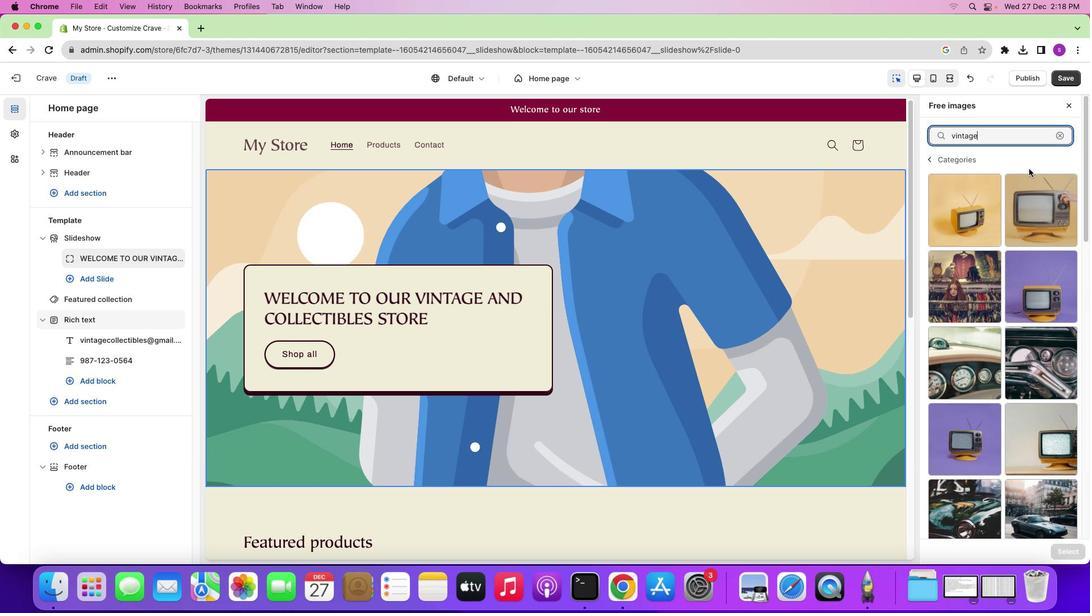 
Action: Mouse scrolled (1033, 176) with delta (0, 2)
Screenshot: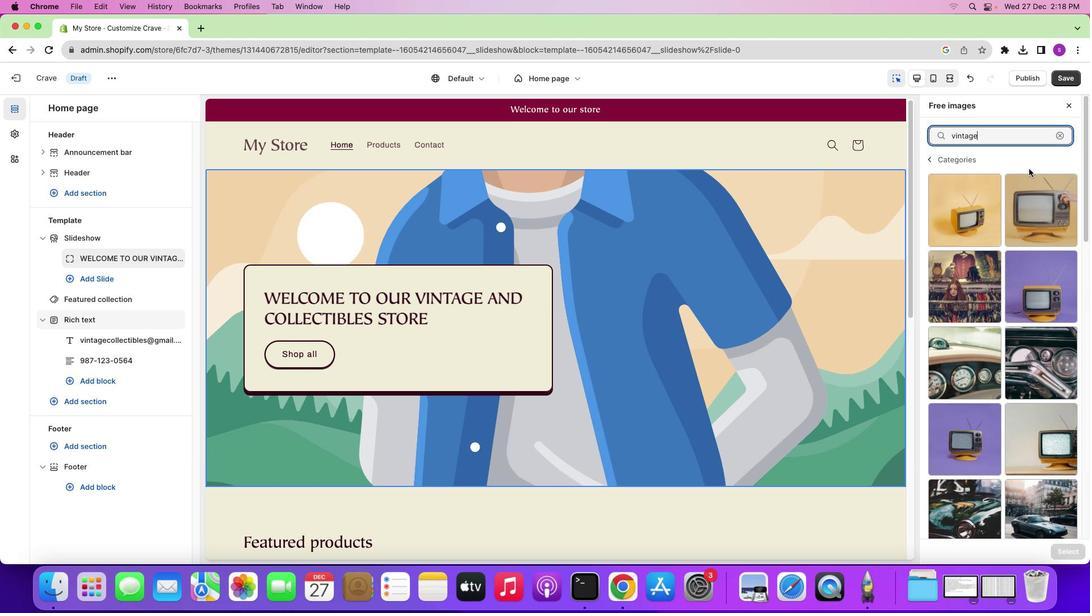 
Action: Mouse scrolled (1033, 176) with delta (0, 2)
Screenshot: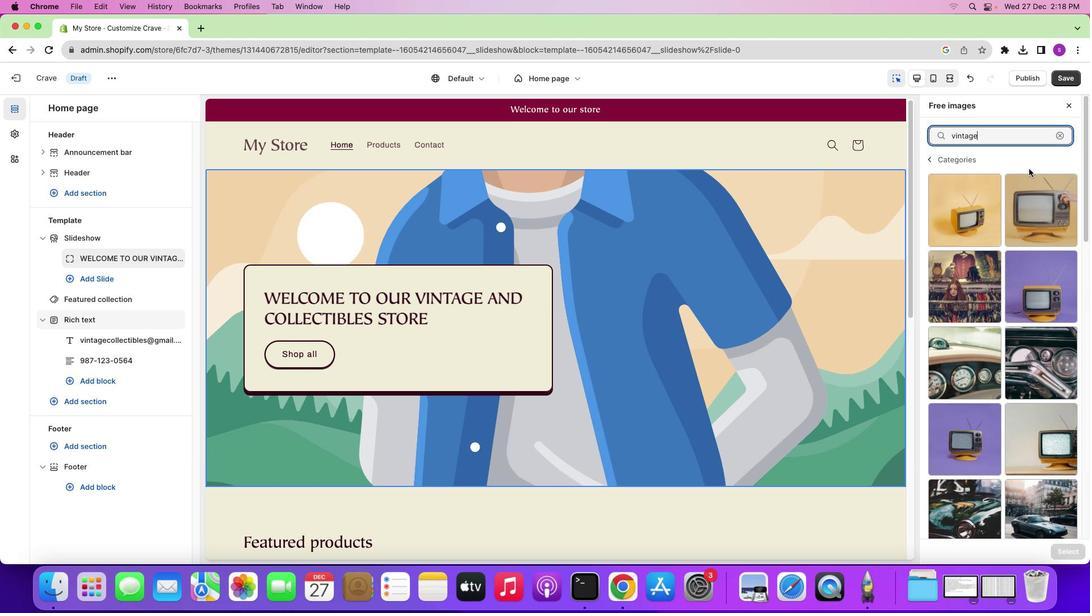 
Action: Mouse scrolled (1033, 176) with delta (0, 3)
Screenshot: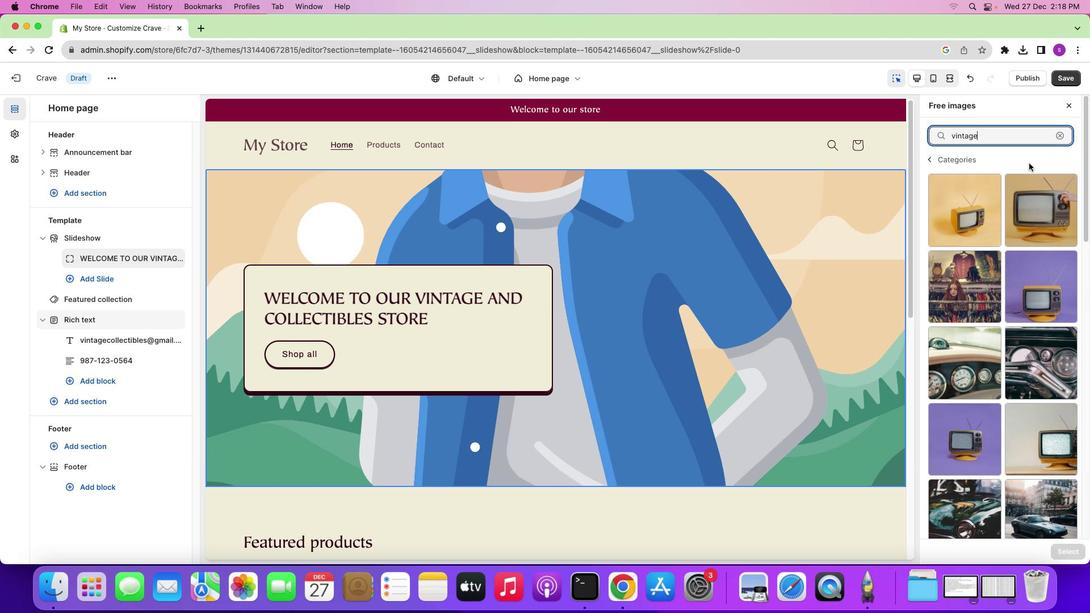 
Action: Mouse moved to (1032, 176)
Screenshot: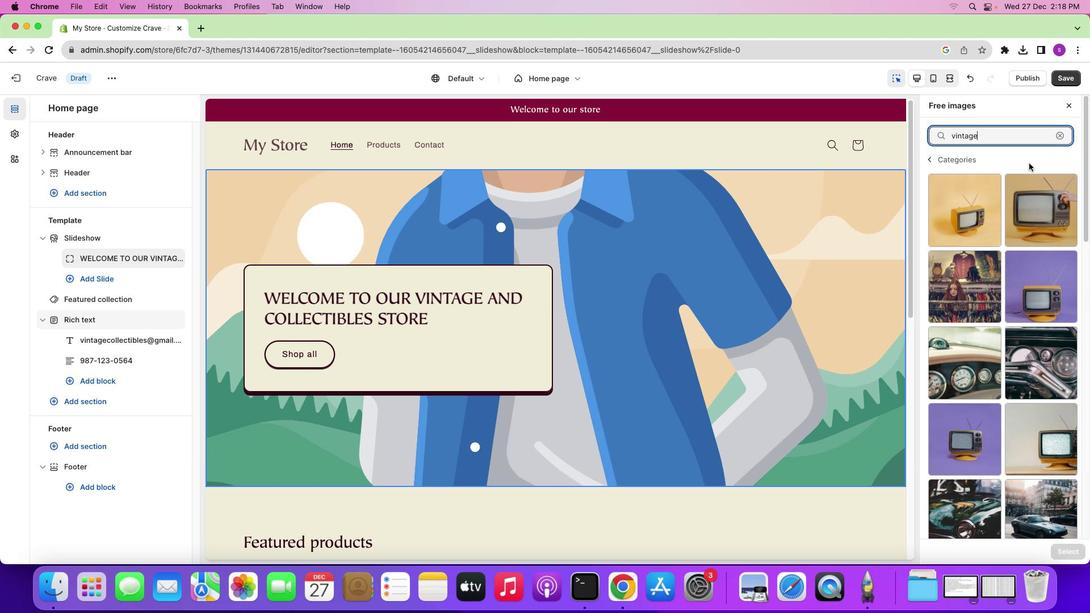 
Action: Mouse scrolled (1032, 176) with delta (0, 3)
Screenshot: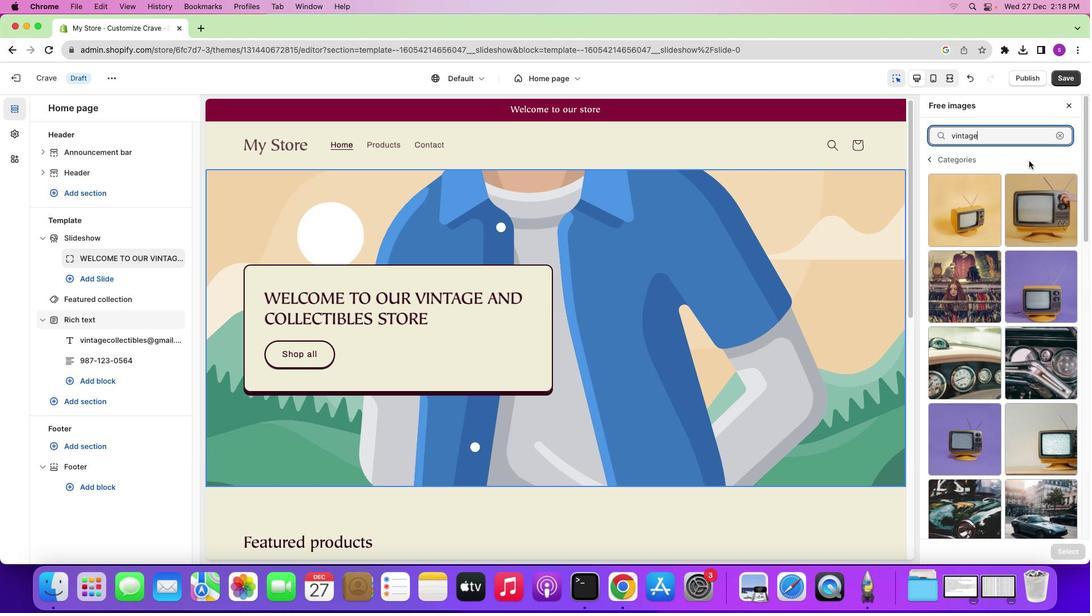 
Action: Mouse moved to (1032, 177)
Screenshot: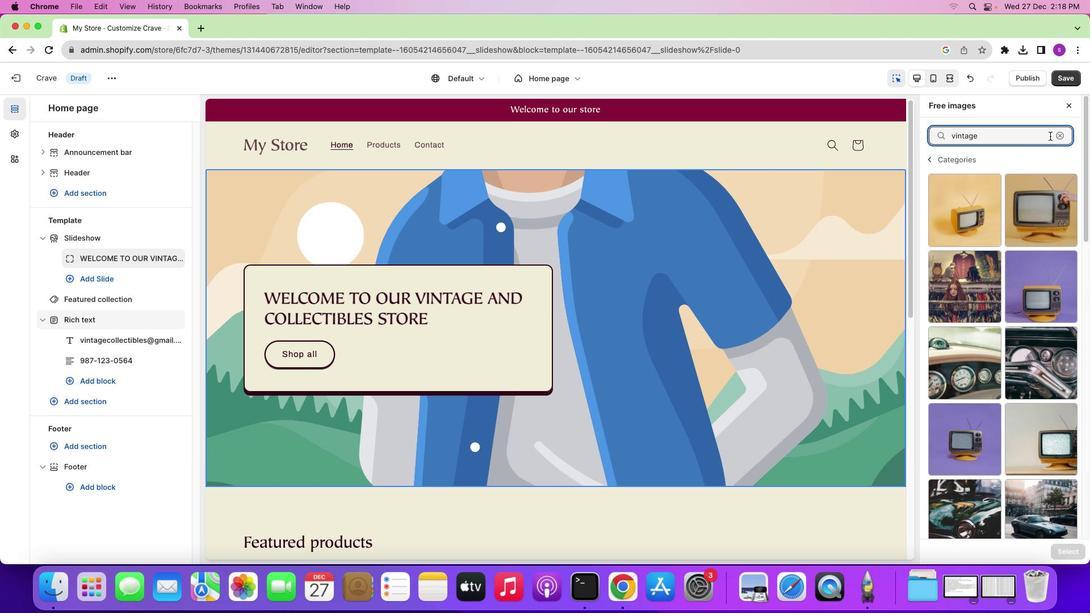 
Action: Mouse scrolled (1032, 177) with delta (0, 0)
Screenshot: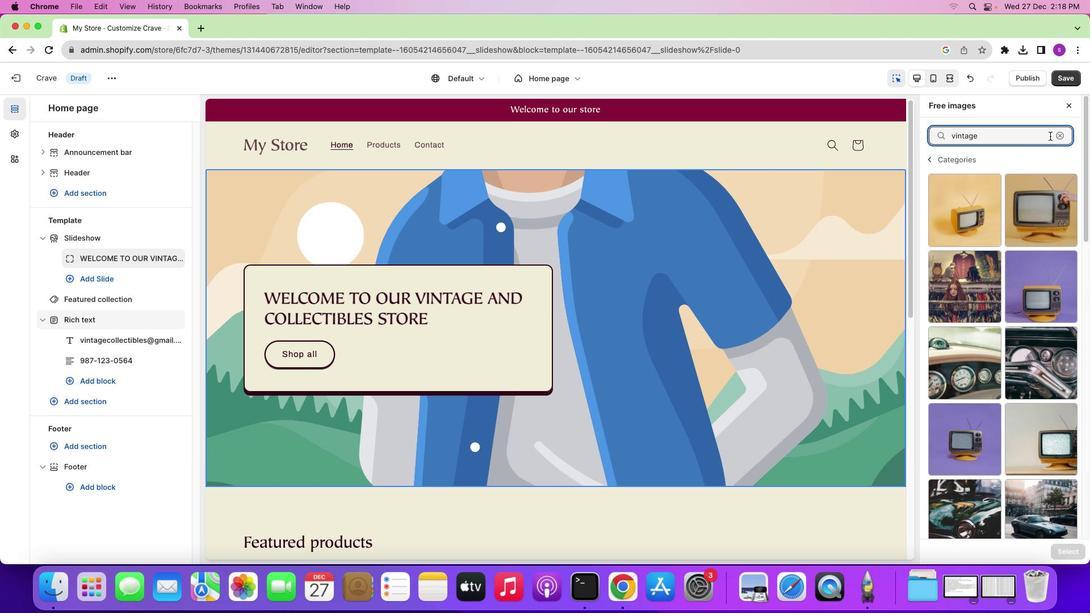 
Action: Mouse scrolled (1032, 177) with delta (0, 0)
Screenshot: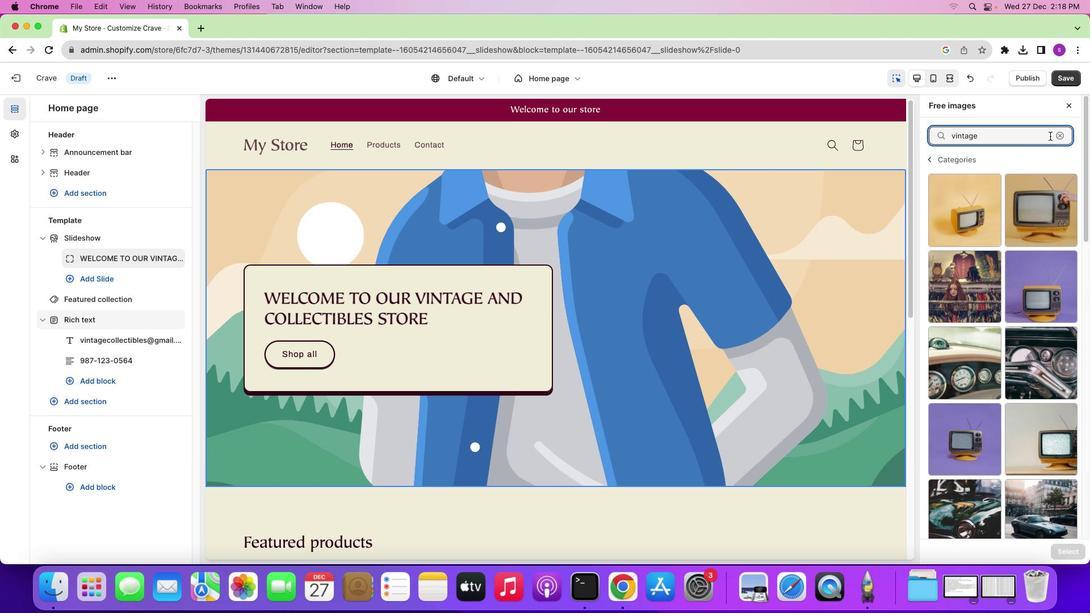 
Action: Mouse moved to (1032, 177)
Screenshot: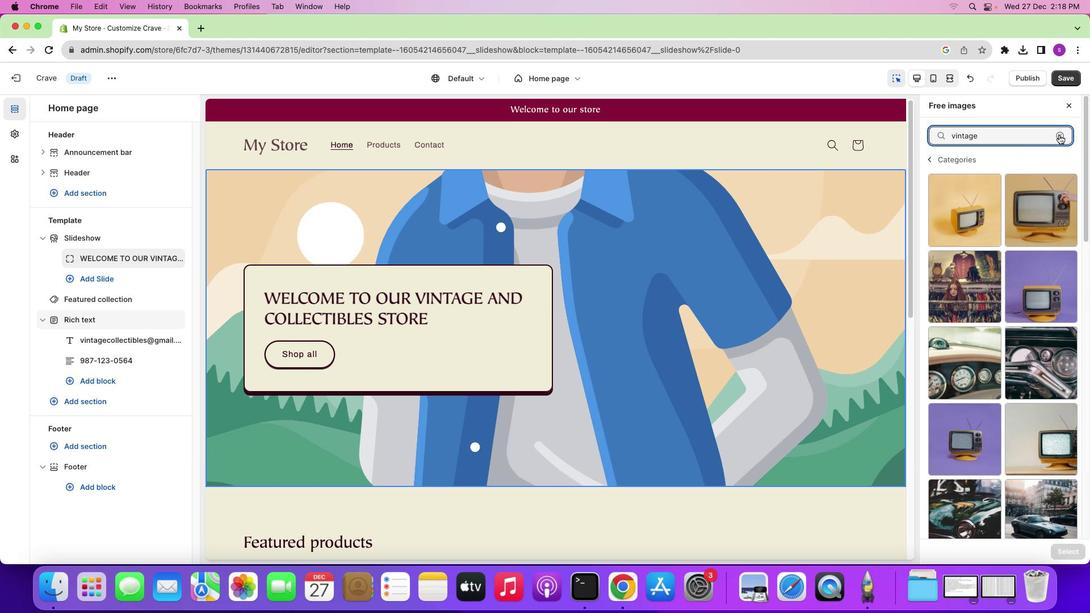 
Action: Mouse scrolled (1032, 177) with delta (0, 1)
Screenshot: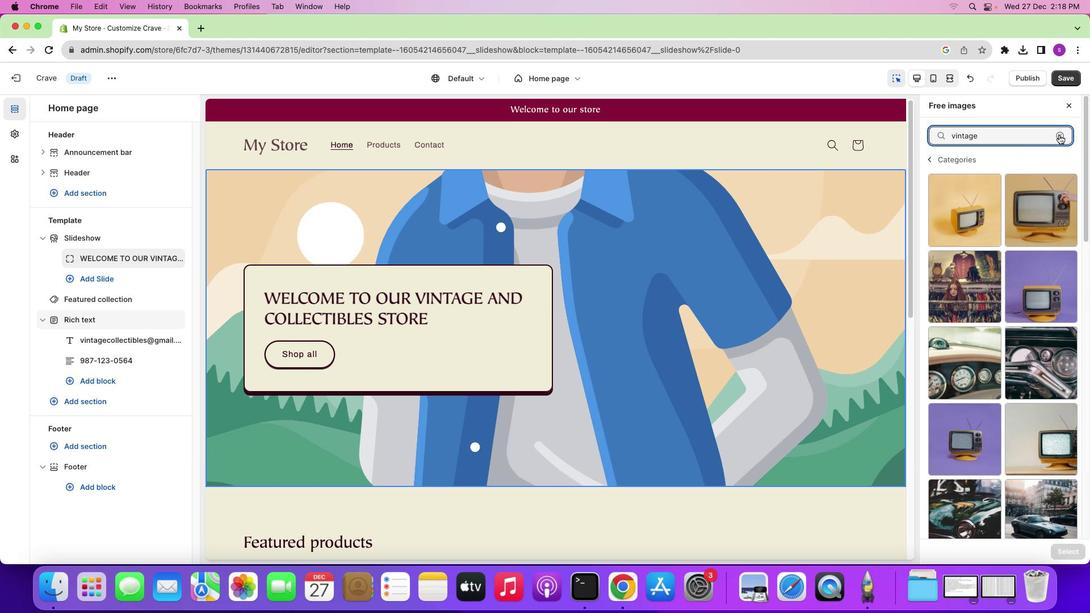 
Action: Mouse moved to (1061, 134)
Screenshot: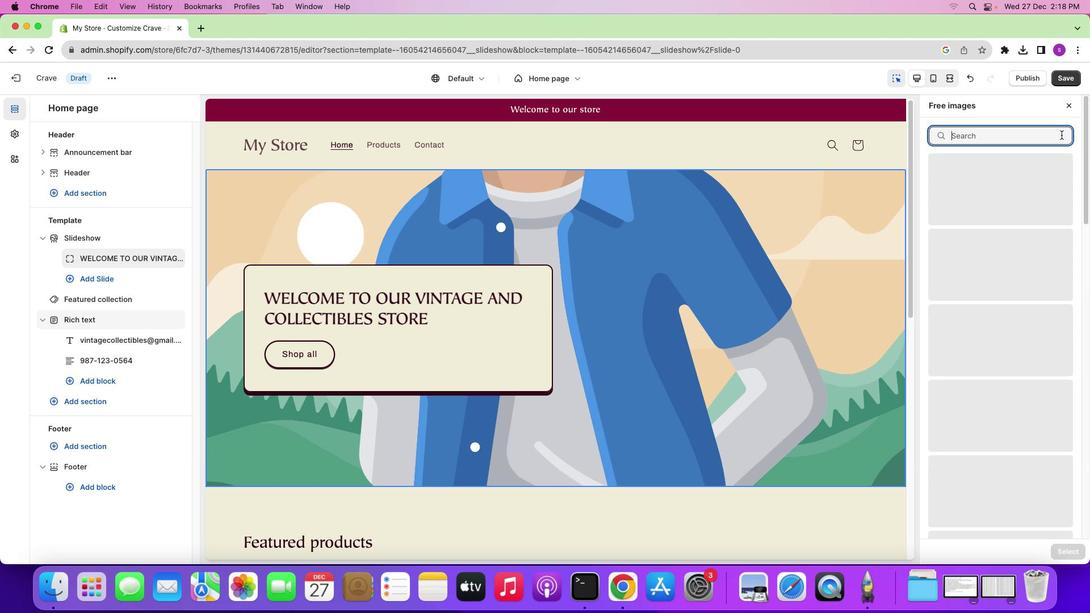 
Action: Mouse pressed left at (1061, 134)
Screenshot: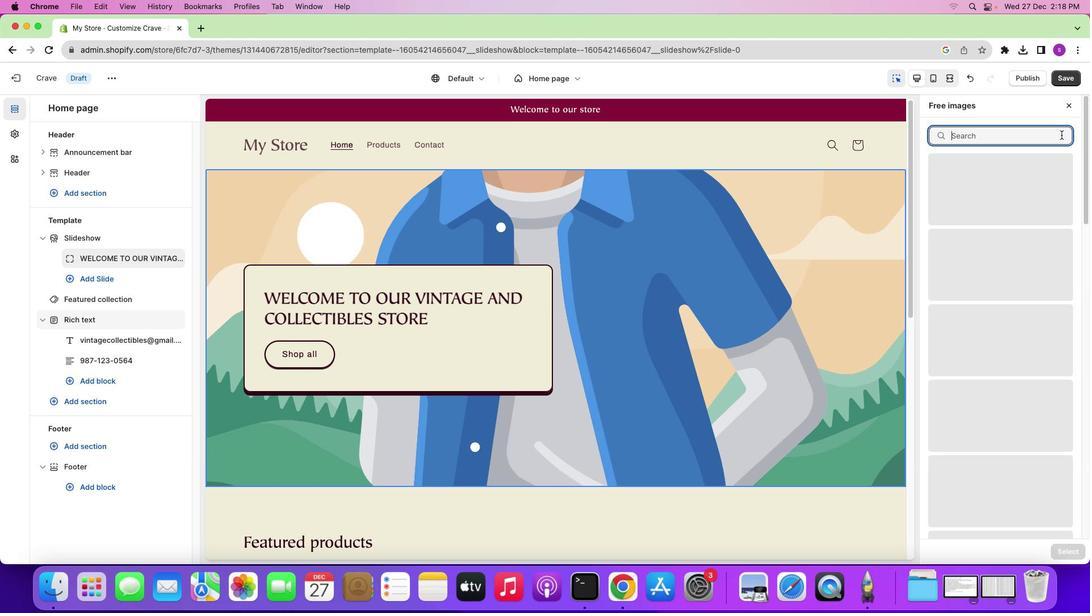 
Action: Key pressed 'c''o''l''l''e''c''t''i''b''l''e''s'
Screenshot: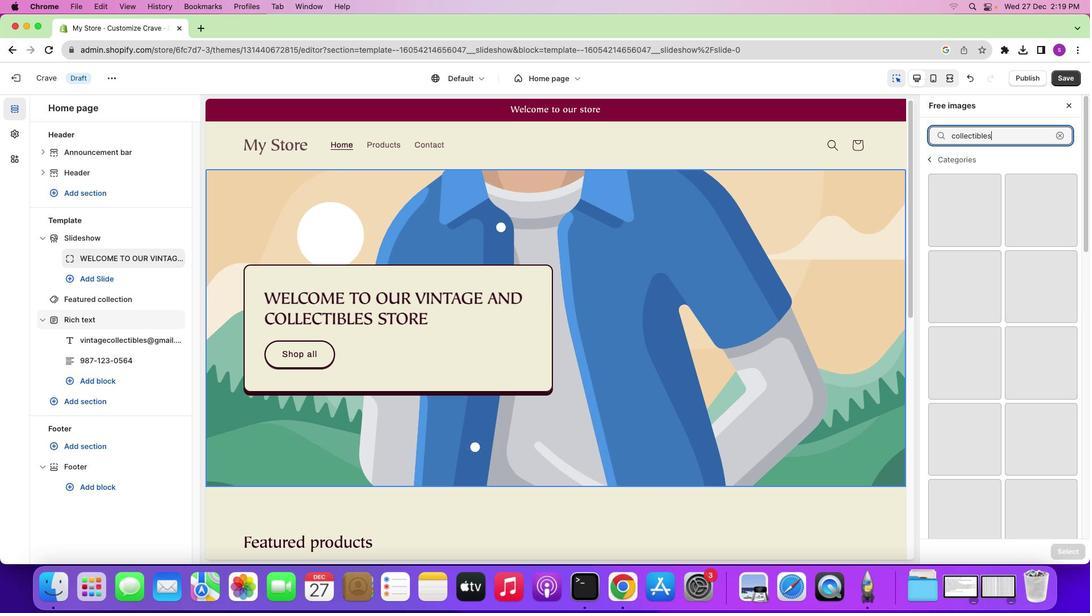
Action: Mouse moved to (1059, 136)
Screenshot: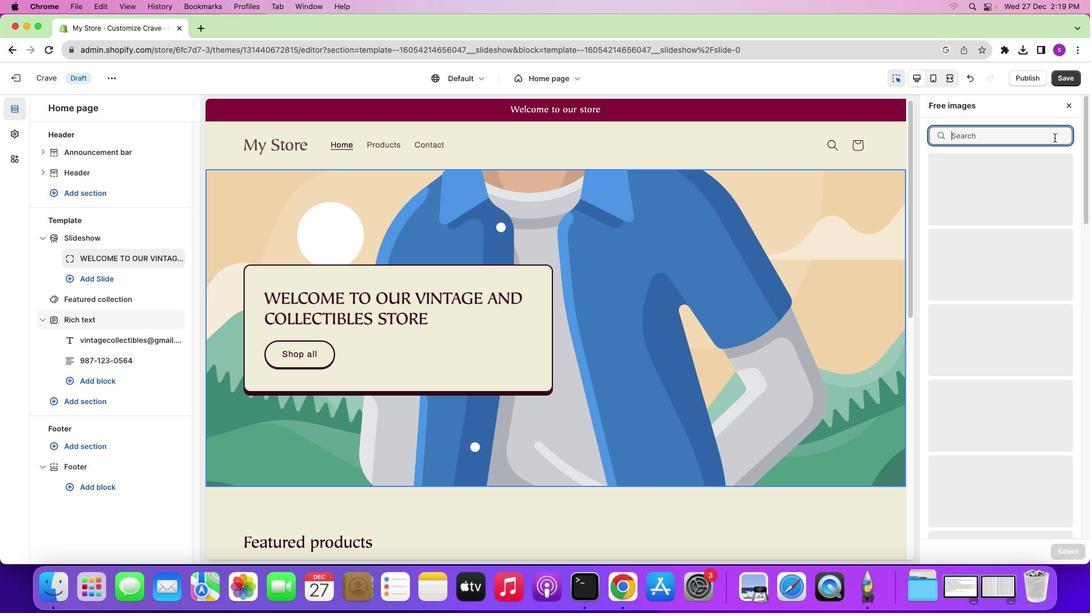 
Action: Mouse pressed left at (1059, 136)
Screenshot: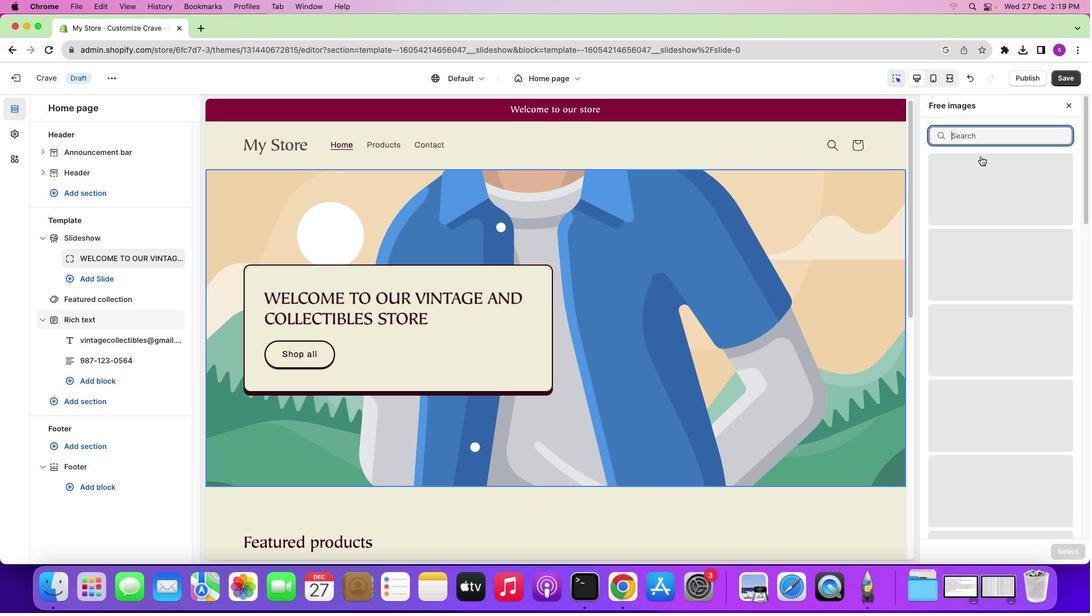 
Action: Mouse moved to (981, 156)
Screenshot: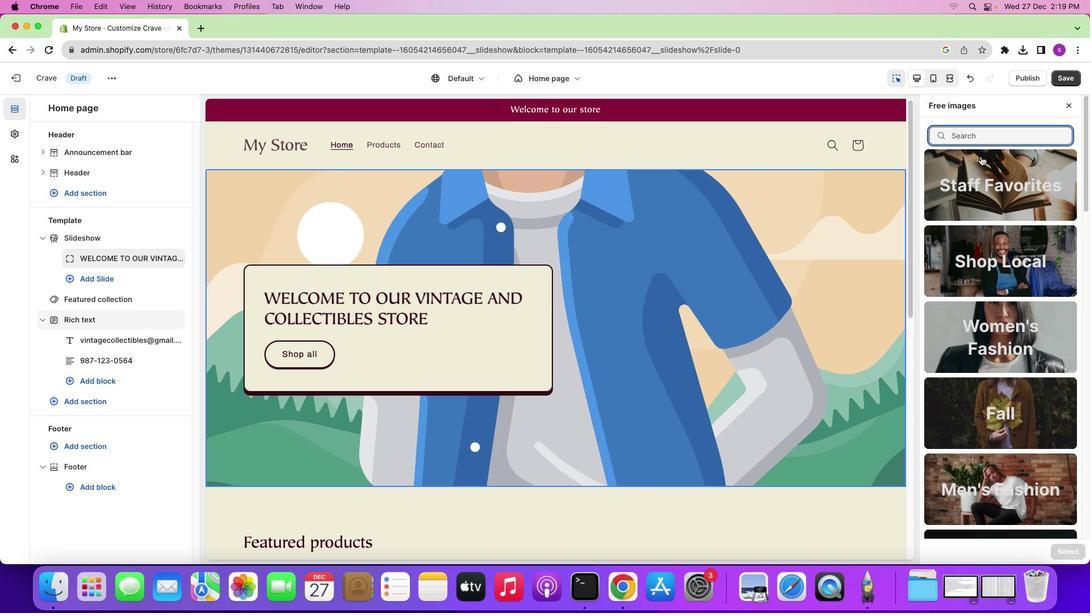 
Action: Key pressed 'v''i''n''t''a''g''e'Key.space'p''r''o''d''u''c''t''s'
Screenshot: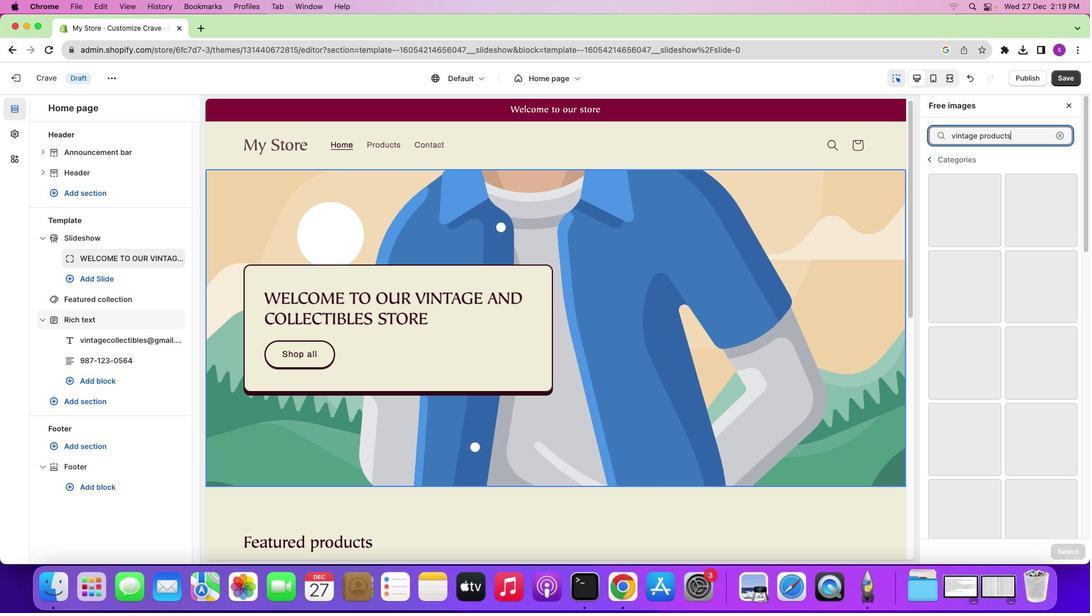 
Action: Mouse moved to (1001, 322)
Screenshot: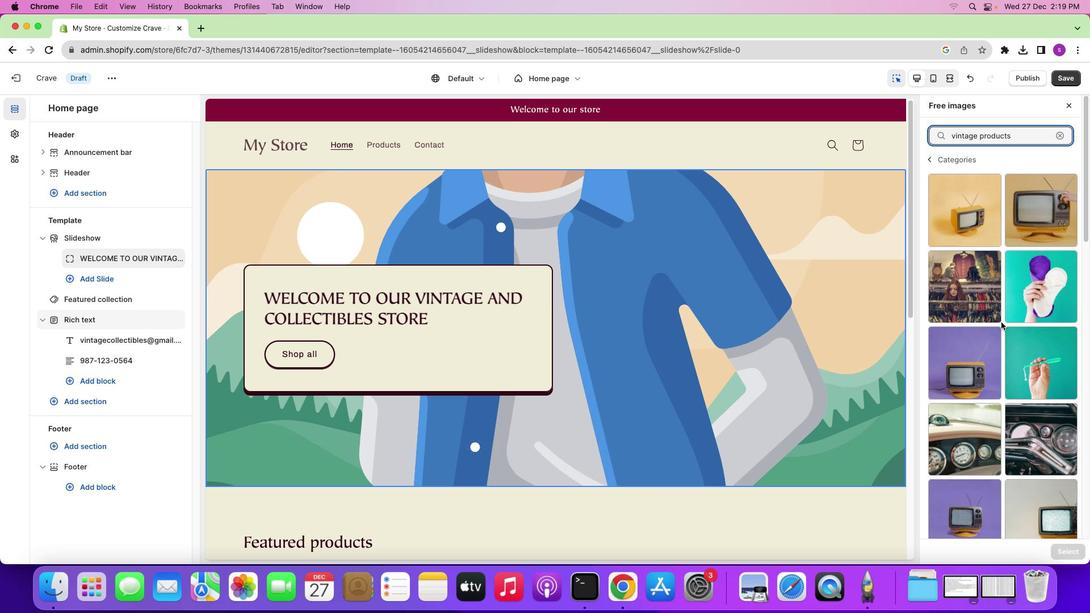 
Action: Mouse scrolled (1001, 322) with delta (0, 0)
Screenshot: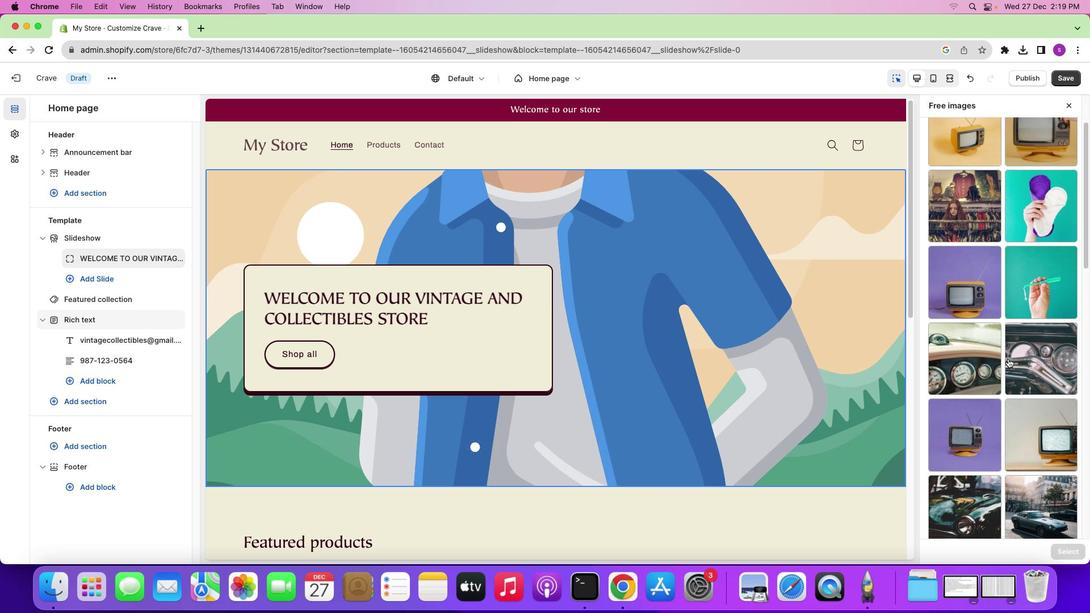 
Action: Mouse scrolled (1001, 322) with delta (0, 0)
Screenshot: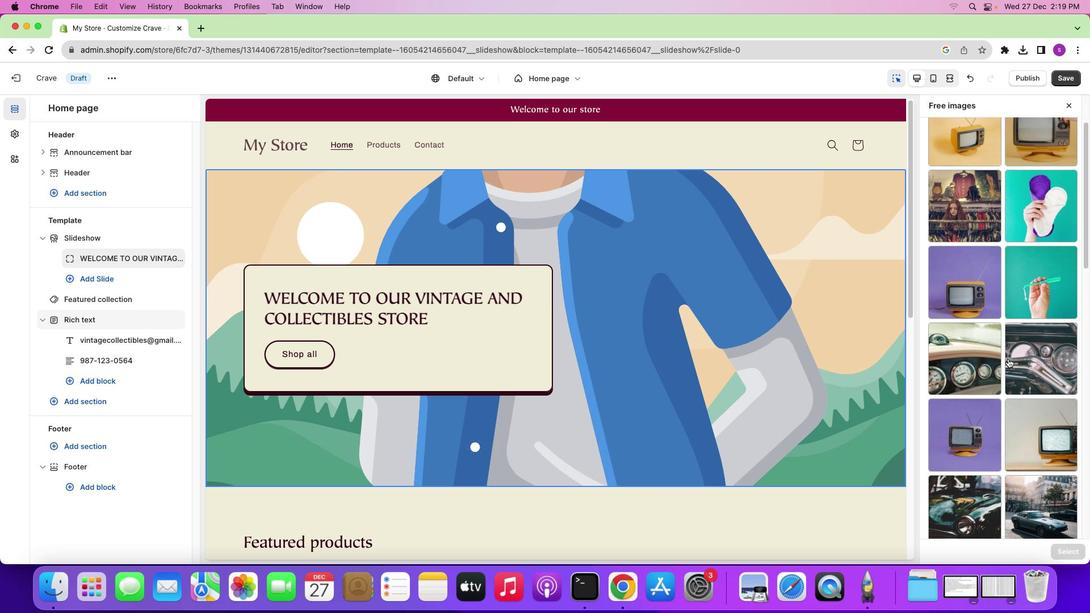 
Action: Mouse scrolled (1001, 322) with delta (0, -1)
Screenshot: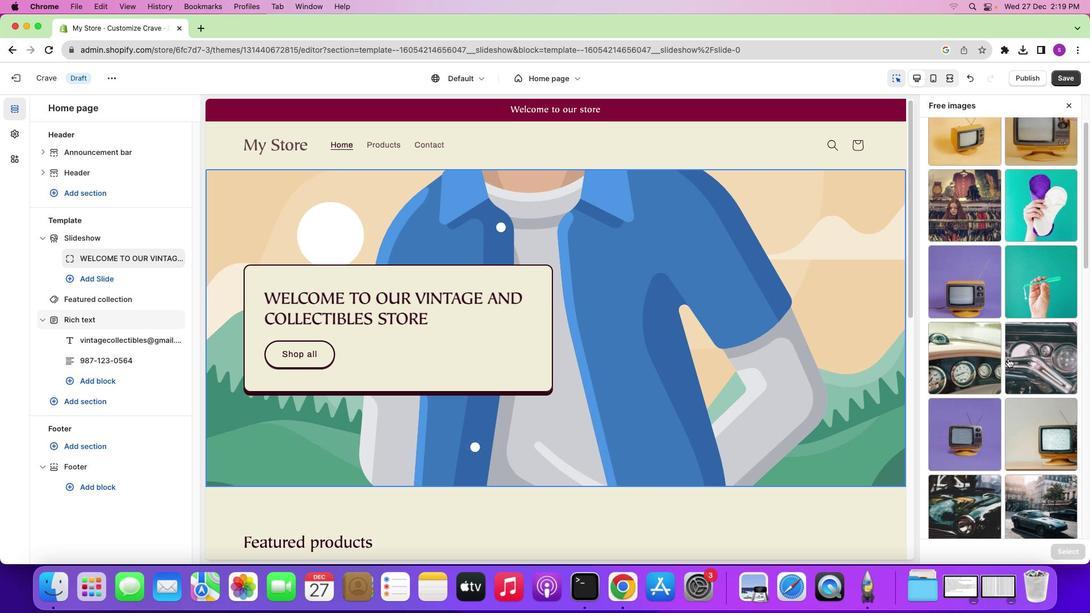 
Action: Mouse moved to (1008, 358)
Screenshot: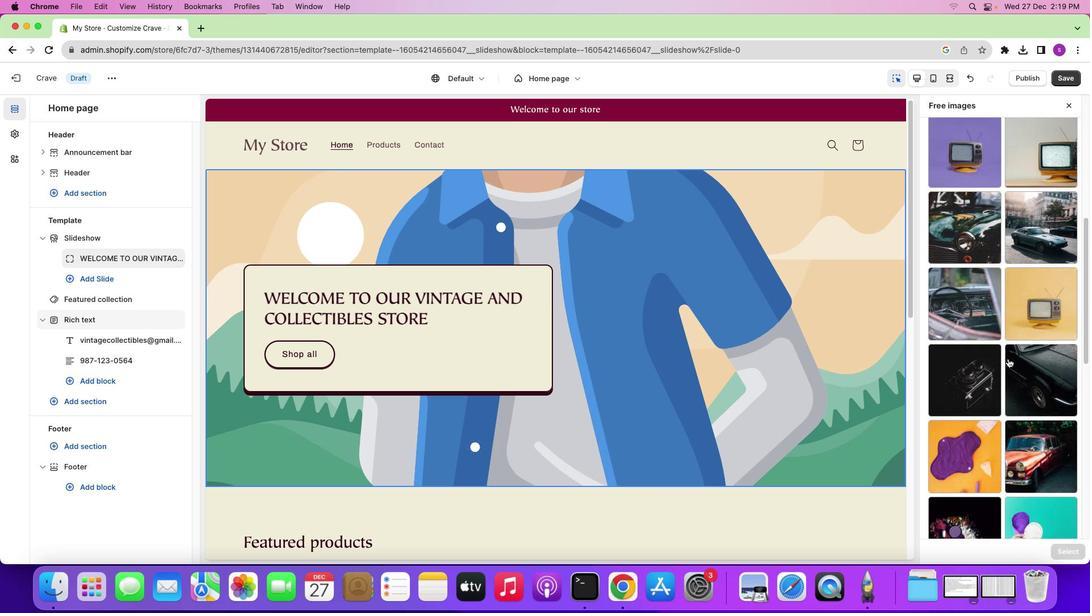 
Action: Mouse scrolled (1008, 358) with delta (0, 0)
Screenshot: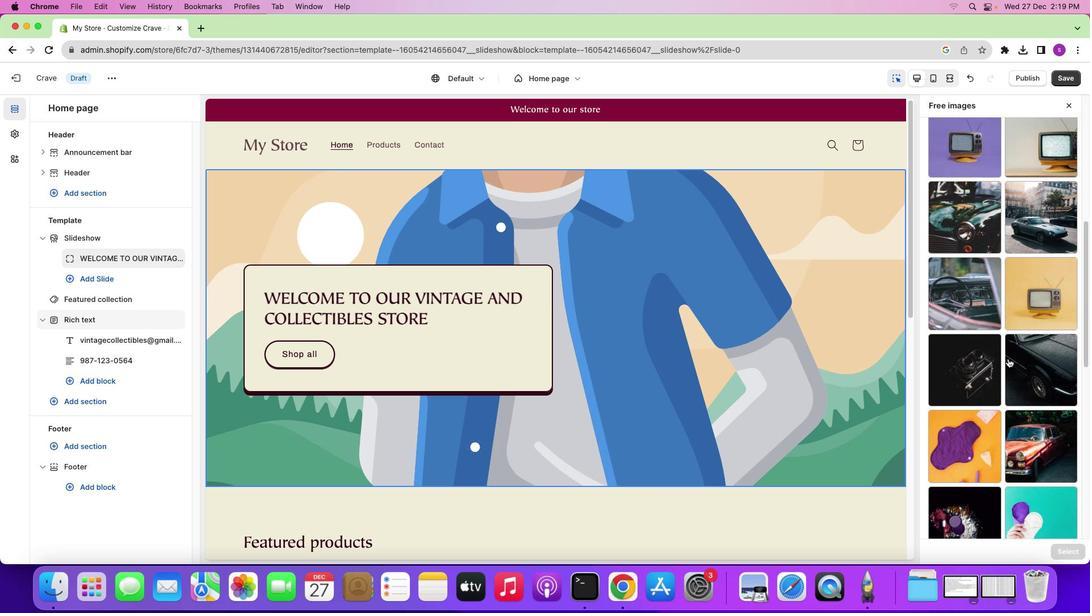 
Action: Mouse scrolled (1008, 358) with delta (0, 0)
Screenshot: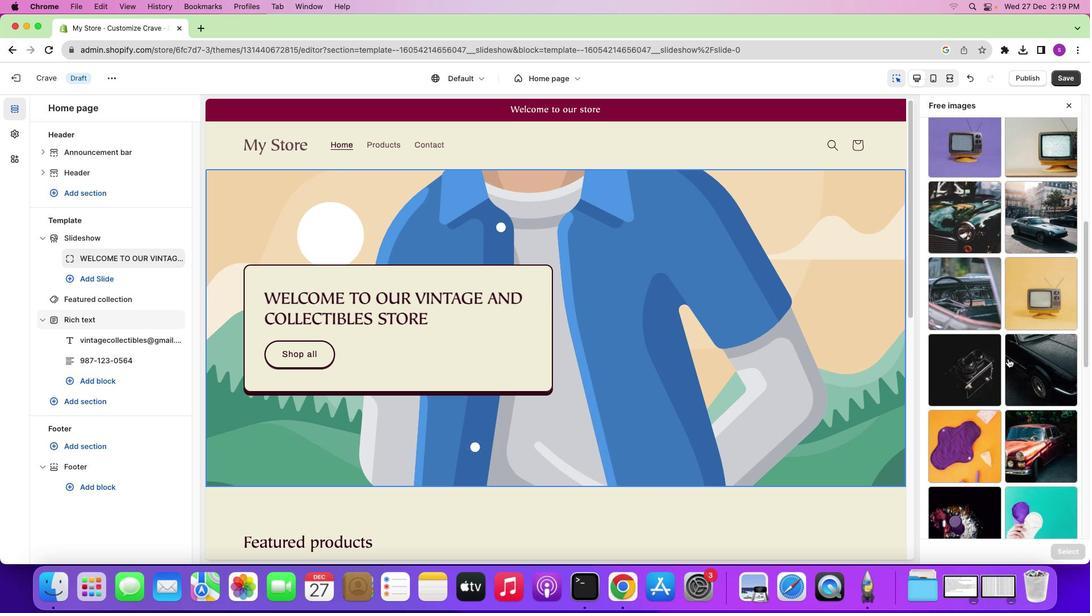 
Action: Mouse scrolled (1008, 358) with delta (0, -1)
Screenshot: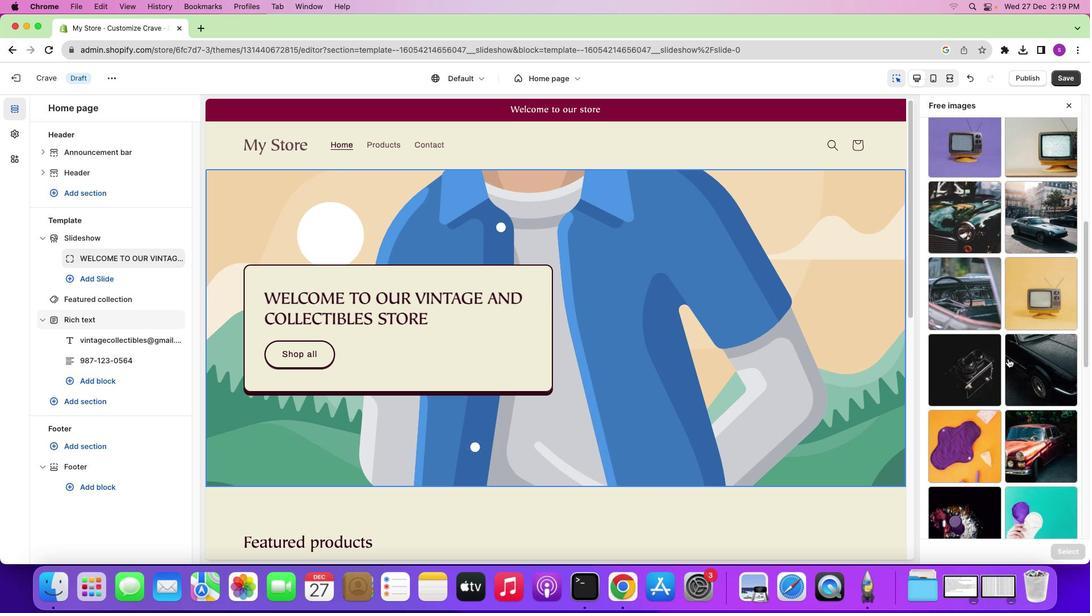 
Action: Mouse scrolled (1008, 358) with delta (0, -2)
Screenshot: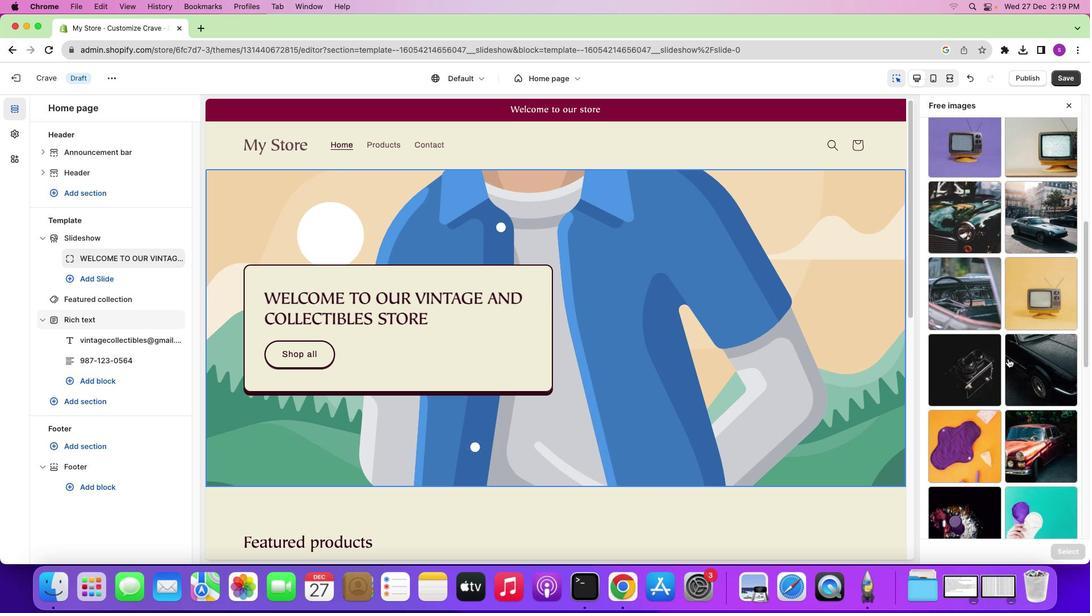 
Action: Mouse scrolled (1008, 358) with delta (0, -2)
Screenshot: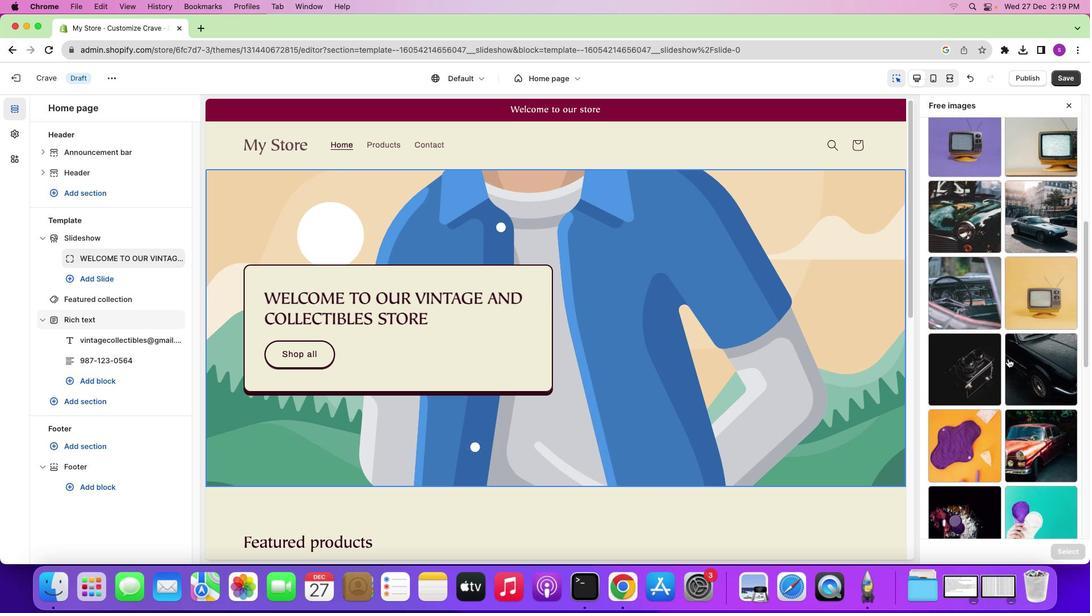 
Action: Mouse scrolled (1008, 358) with delta (0, 0)
Screenshot: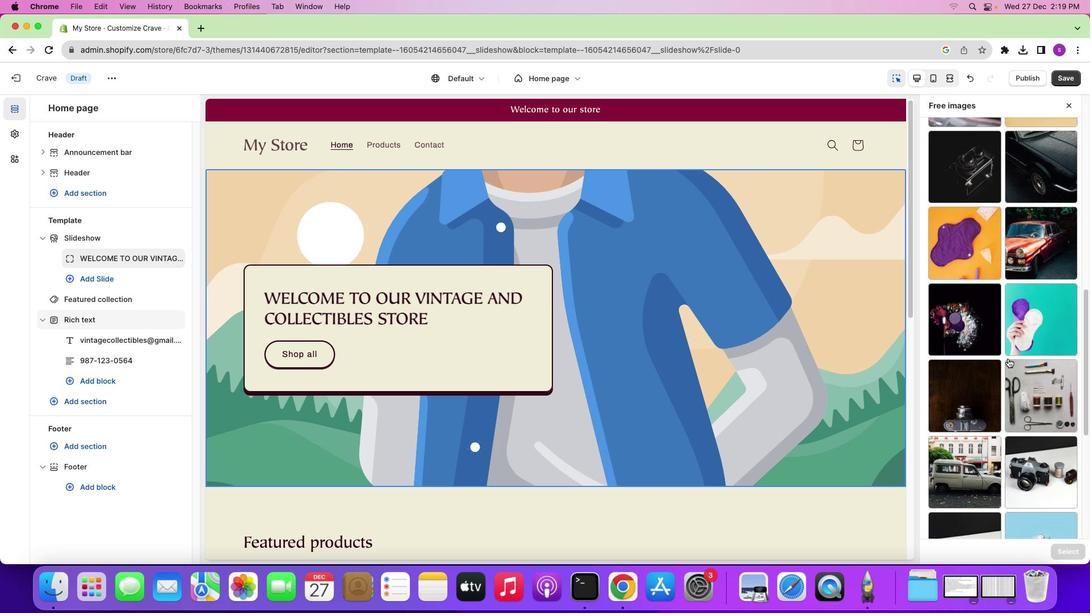 
Action: Mouse scrolled (1008, 358) with delta (0, 0)
Screenshot: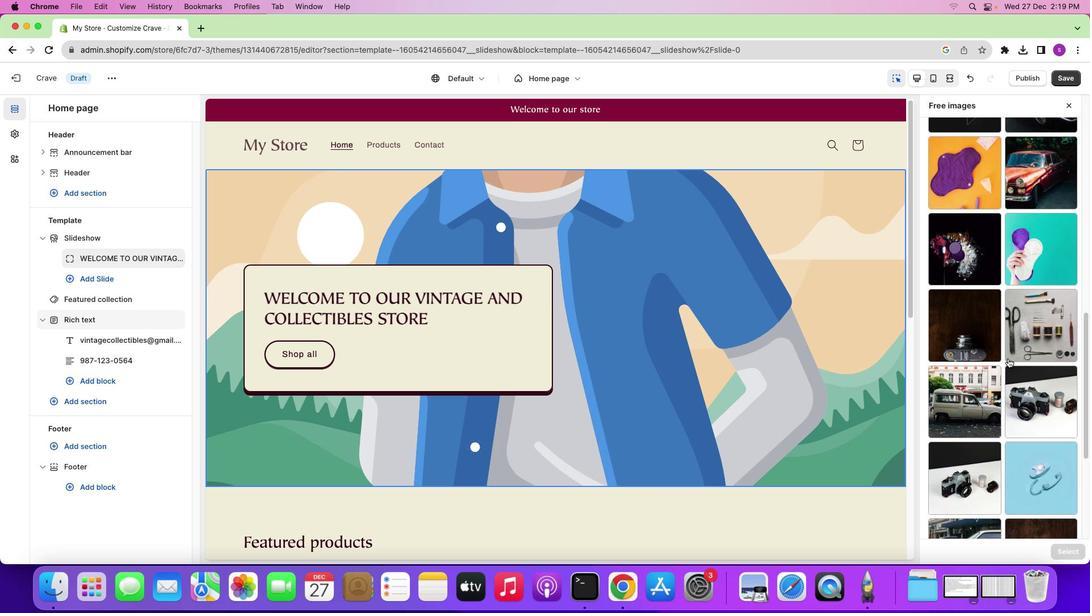 
Action: Mouse scrolled (1008, 358) with delta (0, 0)
Screenshot: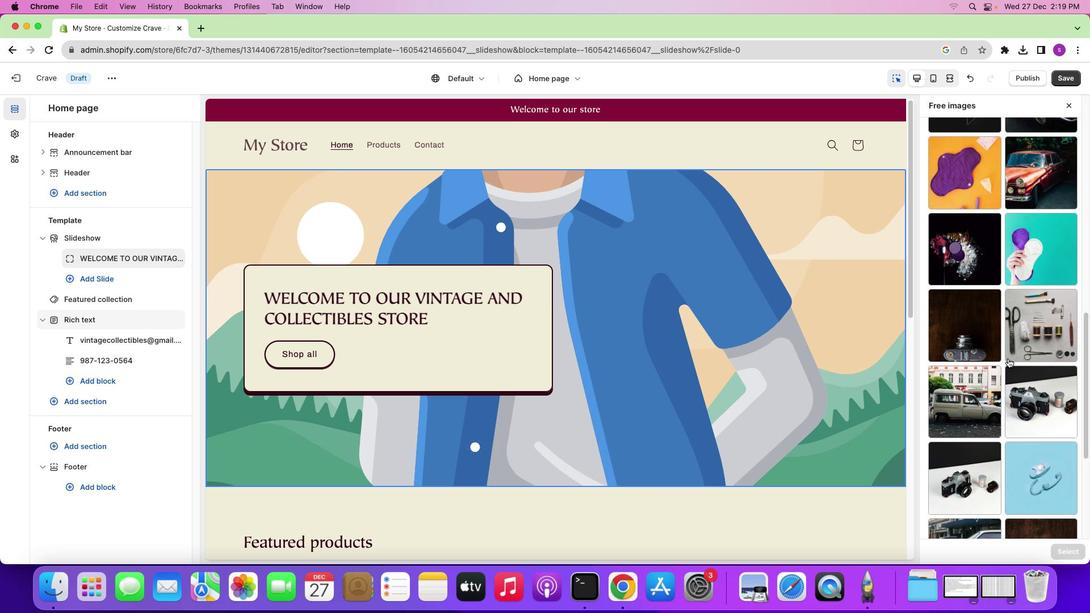 
Action: Mouse scrolled (1008, 358) with delta (0, -1)
Screenshot: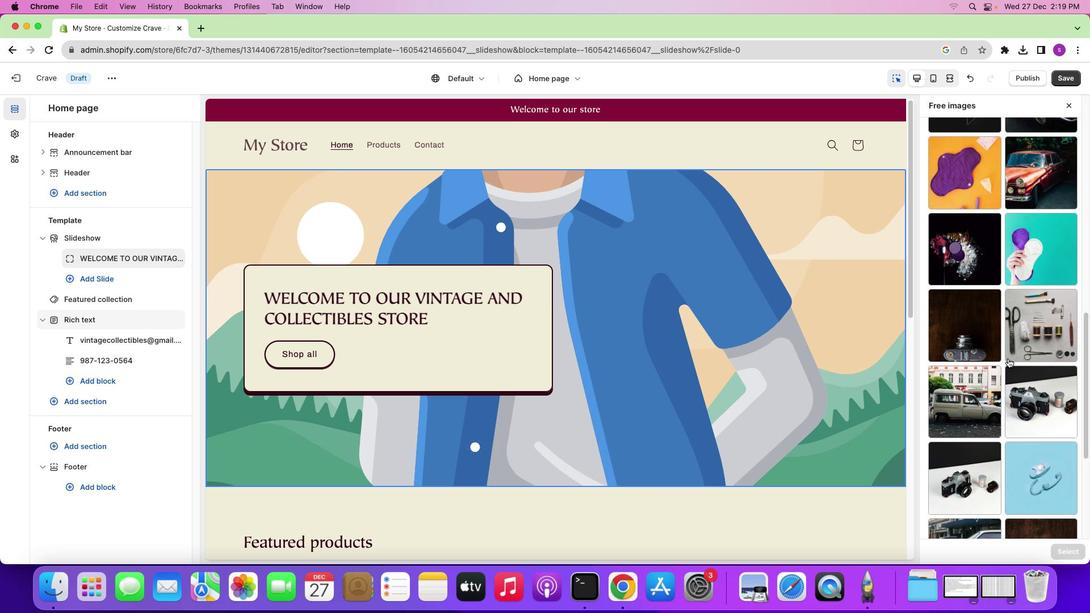 
Action: Mouse scrolled (1008, 358) with delta (0, -2)
Screenshot: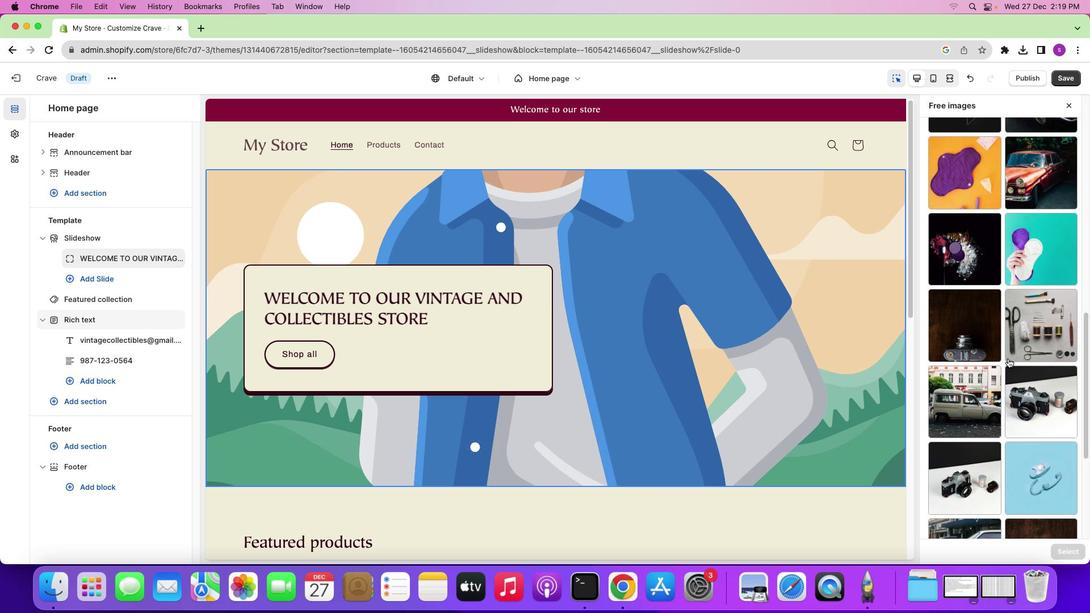 
Action: Mouse scrolled (1008, 358) with delta (0, -2)
Screenshot: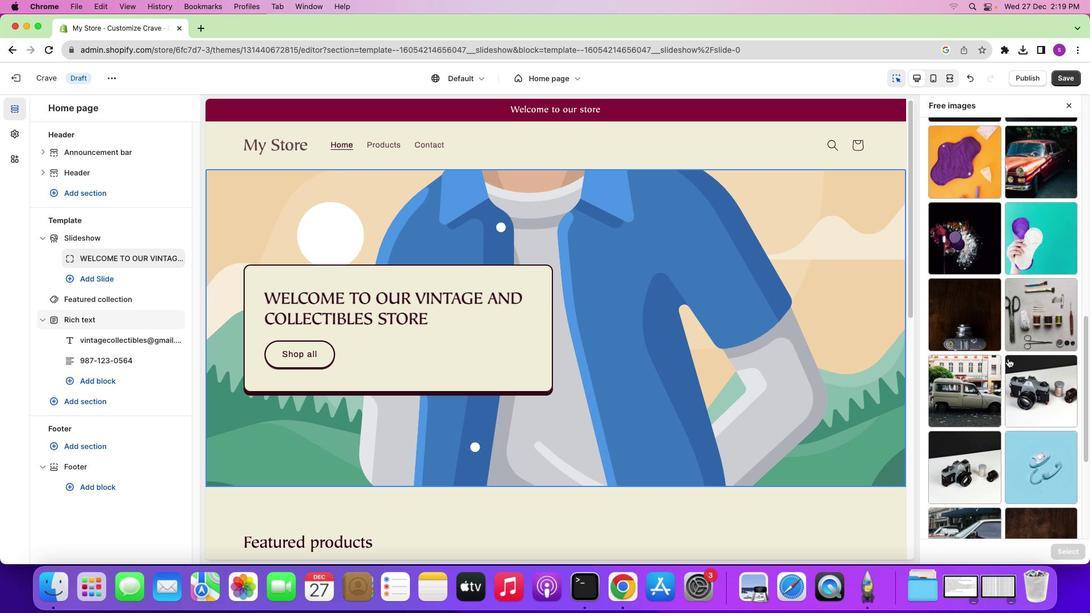 
Action: Mouse scrolled (1008, 358) with delta (0, 0)
Screenshot: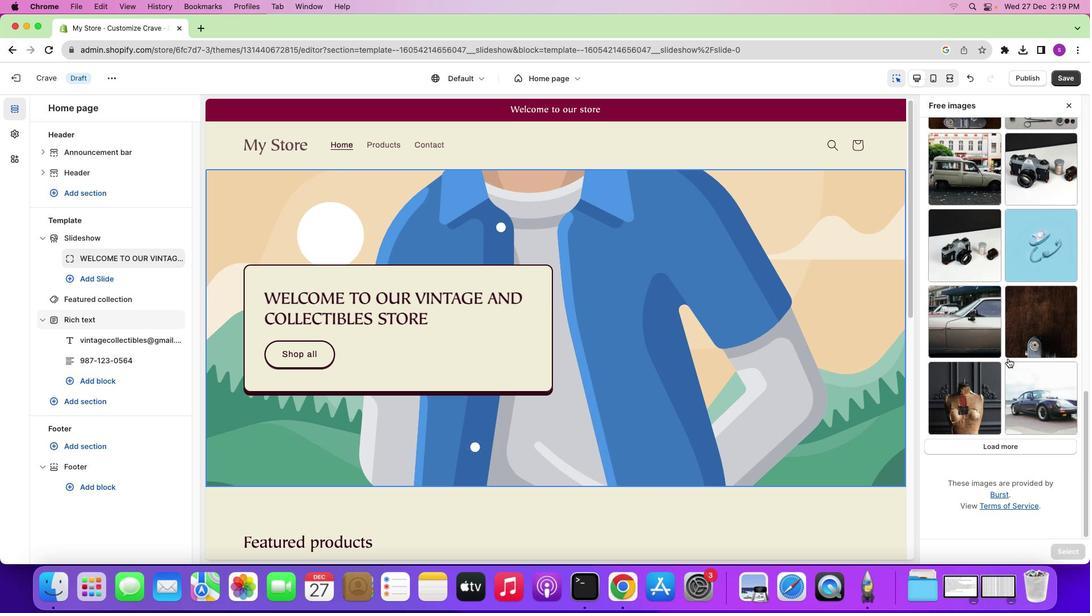 
Action: Mouse scrolled (1008, 358) with delta (0, -1)
Screenshot: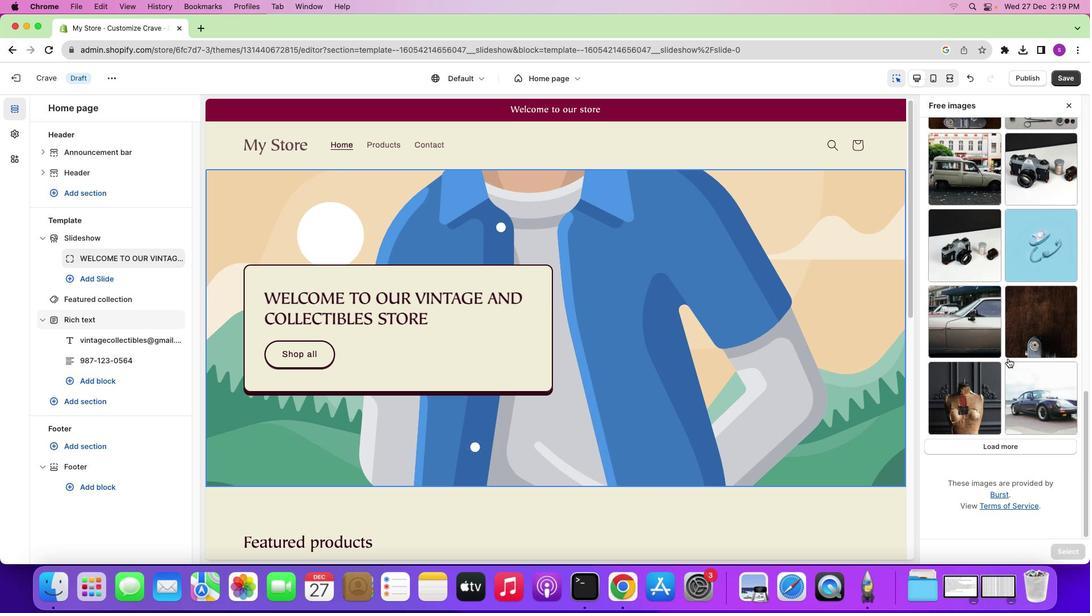 
Action: Mouse scrolled (1008, 358) with delta (0, -1)
Screenshot: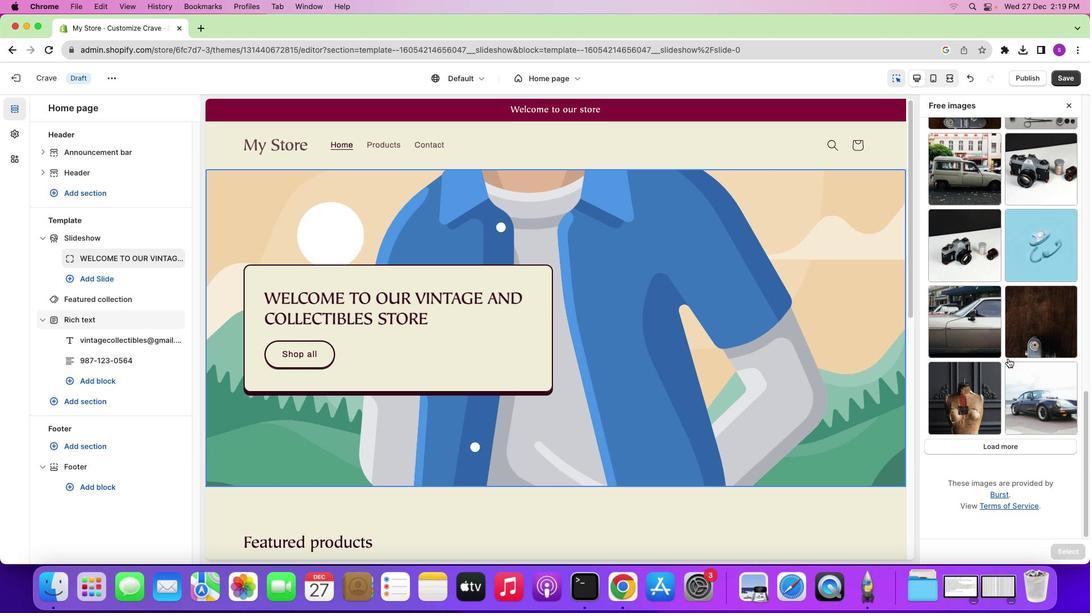 
Action: Mouse scrolled (1008, 358) with delta (0, -2)
Screenshot: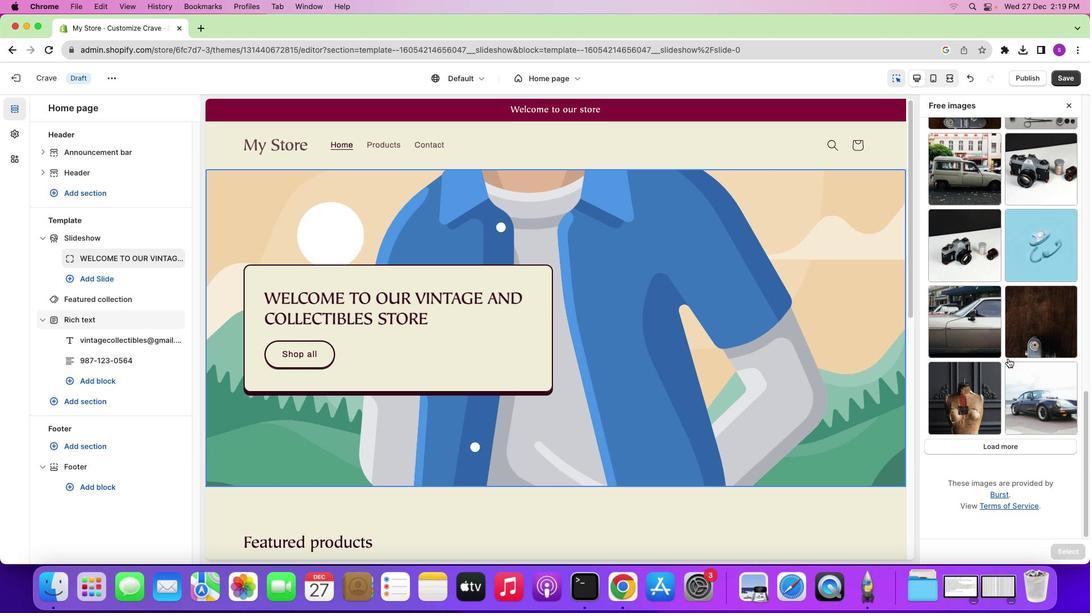 
Action: Mouse scrolled (1008, 358) with delta (0, -3)
Screenshot: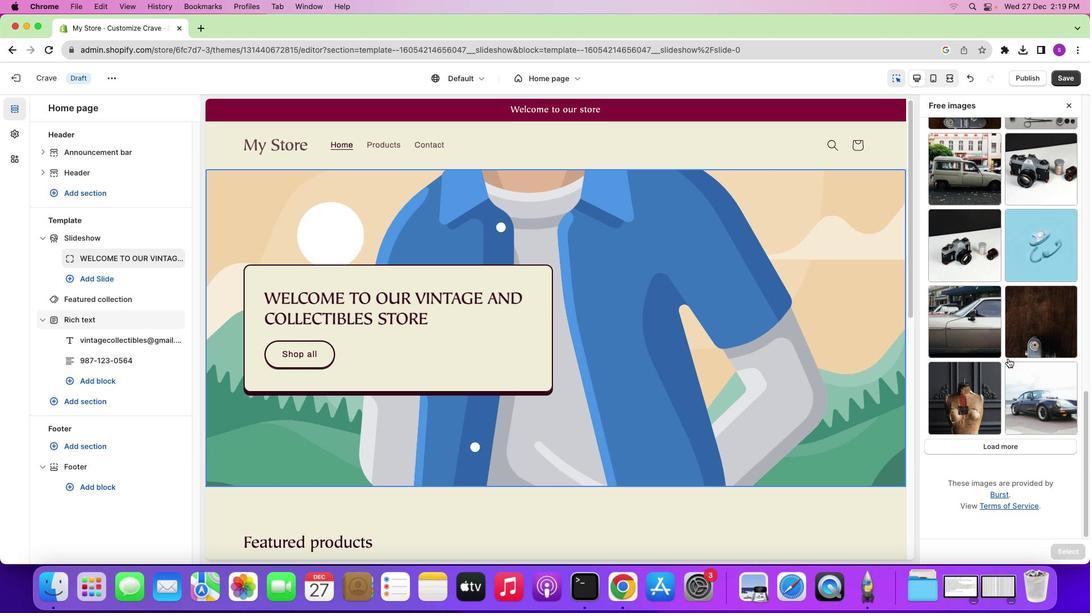 
Action: Mouse scrolled (1008, 358) with delta (0, -3)
Screenshot: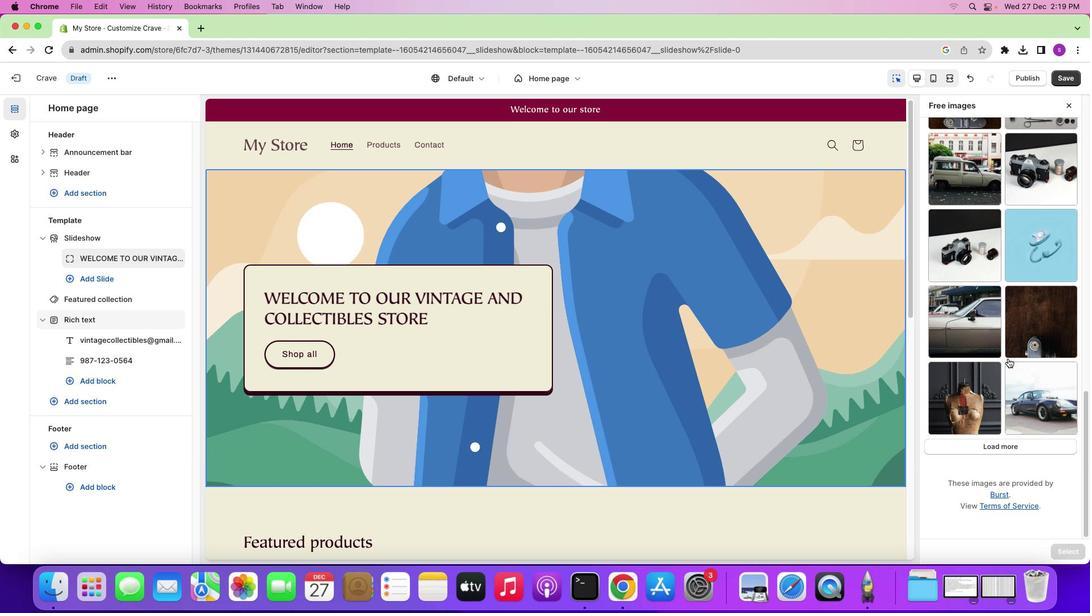 
Action: Mouse scrolled (1008, 358) with delta (0, 0)
Screenshot: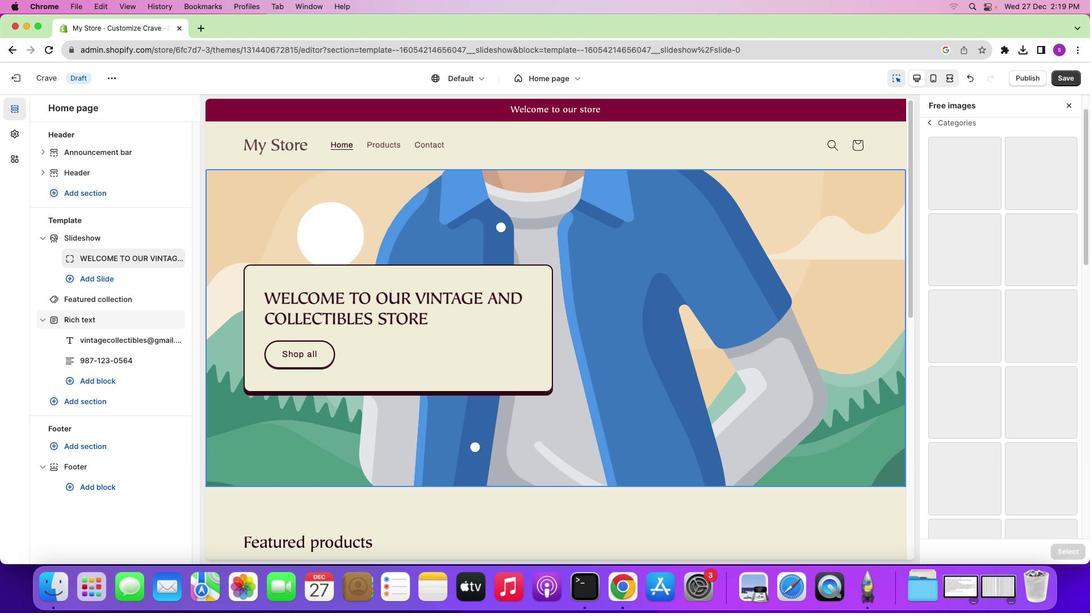 
Action: Mouse scrolled (1008, 358) with delta (0, 0)
Screenshot: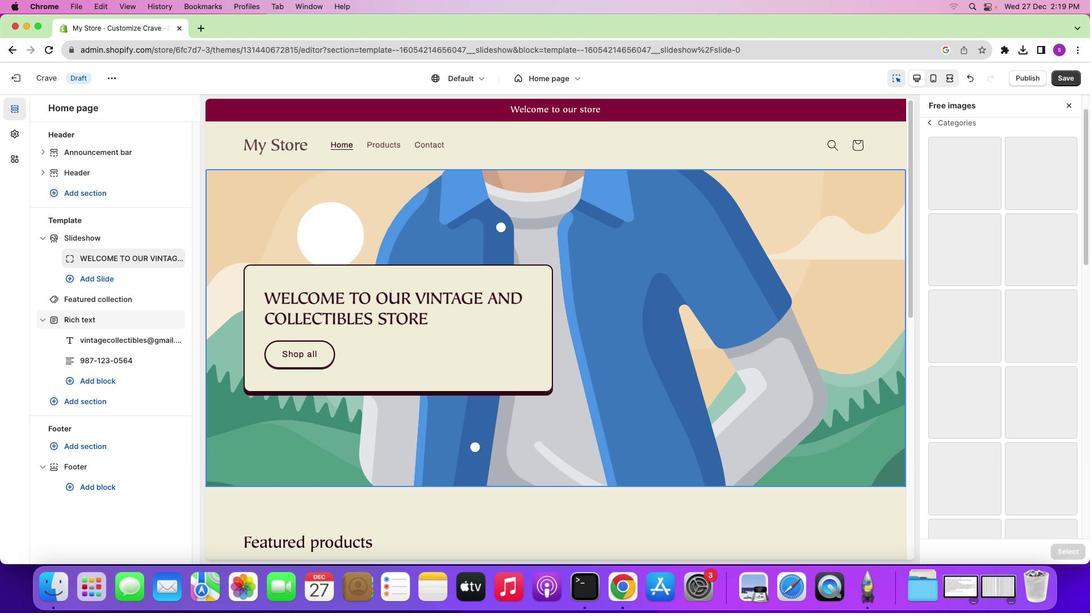 
Action: Mouse scrolled (1008, 358) with delta (0, 1)
Screenshot: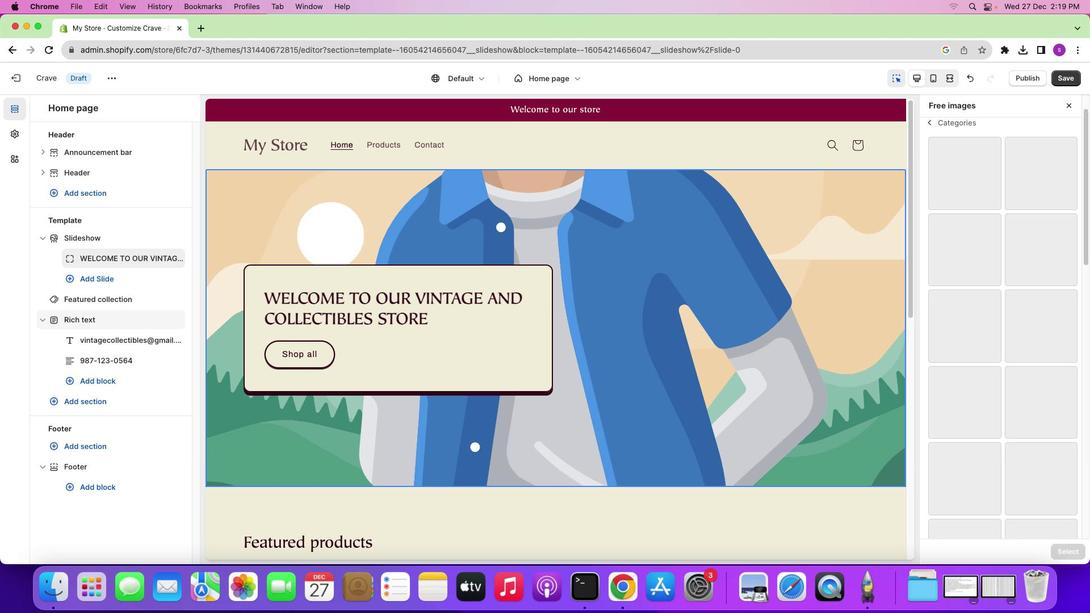 
Action: Mouse scrolled (1008, 358) with delta (0, 2)
Screenshot: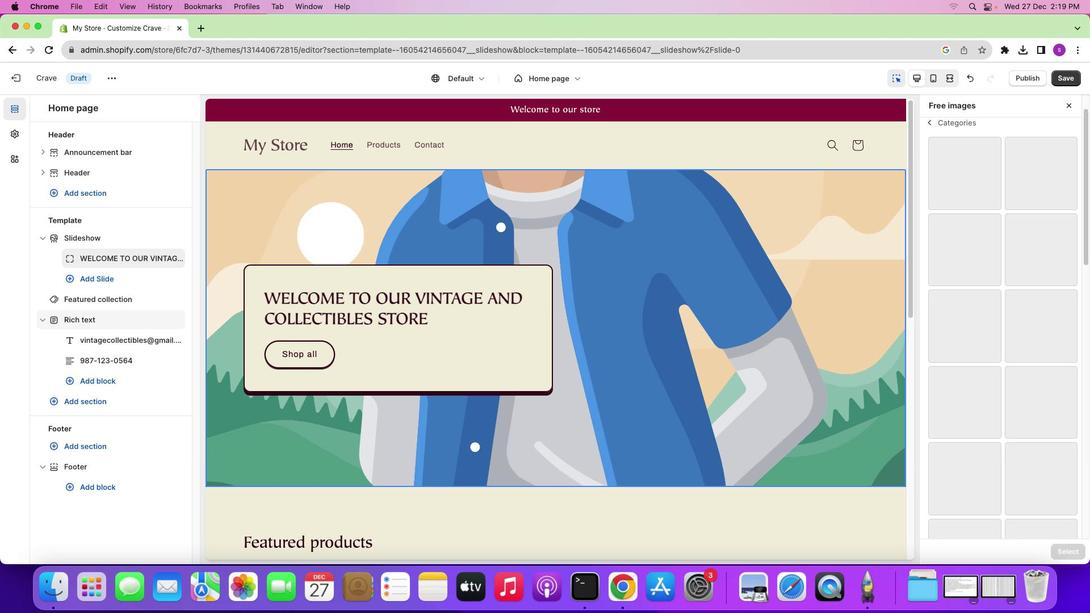 
Action: Mouse scrolled (1008, 358) with delta (0, -1)
Screenshot: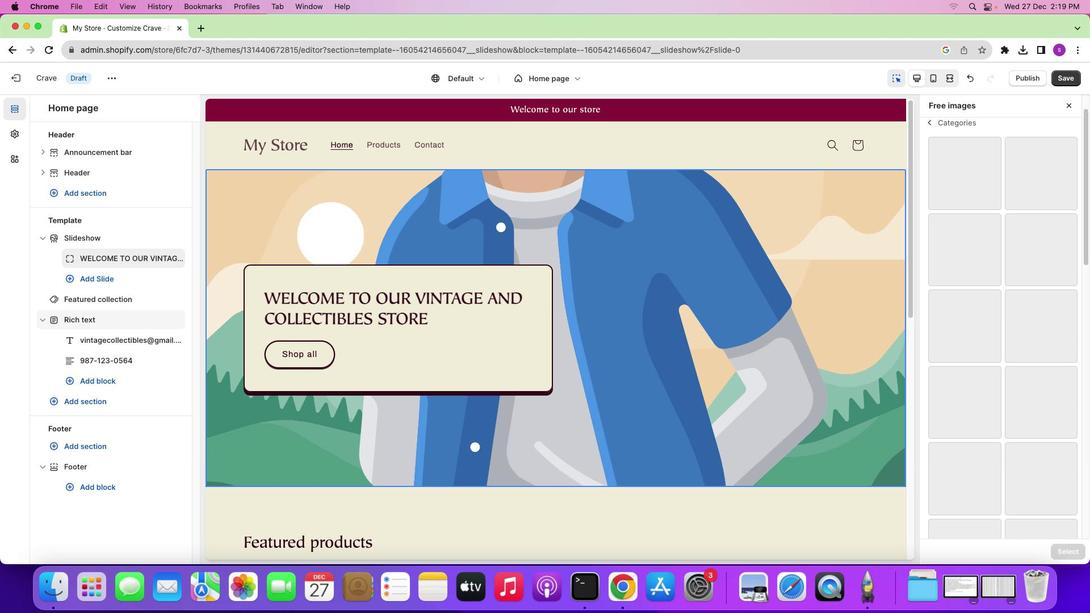 
Action: Key pressed Key.backspaceKey.backspaceKey.backspaceKey.backspaceKey.backspaceKey.backspace
Screenshot: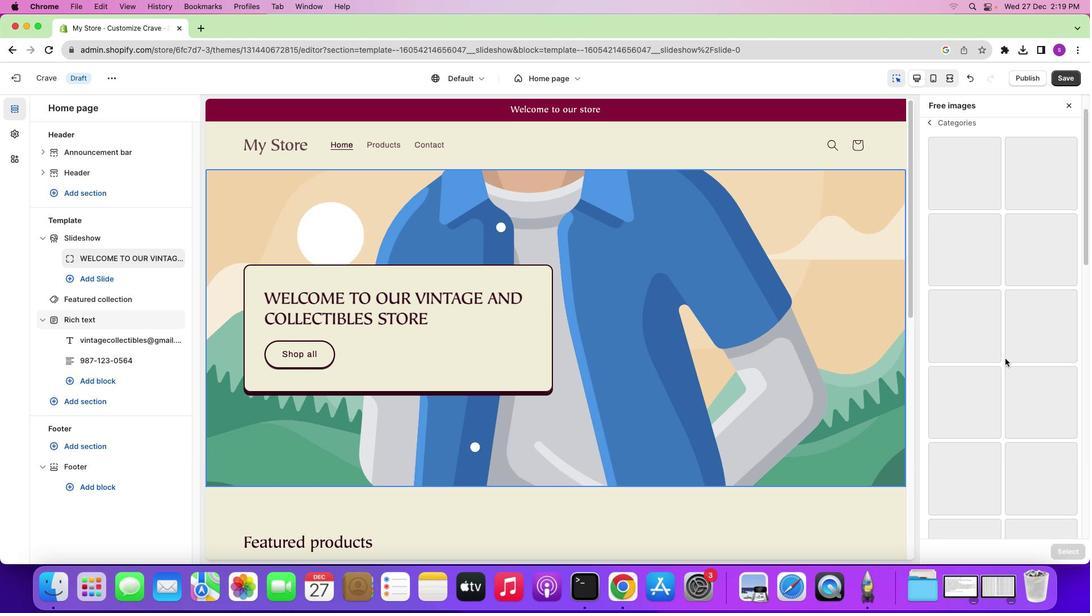 
Action: Mouse moved to (1019, 202)
